 Task: Use Redfin to locate condos in Los Angeles with a balcony and a gym.
Action: Mouse moved to (254, 180)
Screenshot: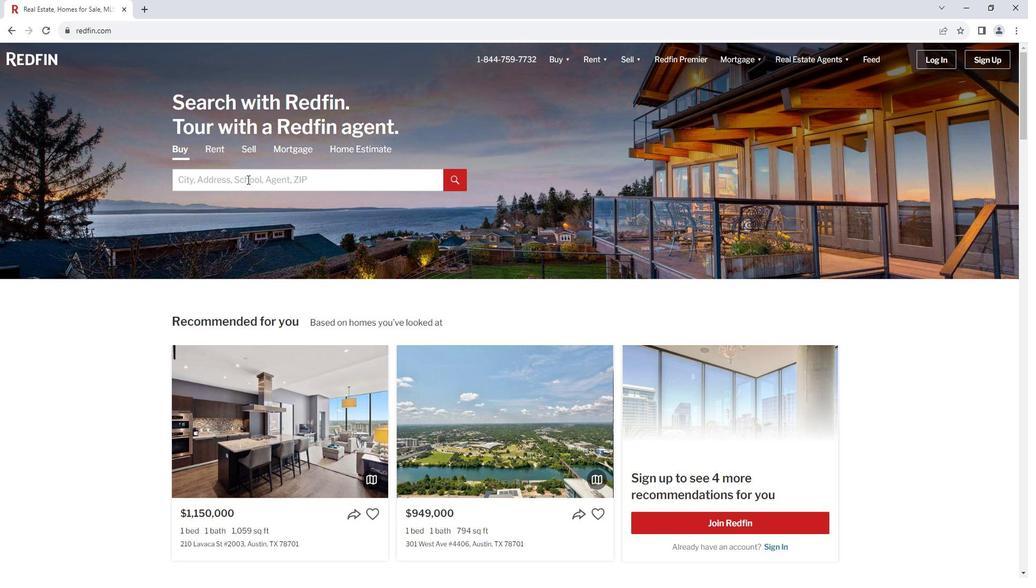 
Action: Mouse pressed left at (254, 180)
Screenshot: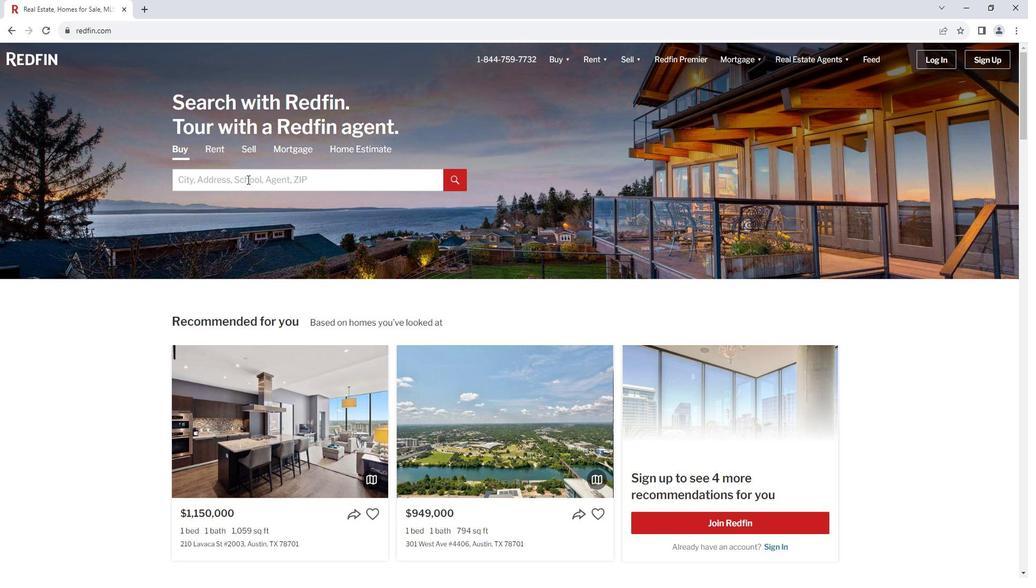 
Action: Mouse moved to (254, 180)
Screenshot: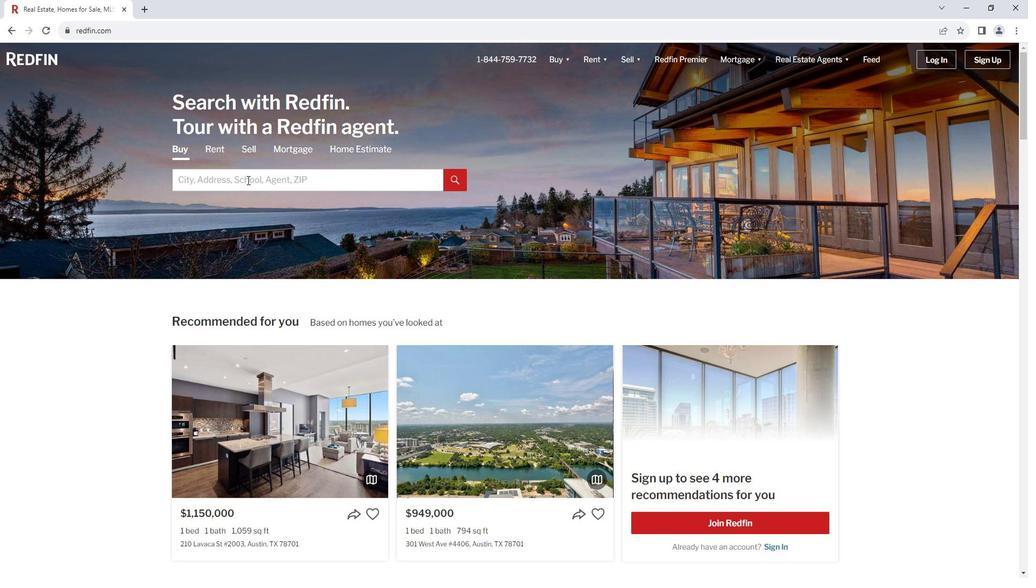 
Action: Key pressed <Key.shift>Los
Screenshot: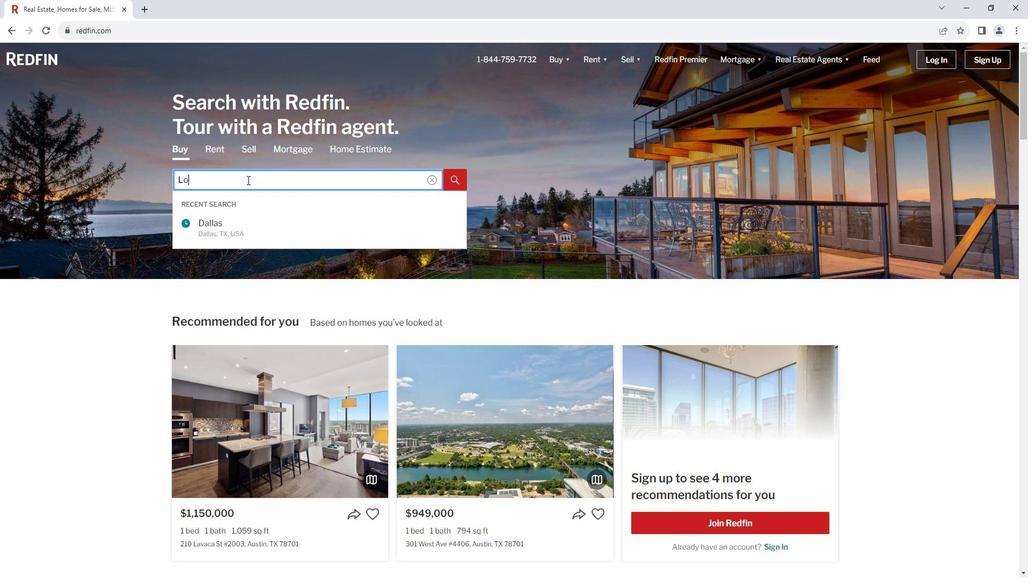 
Action: Mouse moved to (256, 231)
Screenshot: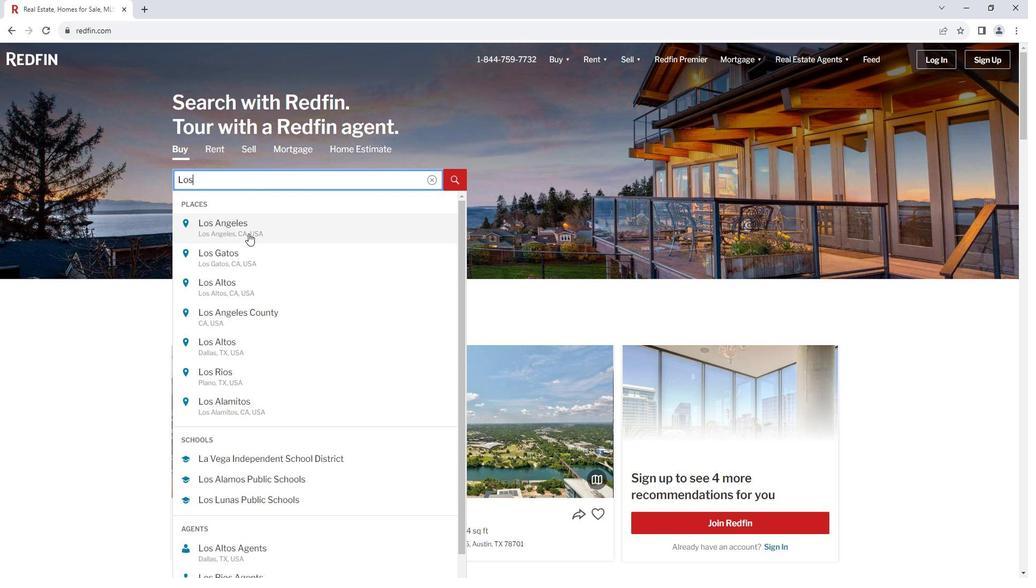 
Action: Mouse pressed left at (256, 231)
Screenshot: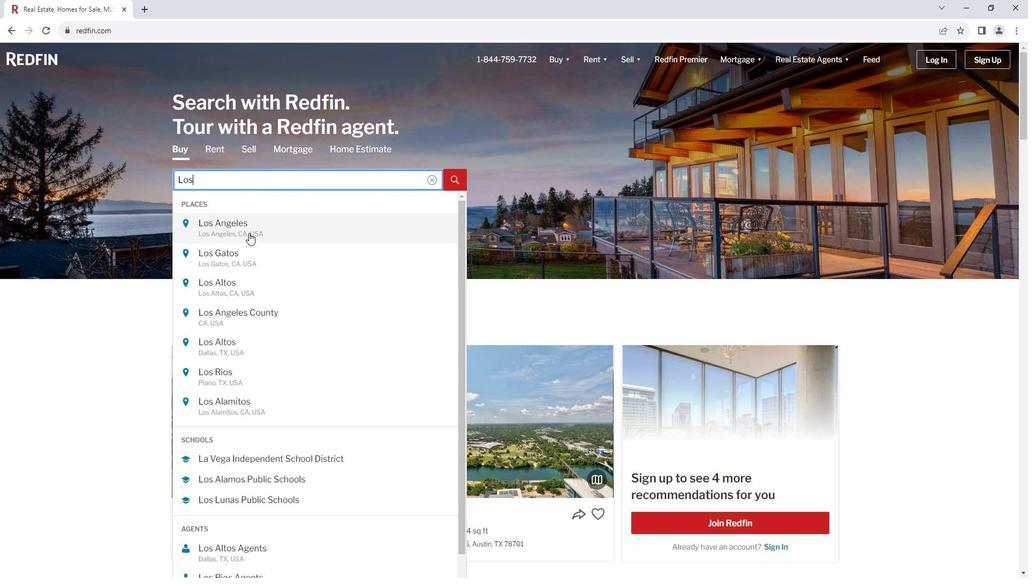 
Action: Mouse moved to (925, 132)
Screenshot: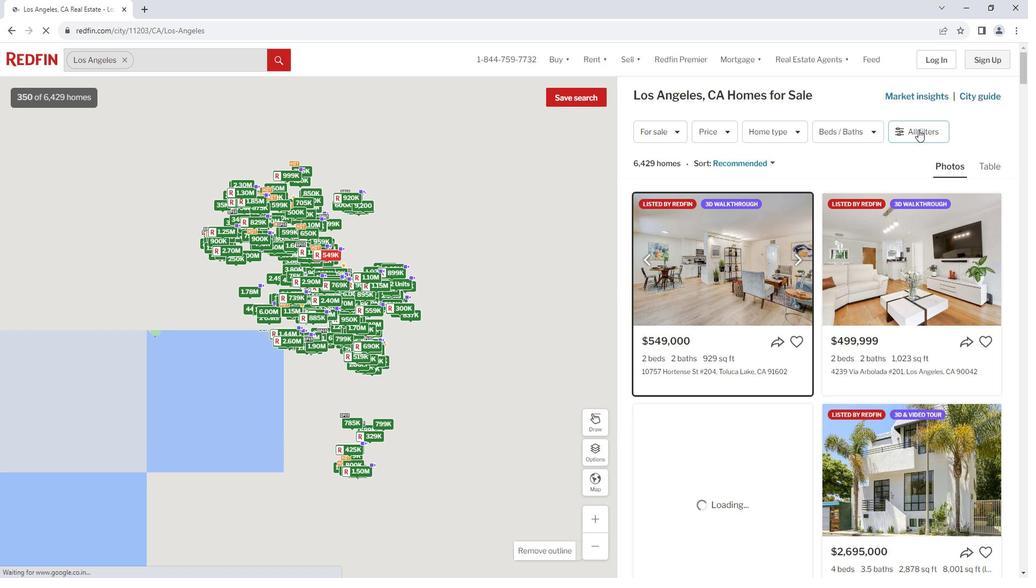 
Action: Mouse pressed left at (925, 132)
Screenshot: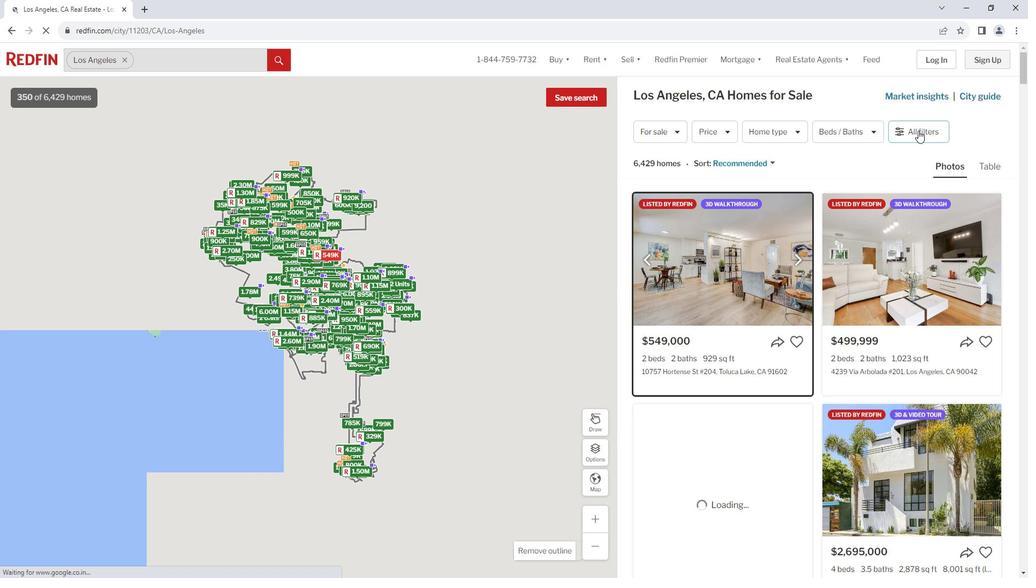 
Action: Mouse moved to (805, 133)
Screenshot: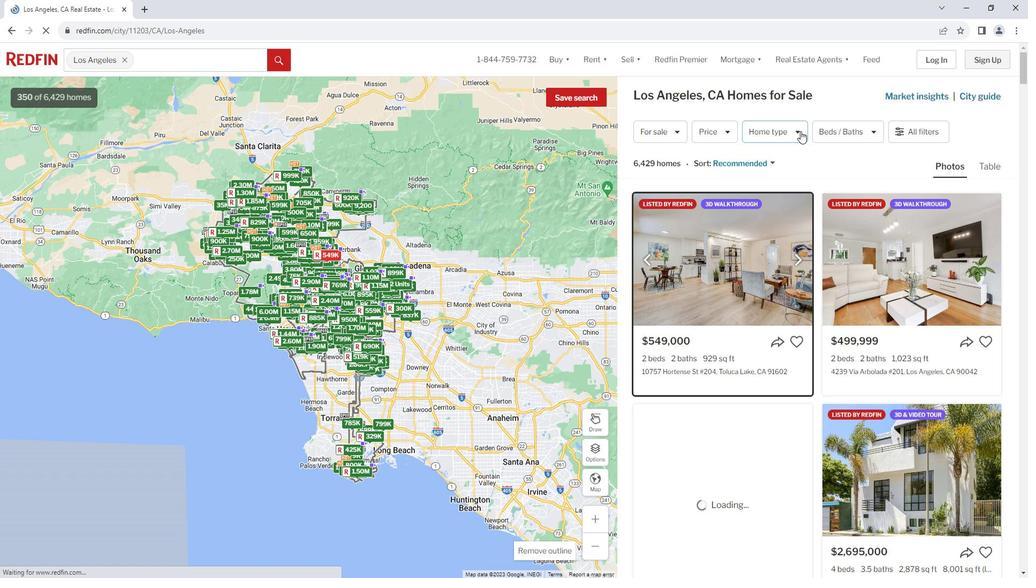 
Action: Mouse pressed left at (805, 133)
Screenshot: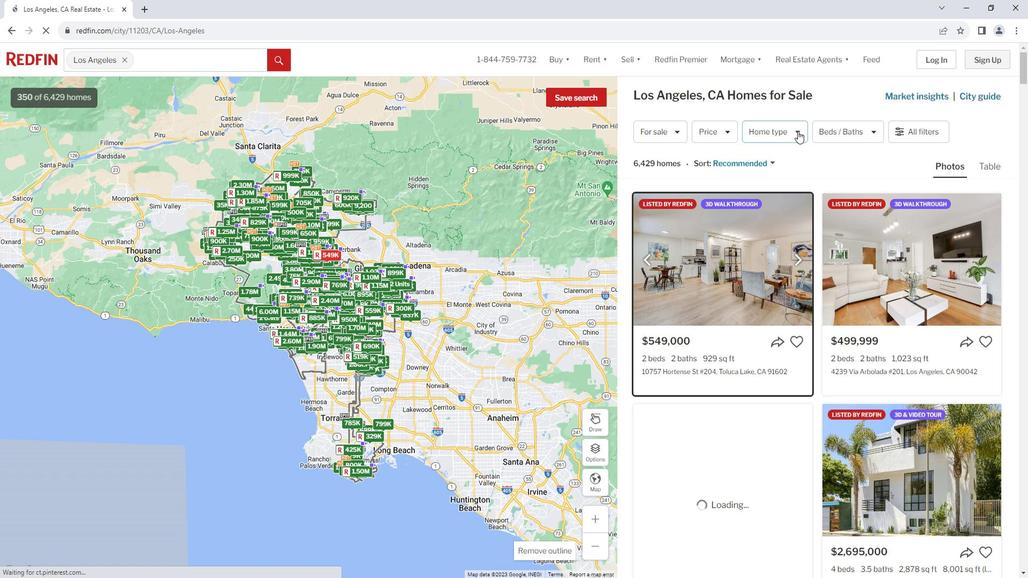 
Action: Mouse moved to (723, 183)
Screenshot: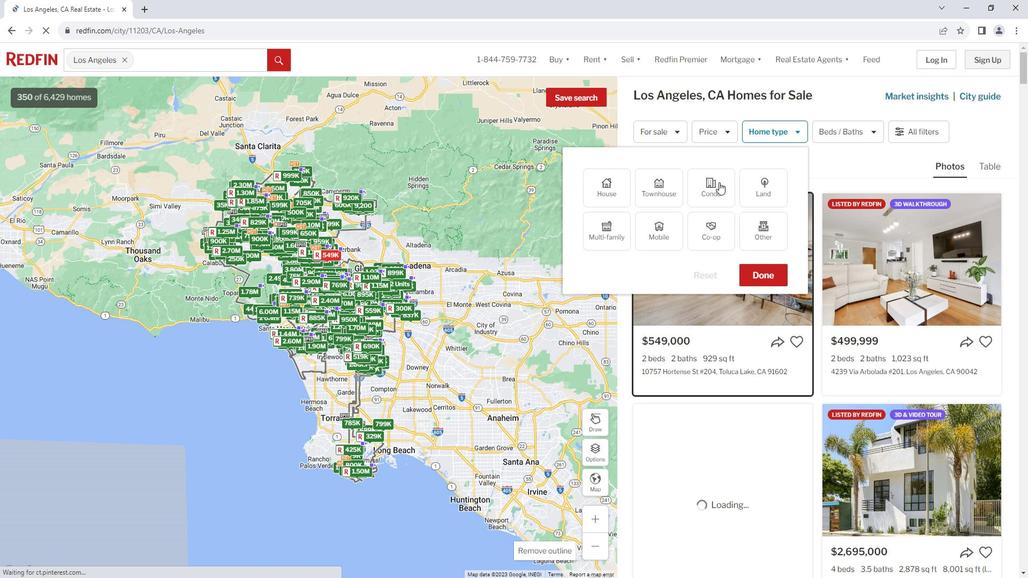 
Action: Mouse pressed left at (723, 183)
Screenshot: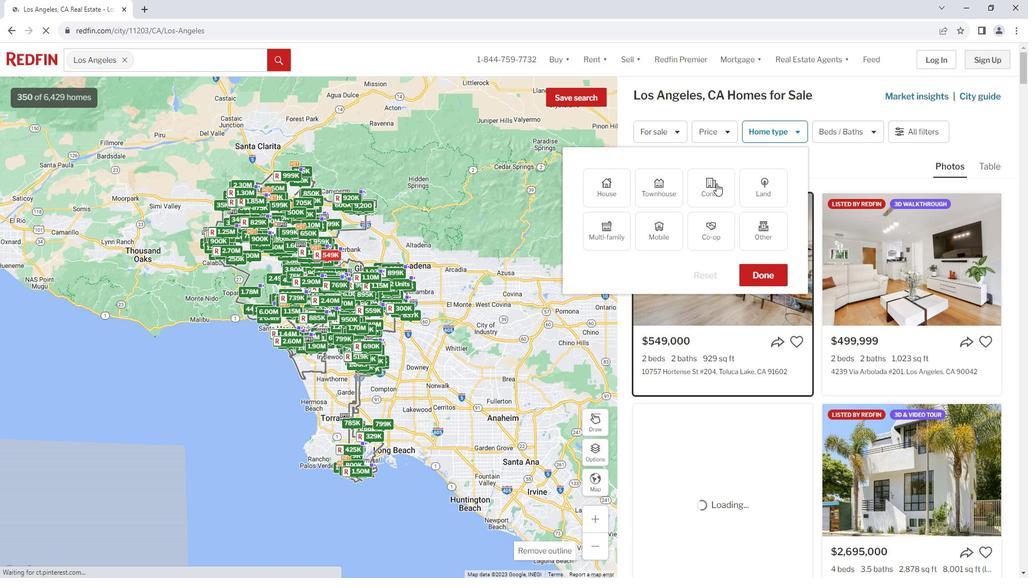 
Action: Mouse moved to (836, 168)
Screenshot: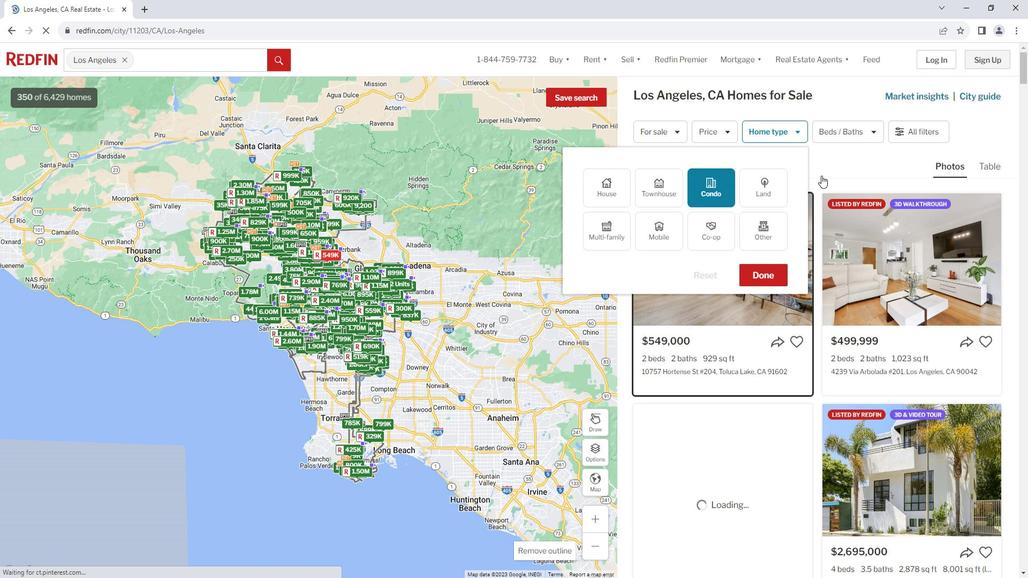 
Action: Mouse pressed left at (836, 168)
Screenshot: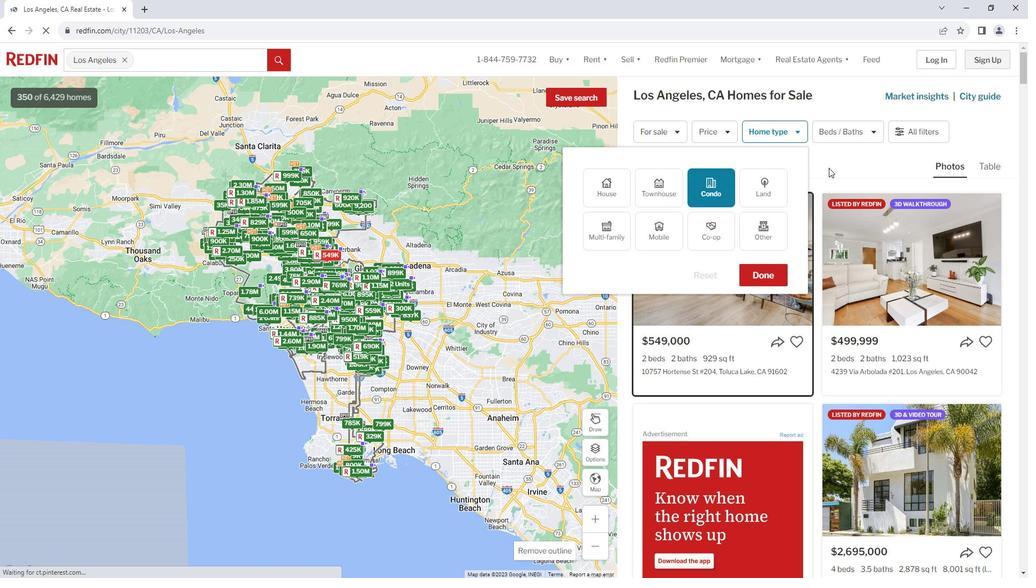 
Action: Mouse moved to (919, 131)
Screenshot: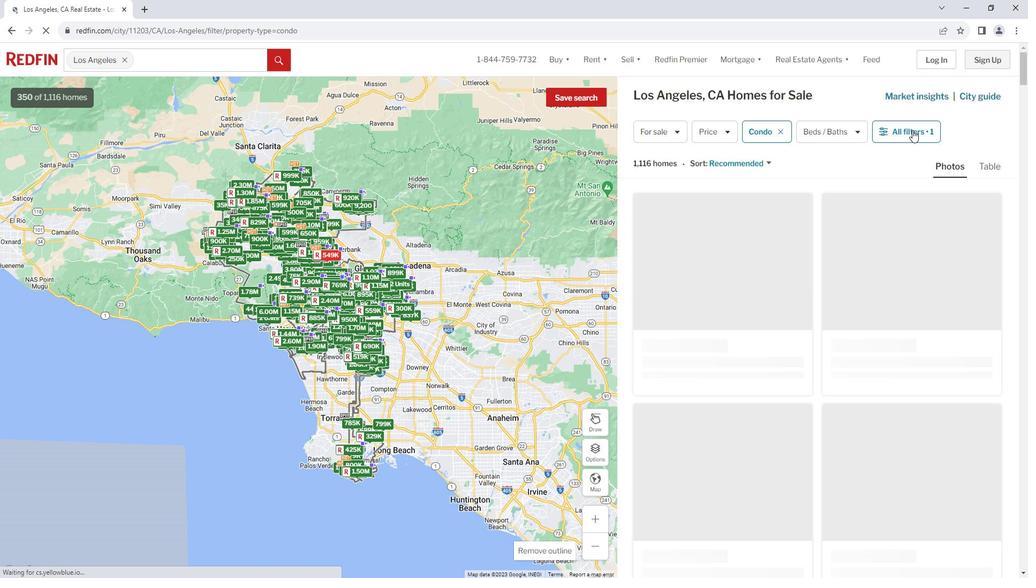 
Action: Mouse pressed left at (919, 131)
Screenshot: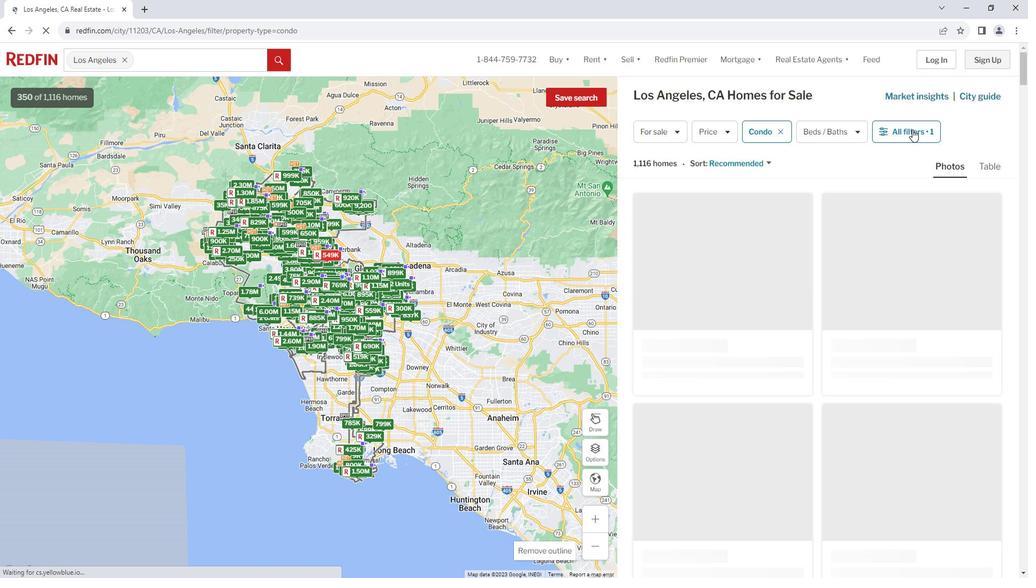 
Action: Mouse moved to (739, 327)
Screenshot: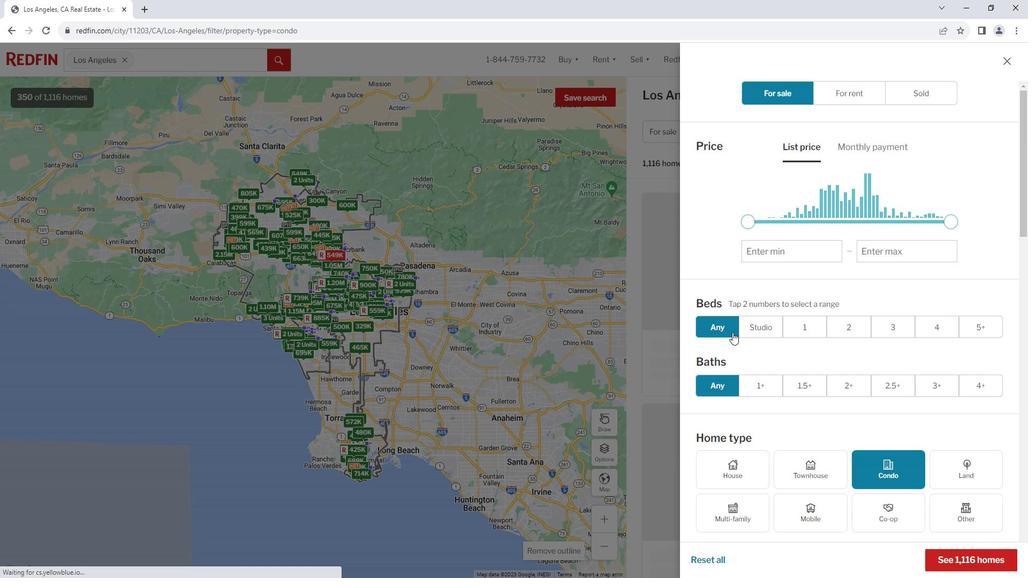 
Action: Mouse scrolled (739, 326) with delta (0, 0)
Screenshot: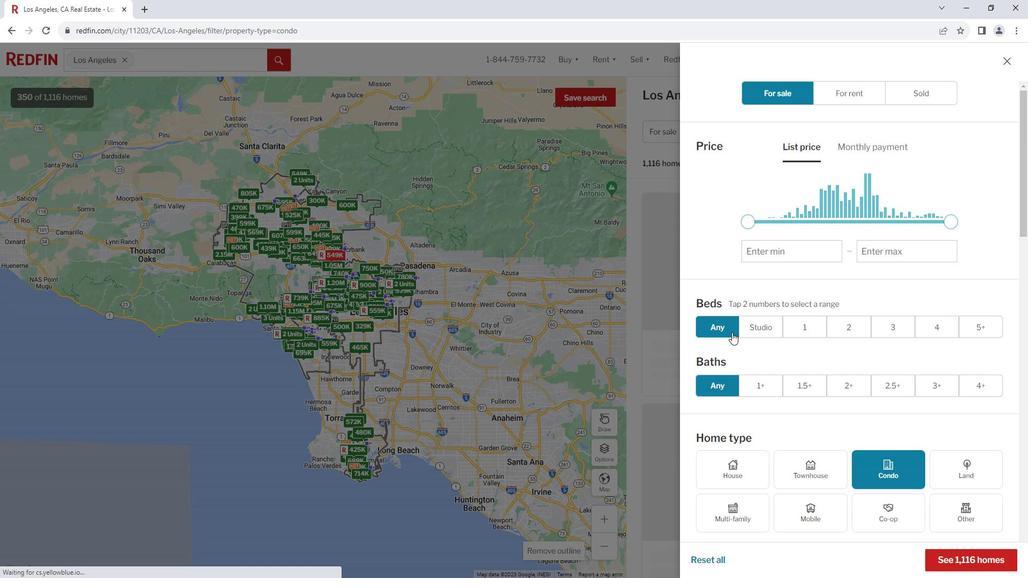 
Action: Mouse scrolled (739, 326) with delta (0, 0)
Screenshot: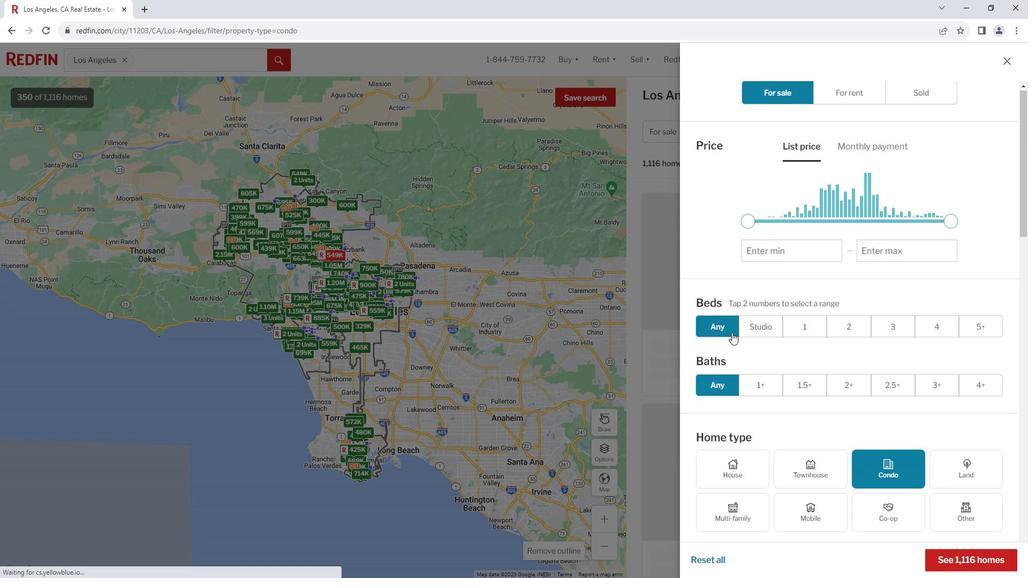 
Action: Mouse scrolled (739, 326) with delta (0, 0)
Screenshot: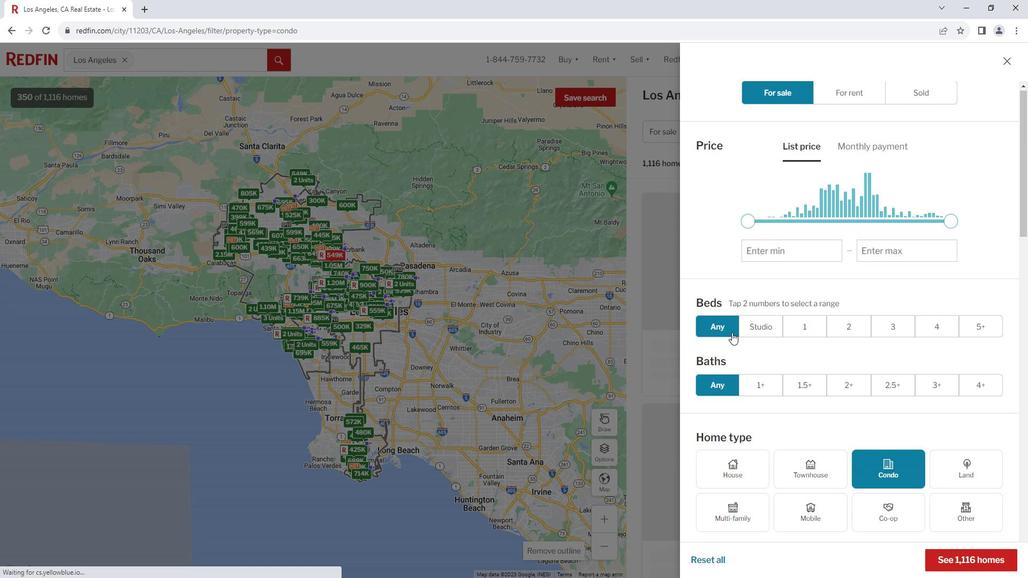 
Action: Mouse scrolled (739, 326) with delta (0, 0)
Screenshot: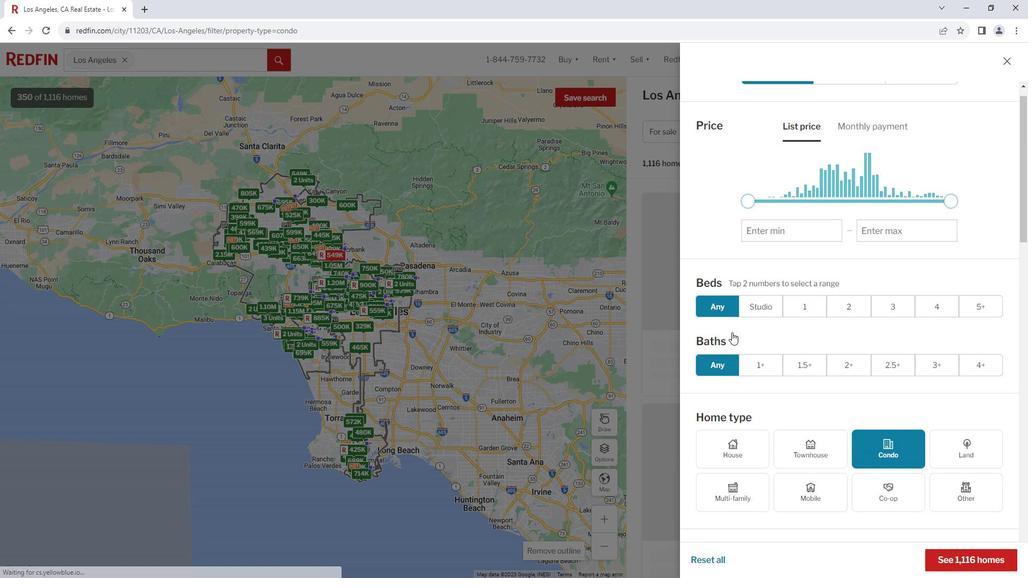 
Action: Mouse moved to (734, 319)
Screenshot: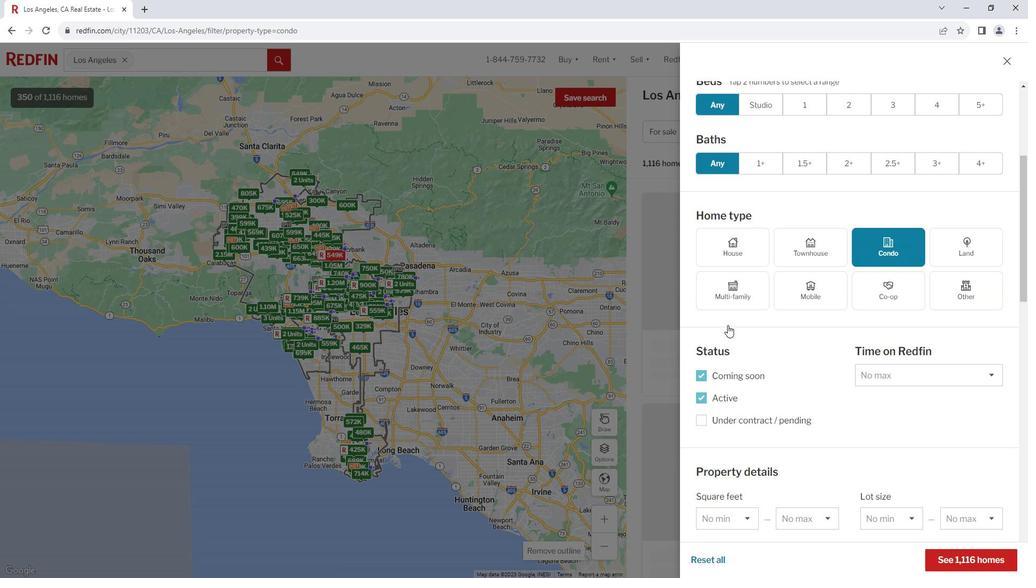 
Action: Mouse scrolled (734, 319) with delta (0, 0)
Screenshot: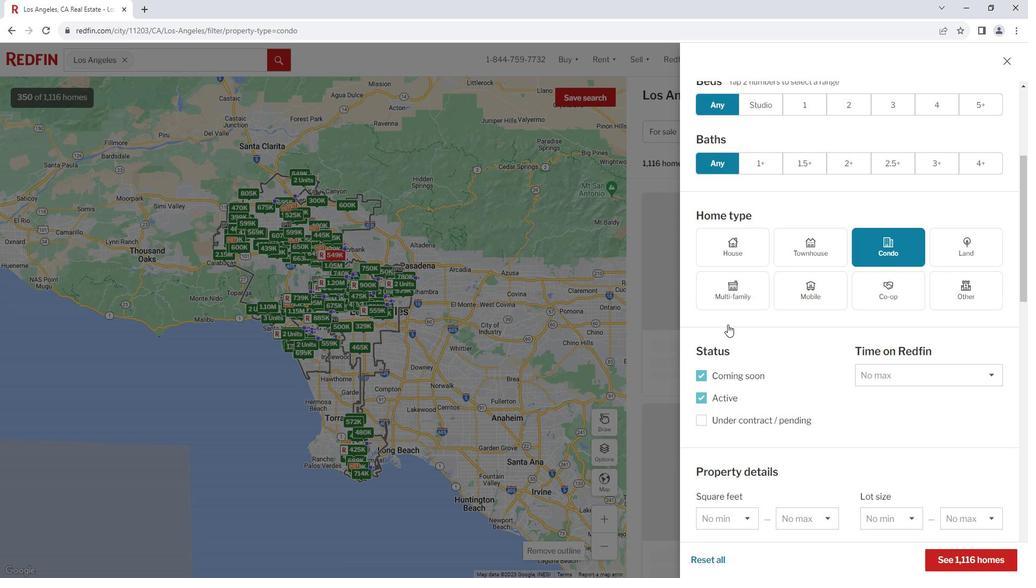 
Action: Mouse scrolled (734, 319) with delta (0, 0)
Screenshot: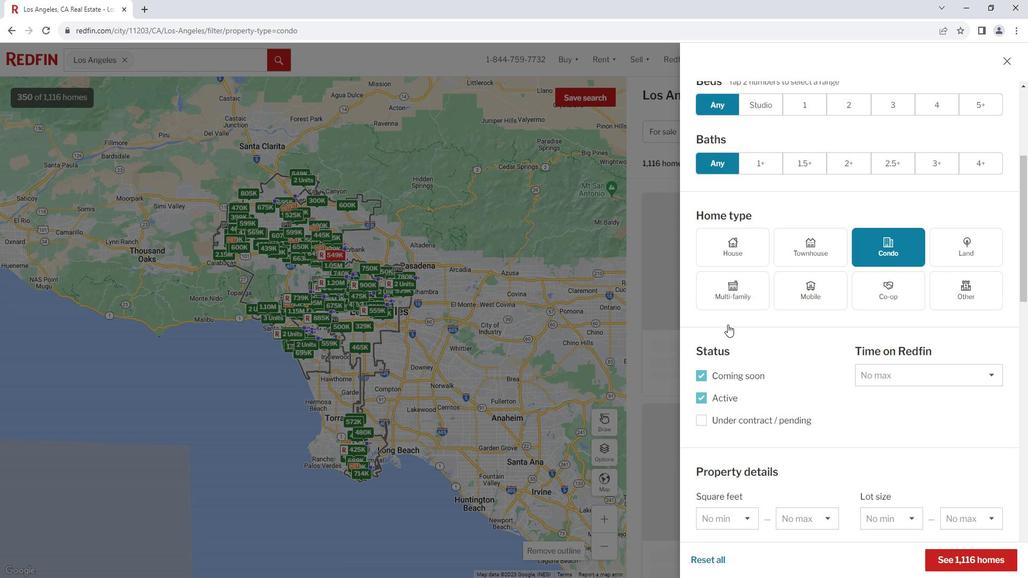 
Action: Mouse scrolled (734, 319) with delta (0, 0)
Screenshot: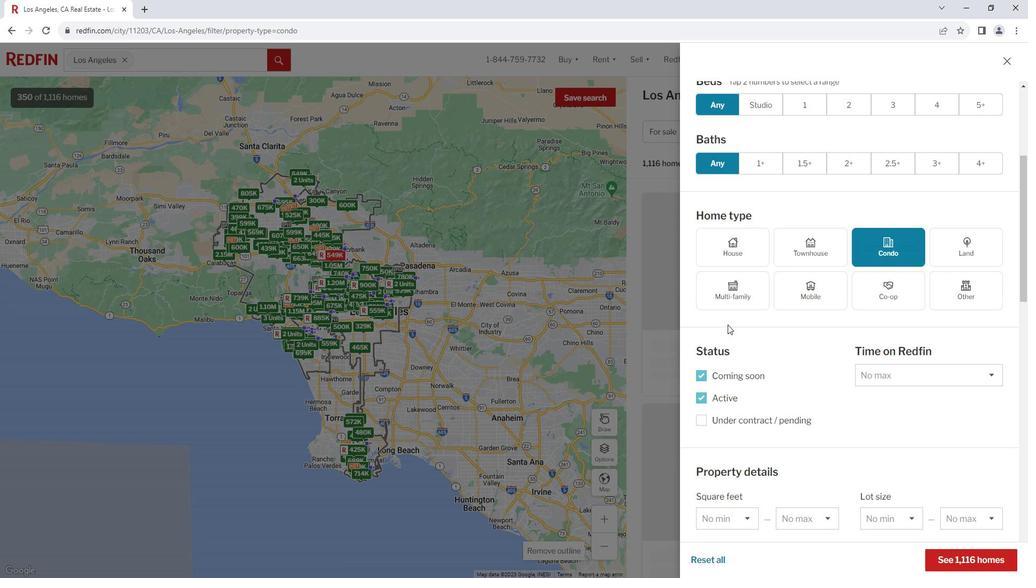 
Action: Mouse scrolled (734, 319) with delta (0, 0)
Screenshot: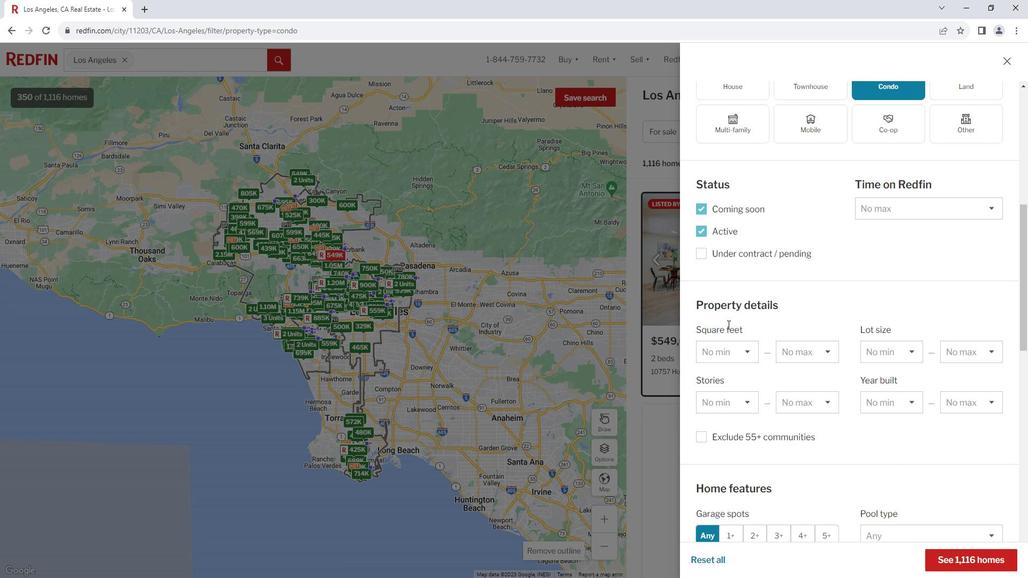 
Action: Mouse scrolled (734, 319) with delta (0, 0)
Screenshot: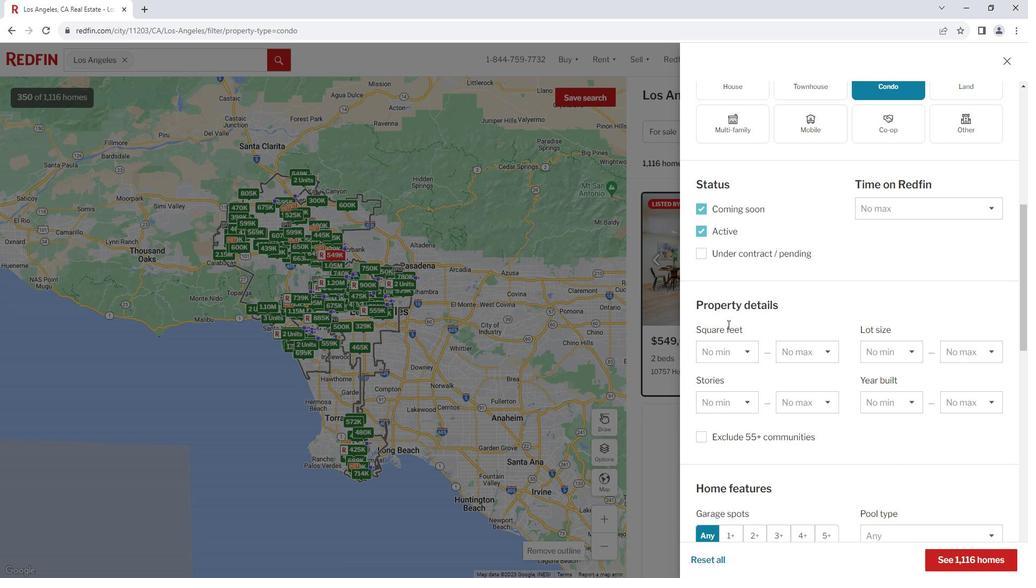 
Action: Mouse scrolled (734, 319) with delta (0, 0)
Screenshot: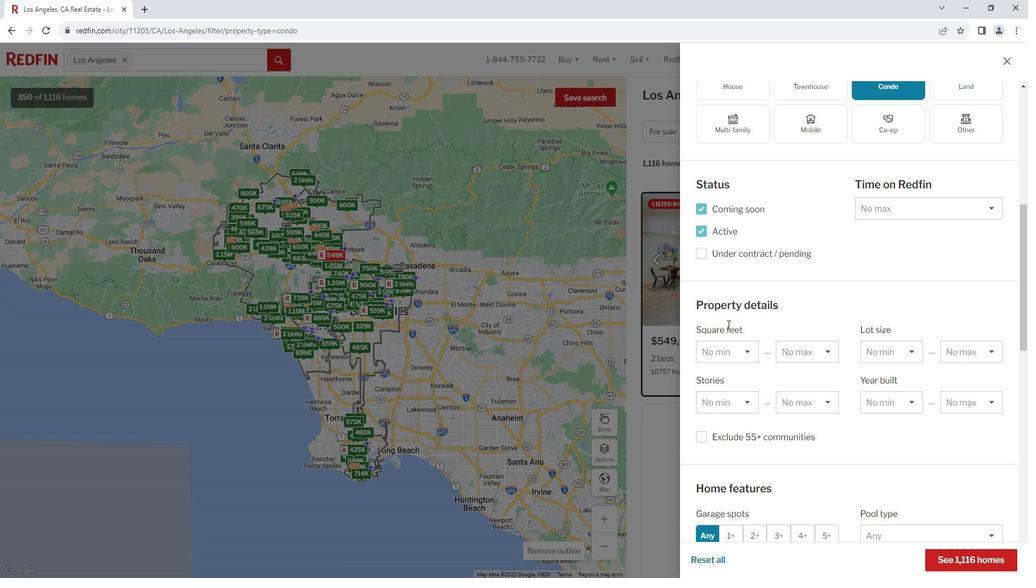 
Action: Mouse moved to (734, 318)
Screenshot: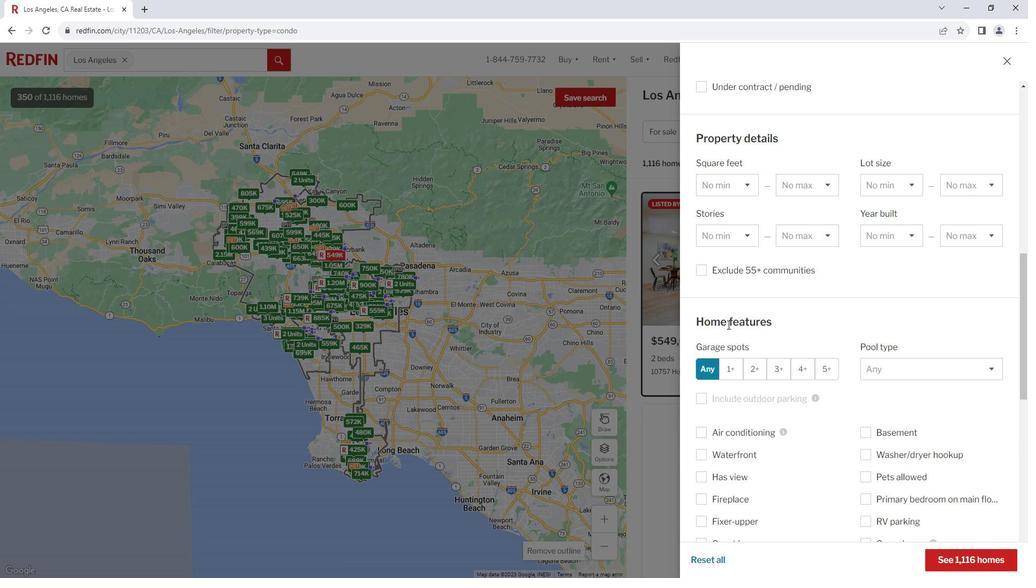 
Action: Mouse scrolled (734, 318) with delta (0, 0)
Screenshot: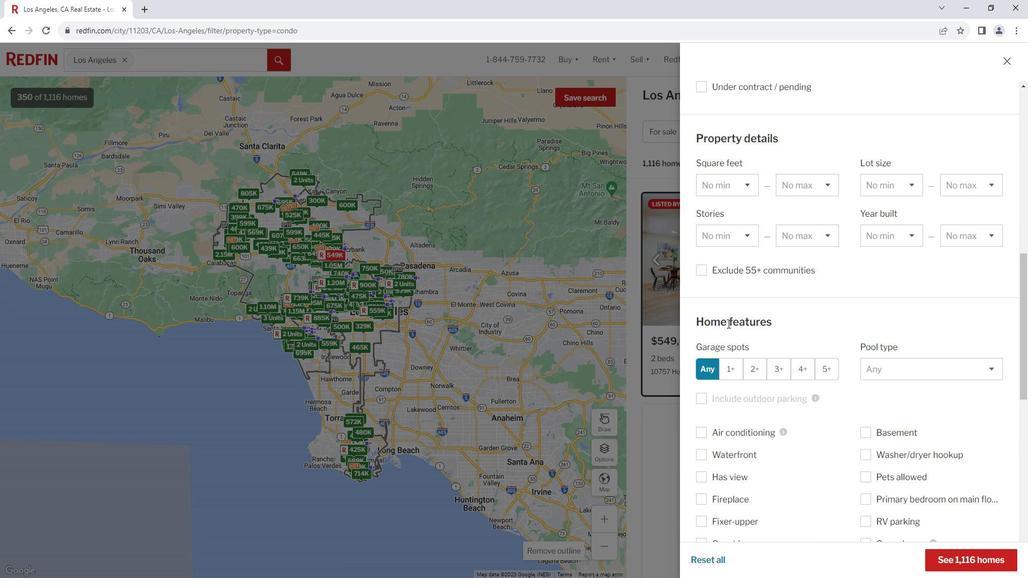
Action: Mouse scrolled (734, 318) with delta (0, 0)
Screenshot: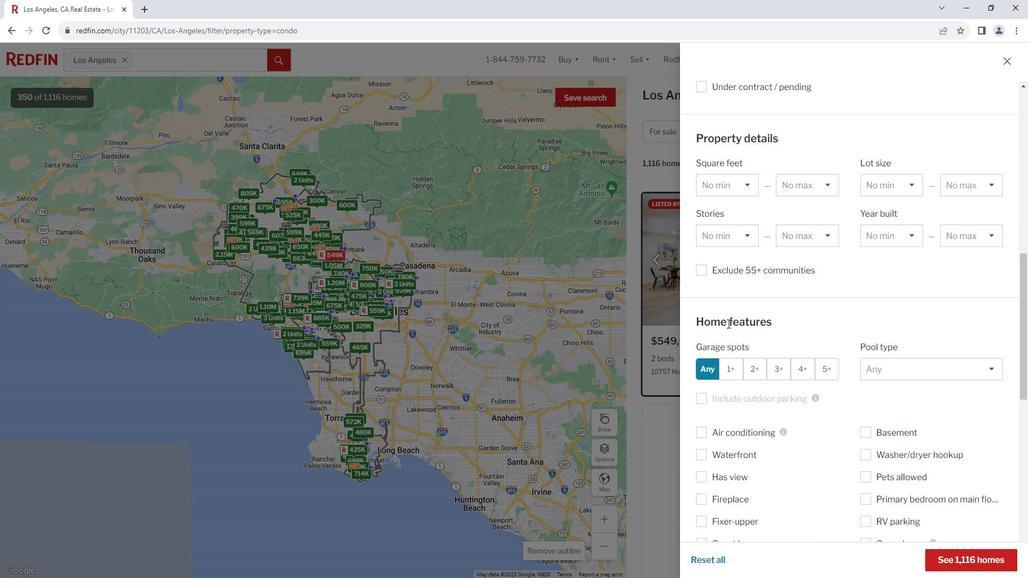 
Action: Mouse scrolled (734, 318) with delta (0, 0)
Screenshot: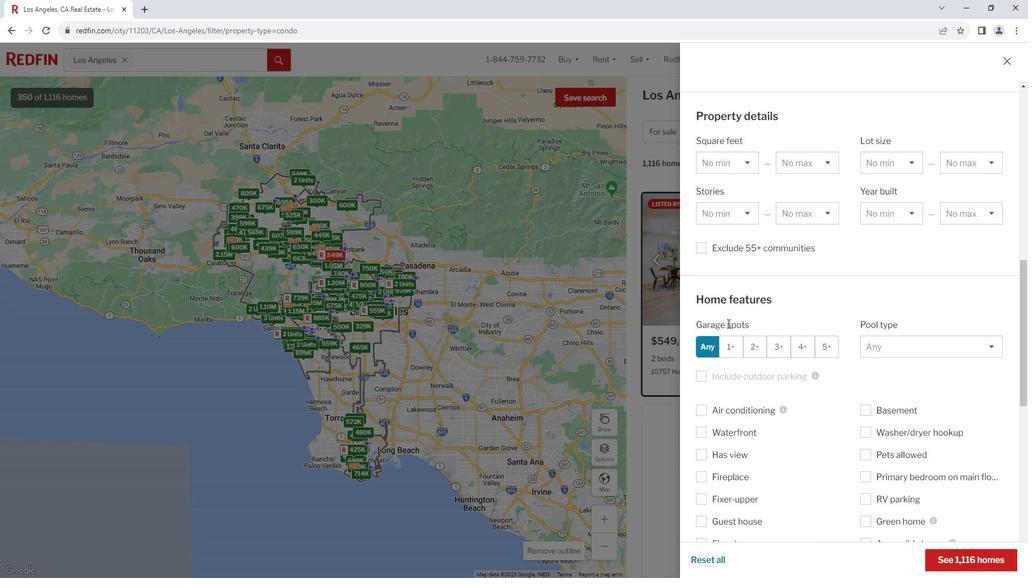 
Action: Mouse moved to (734, 318)
Screenshot: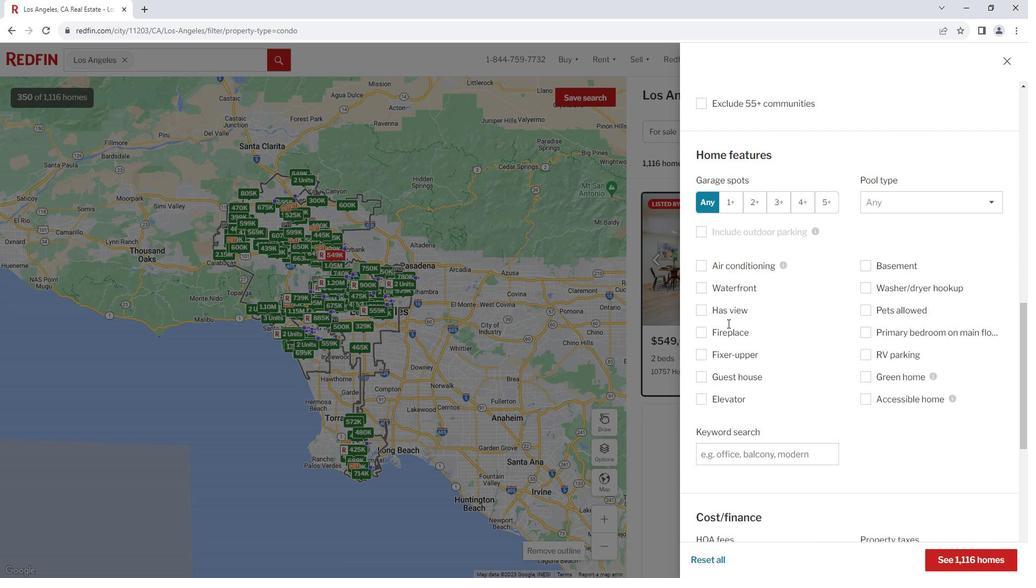 
Action: Mouse scrolled (734, 317) with delta (0, 0)
Screenshot: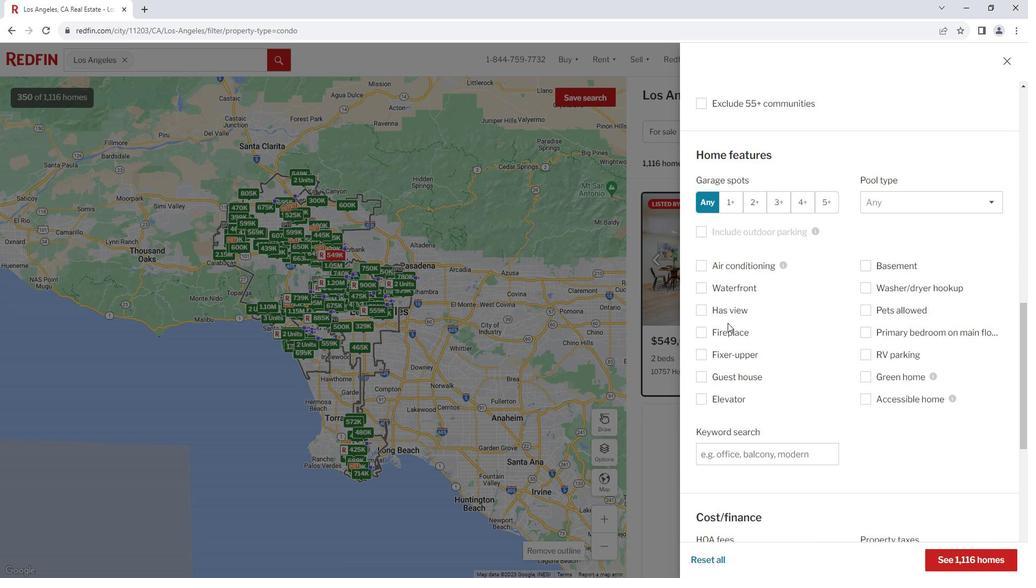 
Action: Mouse scrolled (734, 317) with delta (0, 0)
Screenshot: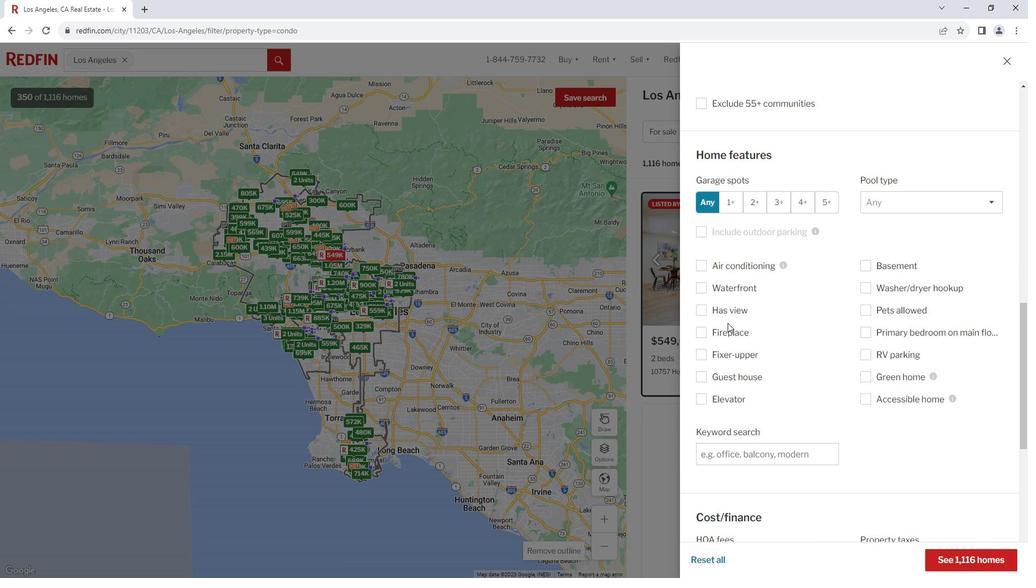 
Action: Mouse moved to (728, 337)
Screenshot: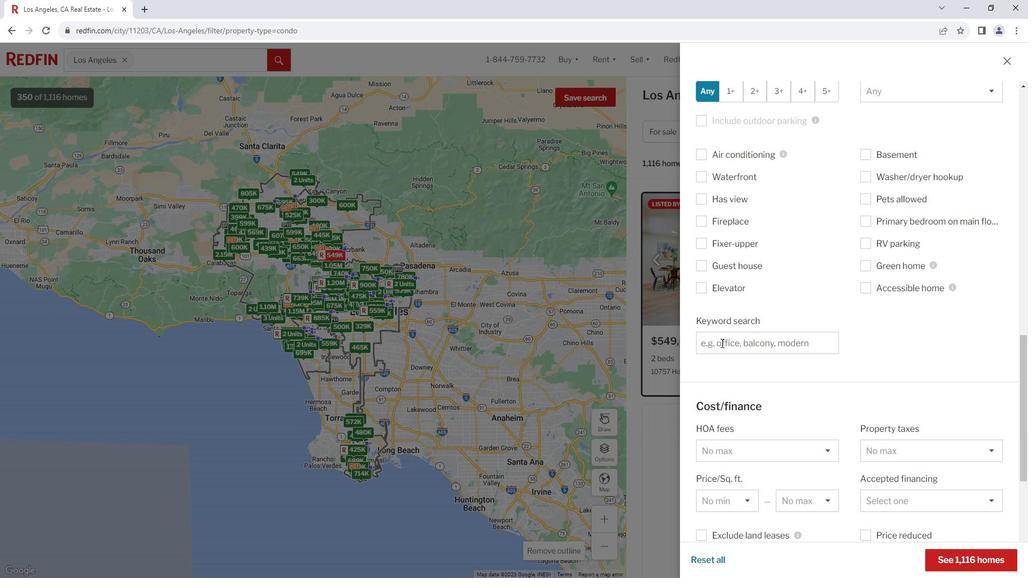 
Action: Mouse pressed left at (728, 337)
Screenshot: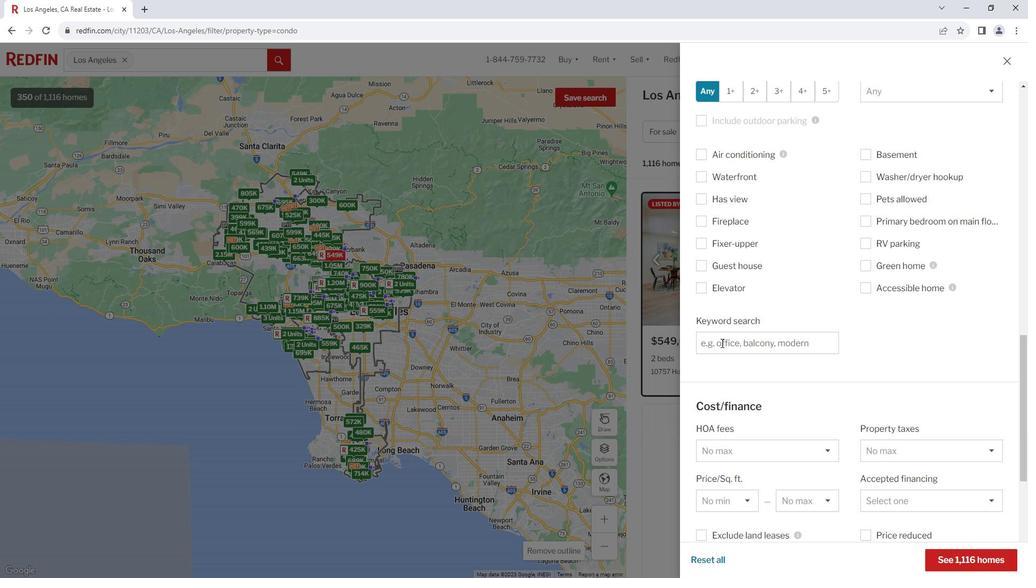 
Action: Mouse moved to (879, 334)
Screenshot: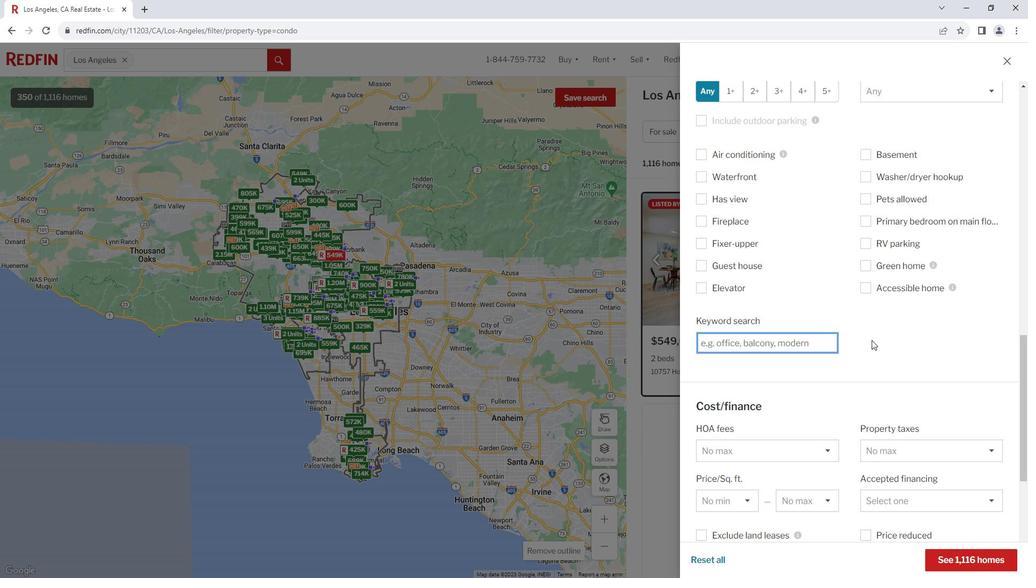 
Action: Key pressed b
Screenshot: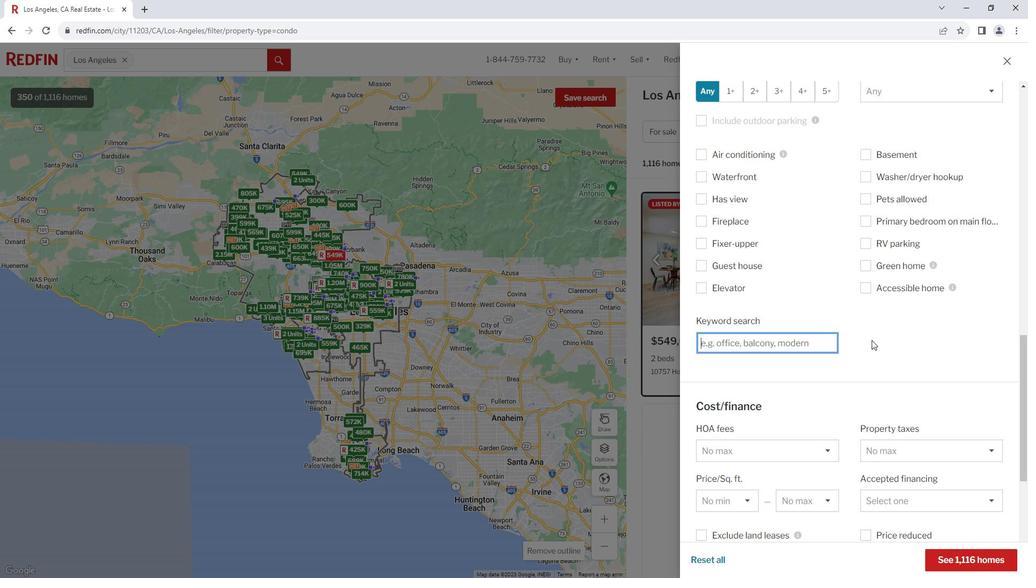 
Action: Mouse moved to (877, 334)
Screenshot: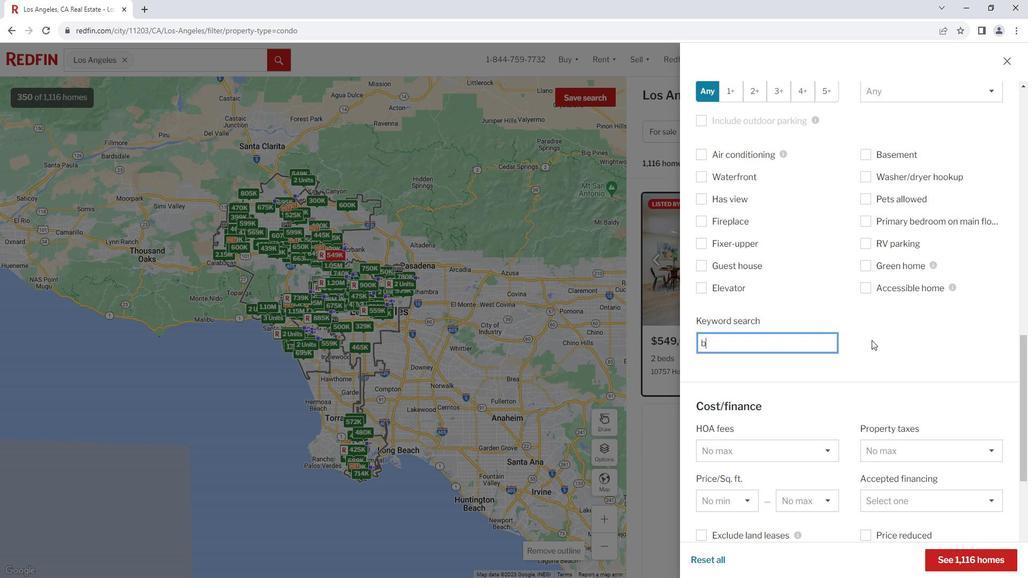 
Action: Key pressed alcony<Key.space>am<Key.backspace>nd<Key.space>gym
Screenshot: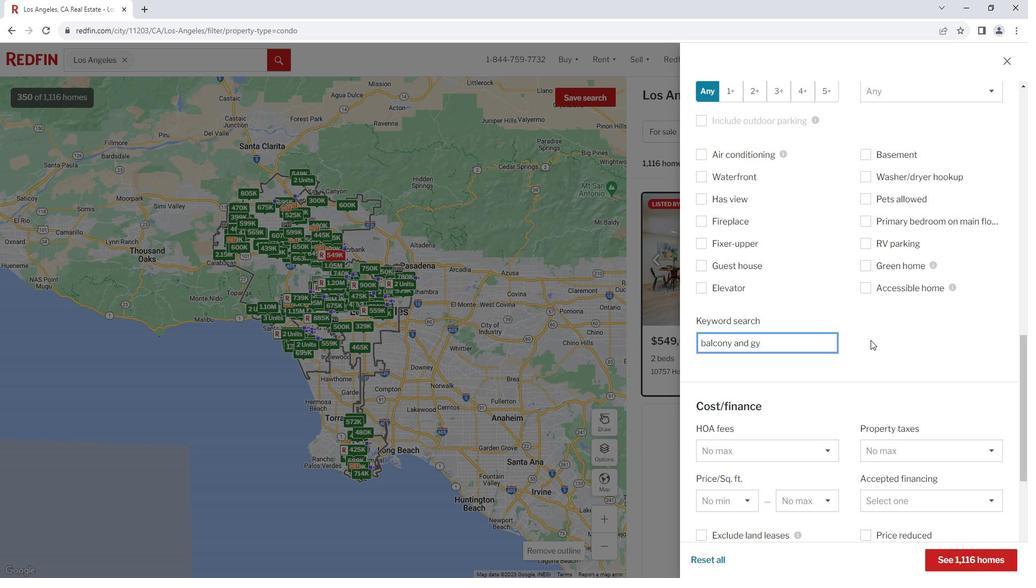 
Action: Mouse moved to (963, 545)
Screenshot: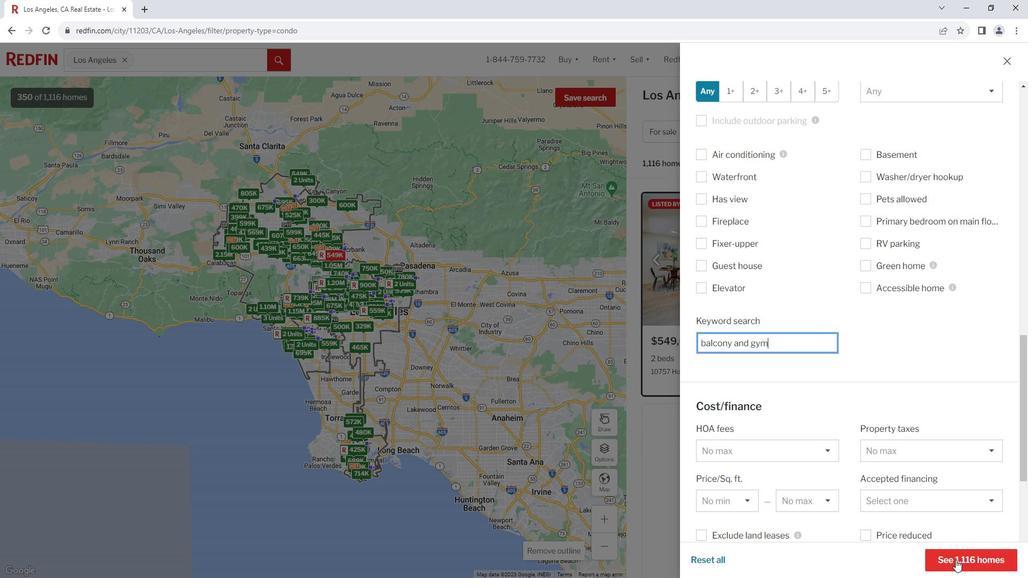 
Action: Mouse pressed left at (963, 545)
Screenshot: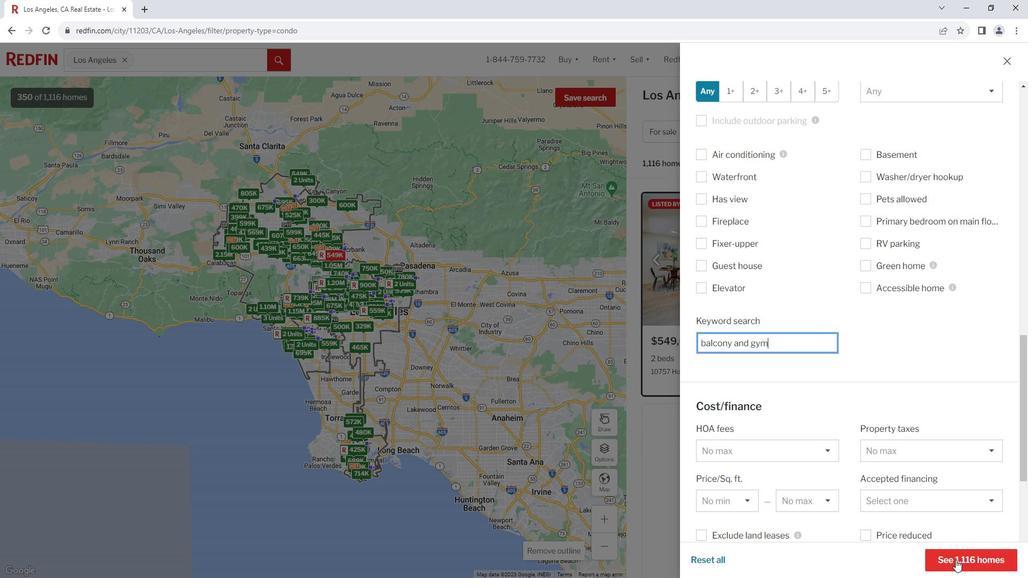 
Action: Mouse moved to (915, 295)
Screenshot: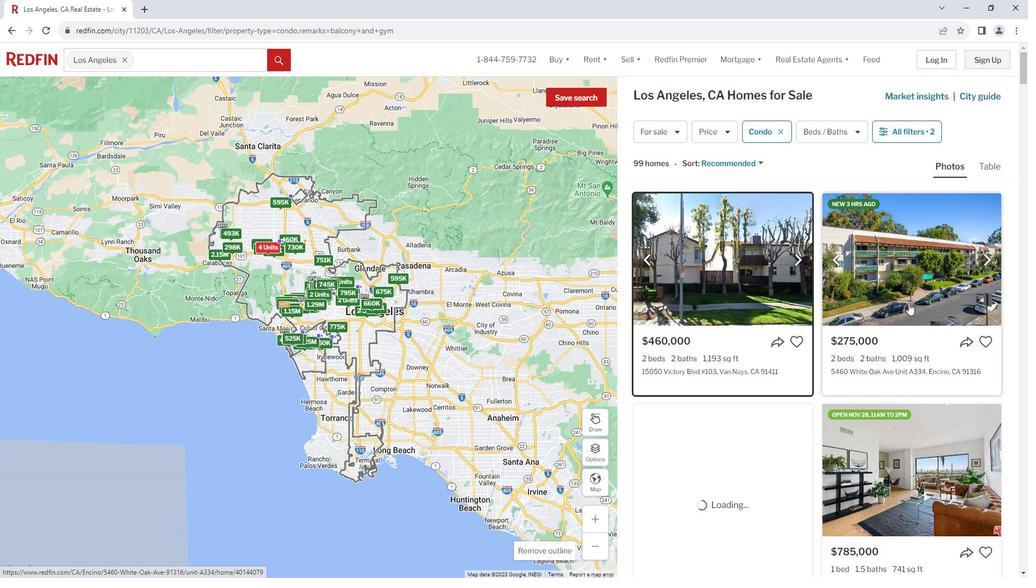 
Action: Mouse scrolled (915, 294) with delta (0, 0)
Screenshot: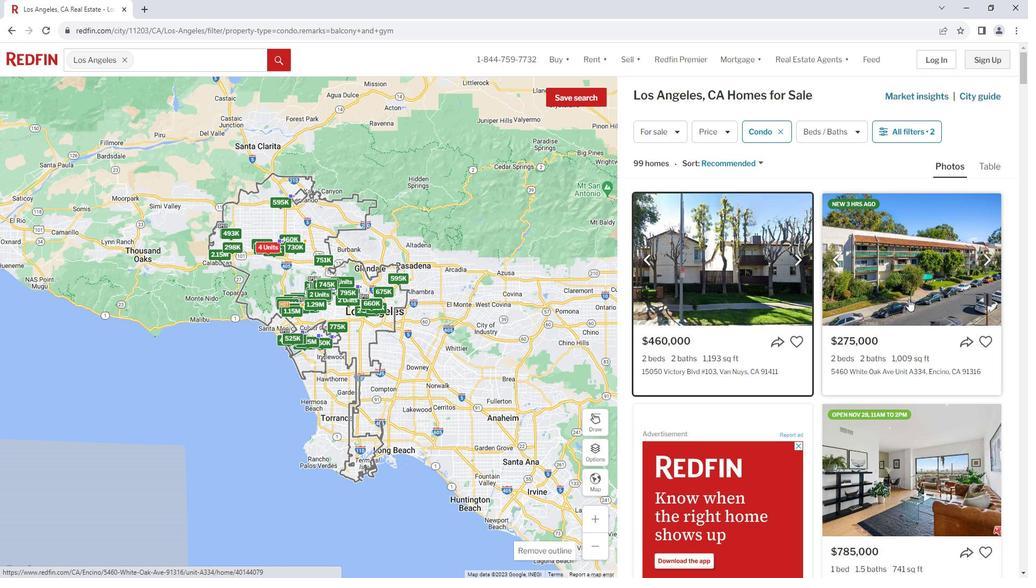 
Action: Mouse scrolled (915, 294) with delta (0, 0)
Screenshot: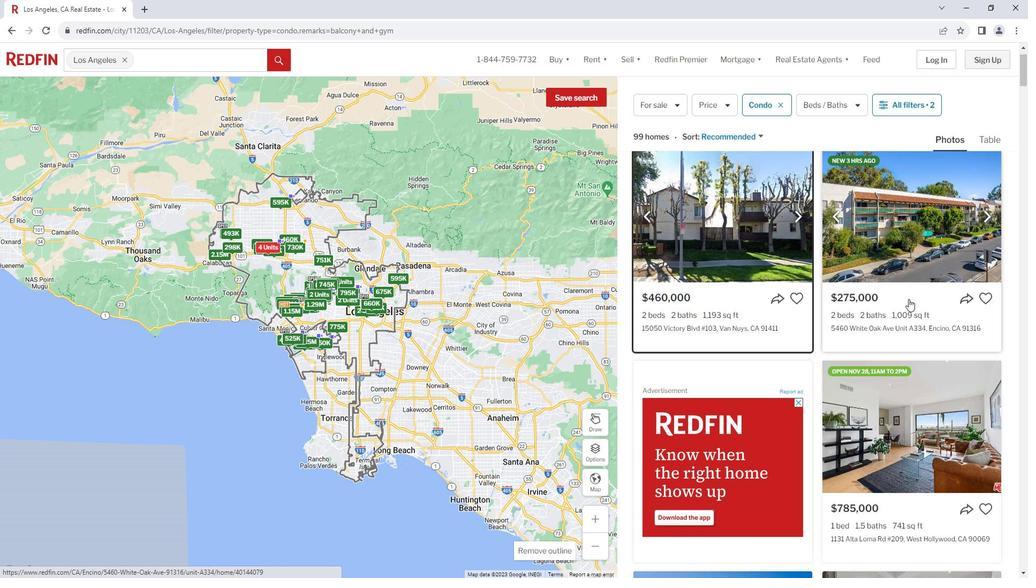 
Action: Mouse scrolled (915, 295) with delta (0, 0)
Screenshot: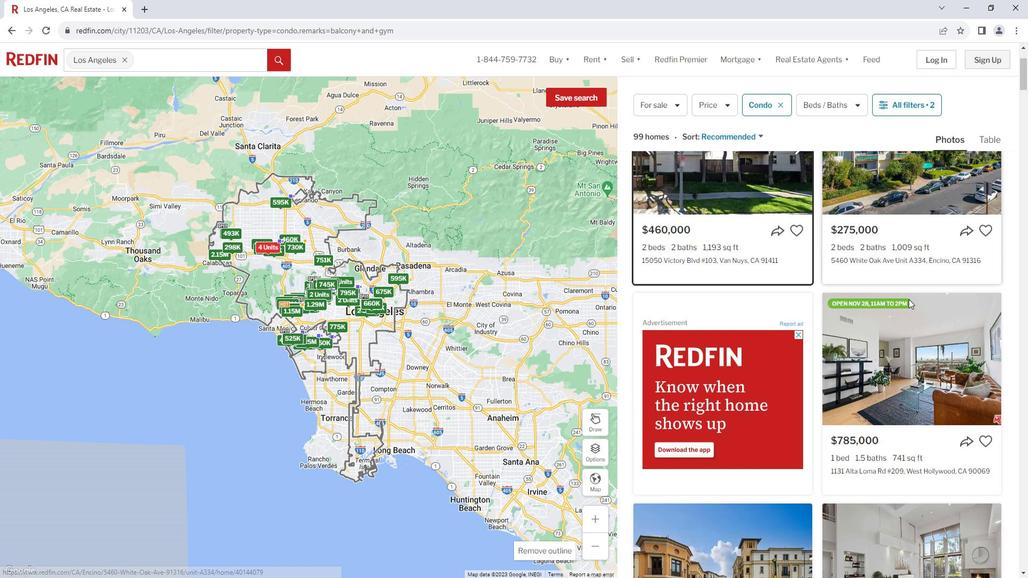 
Action: Mouse scrolled (915, 294) with delta (0, 0)
Screenshot: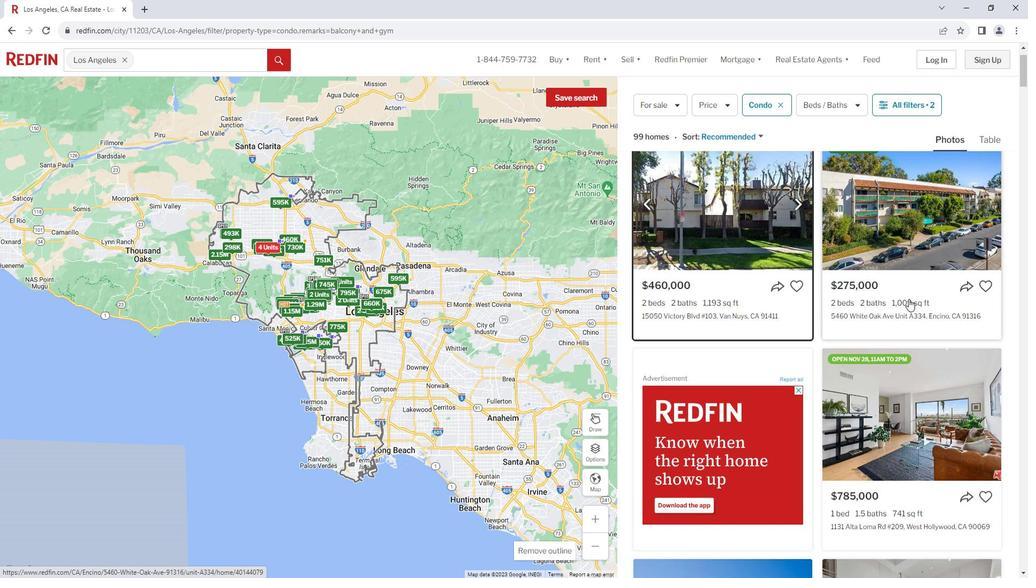 
Action: Mouse moved to (909, 308)
Screenshot: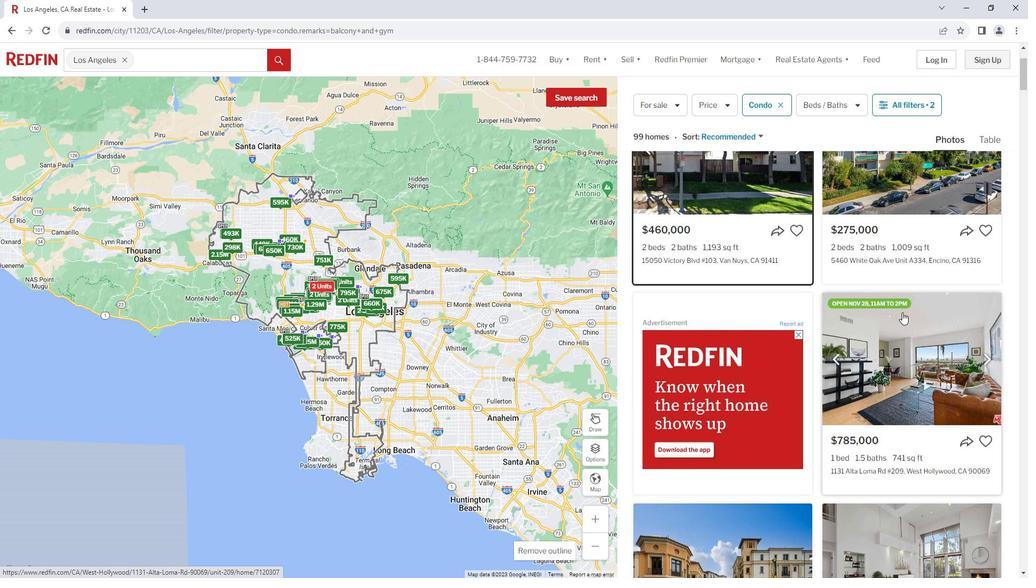 
Action: Mouse pressed left at (909, 308)
Screenshot: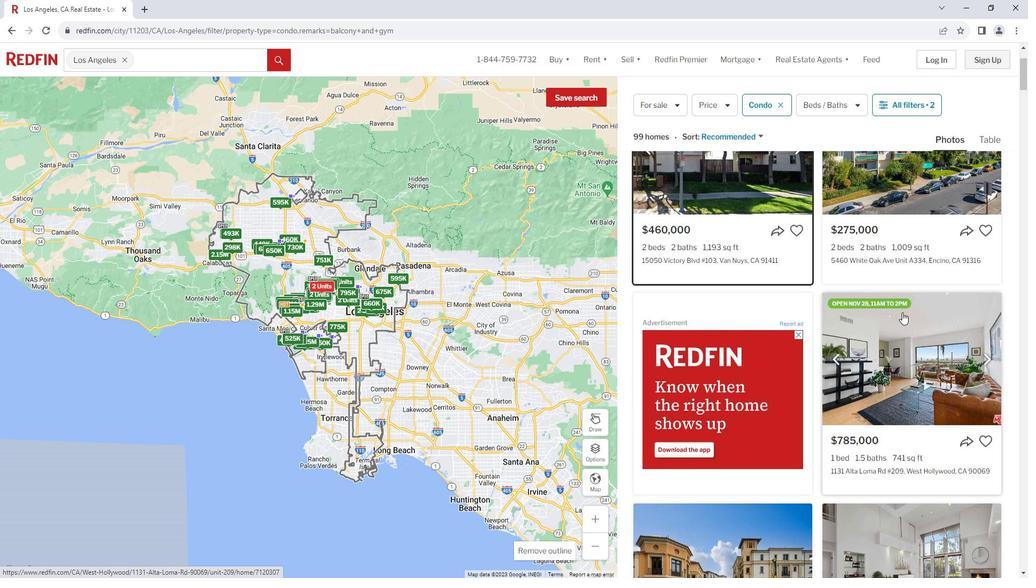 
Action: Mouse moved to (903, 350)
Screenshot: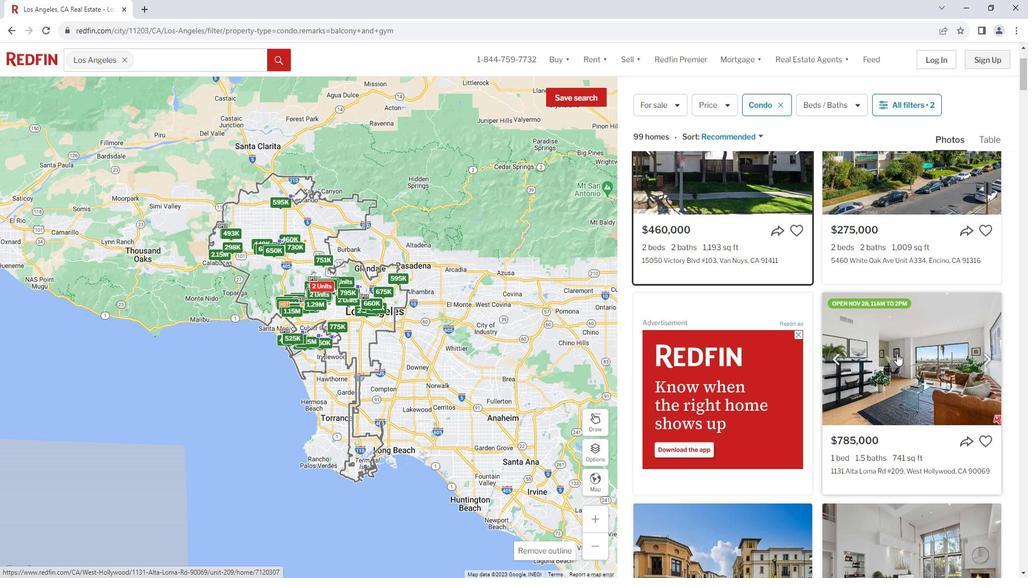 
Action: Mouse pressed left at (903, 350)
Screenshot: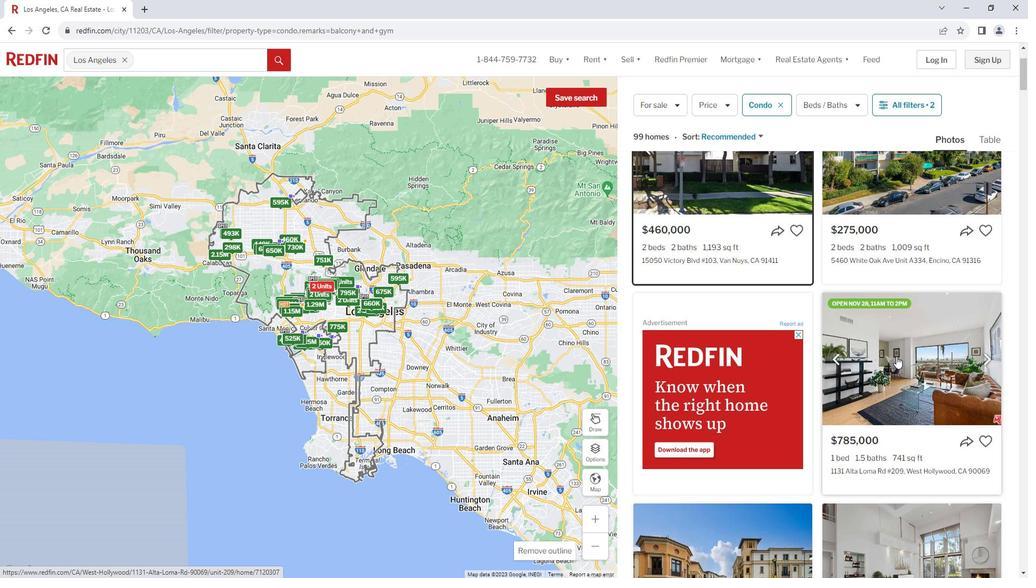
Action: Mouse moved to (765, 349)
Screenshot: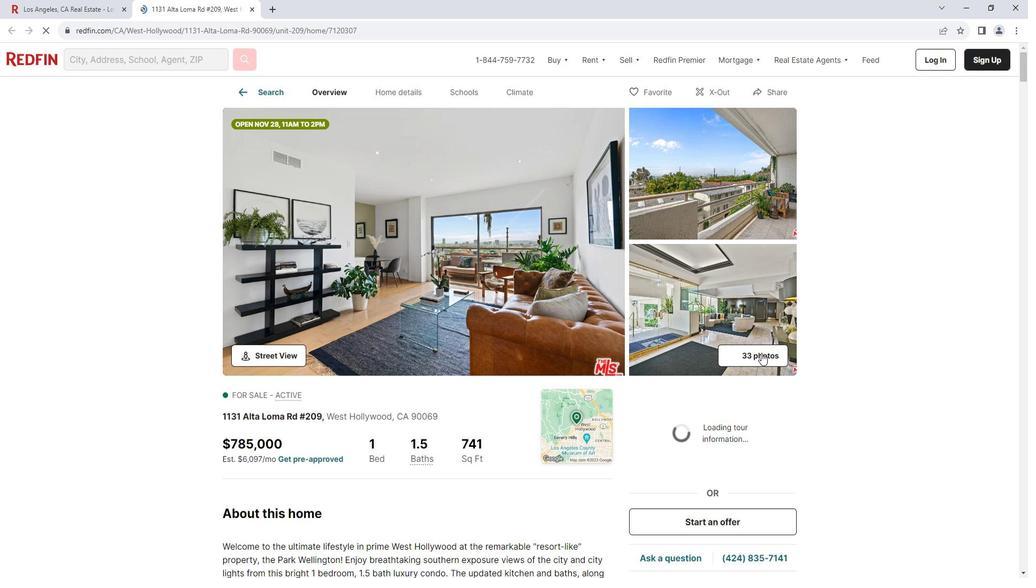 
Action: Mouse pressed left at (765, 349)
Screenshot: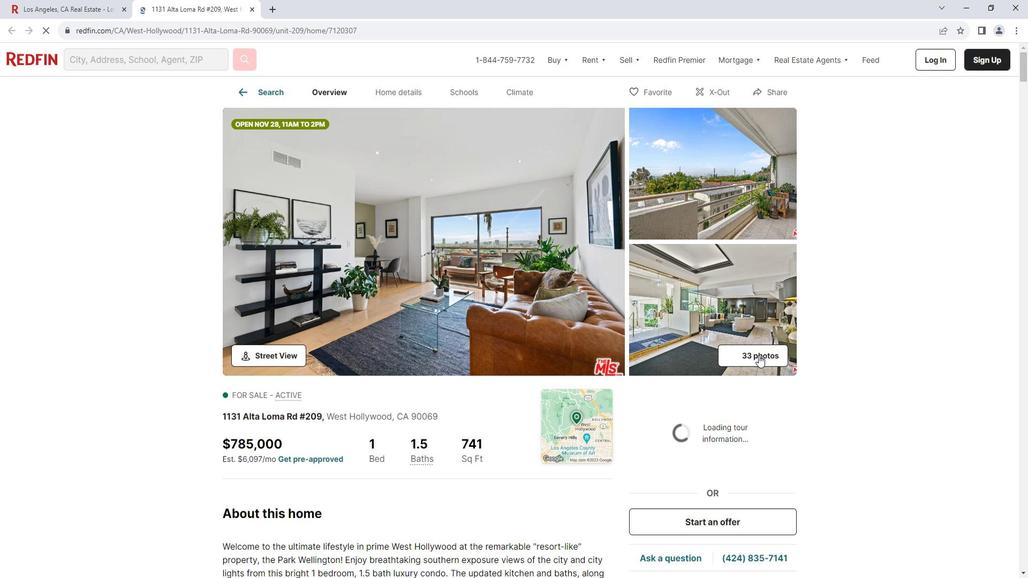 
Action: Mouse moved to (970, 310)
Screenshot: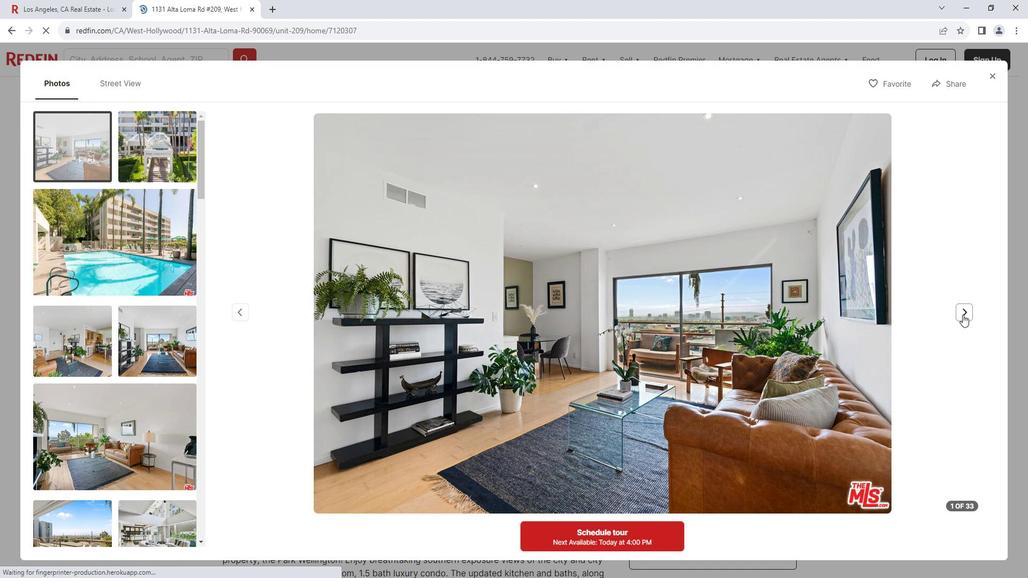 
Action: Mouse pressed left at (970, 310)
Screenshot: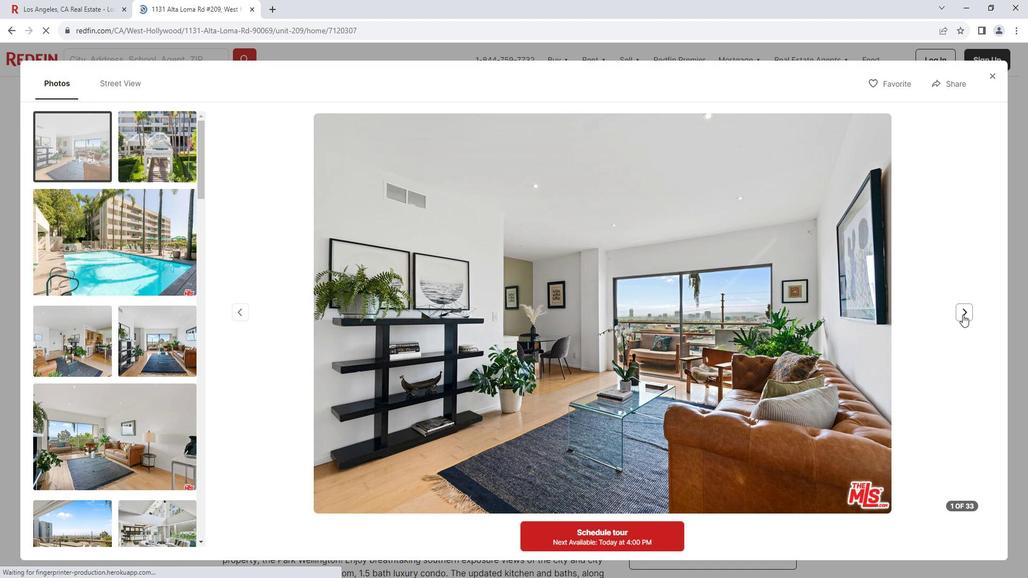 
Action: Mouse moved to (970, 309)
Screenshot: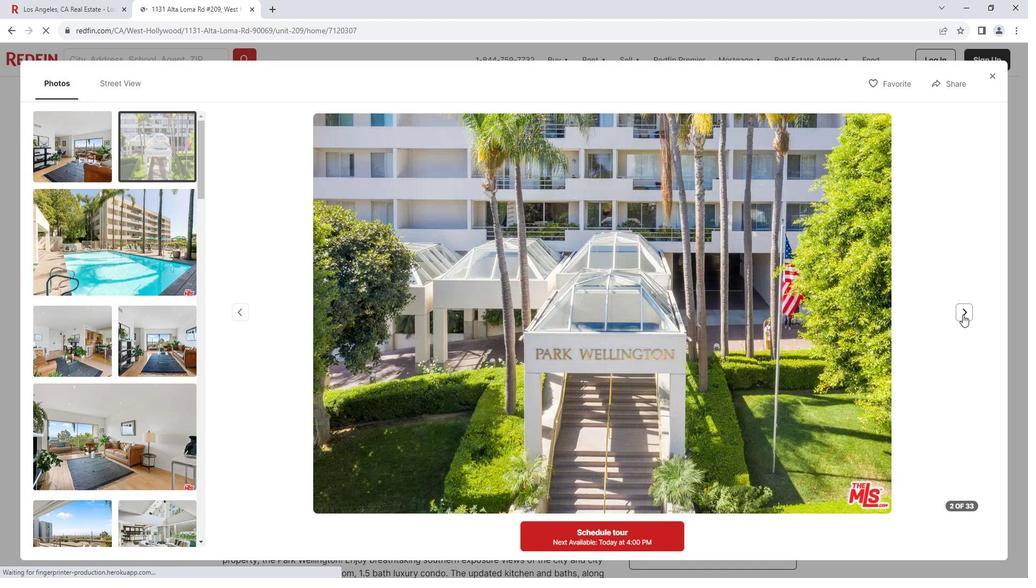 
Action: Mouse pressed left at (970, 309)
Screenshot: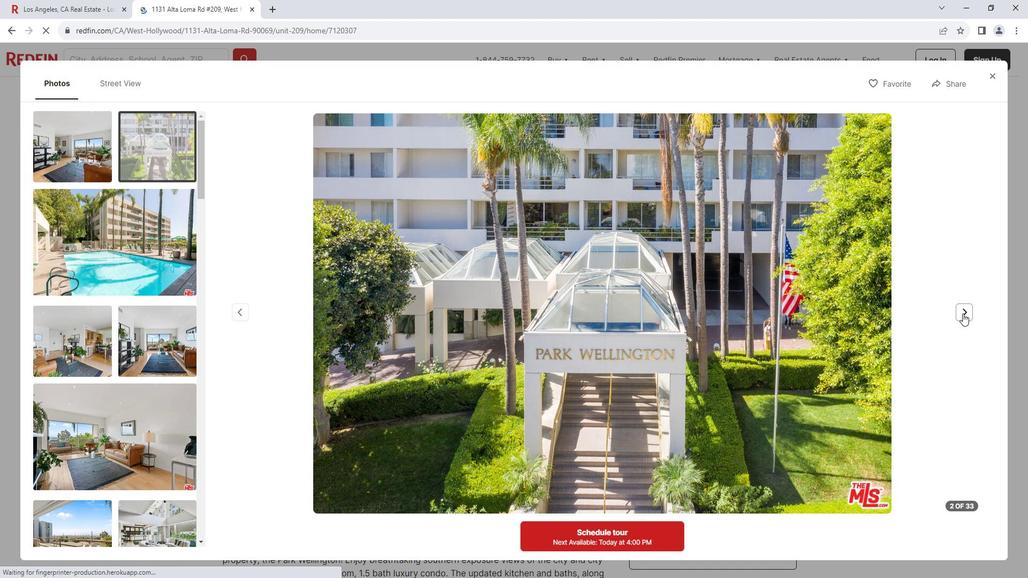 
Action: Mouse pressed left at (970, 309)
Screenshot: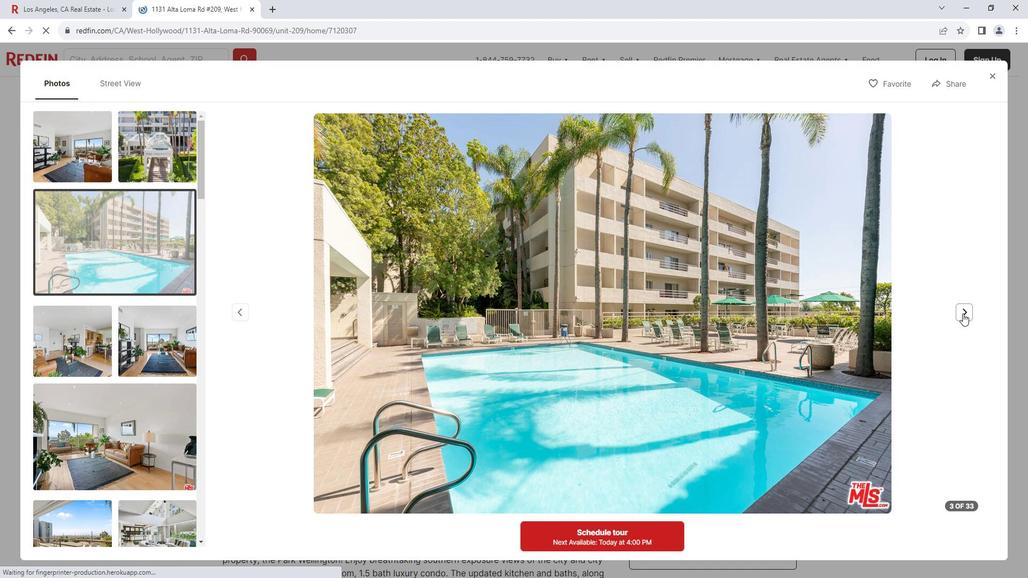 
Action: Mouse pressed left at (970, 309)
Screenshot: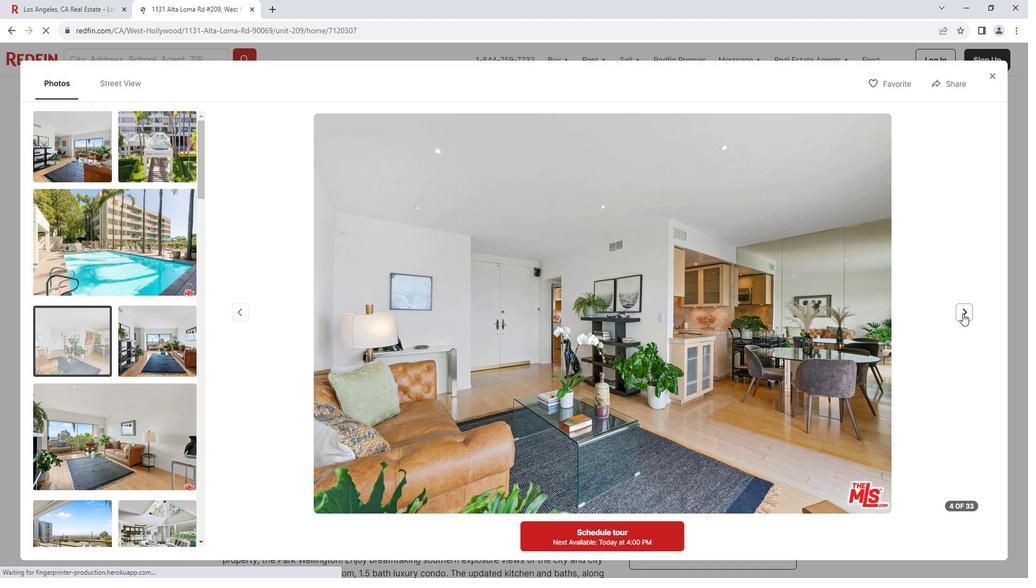 
Action: Mouse pressed left at (970, 309)
Screenshot: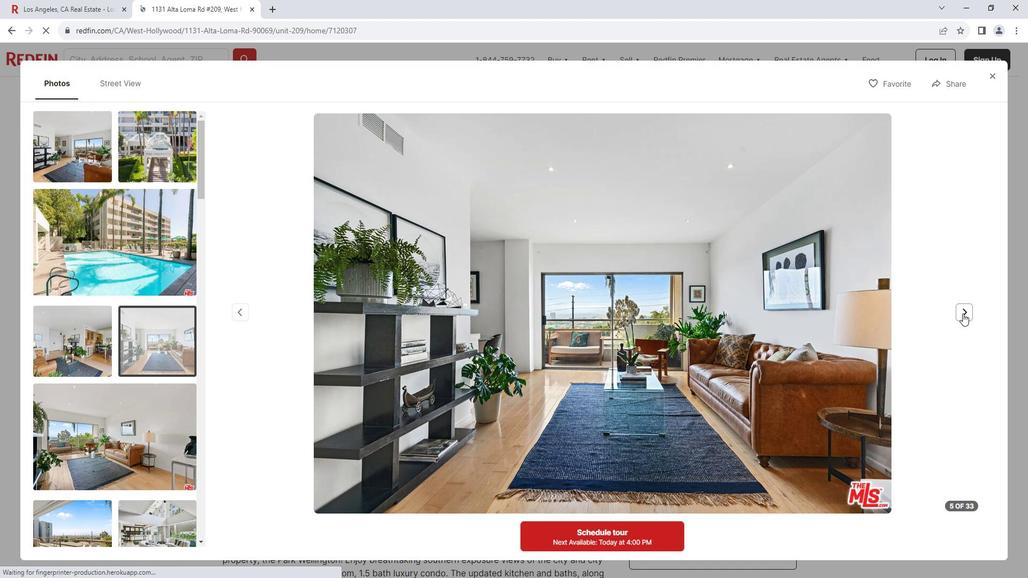 
Action: Mouse pressed left at (970, 309)
Screenshot: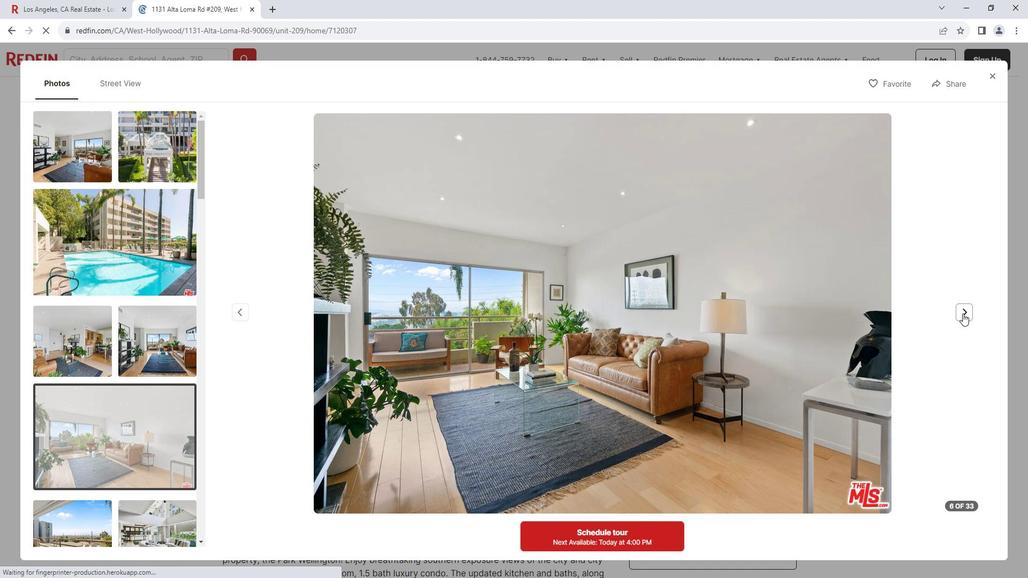 
Action: Mouse pressed left at (970, 309)
Screenshot: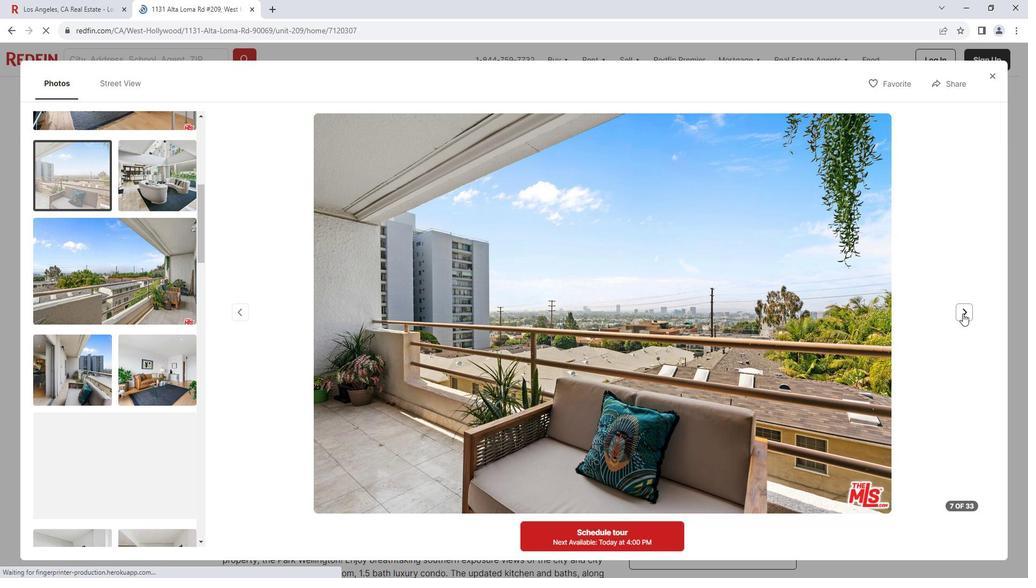 
Action: Mouse pressed left at (970, 309)
Screenshot: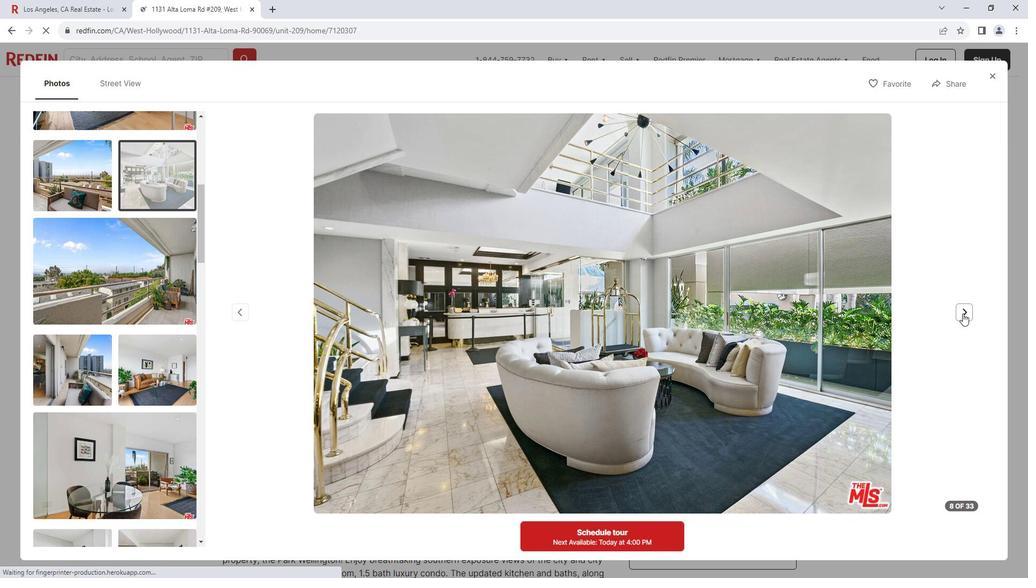 
Action: Mouse pressed left at (970, 309)
Screenshot: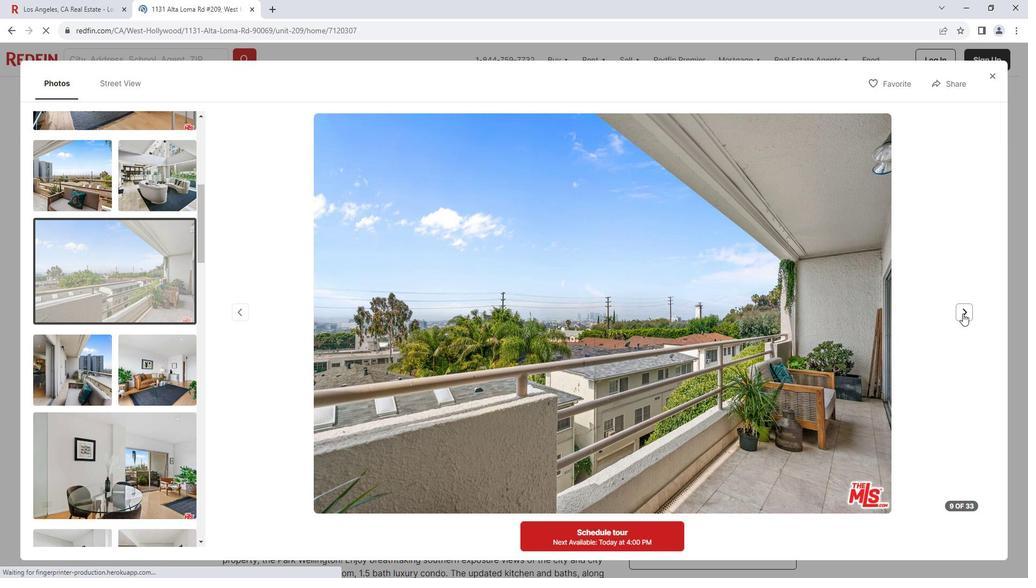 
Action: Mouse moved to (997, 82)
Screenshot: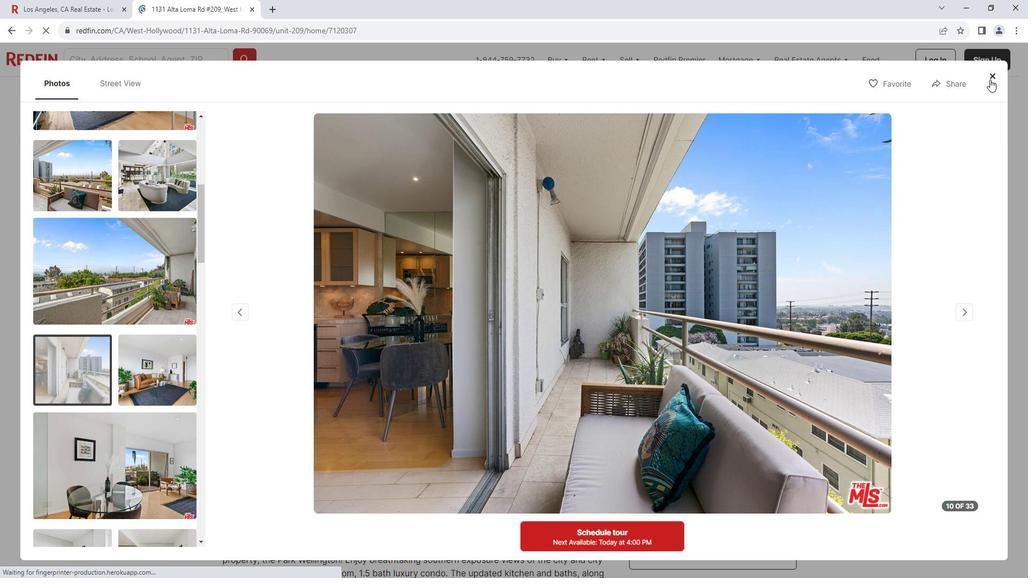 
Action: Mouse pressed left at (997, 82)
Screenshot: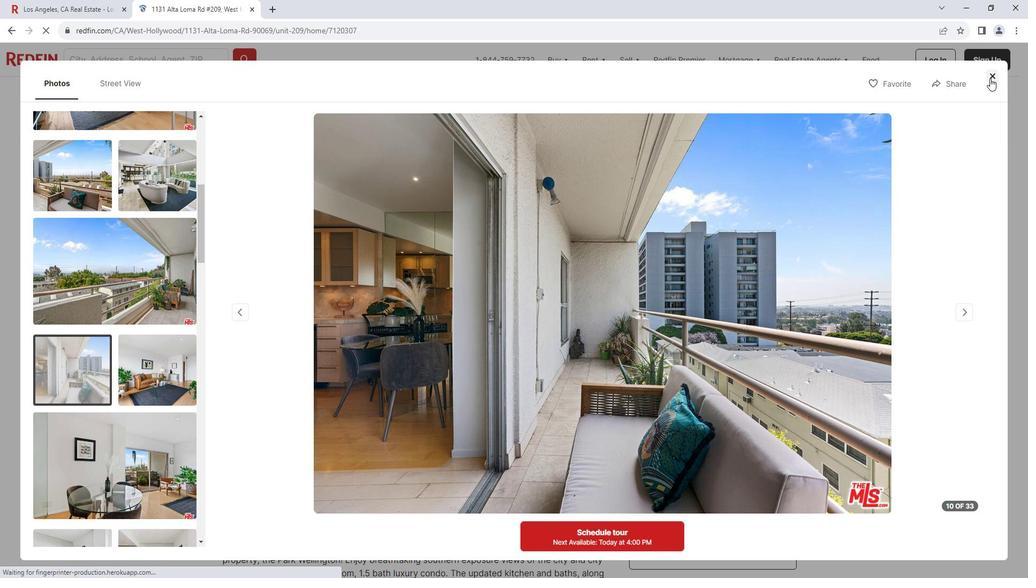 
Action: Mouse moved to (598, 326)
Screenshot: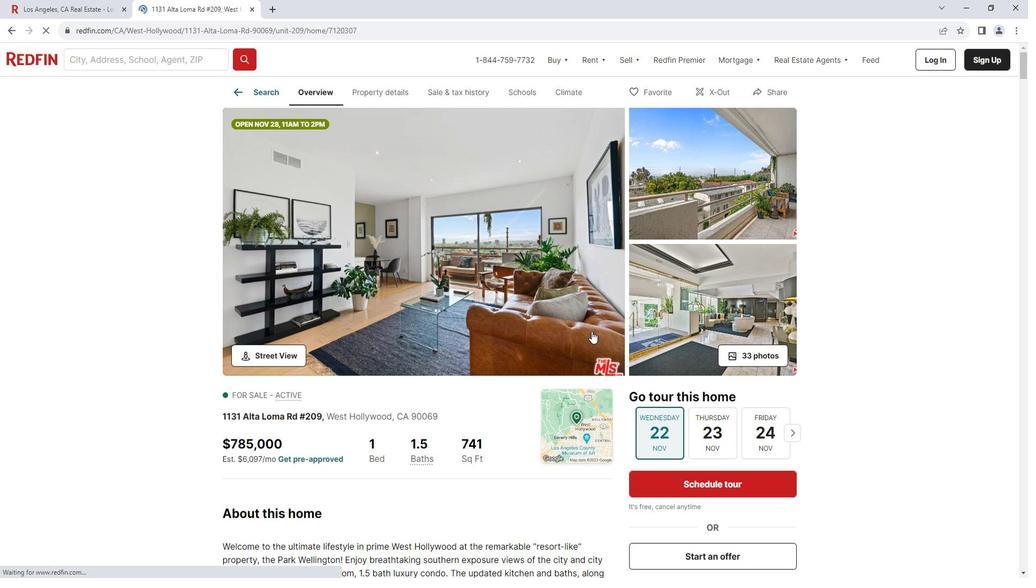 
Action: Mouse scrolled (598, 325) with delta (0, 0)
Screenshot: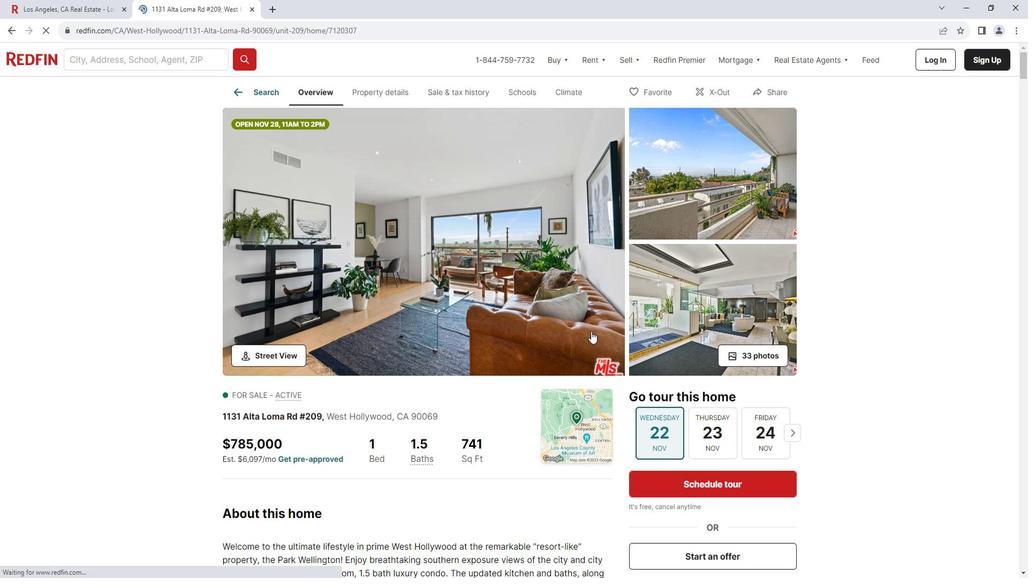 
Action: Mouse scrolled (598, 325) with delta (0, 0)
Screenshot: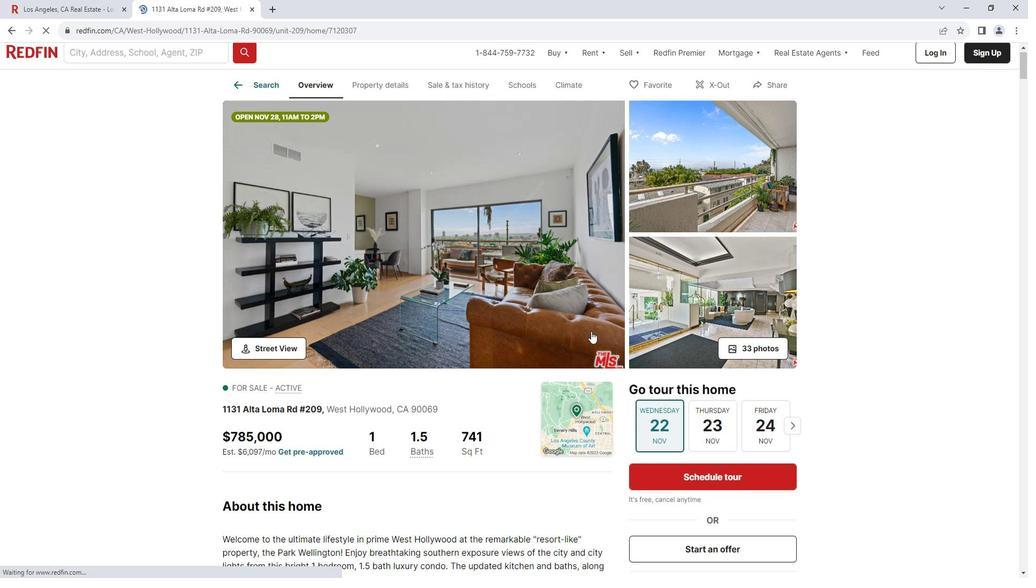 
Action: Mouse scrolled (598, 325) with delta (0, 0)
Screenshot: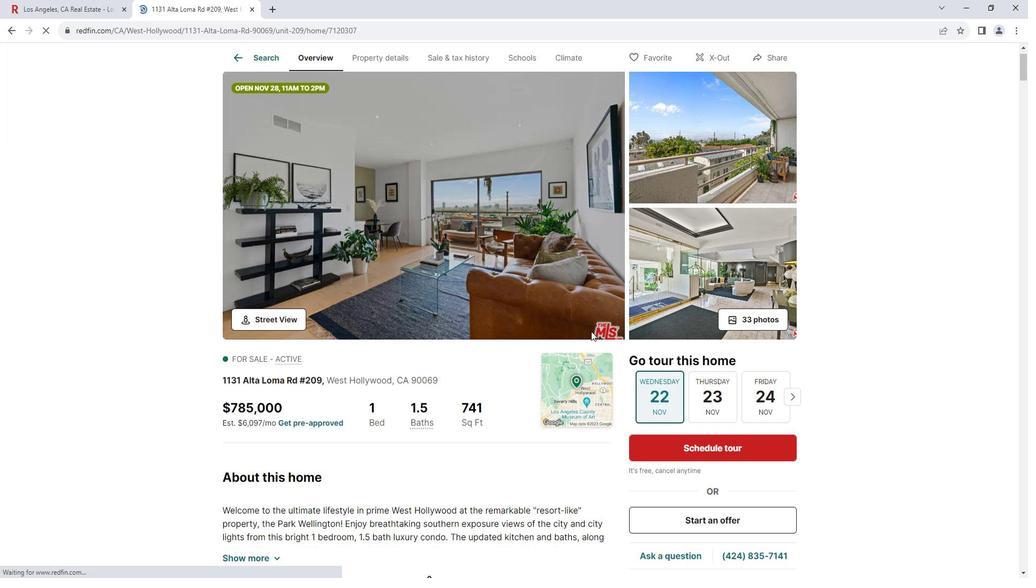 
Action: Mouse scrolled (598, 325) with delta (0, 0)
Screenshot: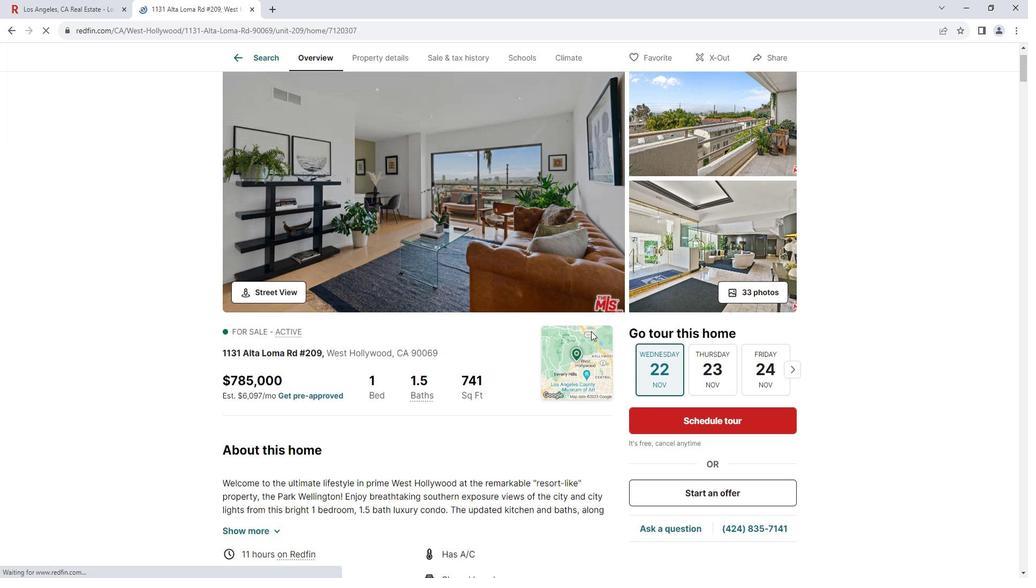 
Action: Mouse moved to (257, 363)
Screenshot: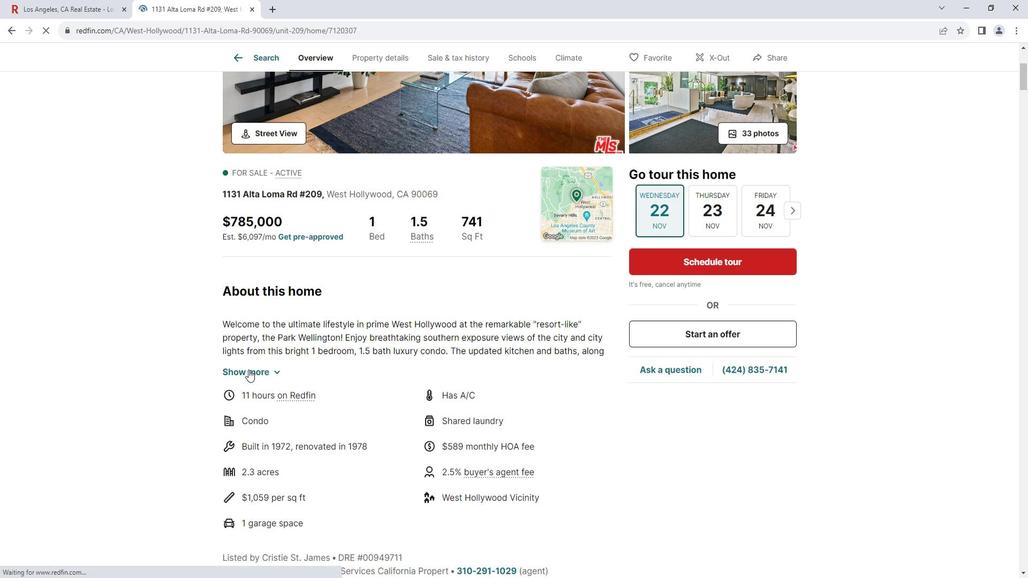 
Action: Mouse pressed left at (257, 363)
Screenshot: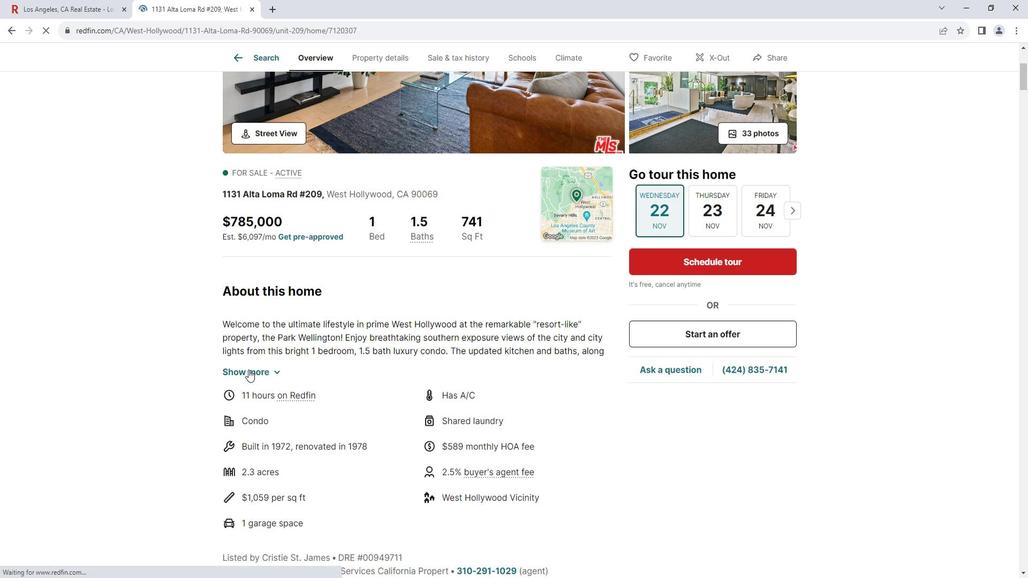 
Action: Mouse moved to (370, 368)
Screenshot: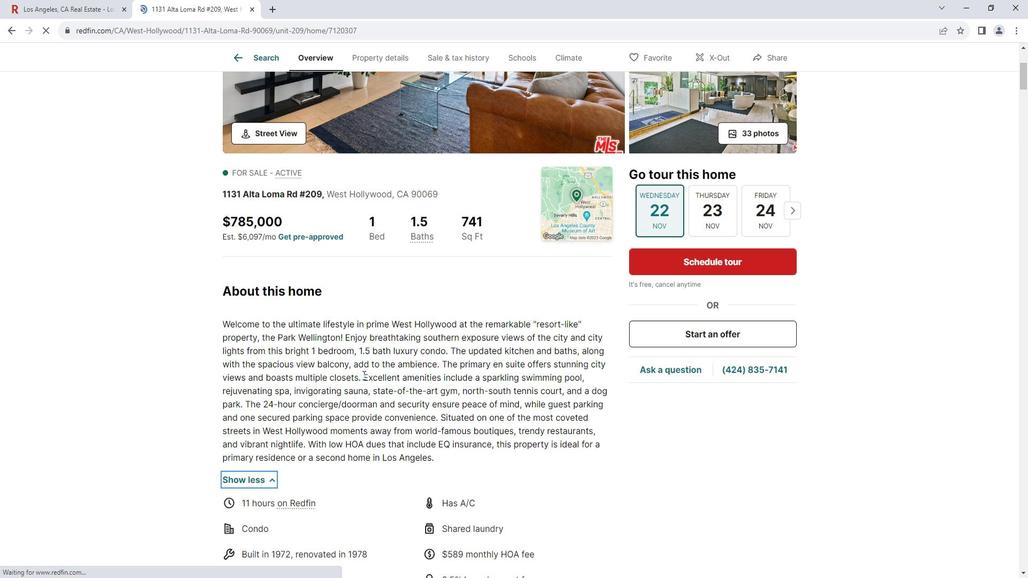 
Action: Mouse scrolled (370, 367) with delta (0, 0)
Screenshot: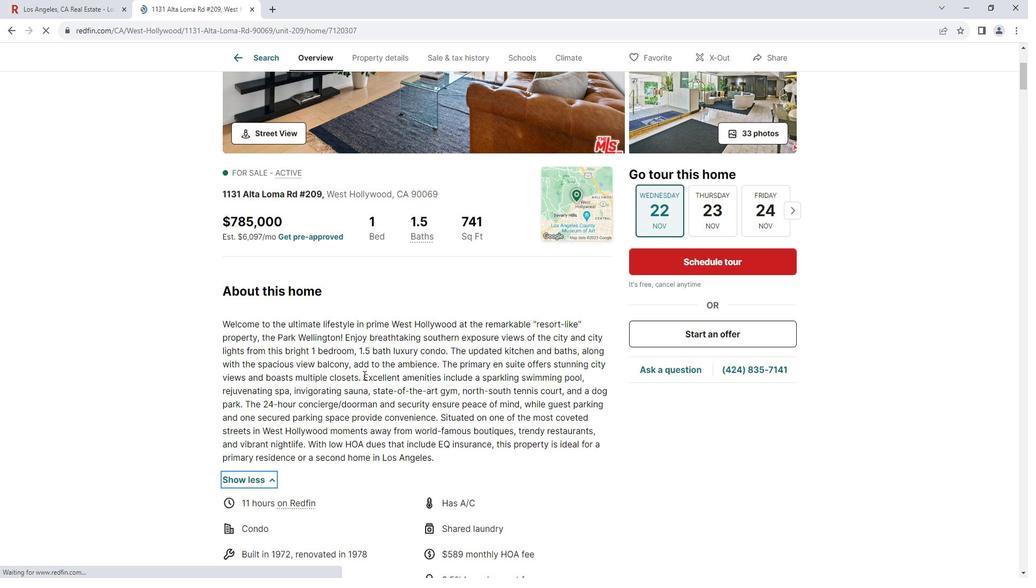
Action: Mouse scrolled (370, 367) with delta (0, 0)
Screenshot: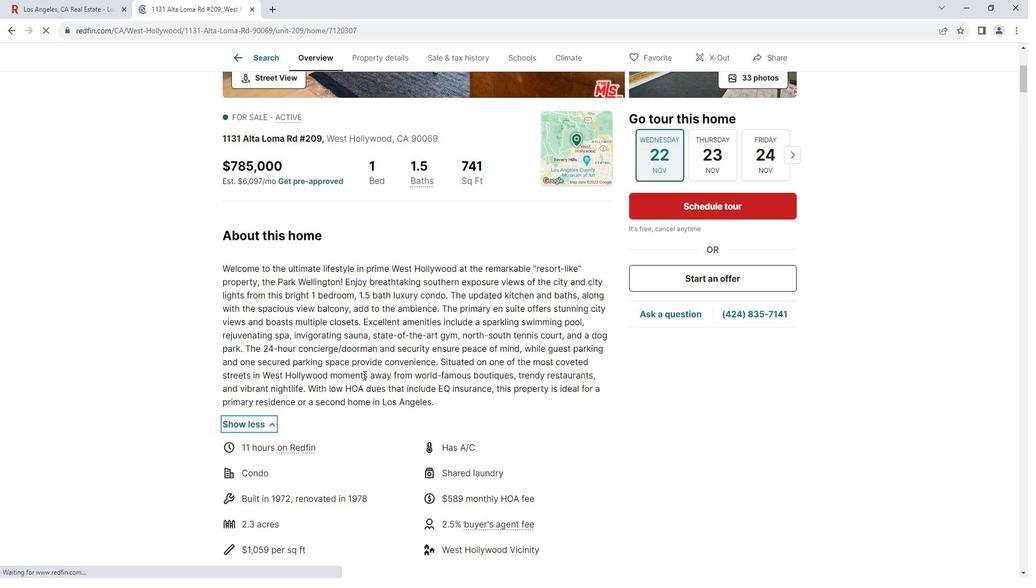 
Action: Mouse scrolled (370, 367) with delta (0, 0)
Screenshot: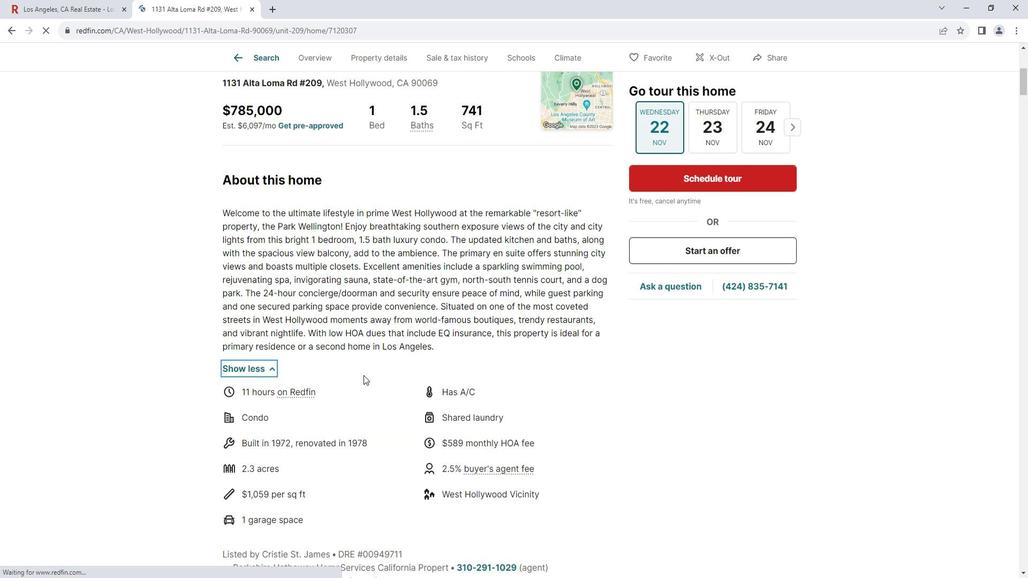 
Action: Mouse scrolled (370, 367) with delta (0, 0)
Screenshot: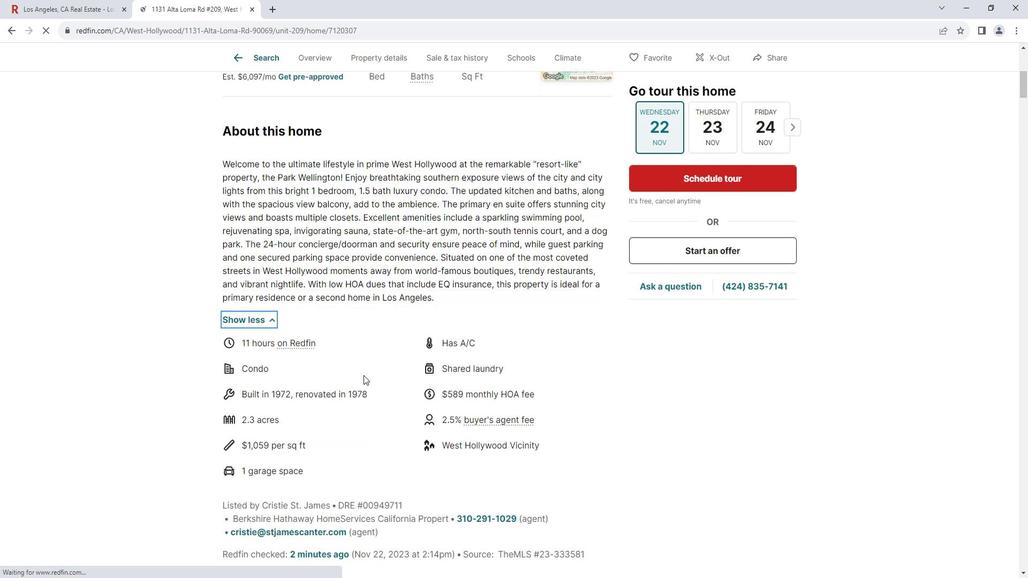 
Action: Mouse scrolled (370, 367) with delta (0, 0)
Screenshot: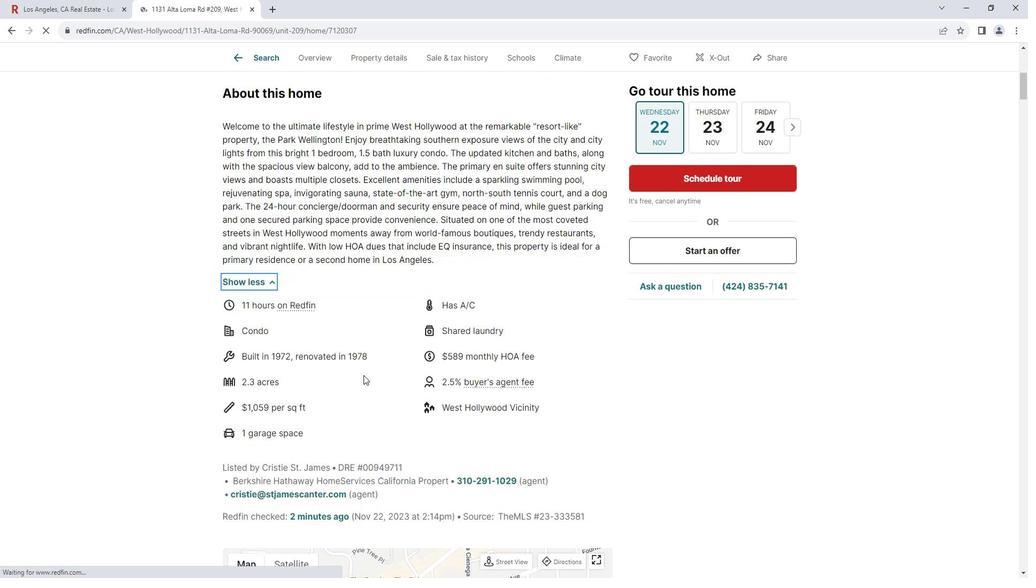 
Action: Mouse moved to (370, 368)
Screenshot: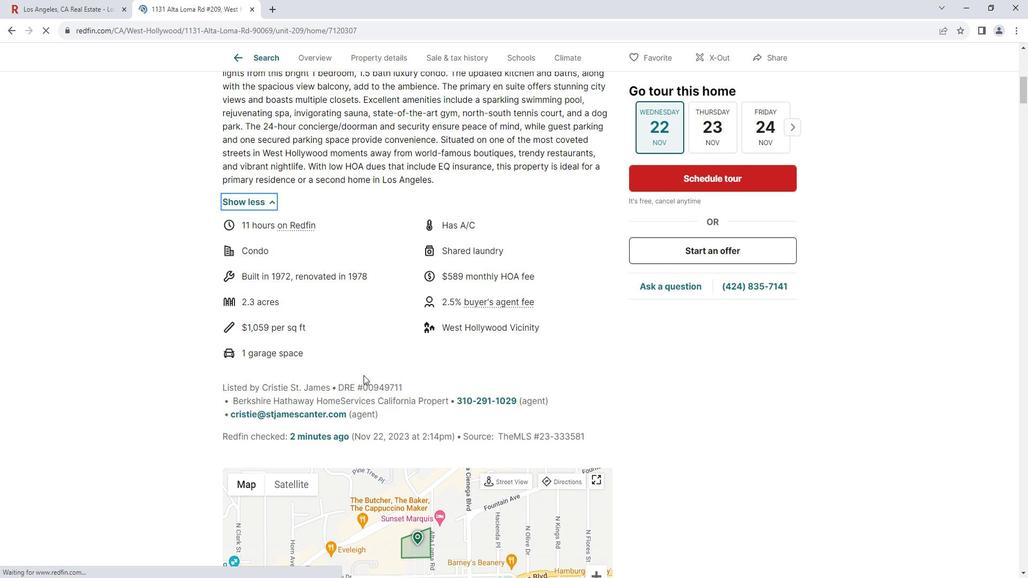 
Action: Mouse scrolled (370, 367) with delta (0, 0)
Screenshot: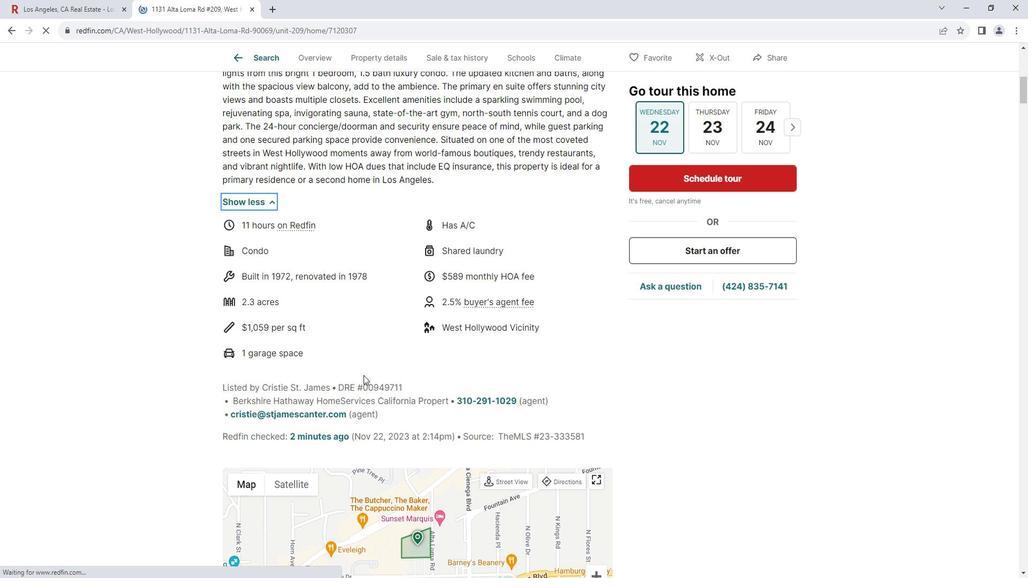 
Action: Mouse scrolled (370, 367) with delta (0, 0)
Screenshot: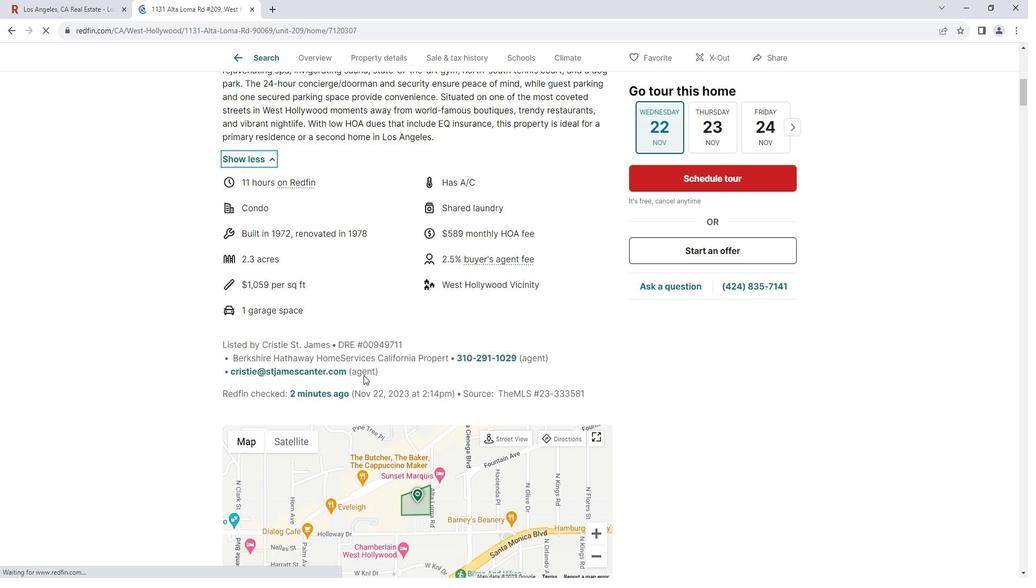 
Action: Mouse scrolled (370, 367) with delta (0, 0)
Screenshot: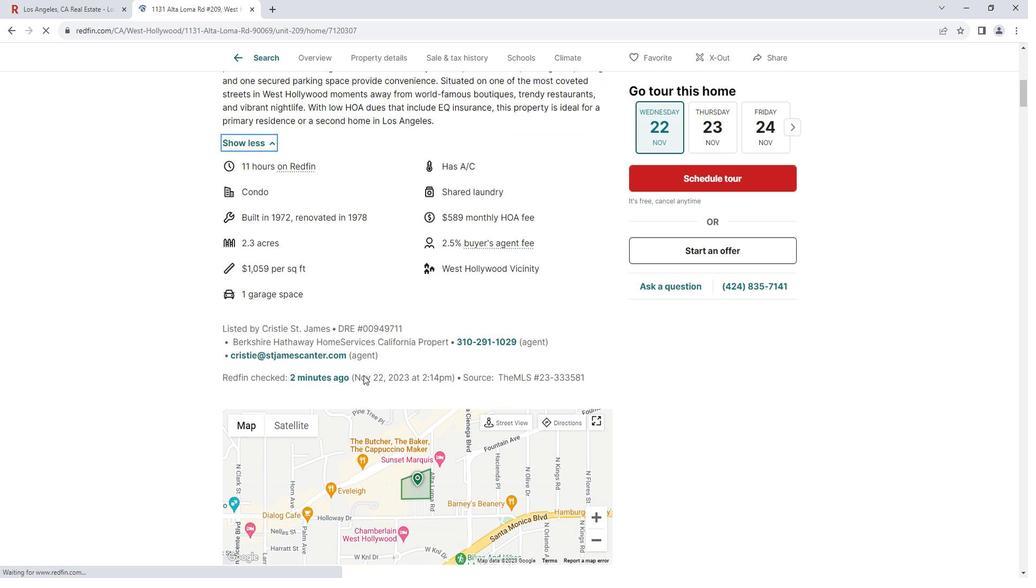 
Action: Mouse scrolled (370, 367) with delta (0, 0)
Screenshot: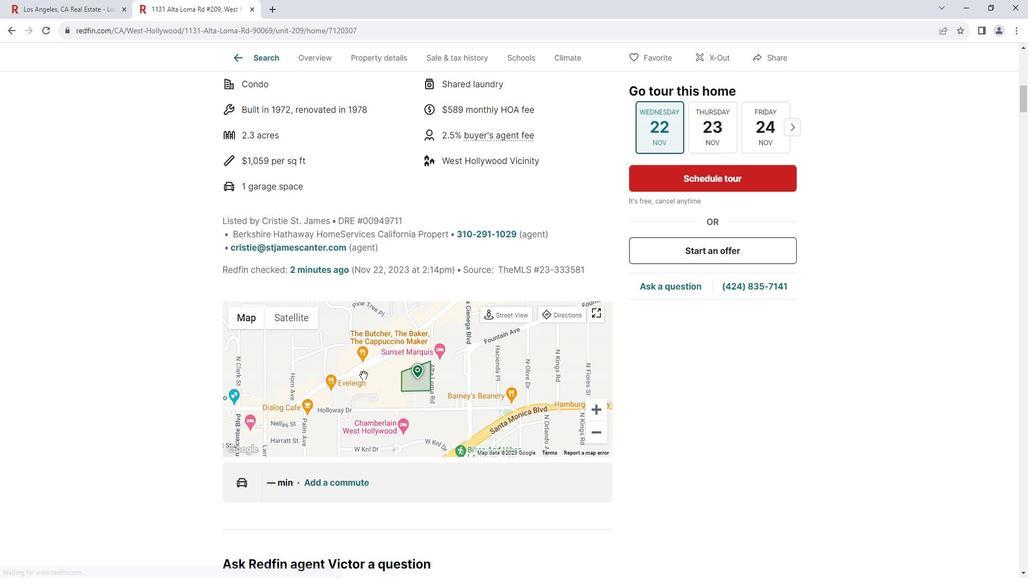 
Action: Mouse scrolled (370, 367) with delta (0, 0)
Screenshot: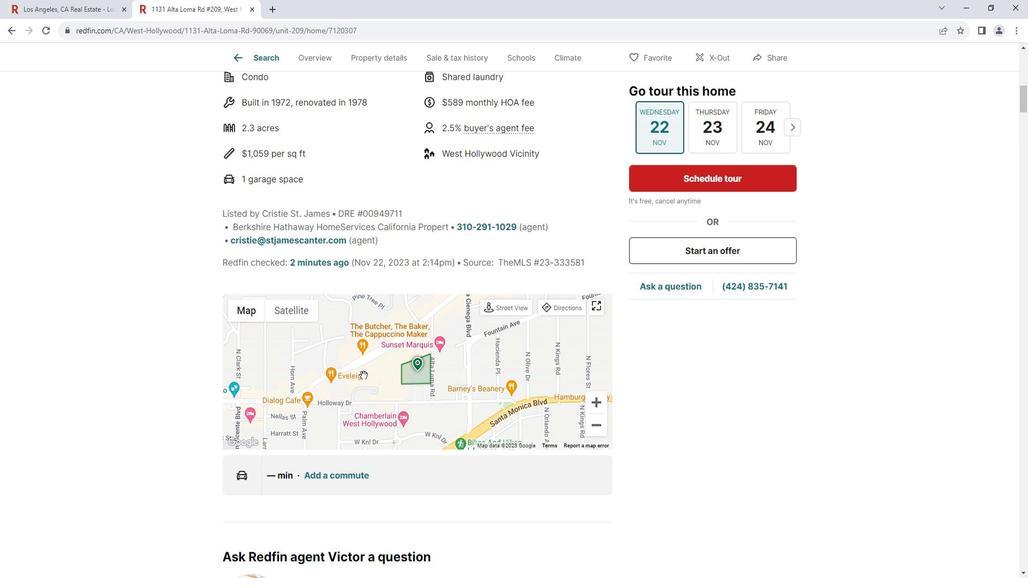 
Action: Mouse scrolled (370, 367) with delta (0, 0)
Screenshot: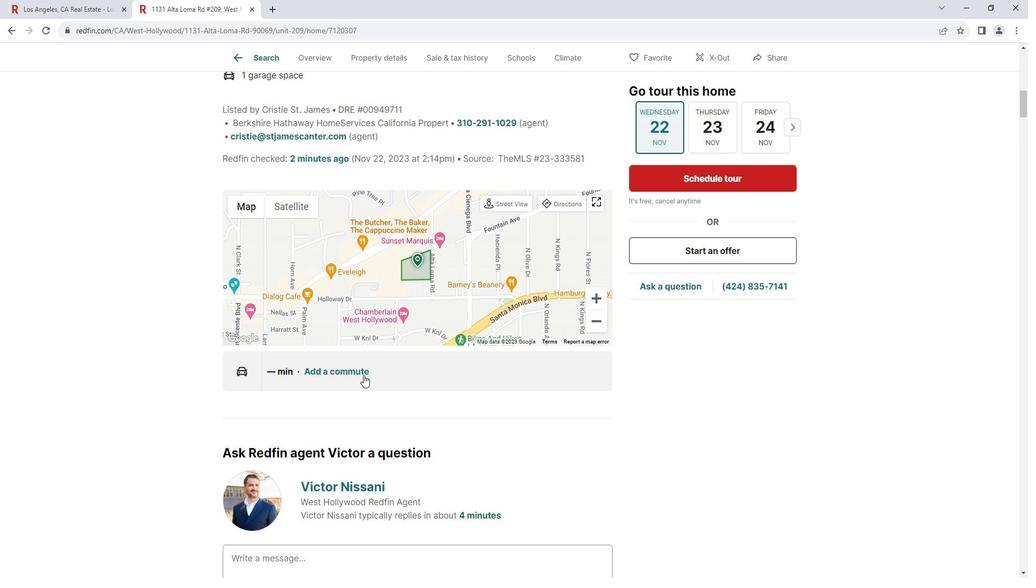 
Action: Mouse scrolled (370, 367) with delta (0, 0)
Screenshot: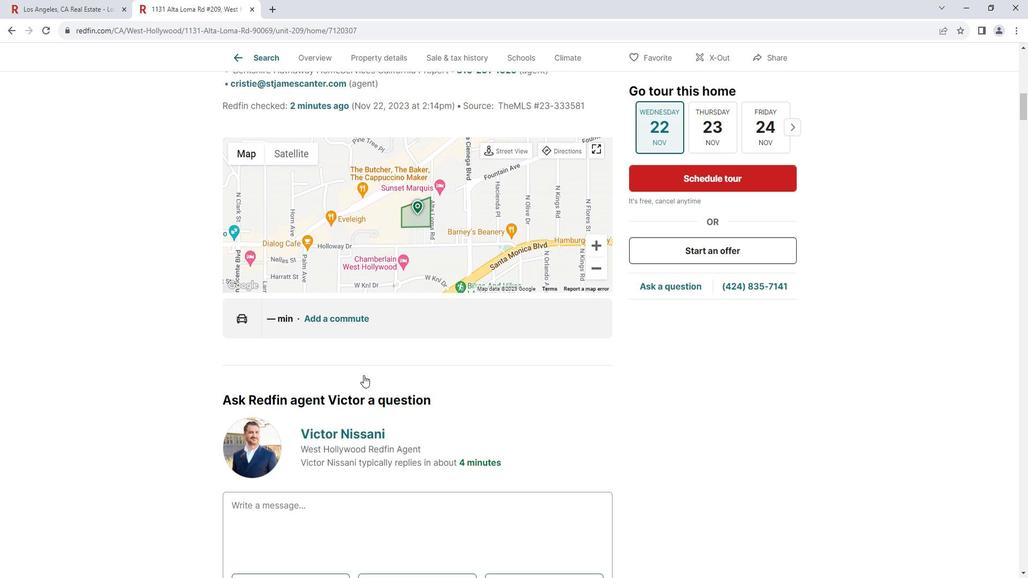 
Action: Mouse scrolled (370, 367) with delta (0, 0)
Screenshot: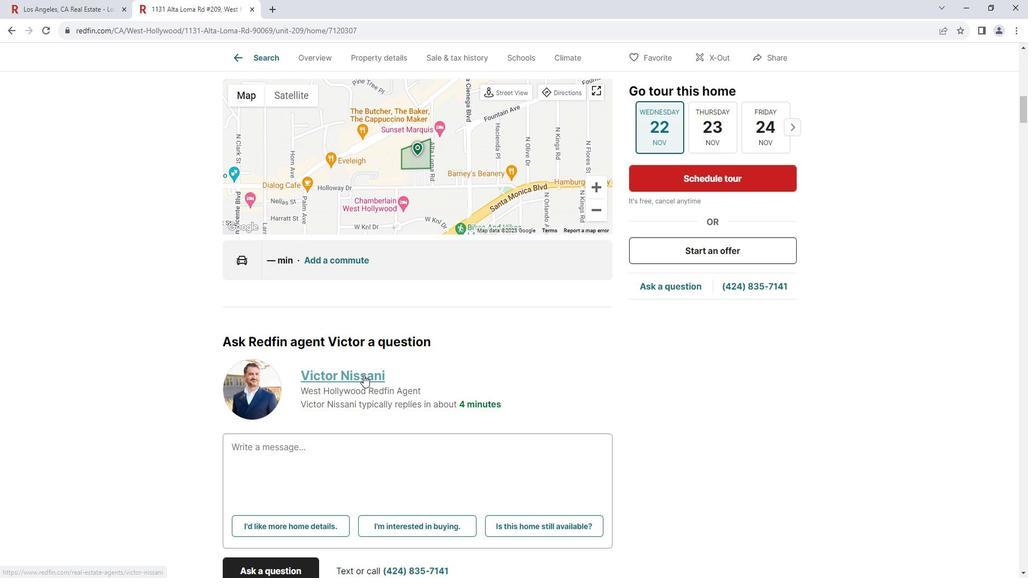 
Action: Mouse scrolled (370, 367) with delta (0, 0)
Screenshot: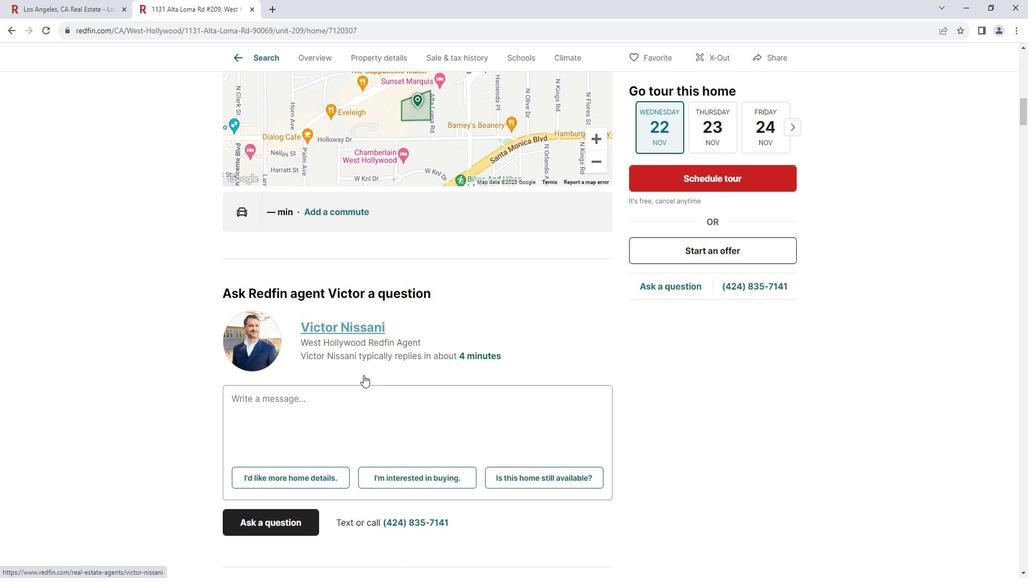 
Action: Mouse scrolled (370, 367) with delta (0, 0)
Screenshot: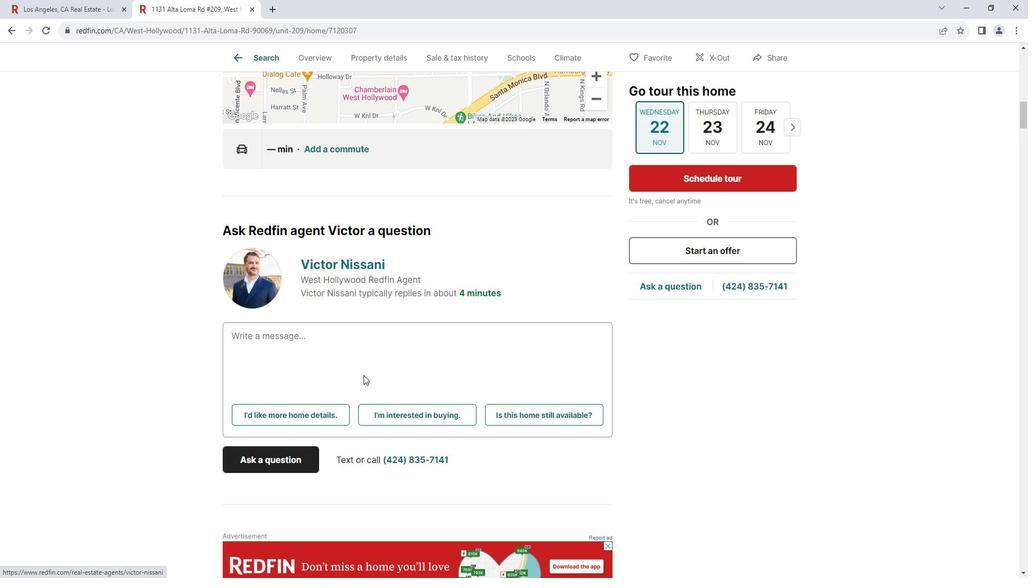 
Action: Mouse scrolled (370, 367) with delta (0, 0)
Screenshot: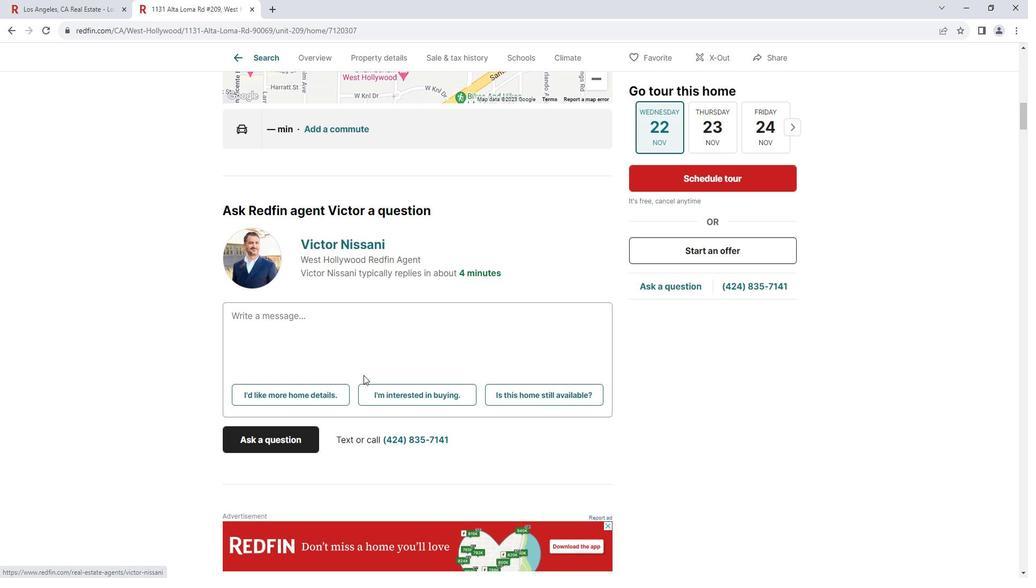 
Action: Mouse scrolled (370, 367) with delta (0, 0)
Screenshot: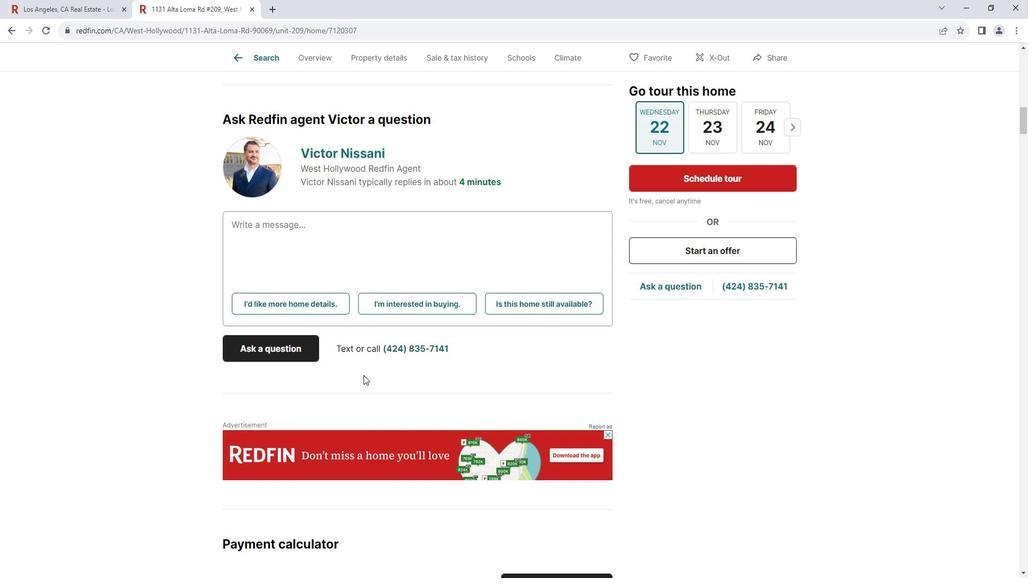 
Action: Mouse scrolled (370, 367) with delta (0, 0)
Screenshot: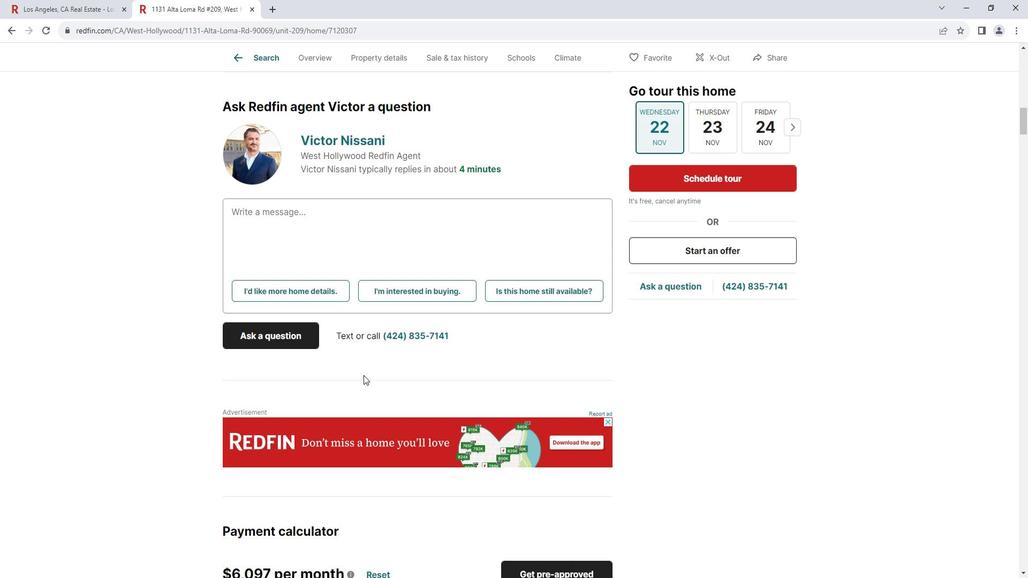 
Action: Mouse scrolled (370, 367) with delta (0, 0)
Screenshot: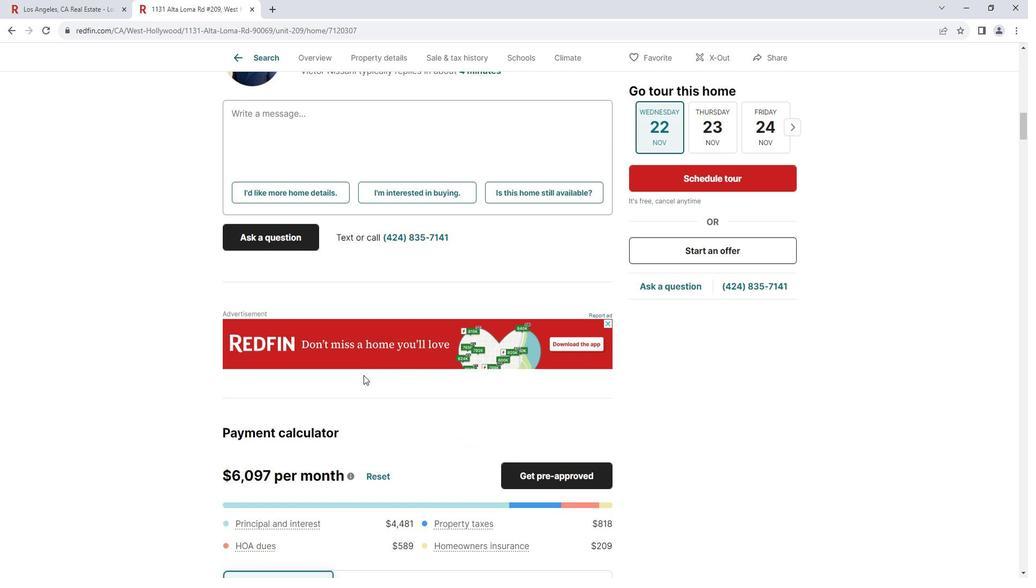 
Action: Mouse scrolled (370, 367) with delta (0, 0)
Screenshot: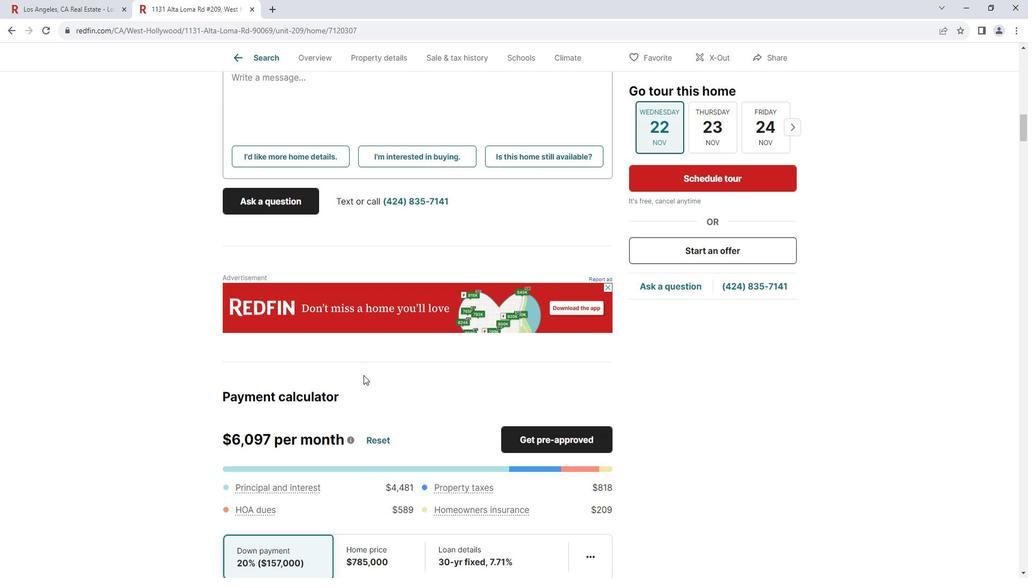 
Action: Mouse scrolled (370, 367) with delta (0, 0)
Screenshot: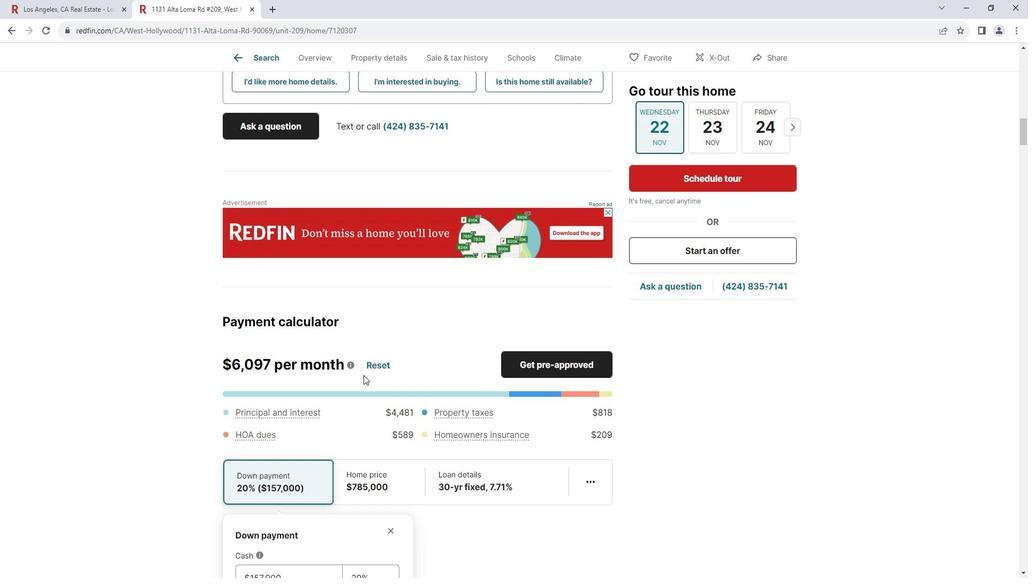 
Action: Mouse scrolled (370, 367) with delta (0, 0)
Screenshot: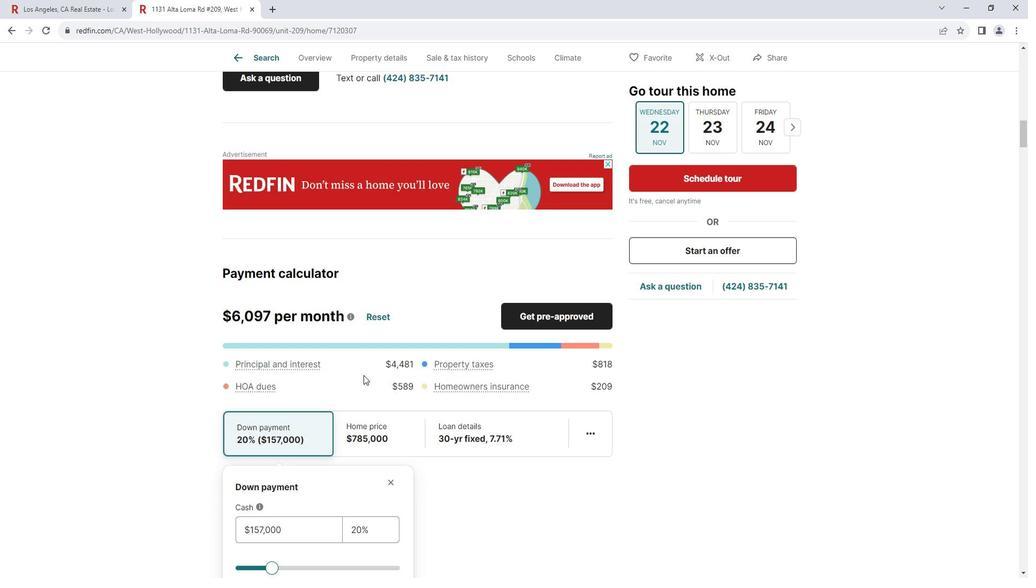 
Action: Mouse scrolled (370, 367) with delta (0, 0)
Screenshot: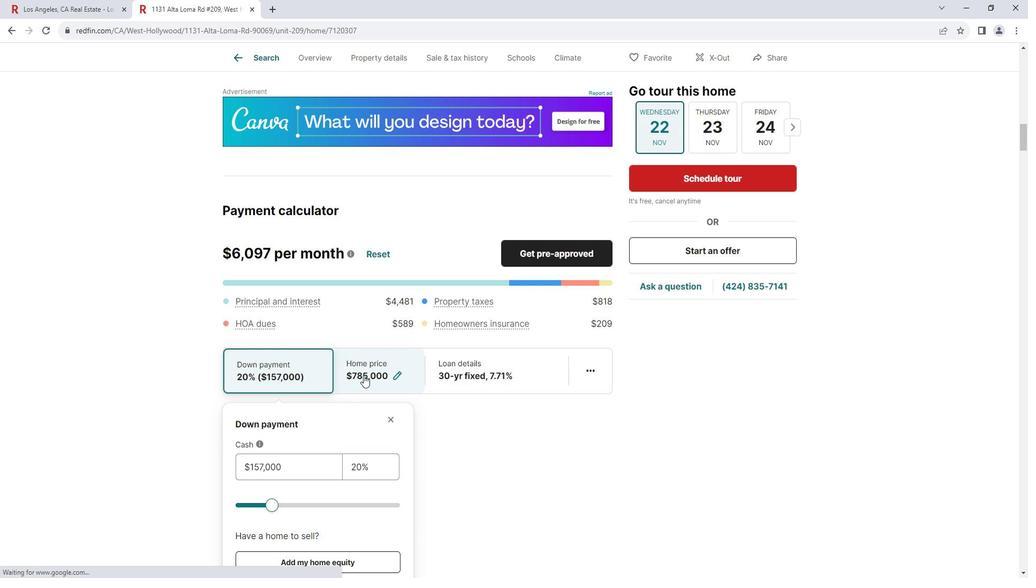 
Action: Mouse scrolled (370, 367) with delta (0, 0)
Screenshot: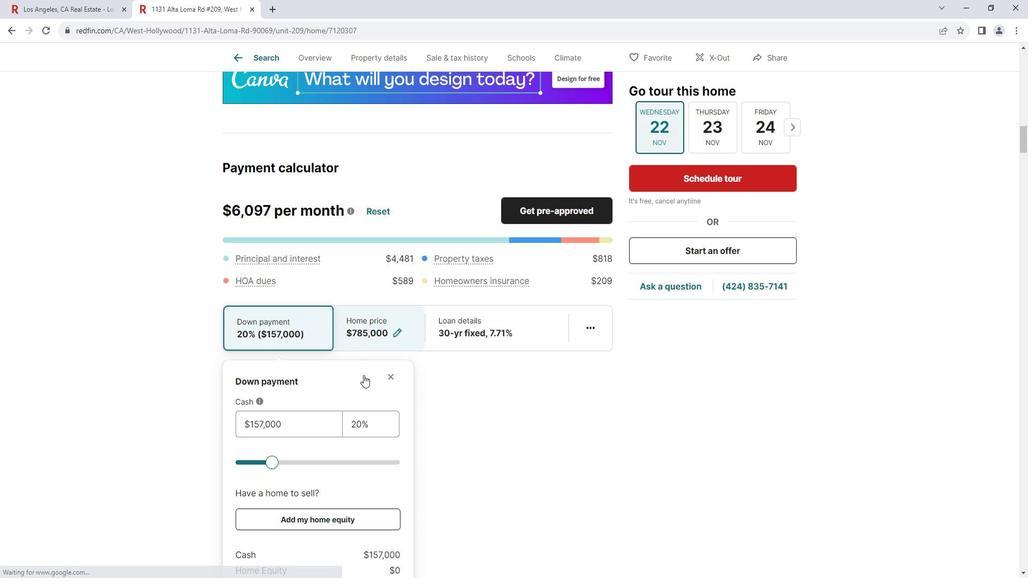 
Action: Mouse scrolled (370, 367) with delta (0, 0)
Screenshot: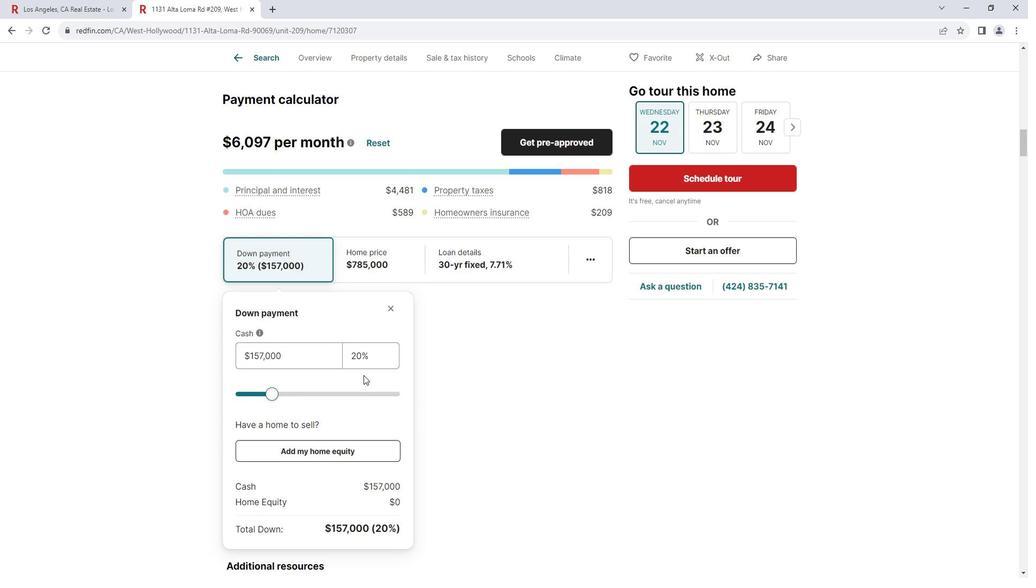 
Action: Mouse scrolled (370, 367) with delta (0, 0)
Screenshot: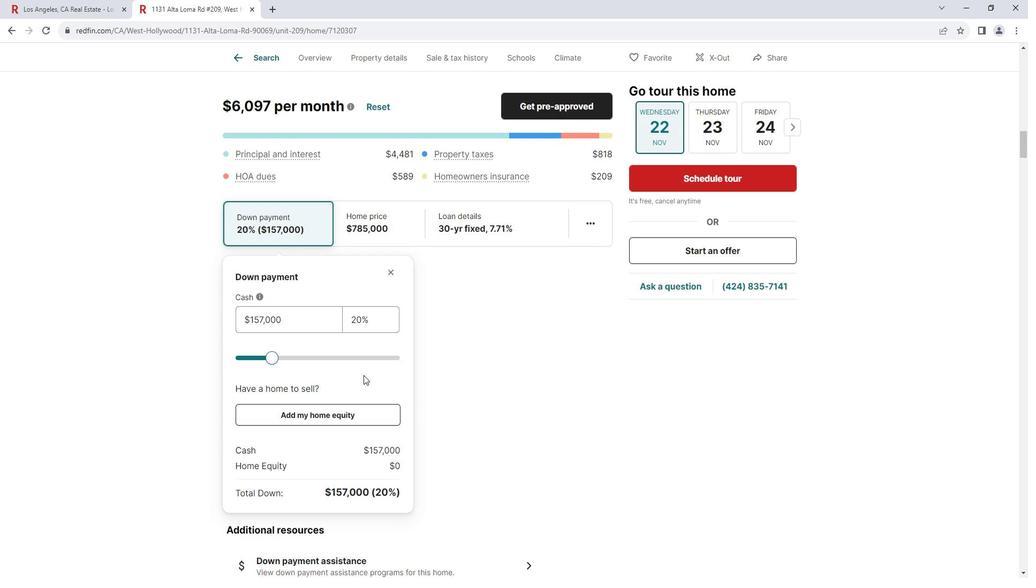 
Action: Mouse moved to (583, 153)
Screenshot: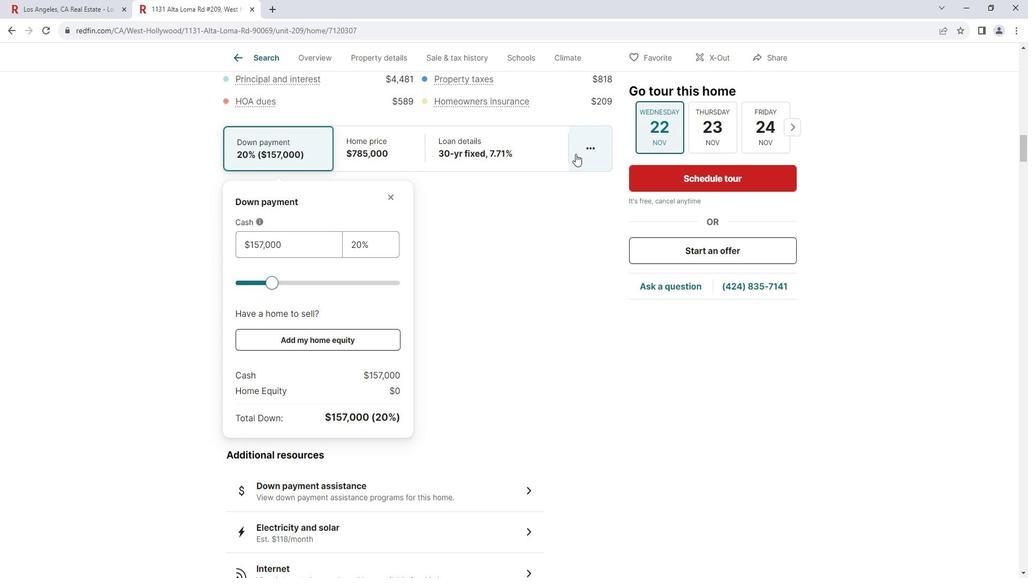 
Action: Mouse pressed left at (583, 153)
Screenshot: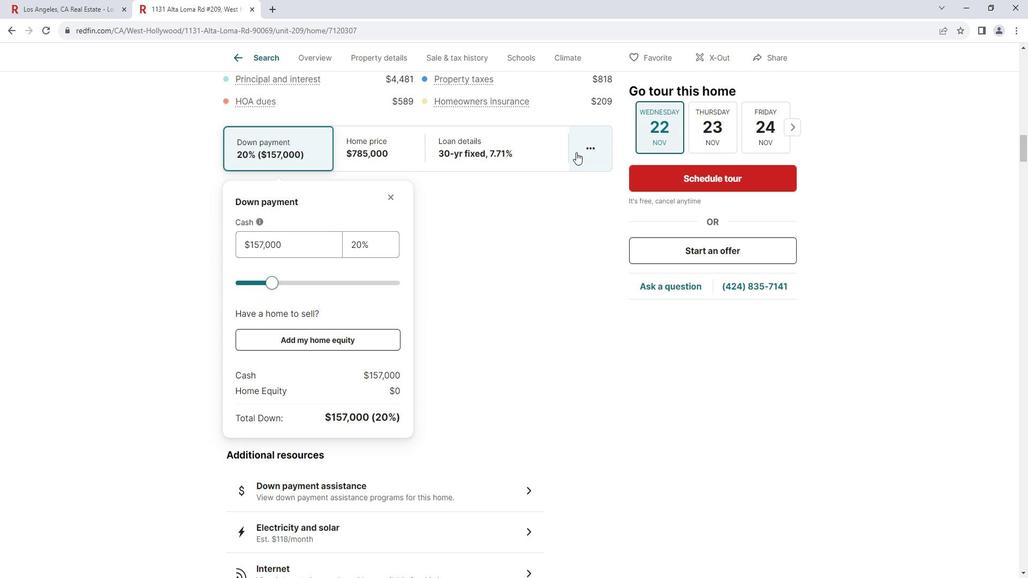 
Action: Mouse moved to (548, 205)
Screenshot: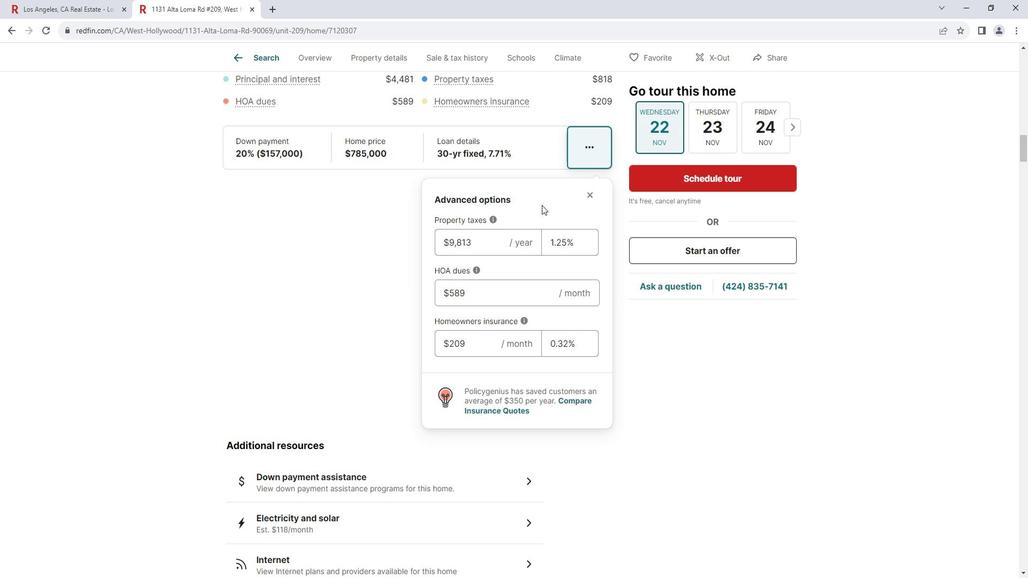 
Action: Mouse scrolled (548, 205) with delta (0, 0)
Screenshot: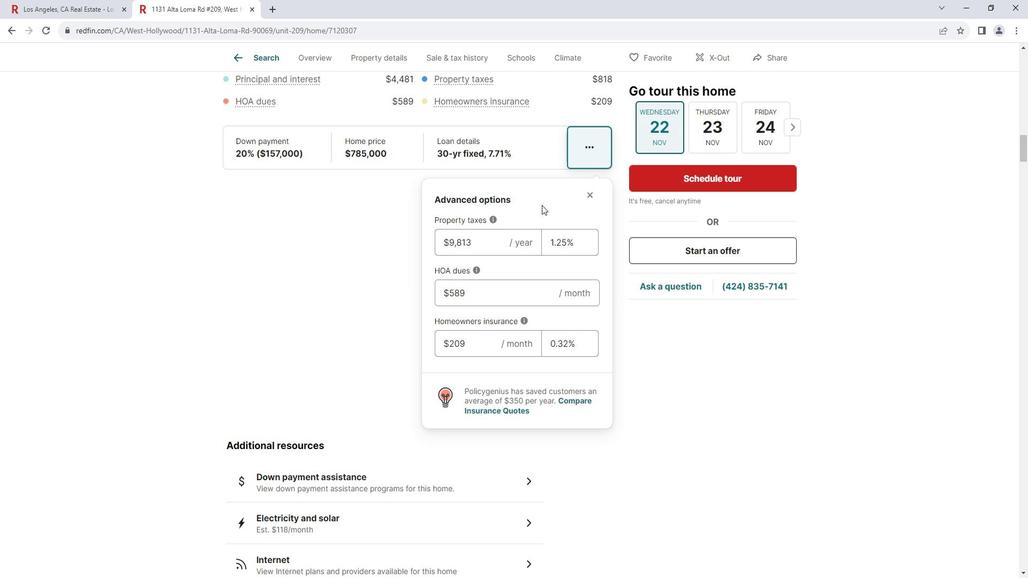 
Action: Mouse scrolled (548, 205) with delta (0, 0)
Screenshot: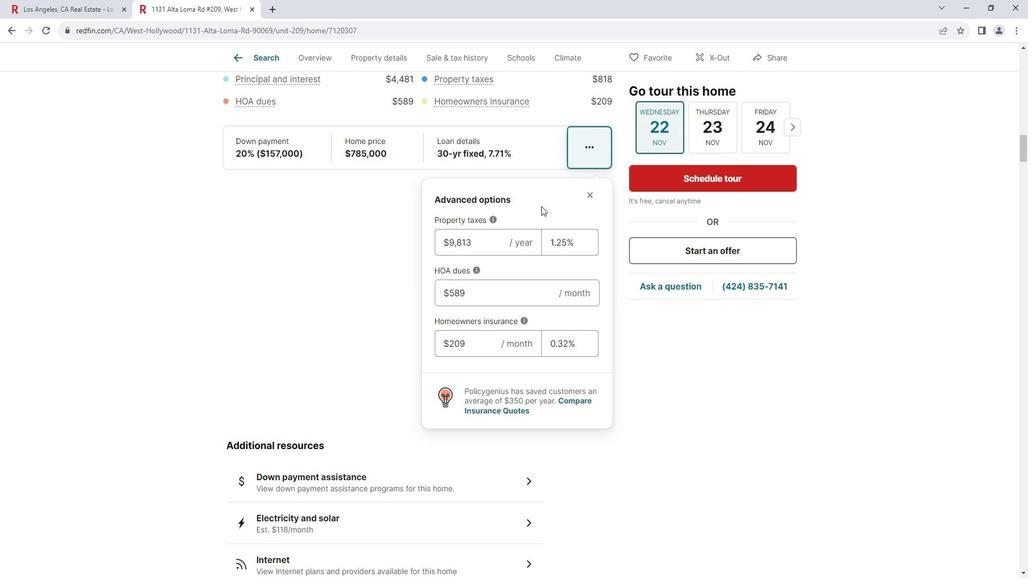 
Action: Mouse scrolled (548, 205) with delta (0, 0)
Screenshot: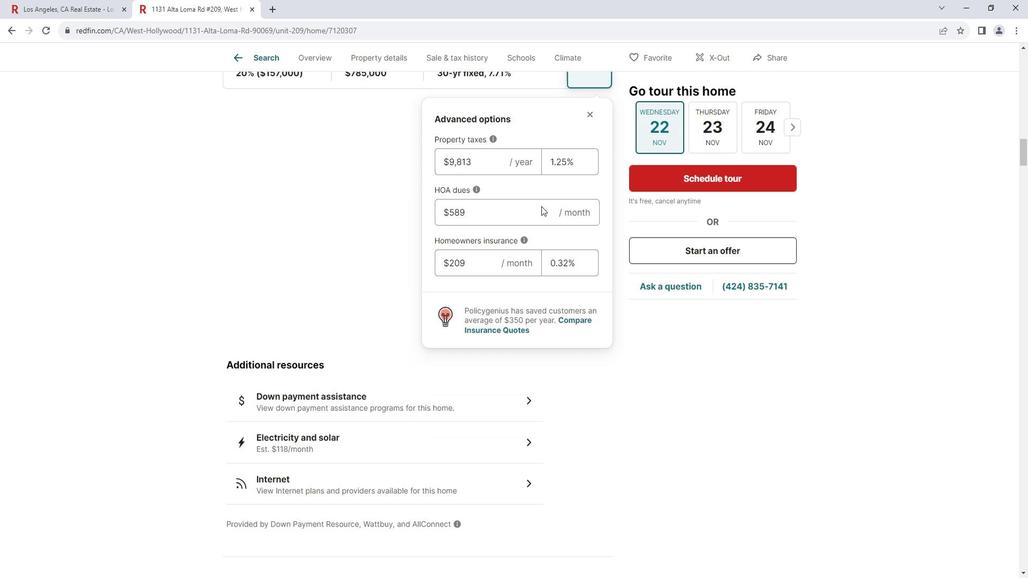
Action: Mouse scrolled (548, 205) with delta (0, 0)
Screenshot: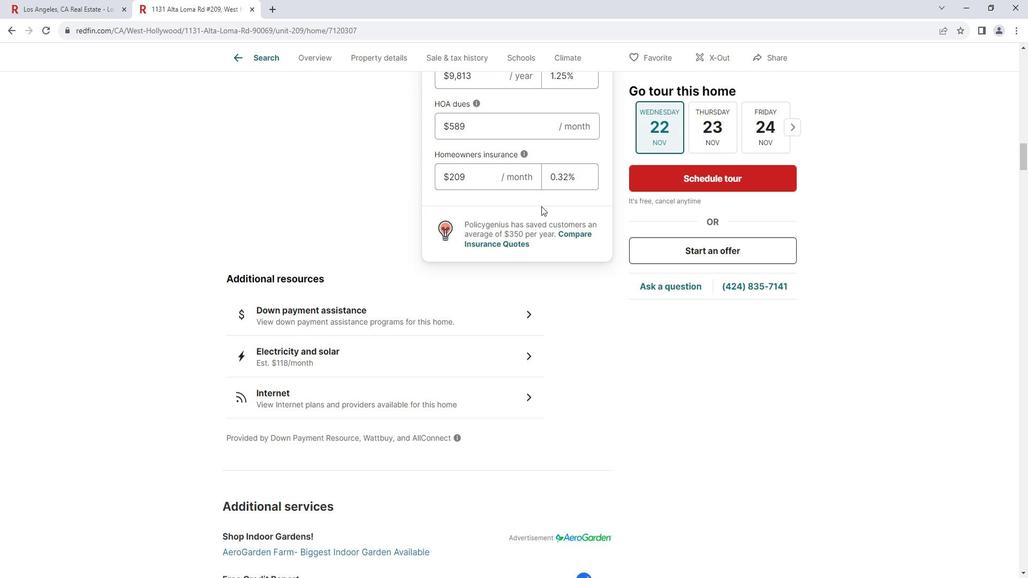 
Action: Mouse moved to (523, 260)
Screenshot: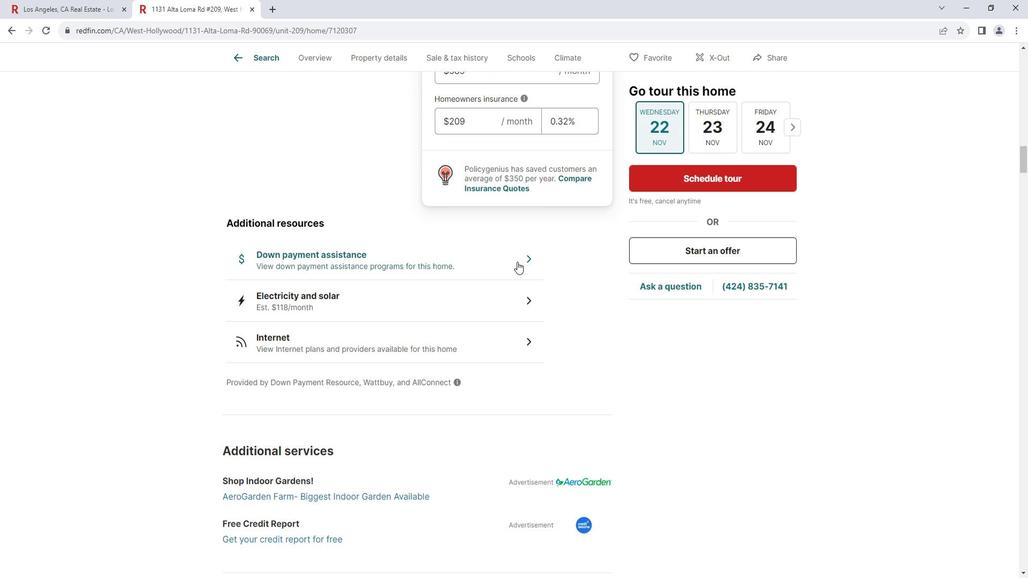 
Action: Mouse pressed left at (523, 260)
Screenshot: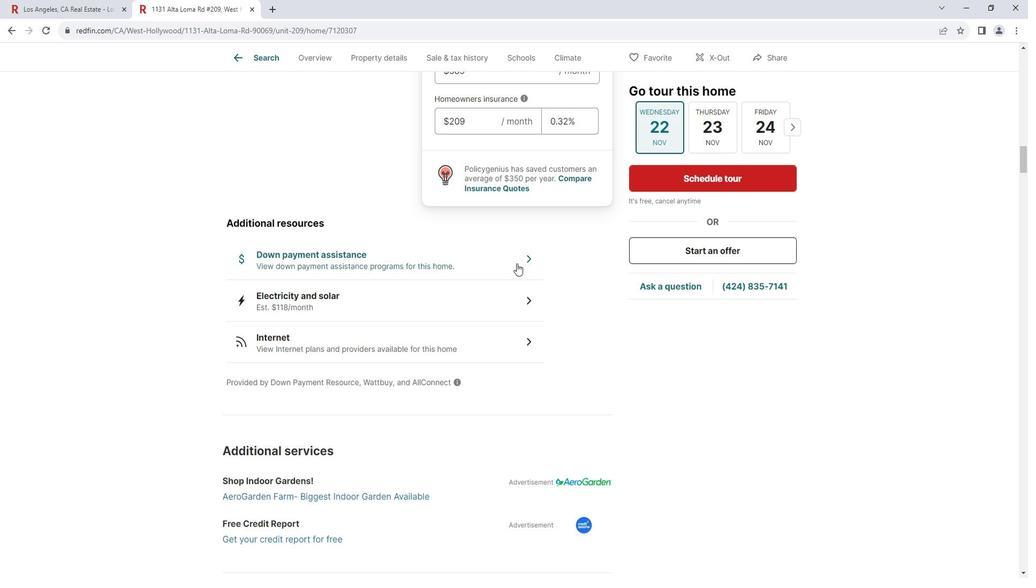 
Action: Mouse scrolled (523, 260) with delta (0, 0)
Screenshot: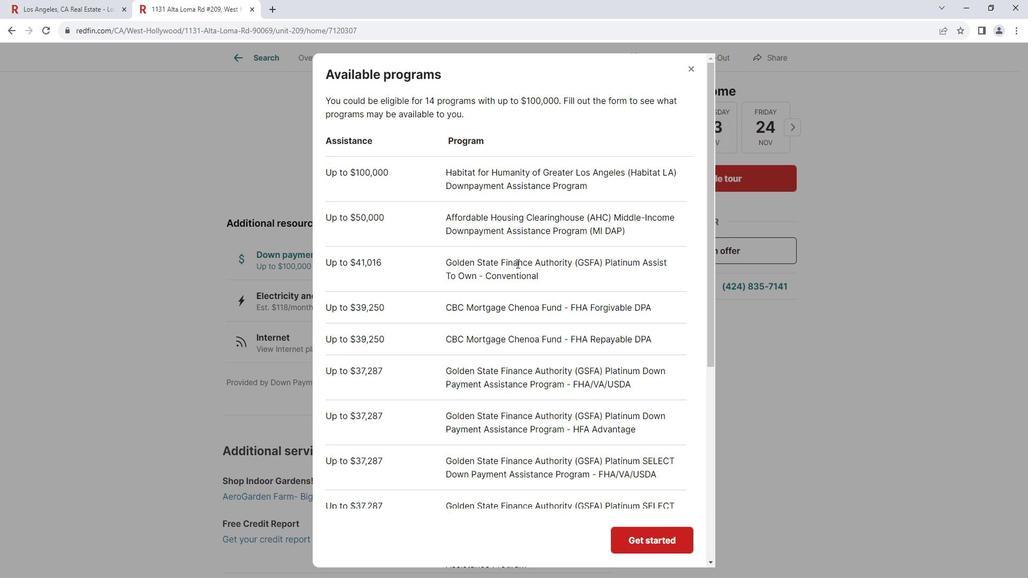
Action: Mouse scrolled (523, 260) with delta (0, 0)
Screenshot: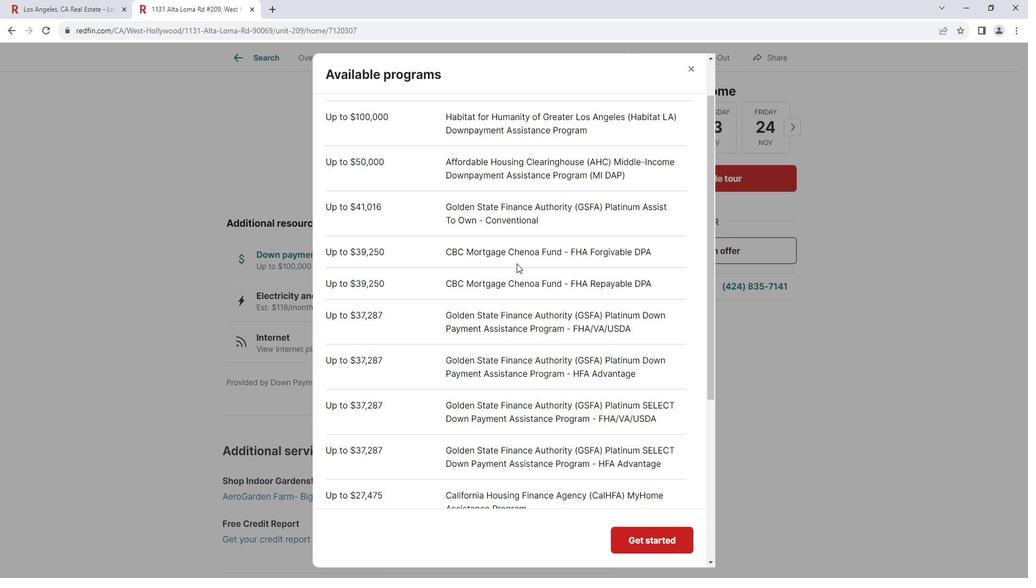 
Action: Mouse scrolled (523, 260) with delta (0, 0)
Screenshot: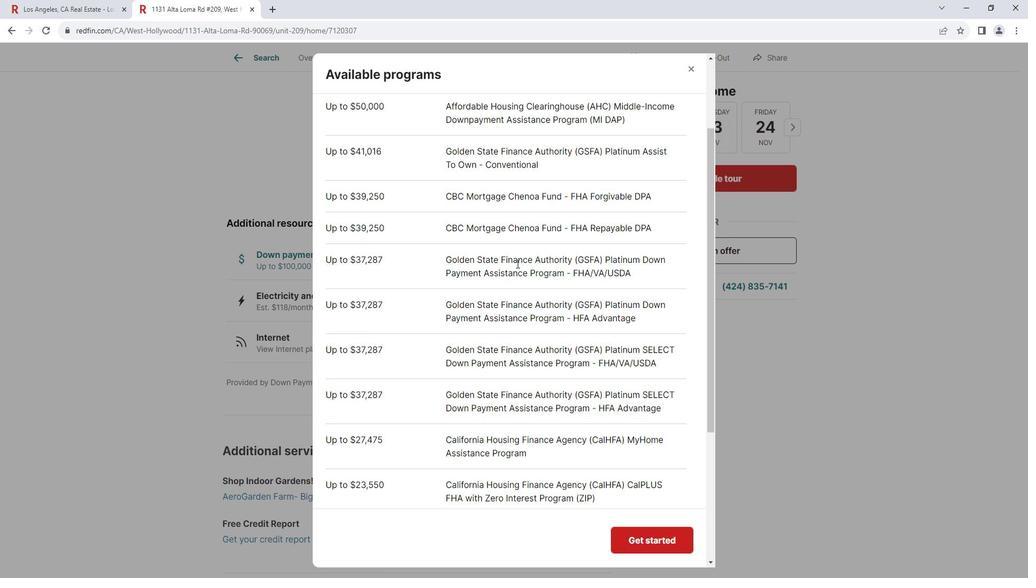 
Action: Mouse moved to (523, 260)
Screenshot: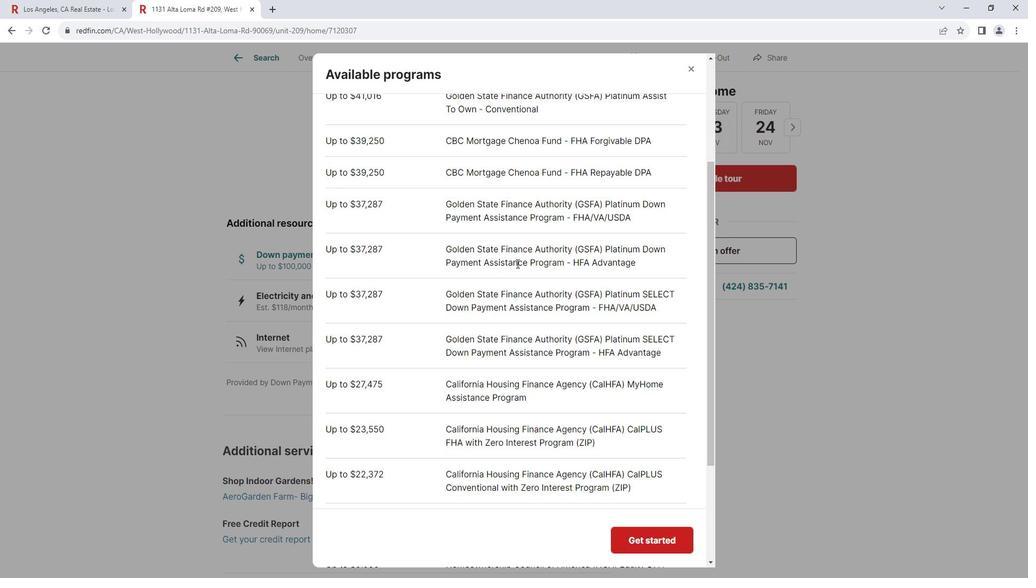 
Action: Mouse scrolled (523, 260) with delta (0, 0)
Screenshot: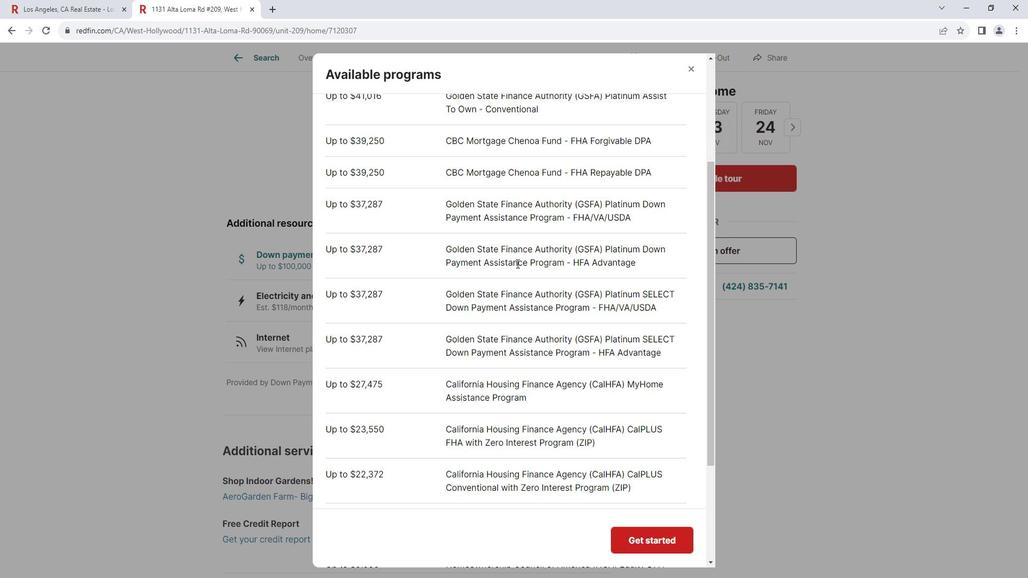 
Action: Mouse scrolled (523, 260) with delta (0, 0)
Screenshot: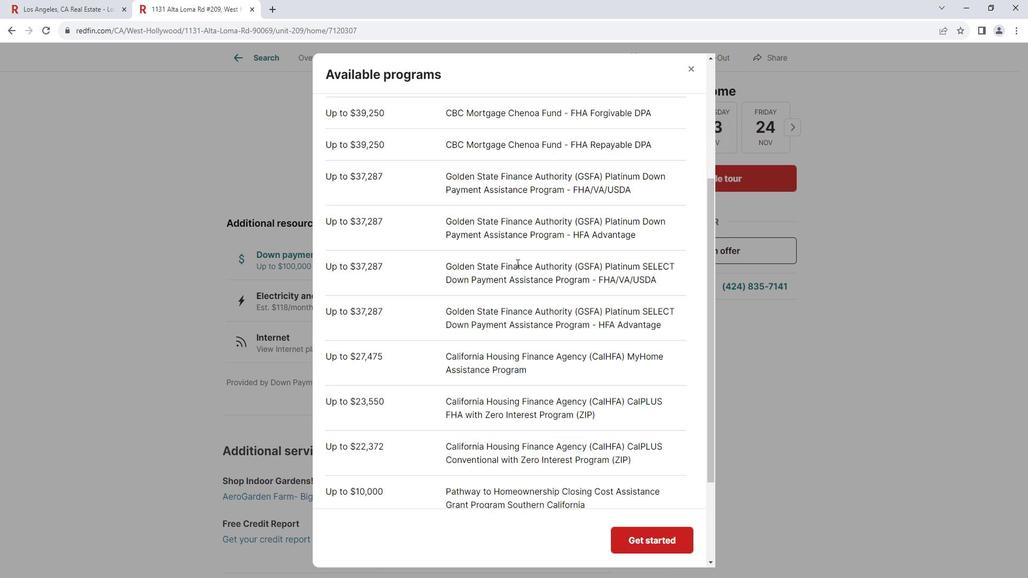 
Action: Mouse scrolled (523, 260) with delta (0, 0)
Screenshot: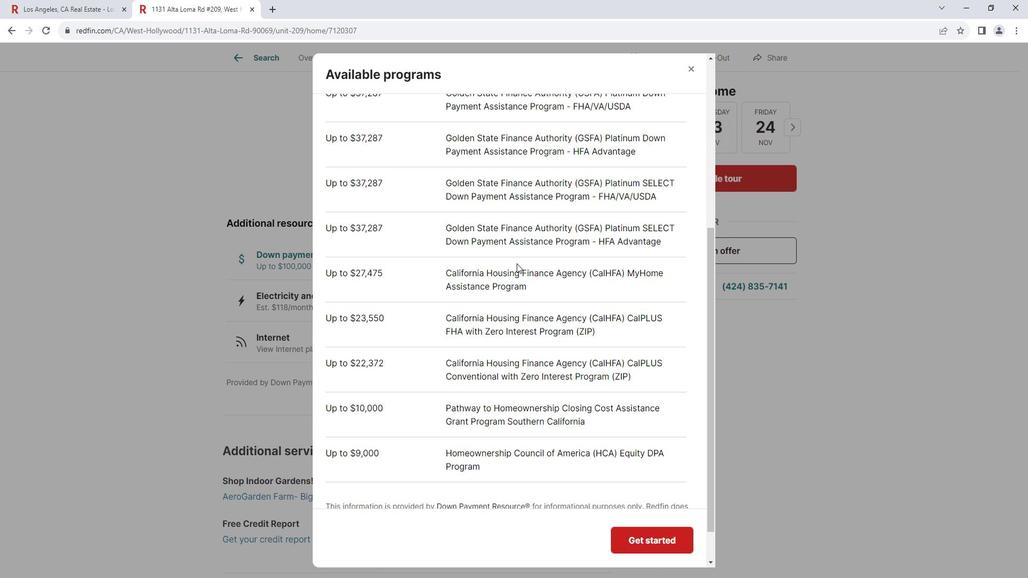 
Action: Mouse scrolled (523, 260) with delta (0, 0)
Screenshot: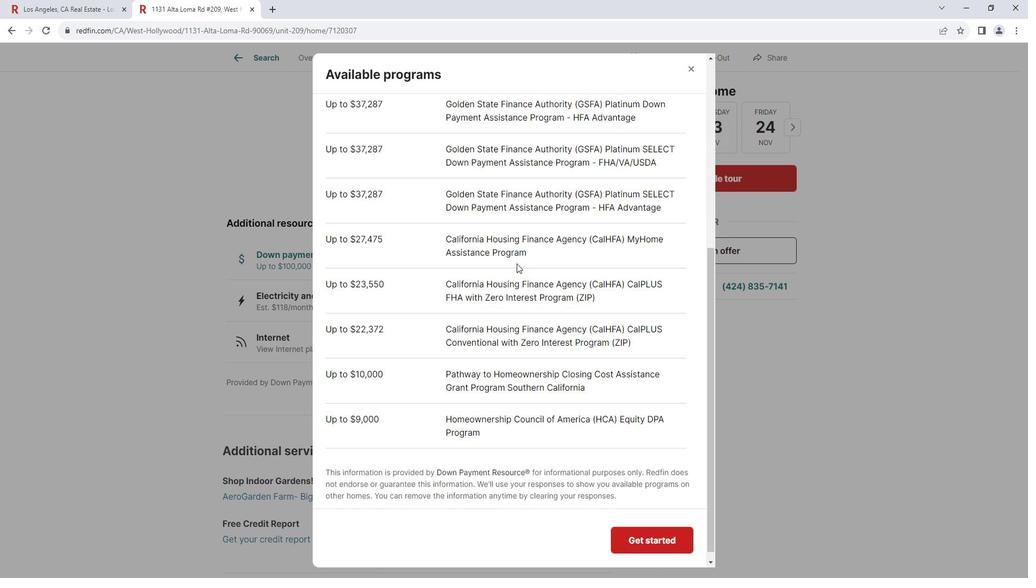 
Action: Mouse moved to (696, 71)
Screenshot: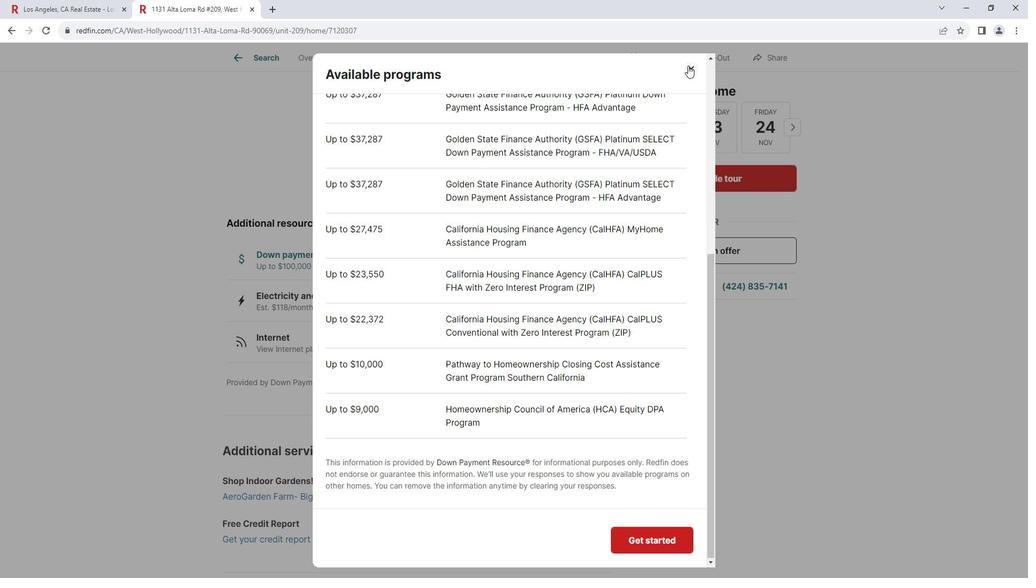 
Action: Mouse pressed left at (696, 71)
Screenshot: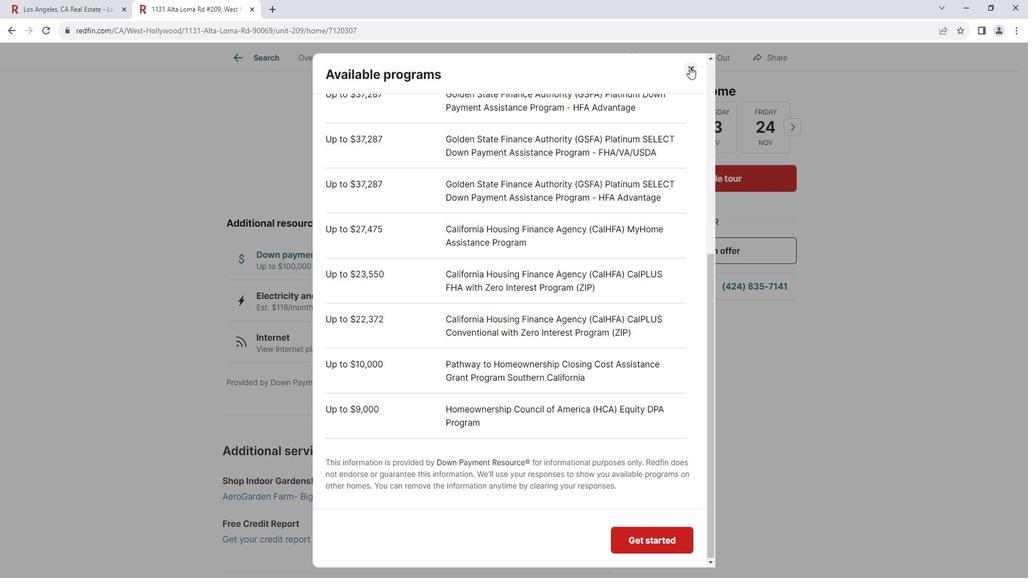 
Action: Mouse moved to (418, 297)
Screenshot: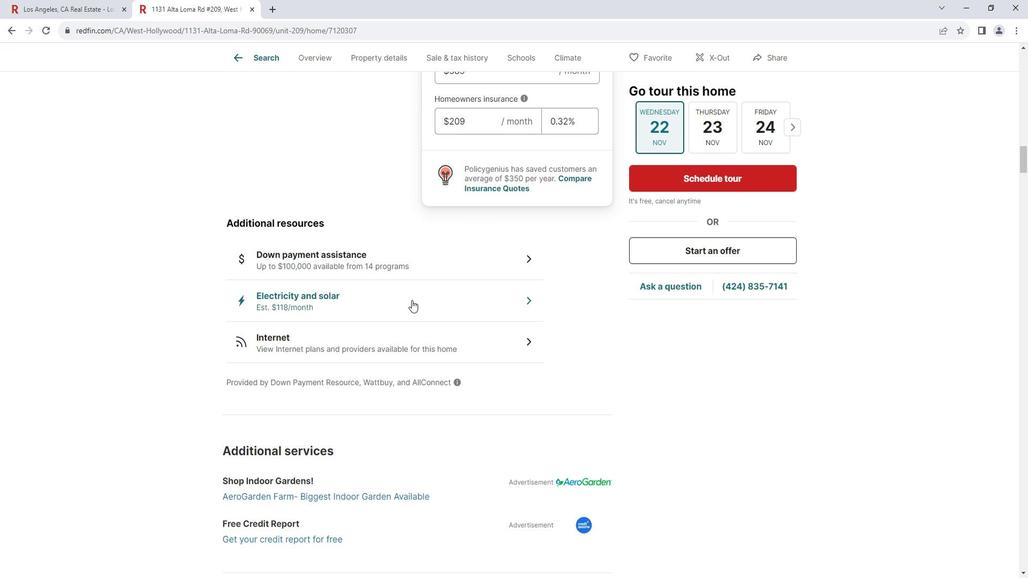 
Action: Mouse pressed left at (418, 297)
Screenshot: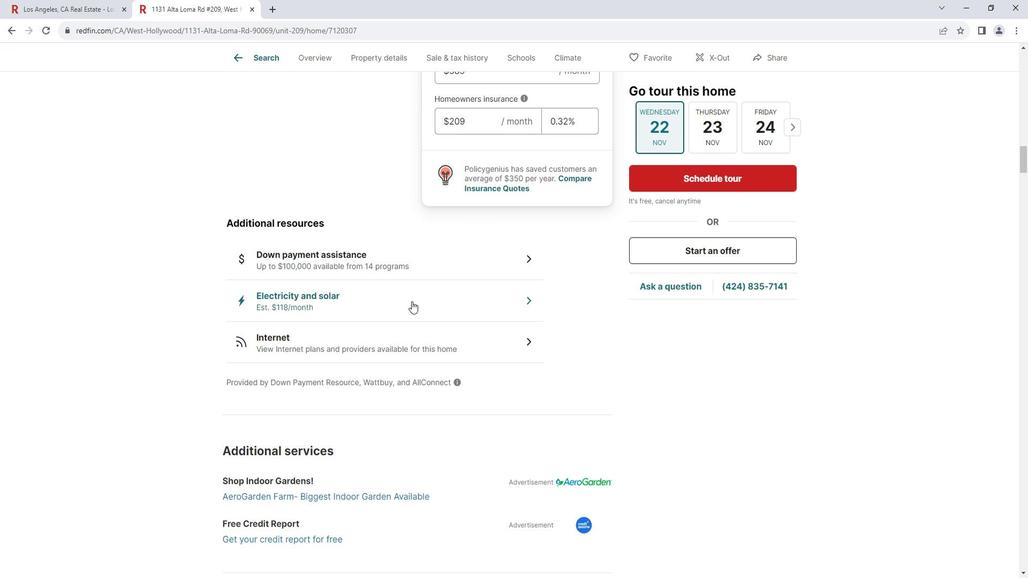 
Action: Mouse moved to (708, 196)
Screenshot: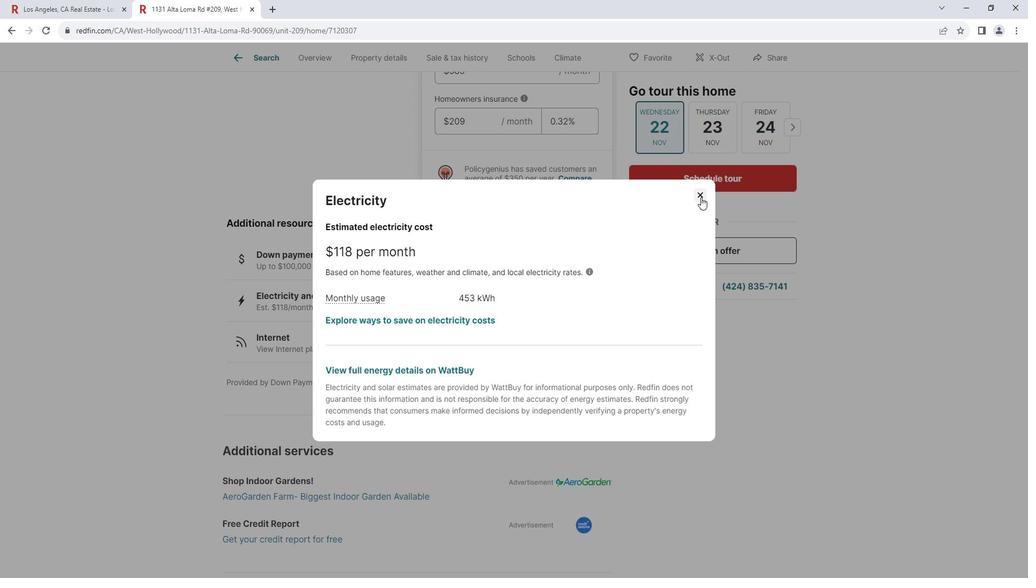 
Action: Mouse pressed left at (708, 196)
Screenshot: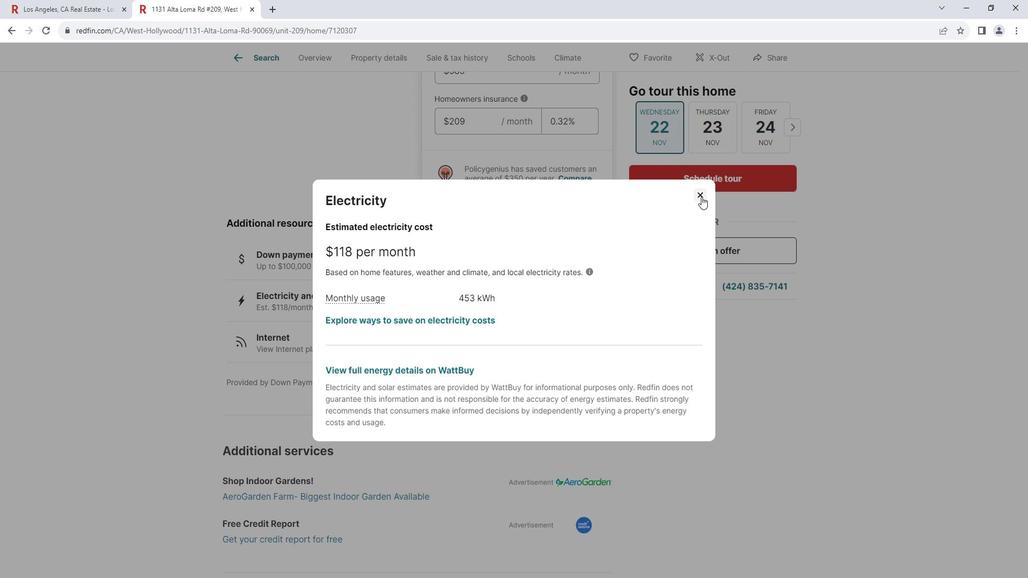 
Action: Mouse moved to (548, 294)
Screenshot: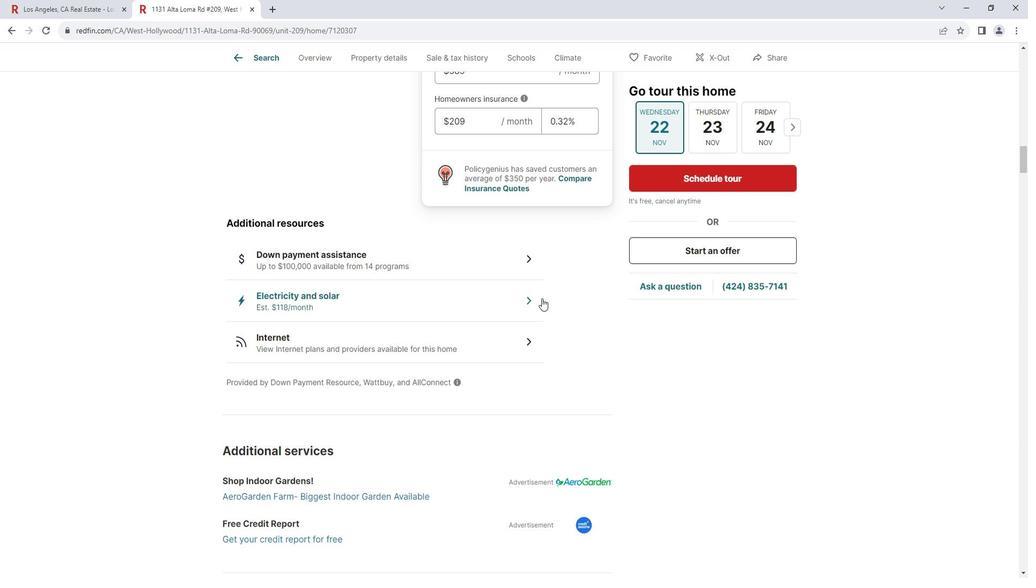 
Action: Mouse scrolled (548, 294) with delta (0, 0)
Screenshot: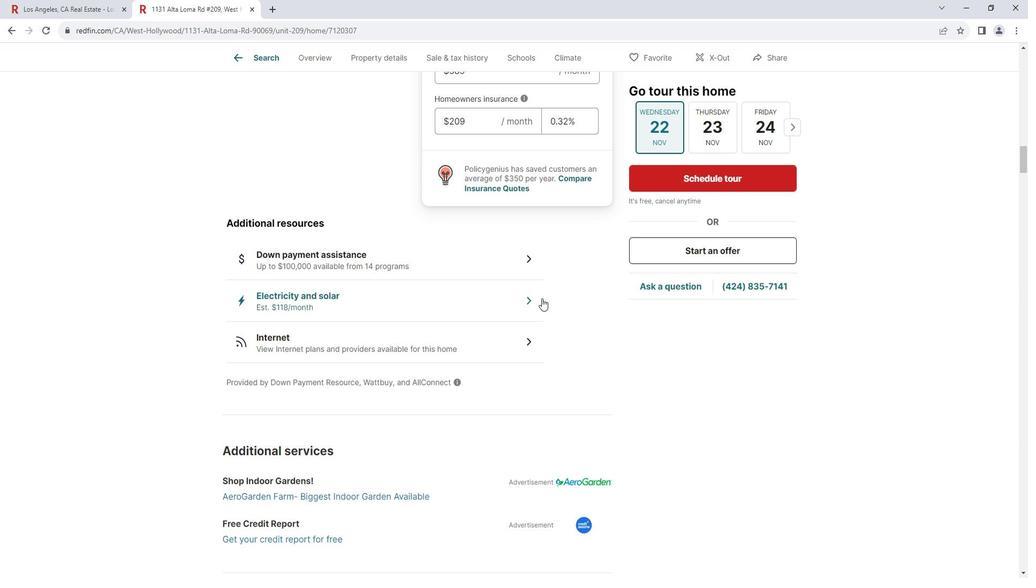 
Action: Mouse moved to (547, 294)
Screenshot: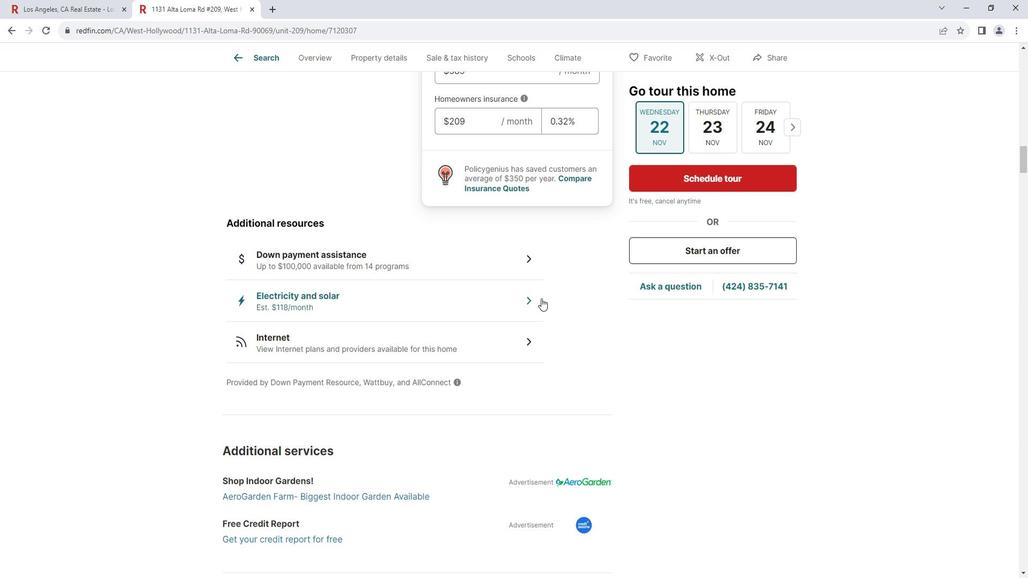 
Action: Mouse scrolled (547, 293) with delta (0, 0)
Screenshot: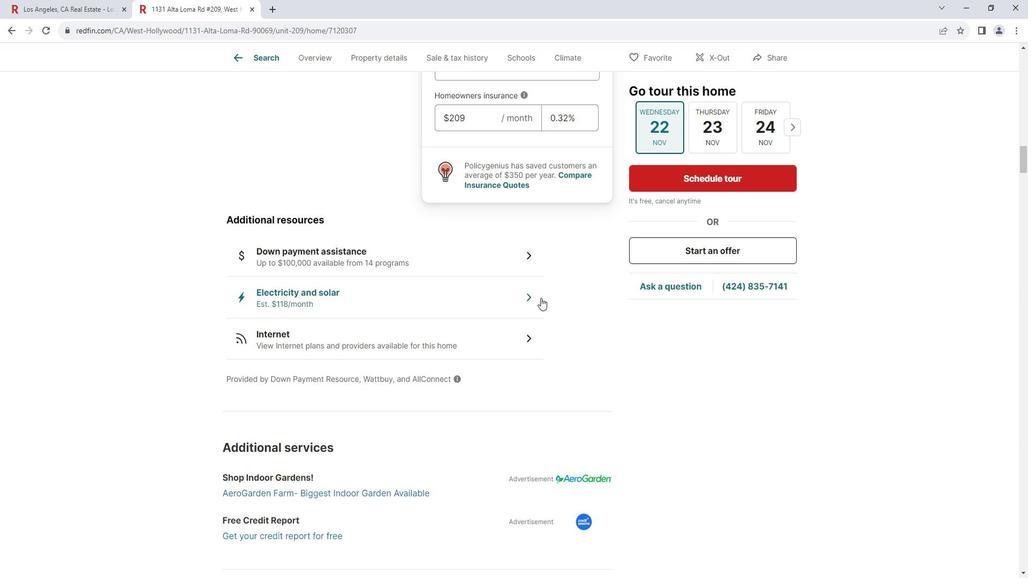 
Action: Mouse moved to (547, 294)
Screenshot: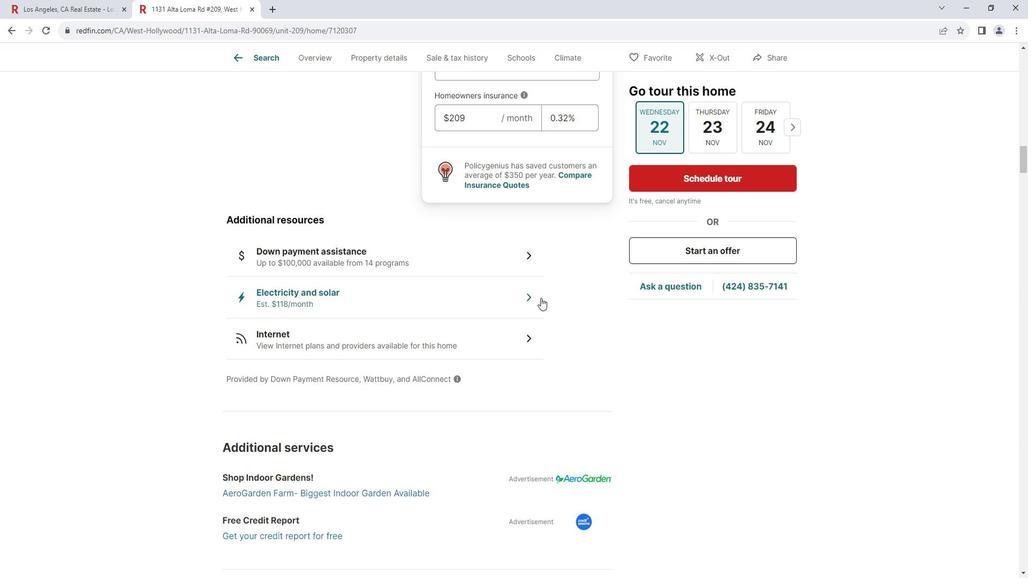 
Action: Mouse scrolled (547, 293) with delta (0, 0)
Screenshot: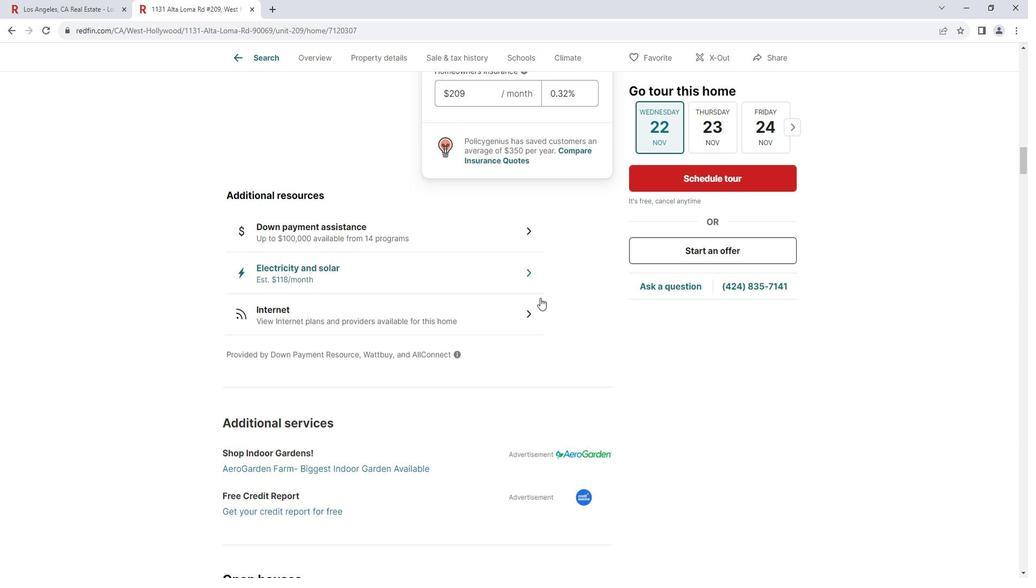
Action: Mouse moved to (546, 293)
Screenshot: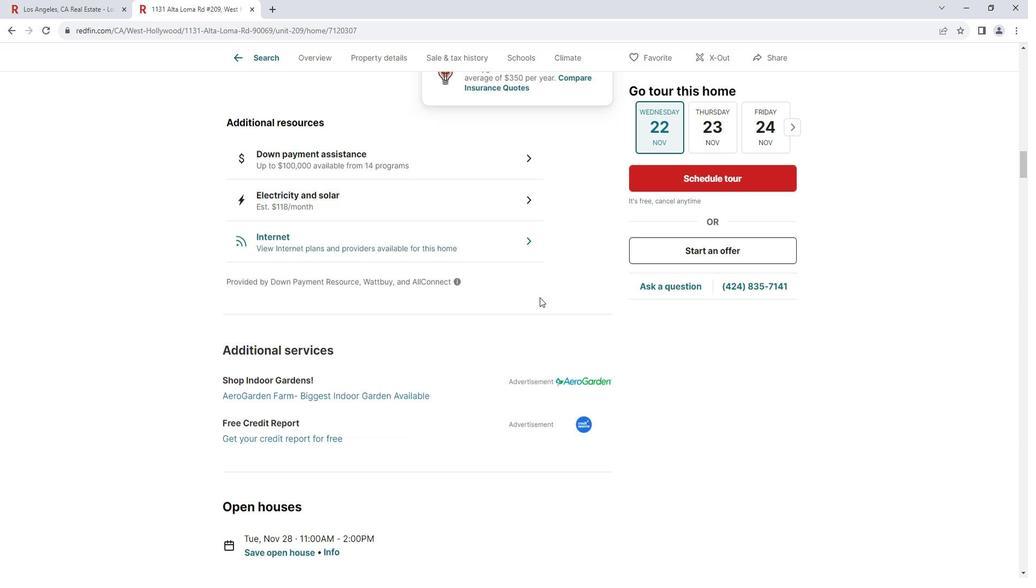 
Action: Mouse scrolled (546, 292) with delta (0, 0)
Screenshot: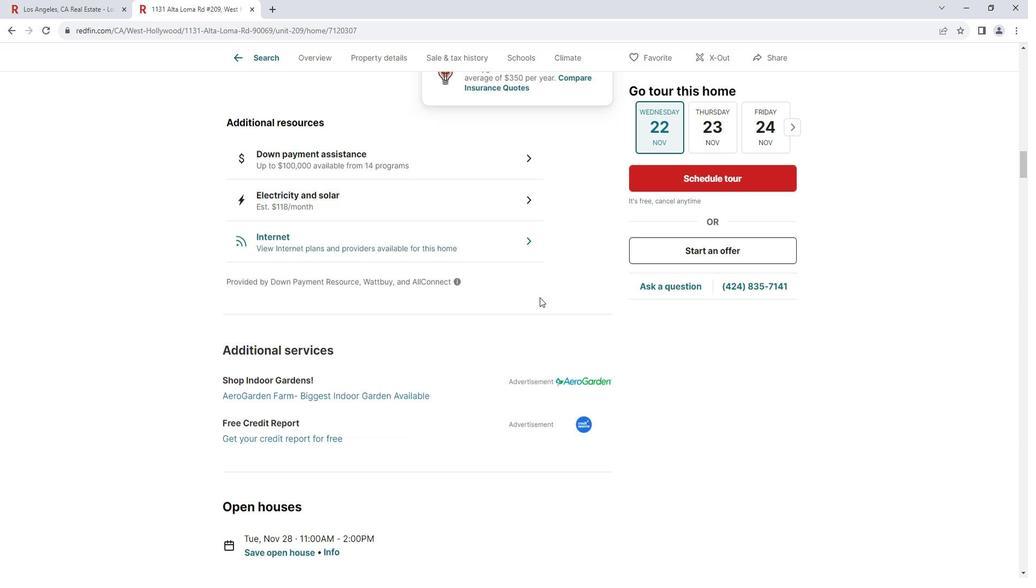 
Action: Mouse moved to (546, 291)
Screenshot: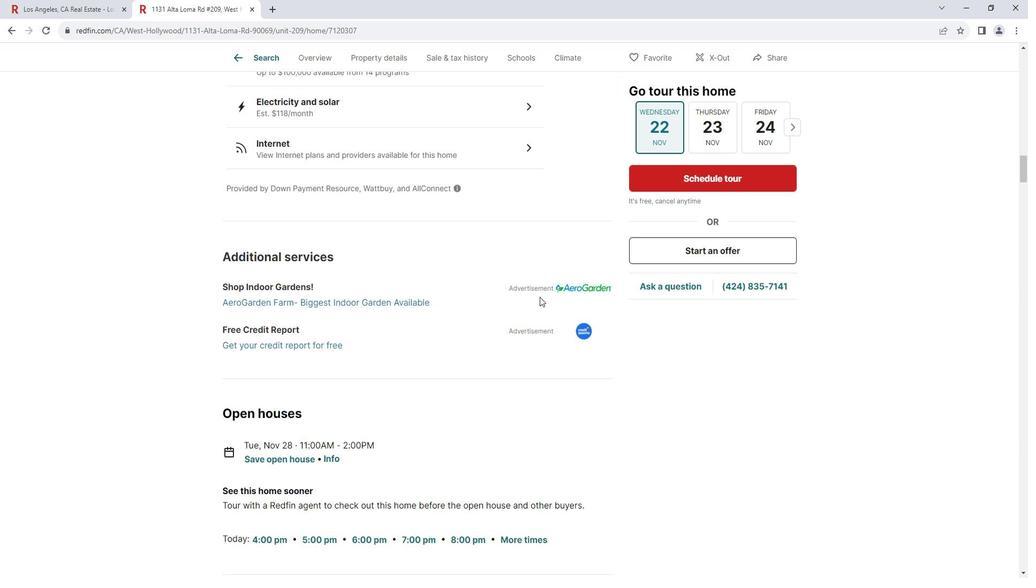 
Action: Mouse scrolled (546, 291) with delta (0, 0)
Screenshot: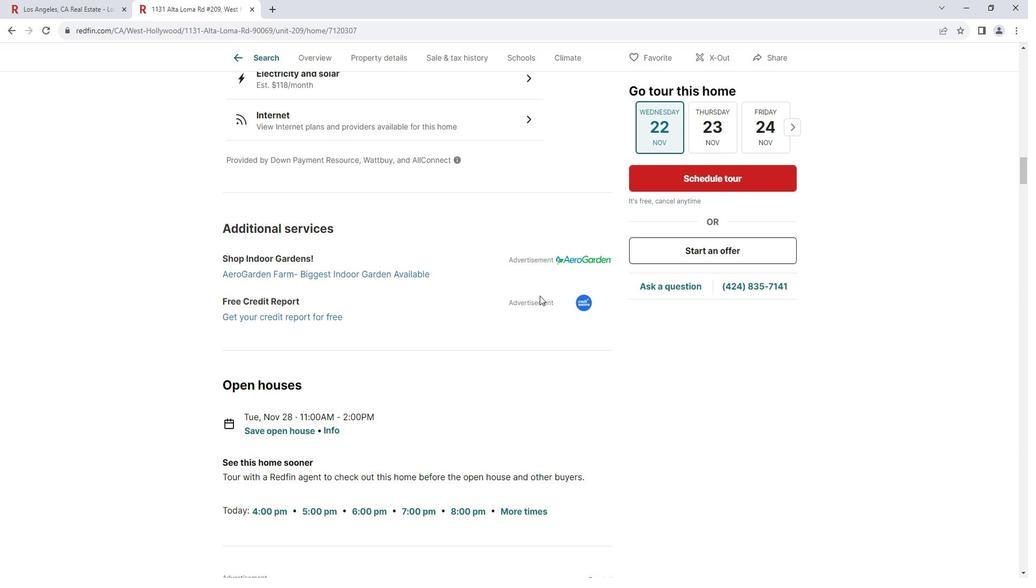 
Action: Mouse scrolled (546, 291) with delta (0, 0)
Screenshot: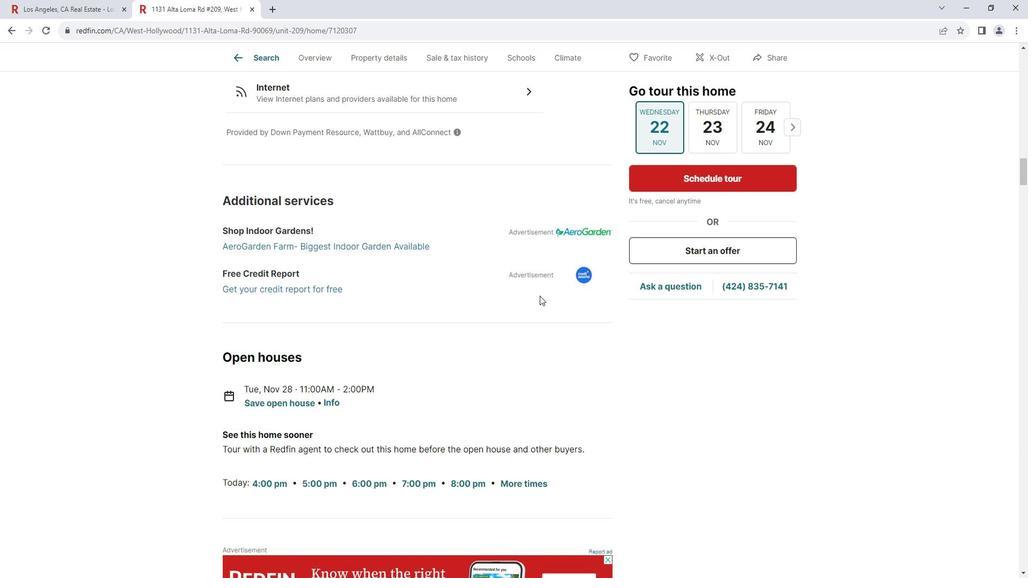 
Action: Mouse scrolled (546, 291) with delta (0, 0)
Screenshot: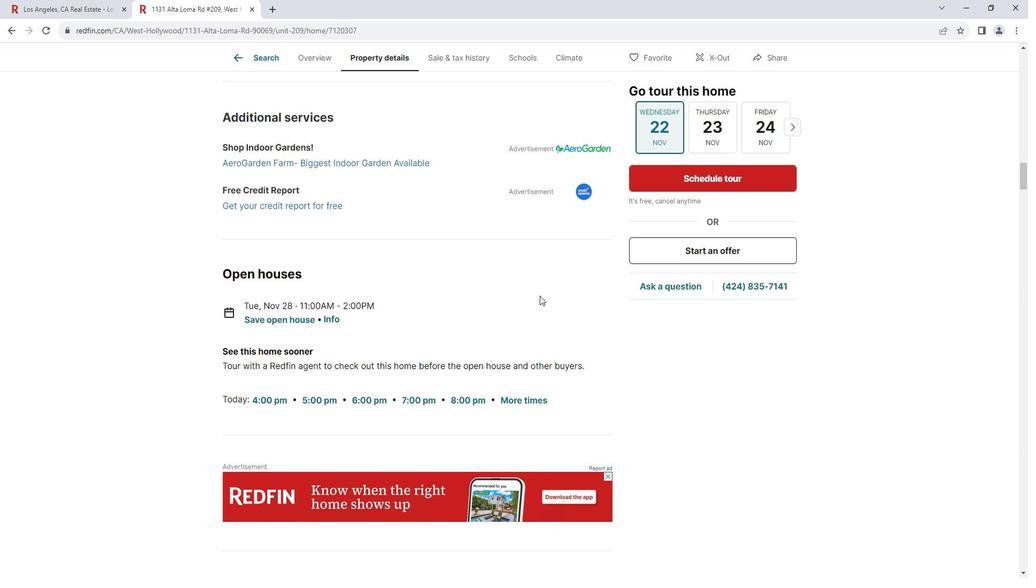 
Action: Mouse scrolled (546, 291) with delta (0, 0)
Screenshot: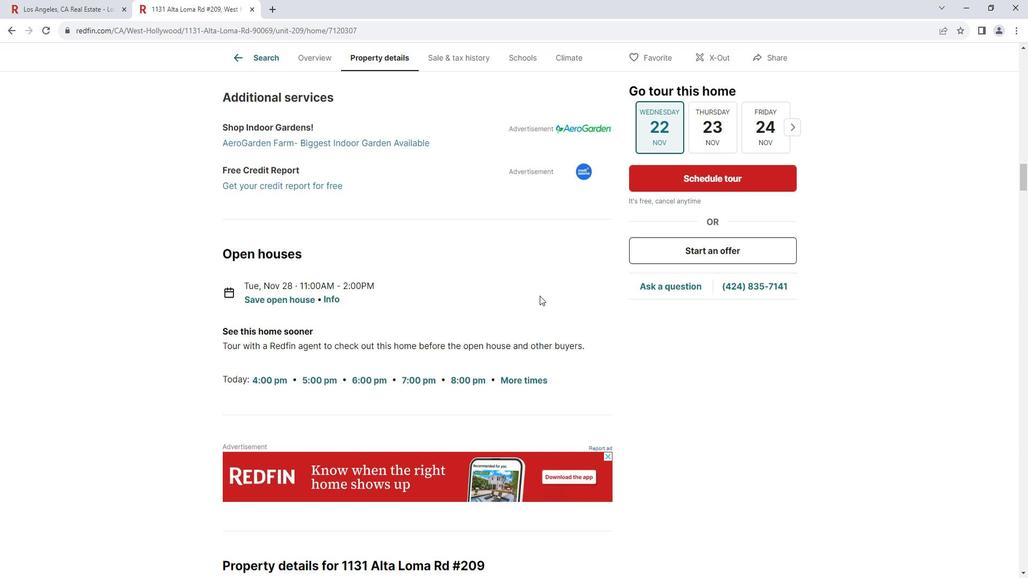 
Action: Mouse scrolled (546, 291) with delta (0, 0)
Screenshot: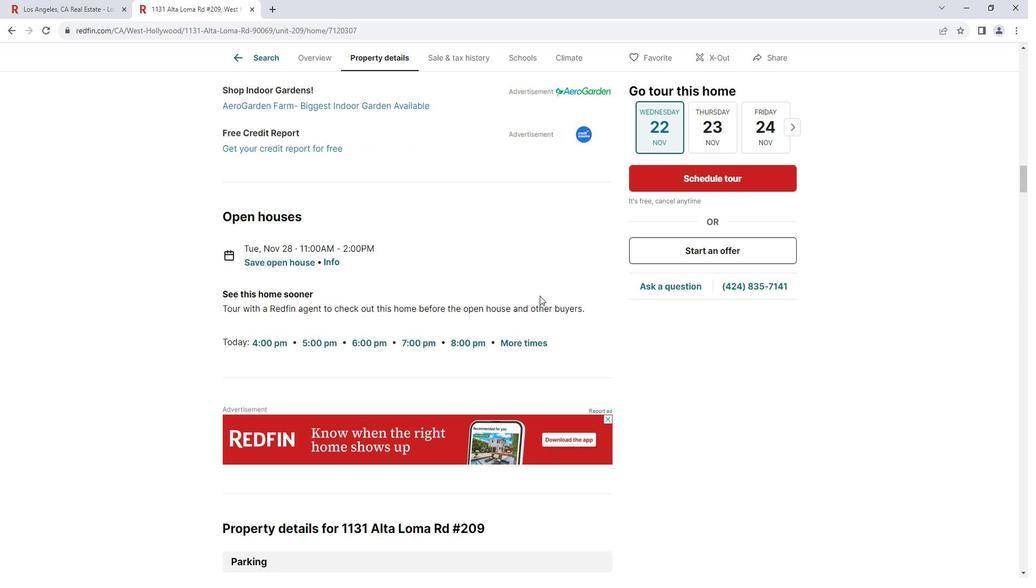 
Action: Mouse scrolled (546, 291) with delta (0, 0)
Screenshot: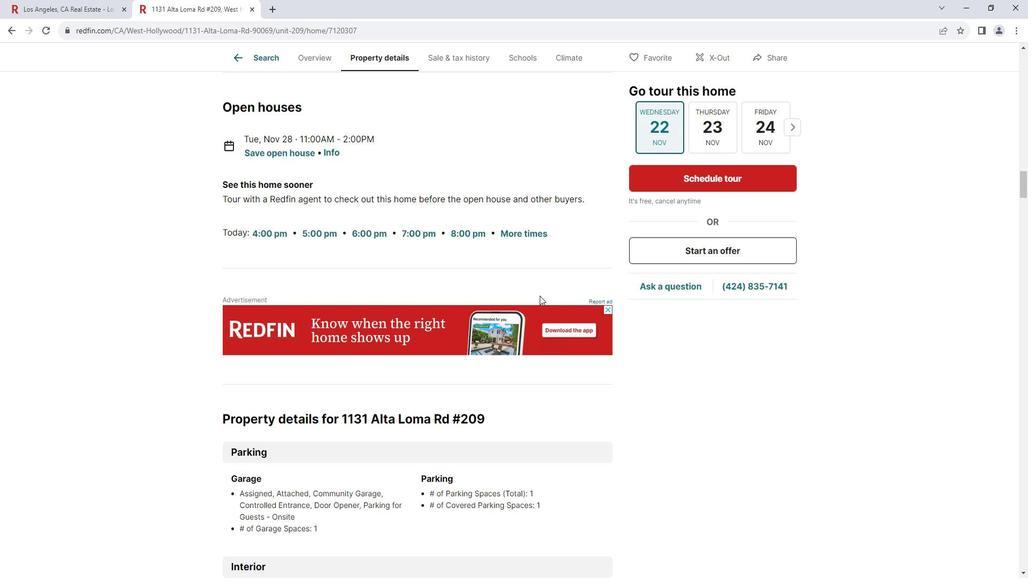 
Action: Mouse scrolled (546, 291) with delta (0, 0)
Screenshot: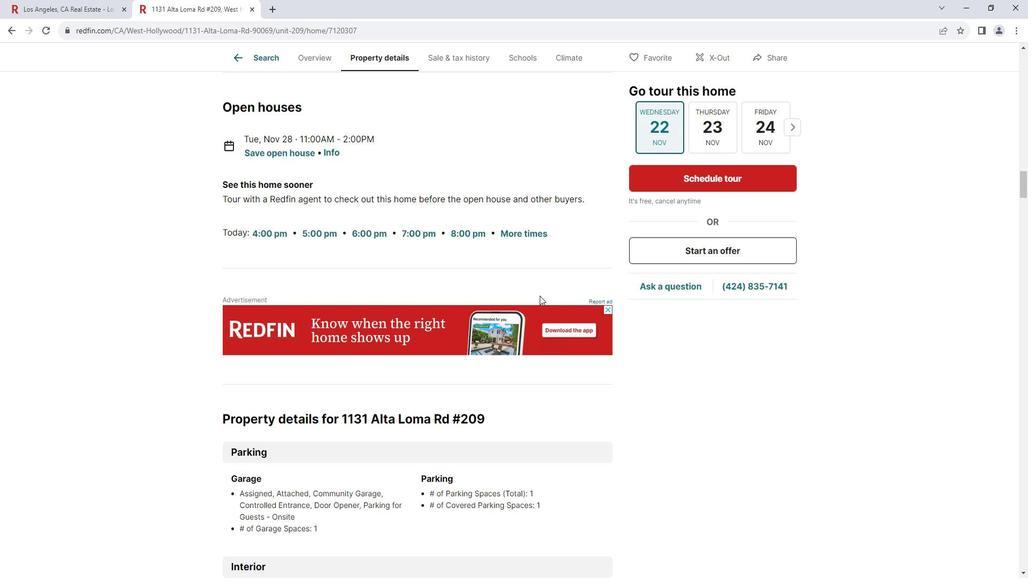
Action: Mouse scrolled (546, 291) with delta (0, 0)
Screenshot: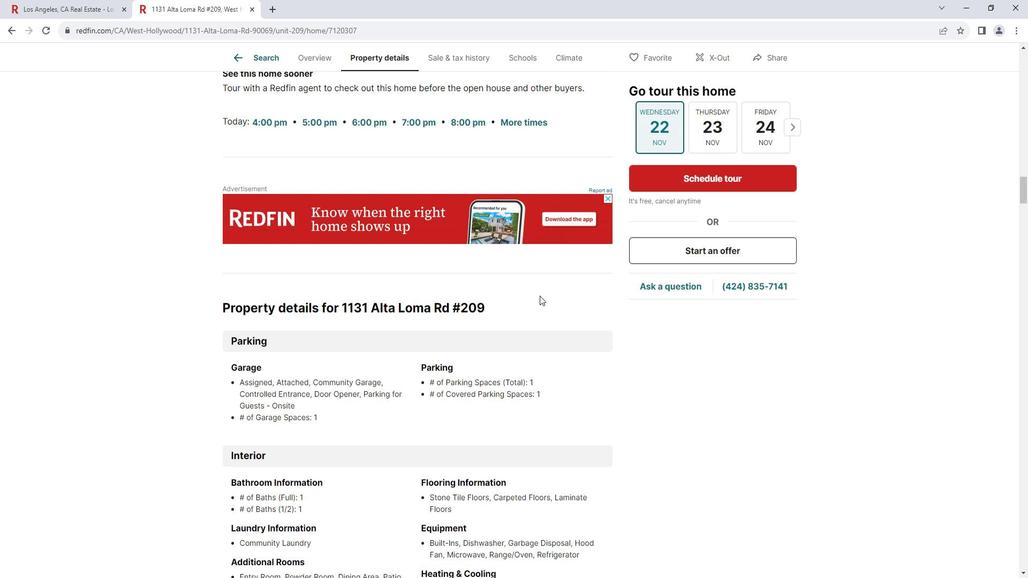 
Action: Mouse scrolled (546, 291) with delta (0, 0)
Screenshot: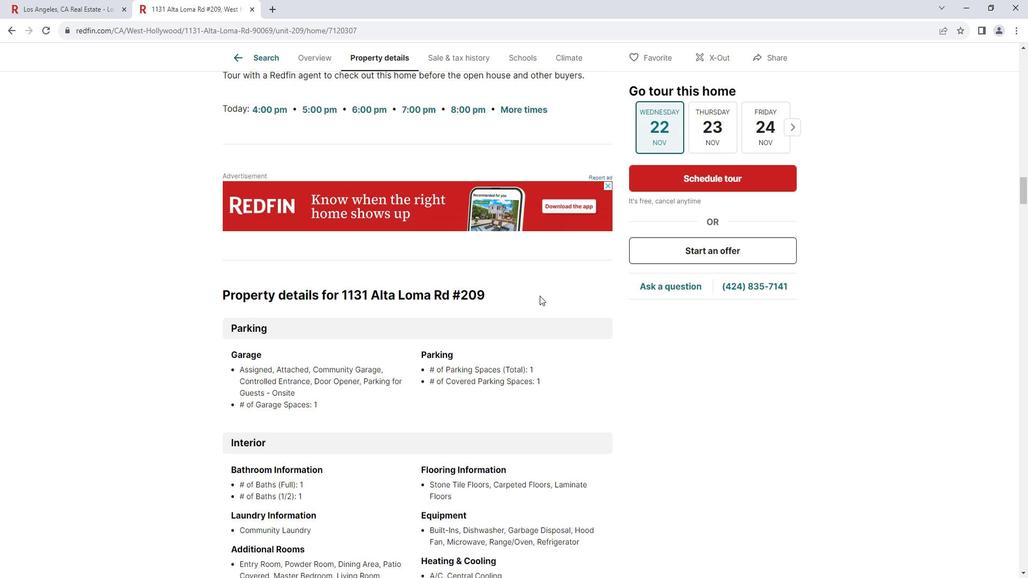 
Action: Mouse scrolled (546, 291) with delta (0, 0)
Screenshot: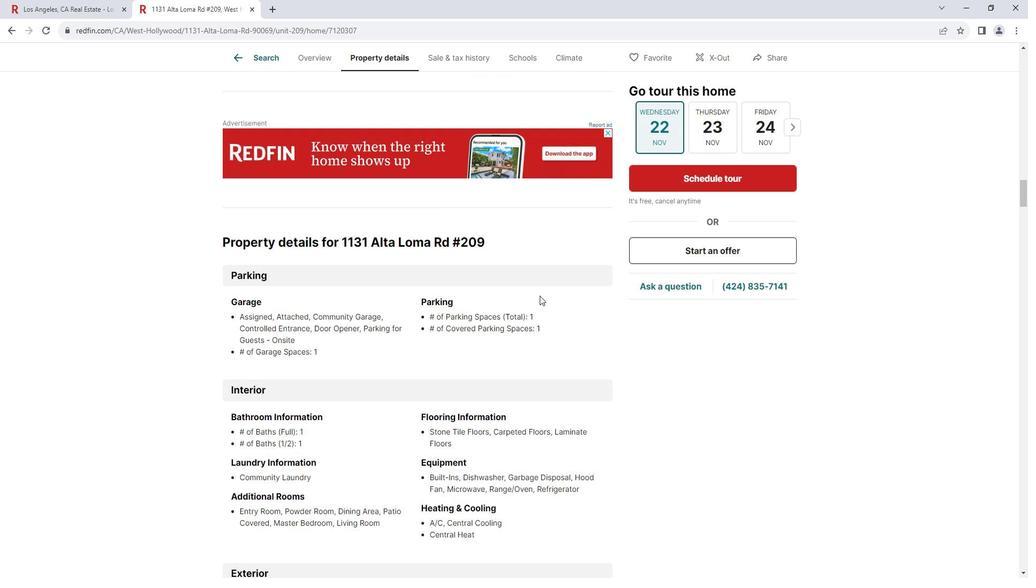 
Action: Mouse scrolled (546, 291) with delta (0, 0)
Screenshot: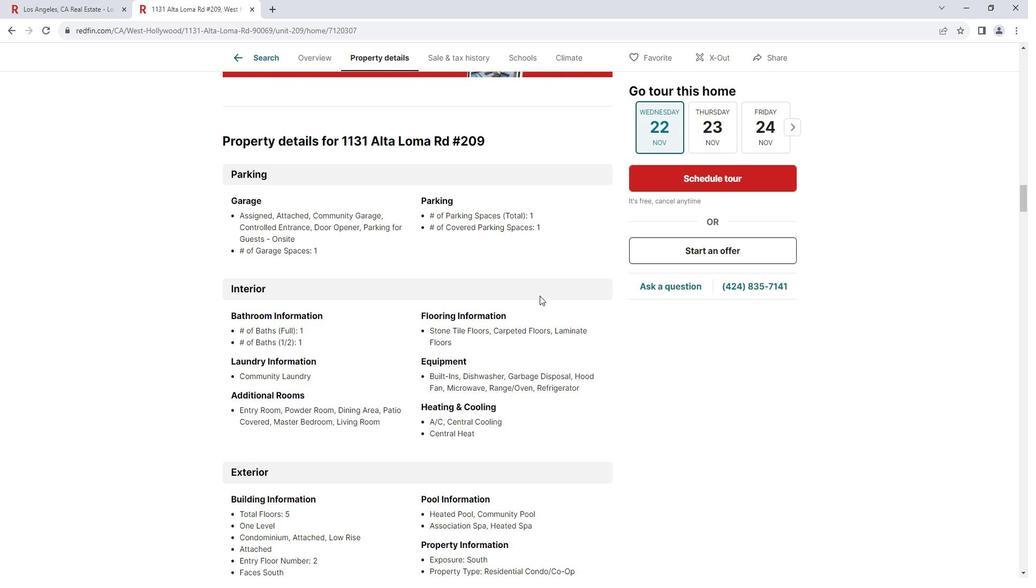 
Action: Mouse scrolled (546, 291) with delta (0, 0)
Screenshot: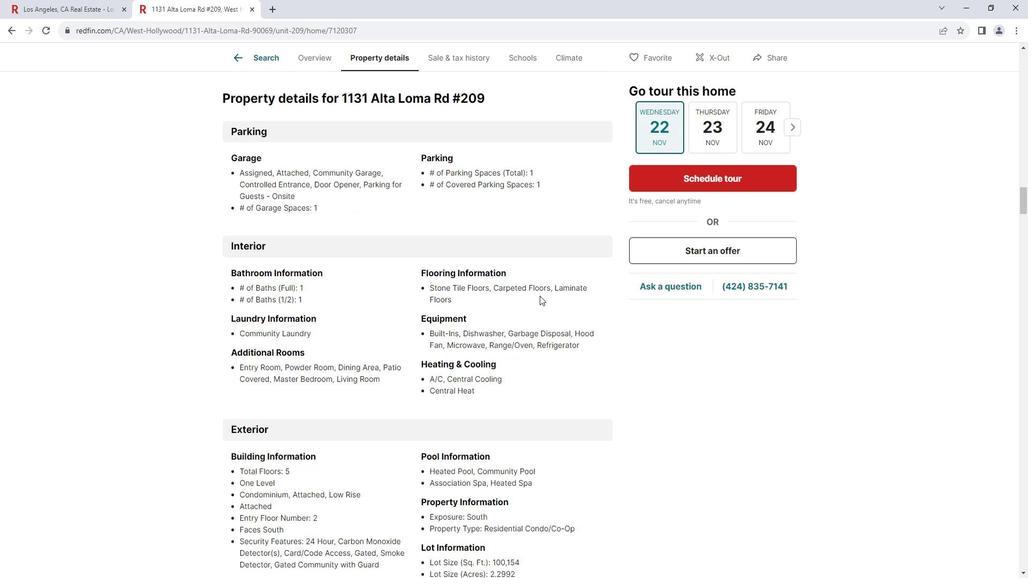 
Action: Mouse scrolled (546, 291) with delta (0, 0)
Screenshot: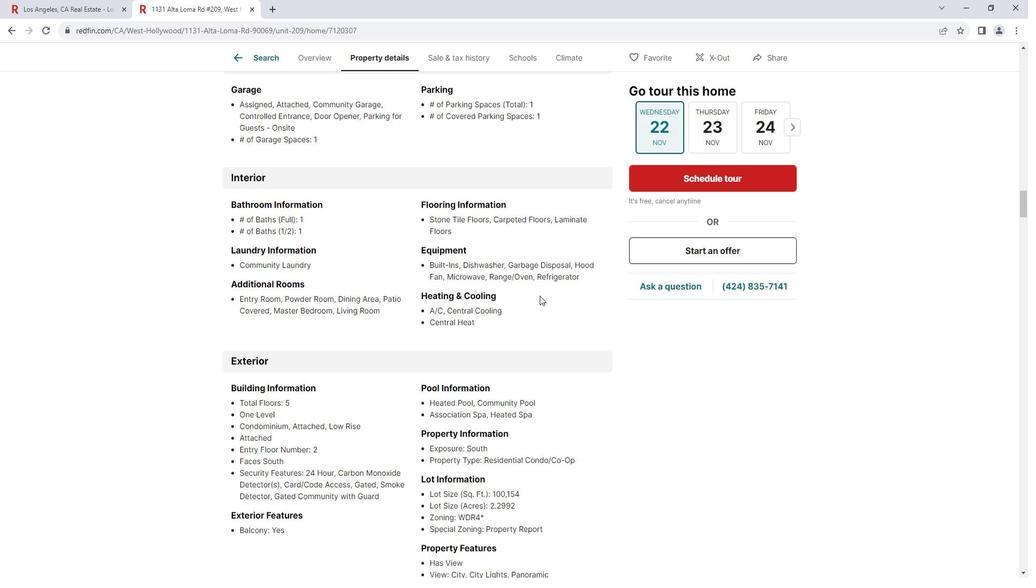 
Action: Mouse scrolled (546, 291) with delta (0, 0)
Screenshot: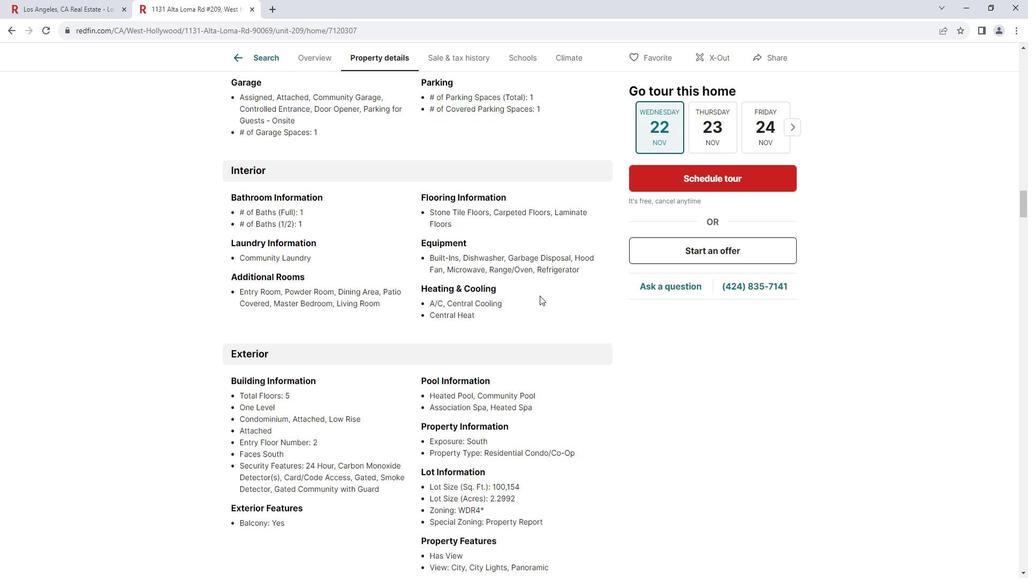 
Action: Mouse scrolled (546, 291) with delta (0, 0)
Screenshot: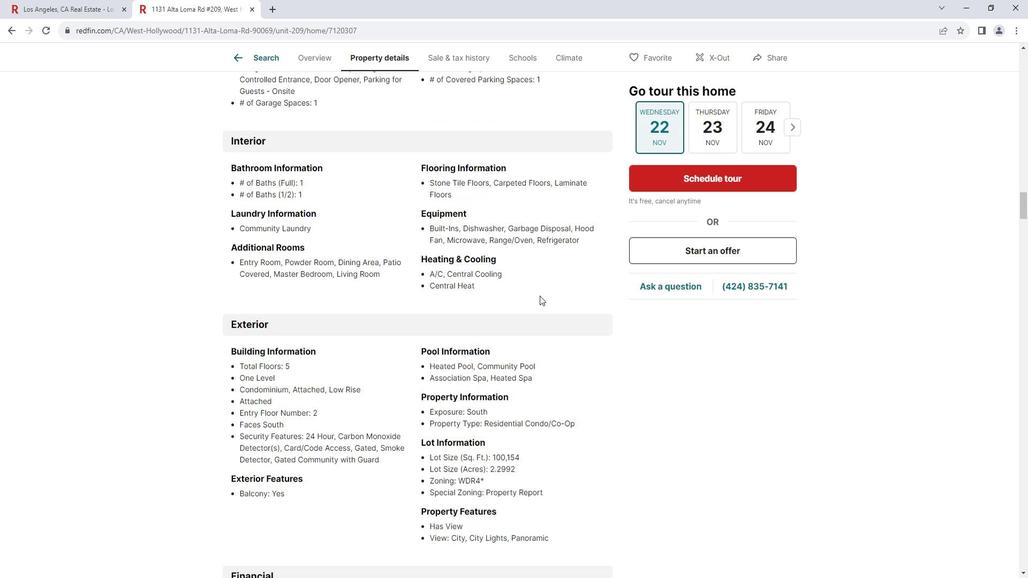 
Action: Mouse scrolled (546, 291) with delta (0, 0)
Screenshot: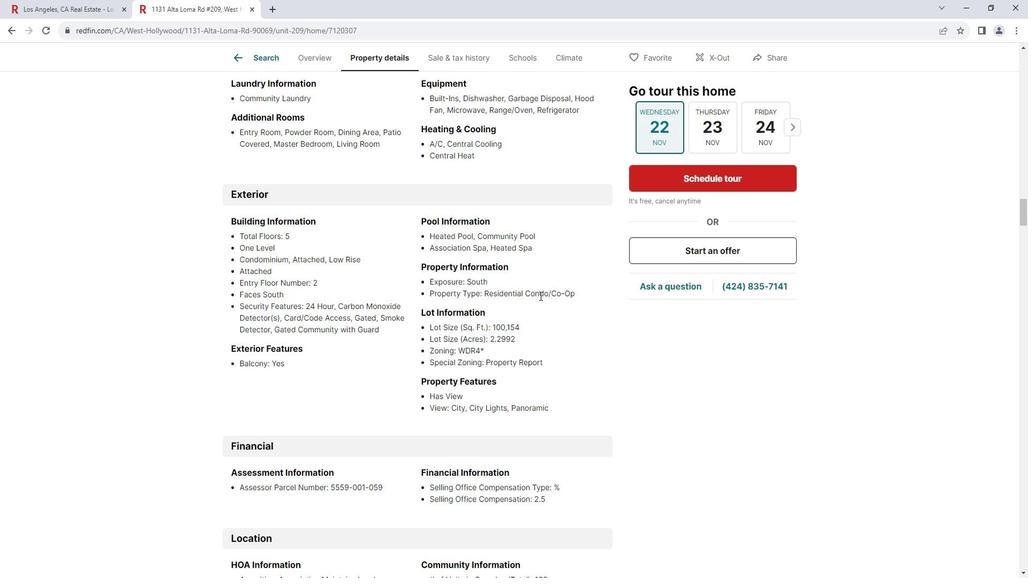 
Action: Mouse scrolled (546, 291) with delta (0, 0)
Screenshot: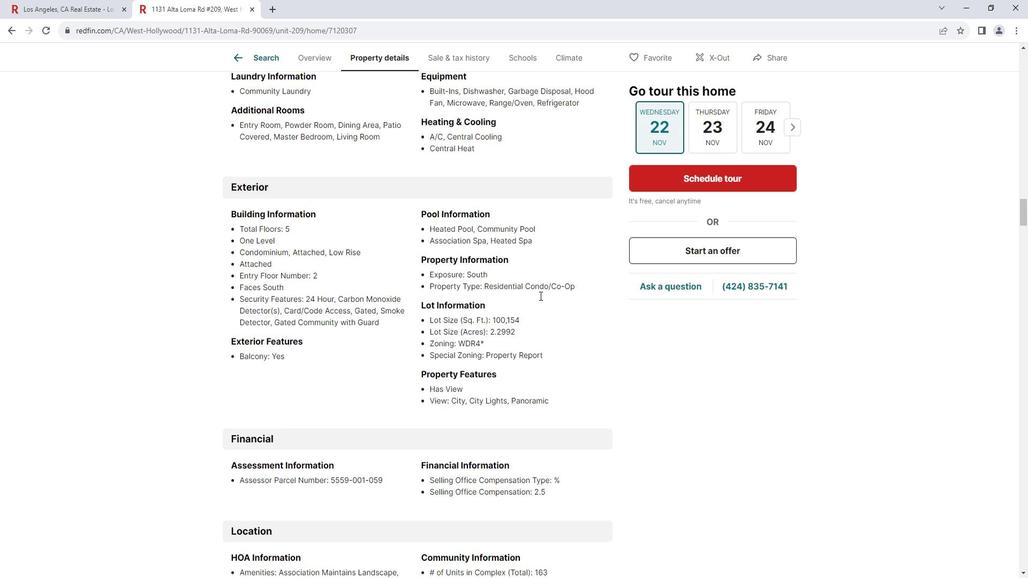 
Action: Mouse scrolled (546, 291) with delta (0, 0)
Screenshot: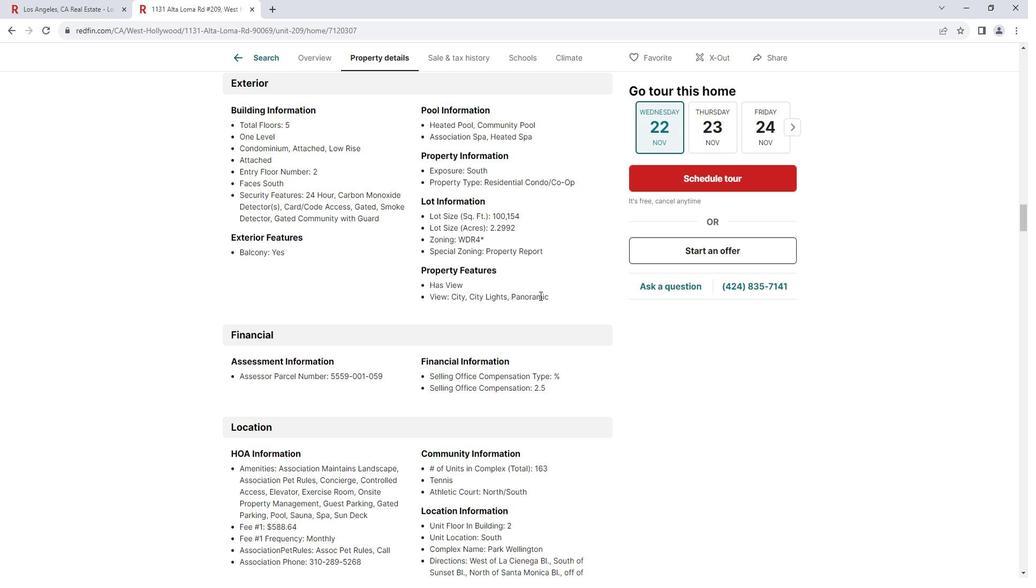 
Action: Mouse scrolled (546, 291) with delta (0, 0)
Screenshot: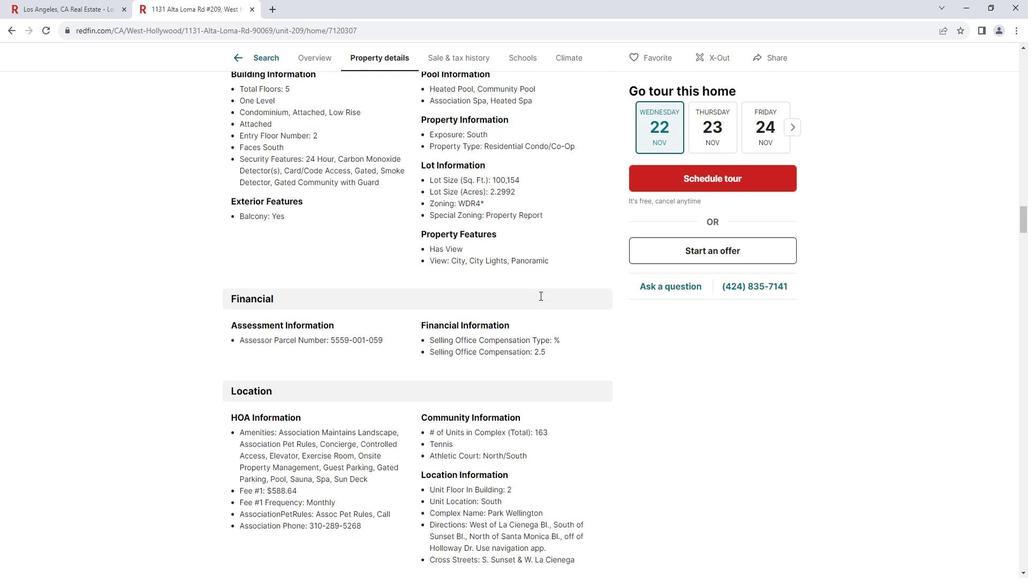 
Action: Mouse scrolled (546, 291) with delta (0, 0)
Screenshot: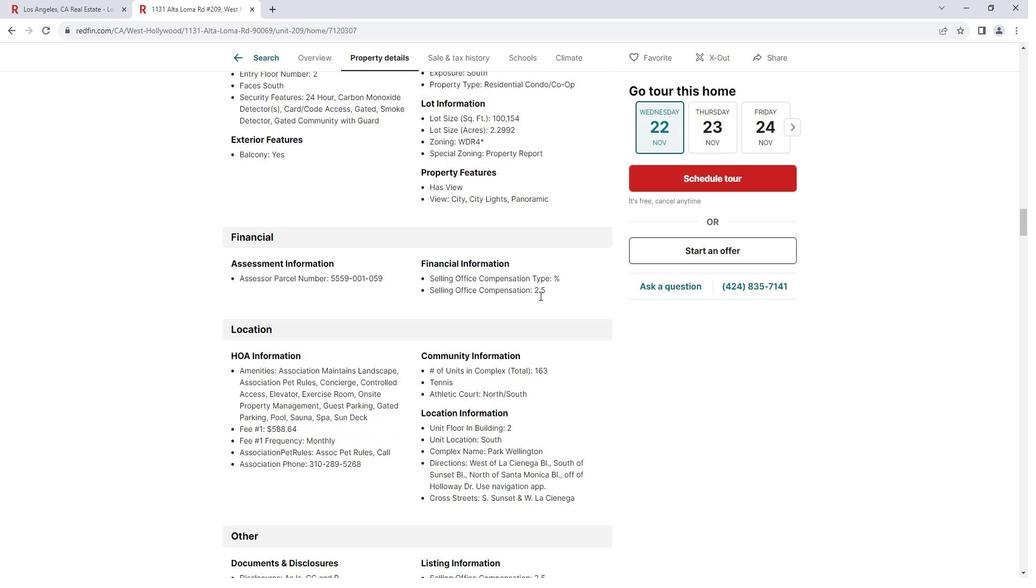 
Action: Mouse scrolled (546, 291) with delta (0, 0)
Screenshot: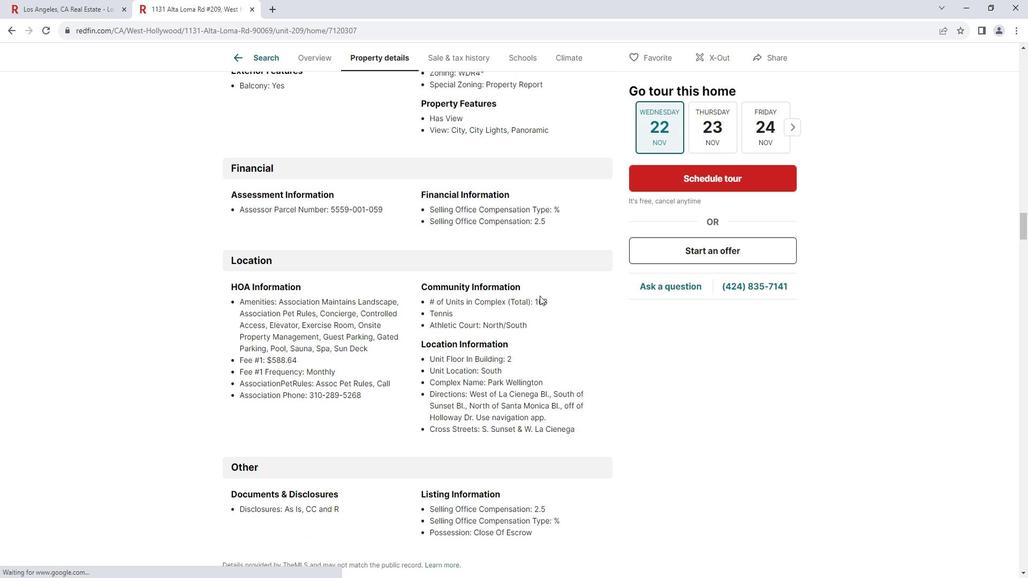 
Action: Mouse scrolled (546, 291) with delta (0, 0)
Screenshot: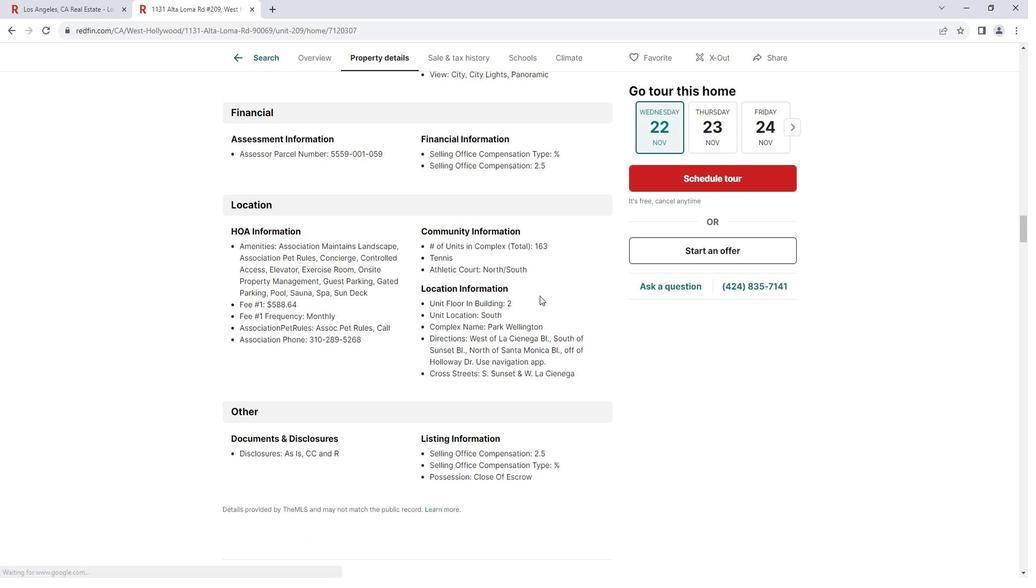 
Action: Mouse scrolled (546, 291) with delta (0, 0)
Screenshot: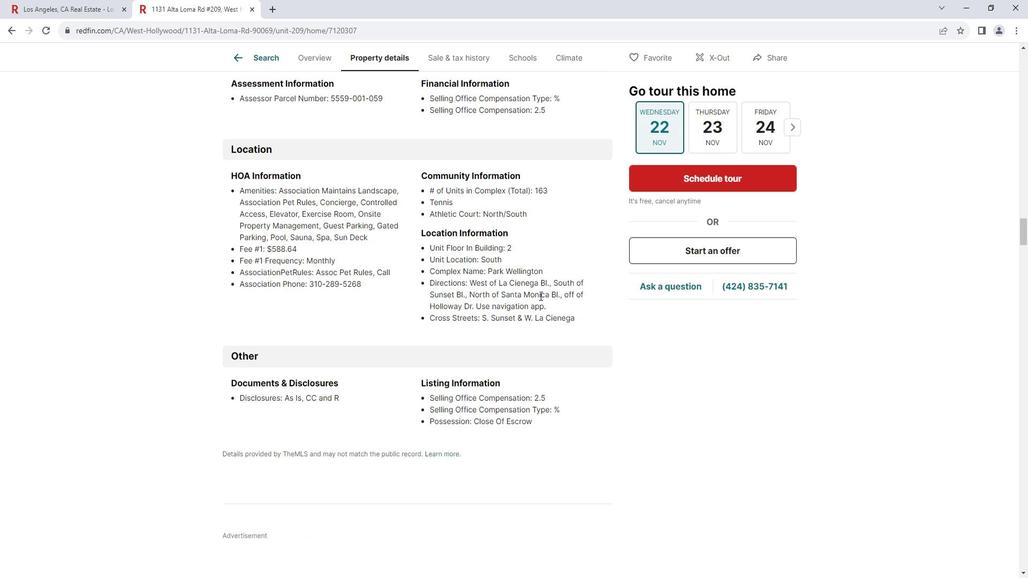 
Action: Mouse scrolled (546, 291) with delta (0, 0)
Screenshot: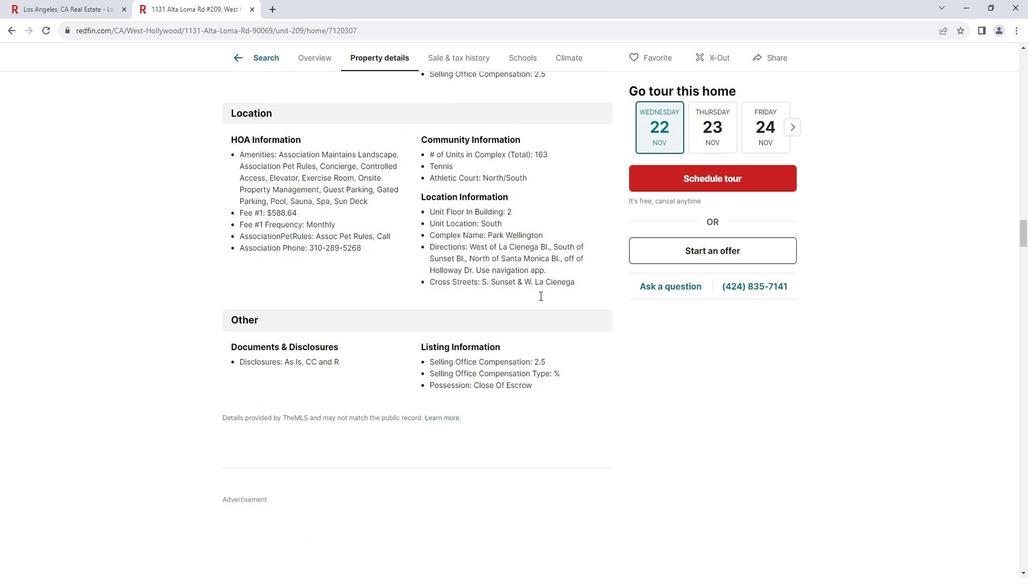 
Action: Mouse scrolled (546, 291) with delta (0, 0)
Screenshot: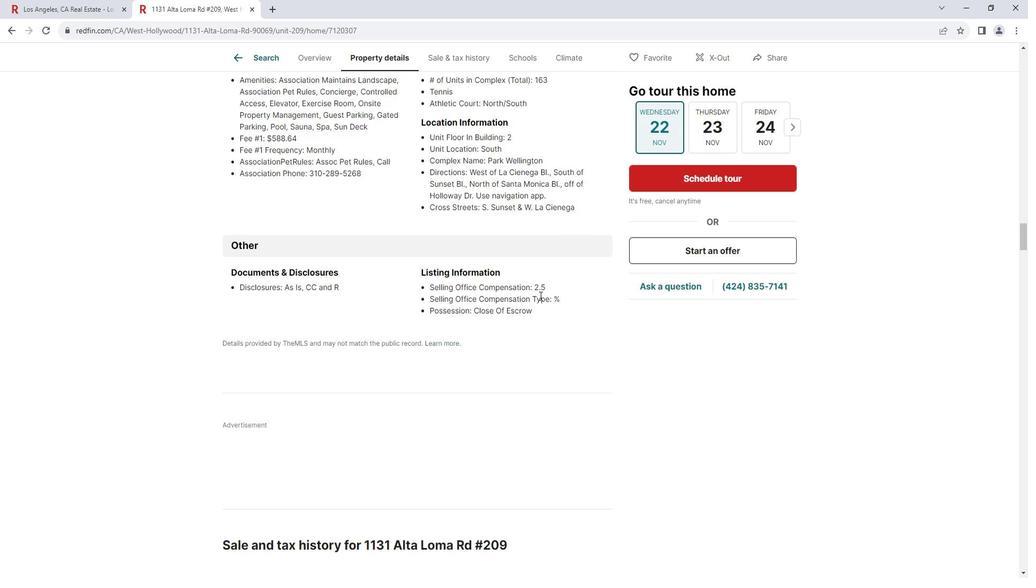 
Action: Mouse scrolled (546, 291) with delta (0, 0)
Screenshot: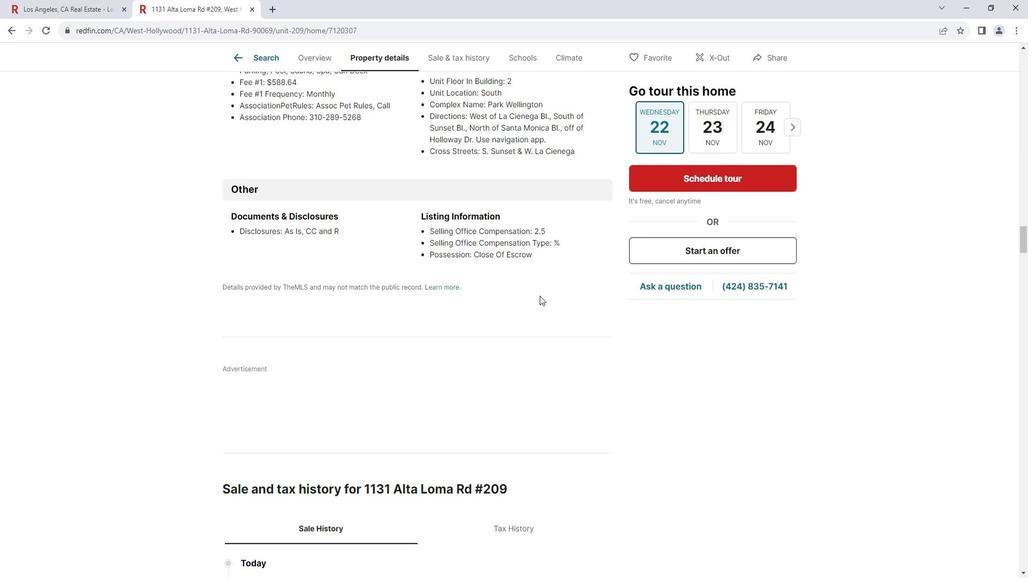 
Action: Mouse scrolled (546, 291) with delta (0, 0)
Screenshot: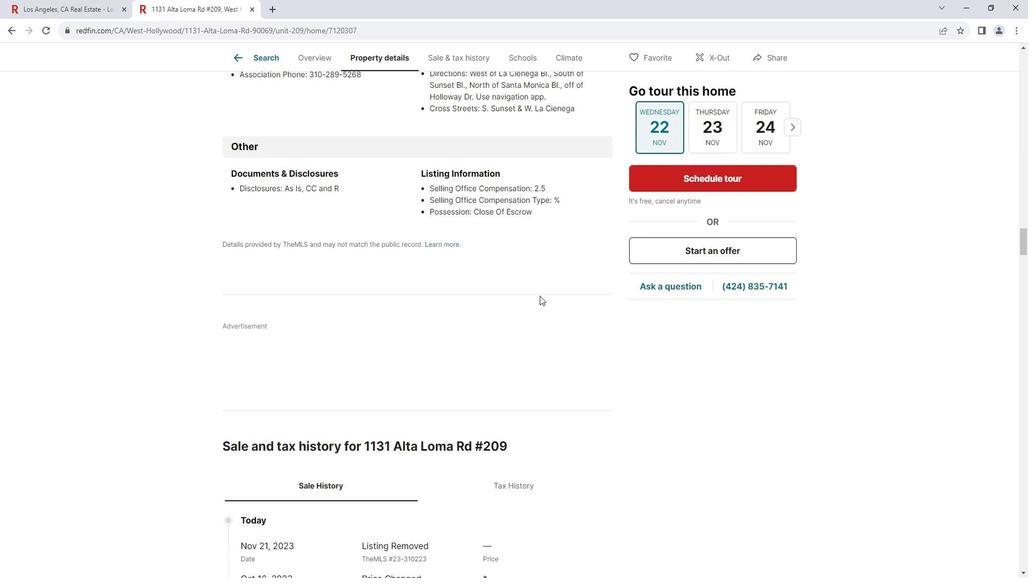 
Action: Mouse scrolled (546, 291) with delta (0, 0)
Screenshot: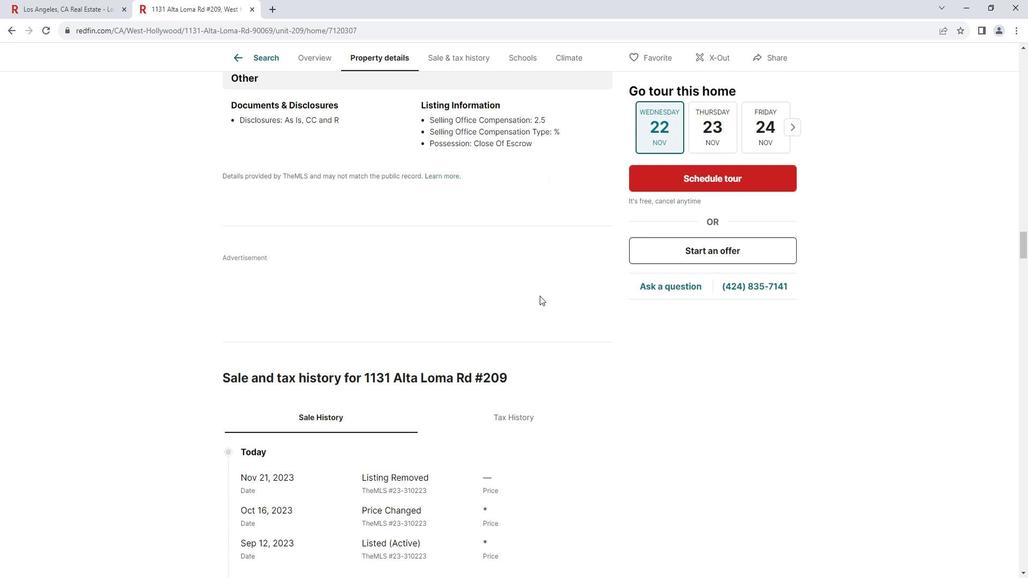 
Action: Mouse scrolled (546, 291) with delta (0, 0)
Screenshot: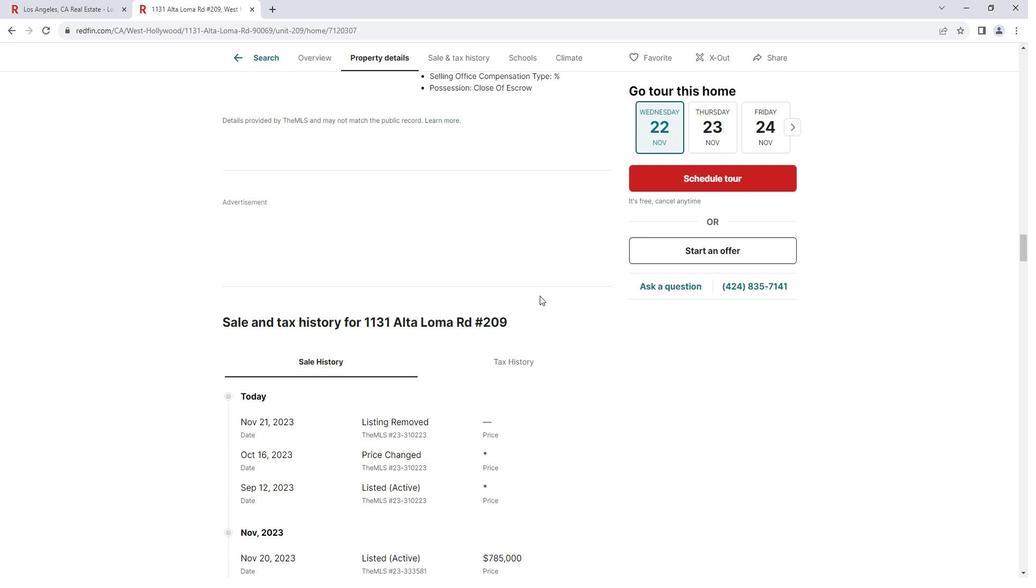 
Action: Mouse scrolled (546, 291) with delta (0, 0)
Screenshot: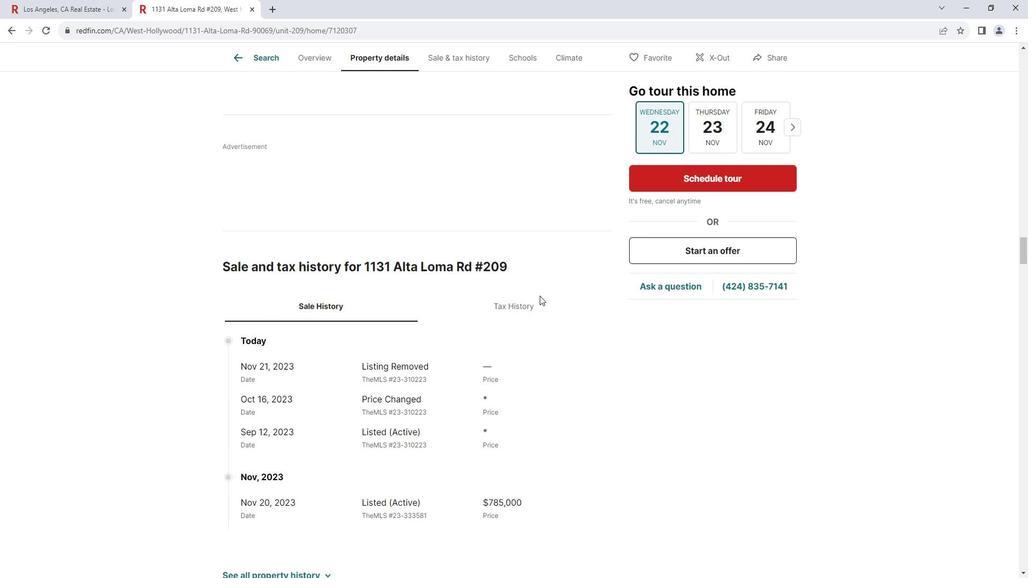 
Action: Mouse scrolled (546, 291) with delta (0, 0)
Screenshot: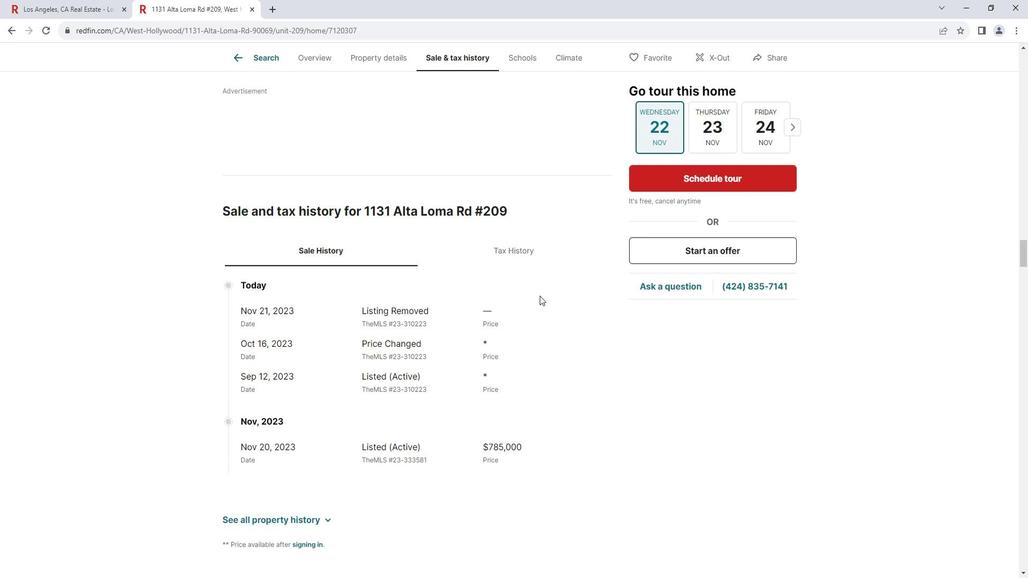 
Action: Mouse scrolled (546, 291) with delta (0, 0)
Screenshot: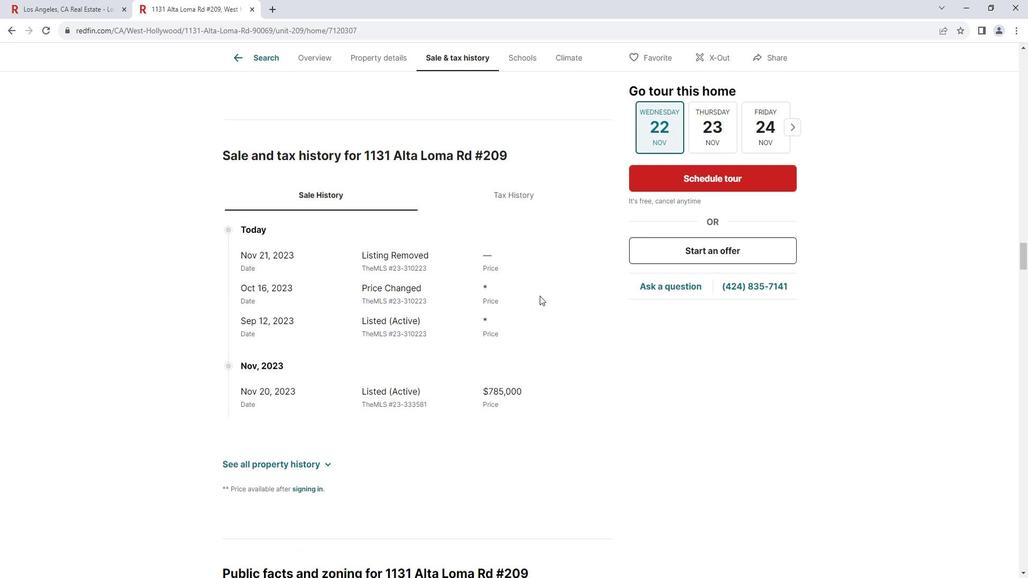 
Action: Mouse moved to (519, 144)
Screenshot: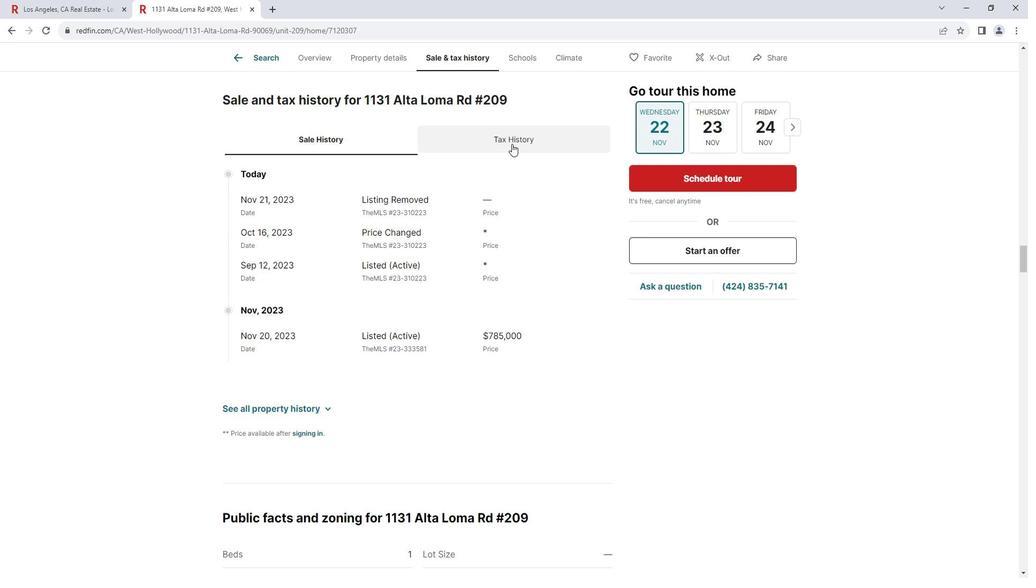 
Action: Mouse pressed left at (519, 144)
Screenshot: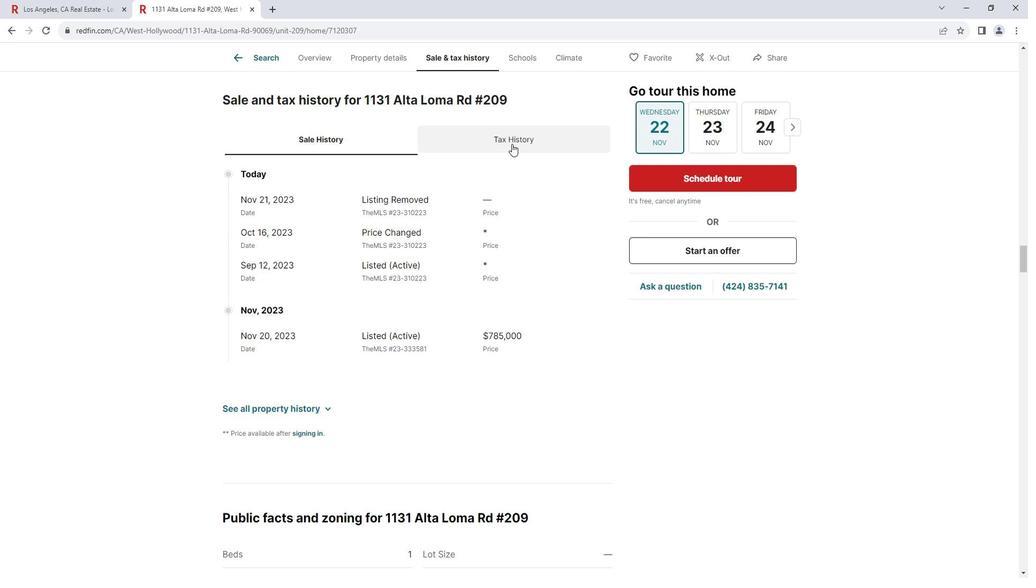 
Action: Mouse moved to (506, 228)
Screenshot: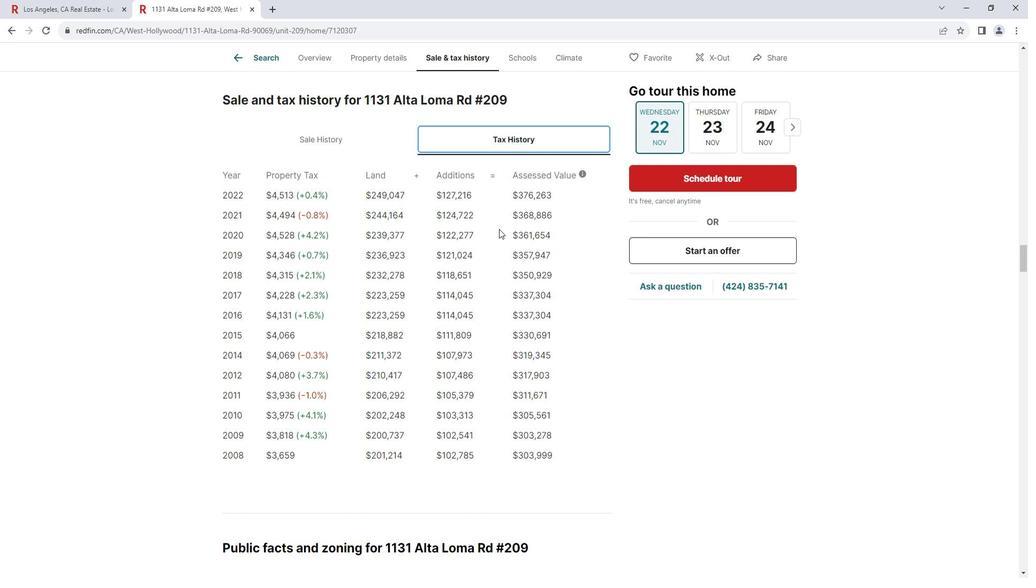 
Action: Mouse scrolled (506, 228) with delta (0, 0)
Screenshot: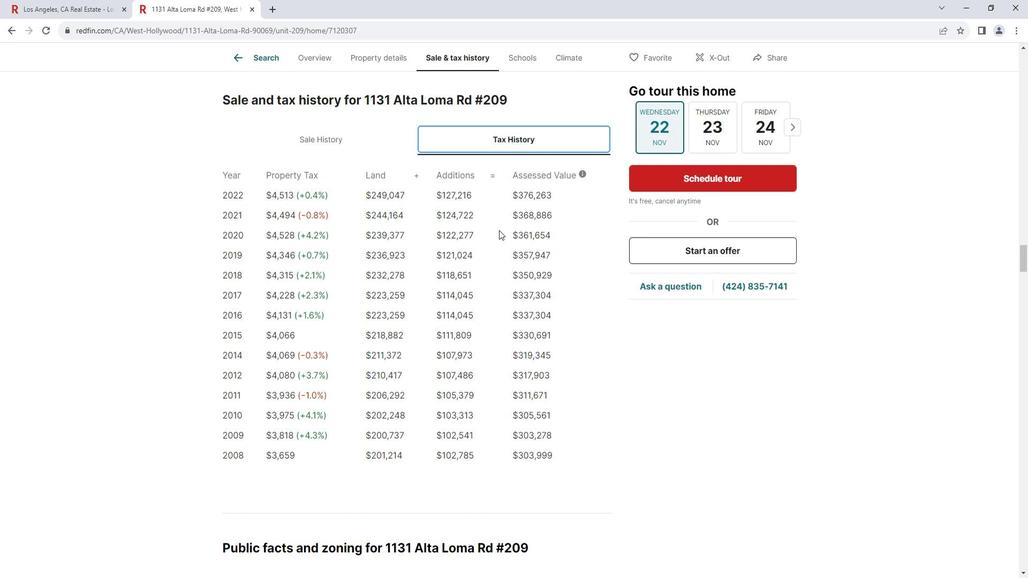 
Action: Mouse scrolled (506, 228) with delta (0, 0)
Screenshot: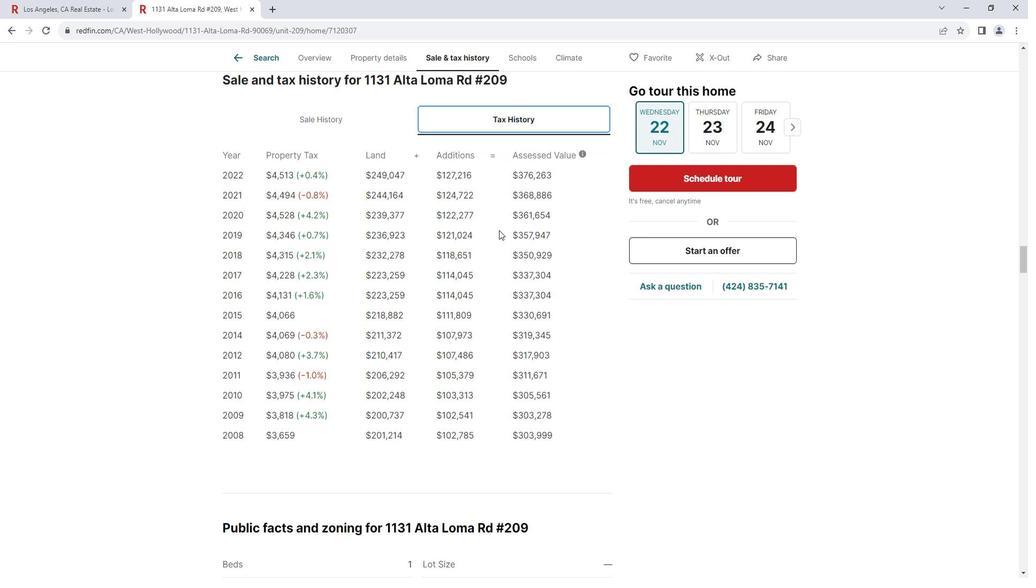 
Action: Mouse moved to (506, 229)
Screenshot: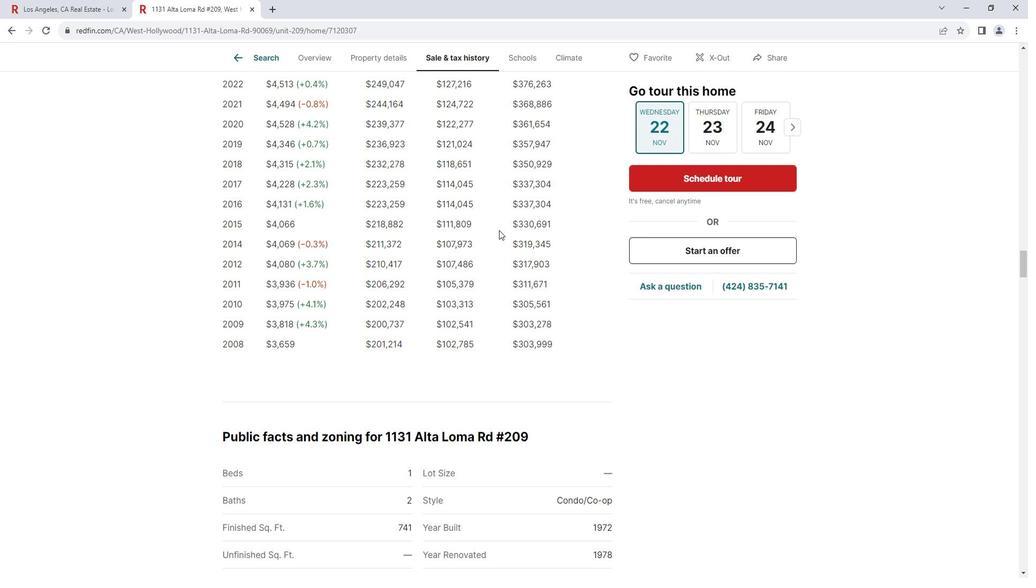 
Action: Mouse scrolled (506, 228) with delta (0, 0)
Screenshot: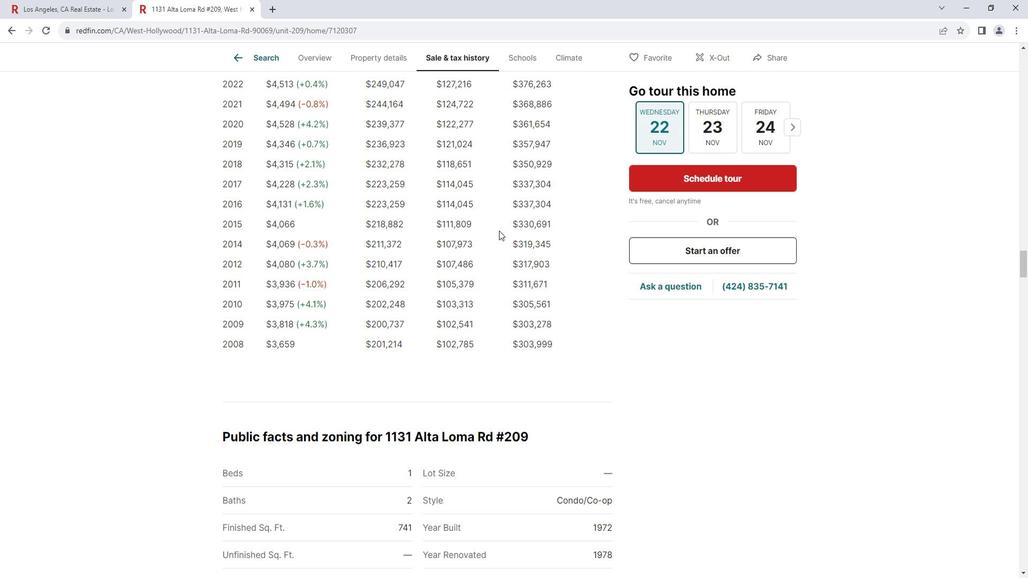 
Action: Mouse moved to (506, 229)
Screenshot: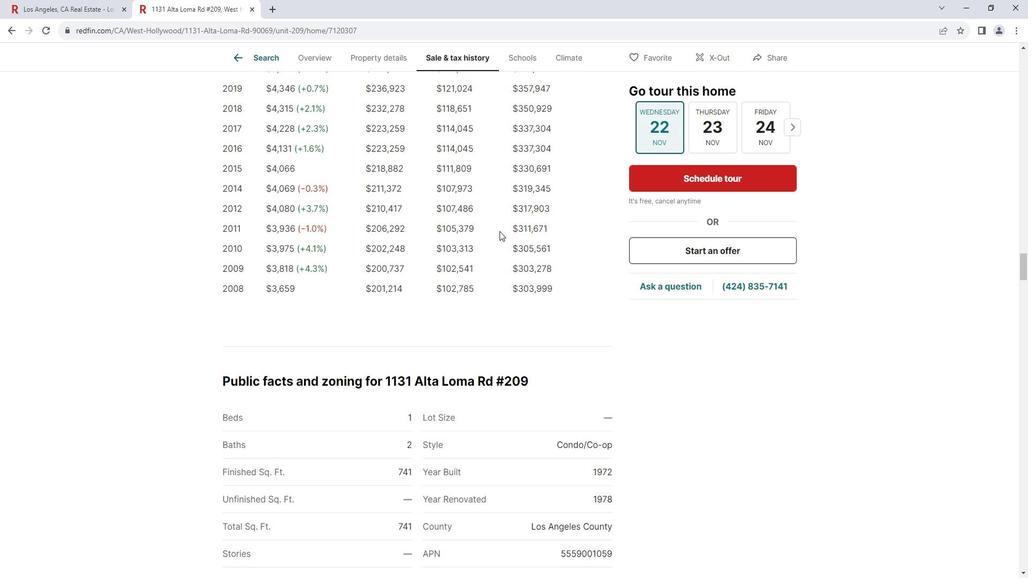 
Action: Mouse scrolled (506, 229) with delta (0, 0)
Screenshot: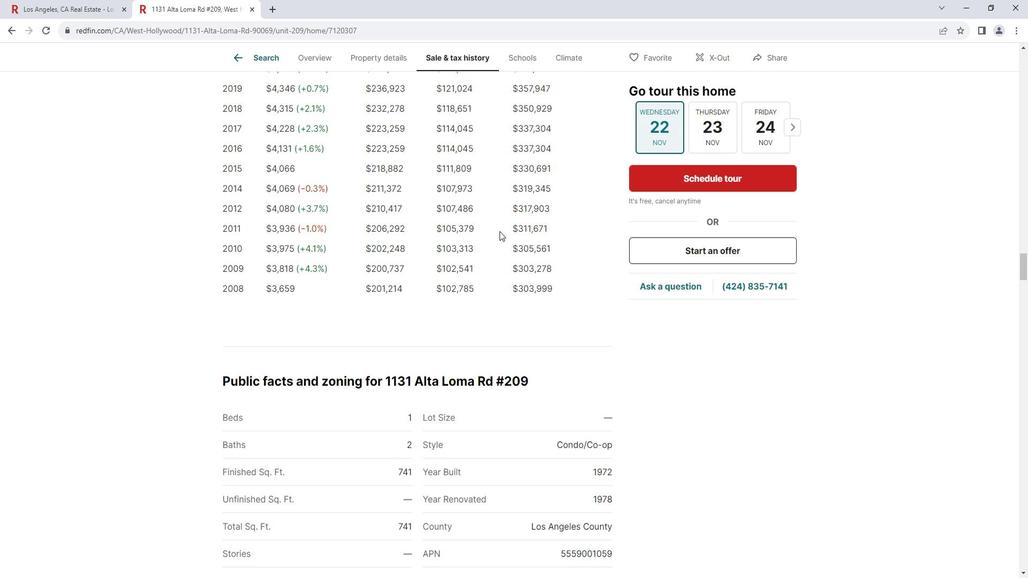 
Action: Mouse moved to (507, 229)
Screenshot: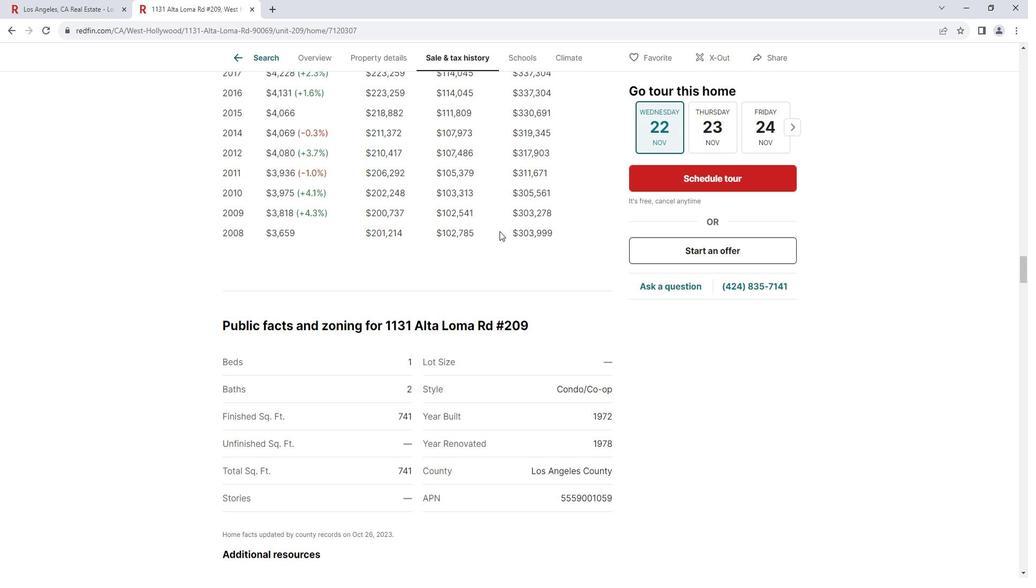 
Action: Mouse scrolled (507, 229) with delta (0, 0)
Screenshot: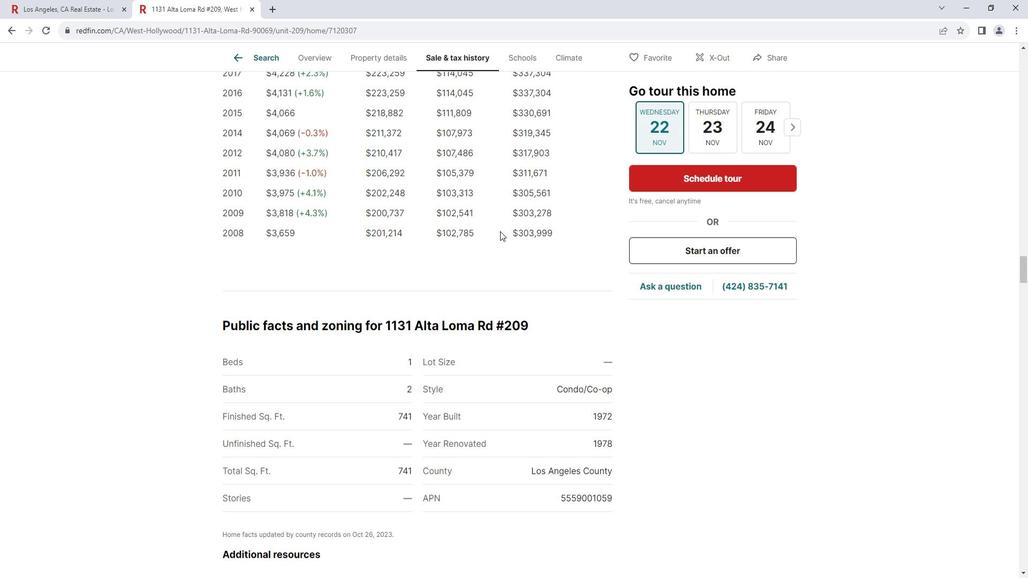 
Action: Mouse scrolled (507, 229) with delta (0, 0)
Screenshot: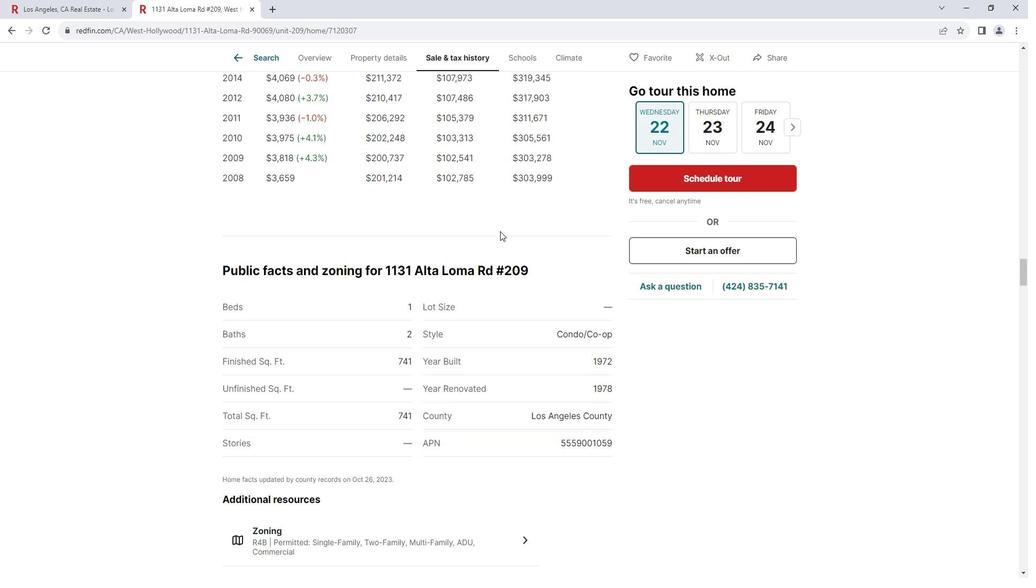 
Action: Mouse moved to (509, 231)
Screenshot: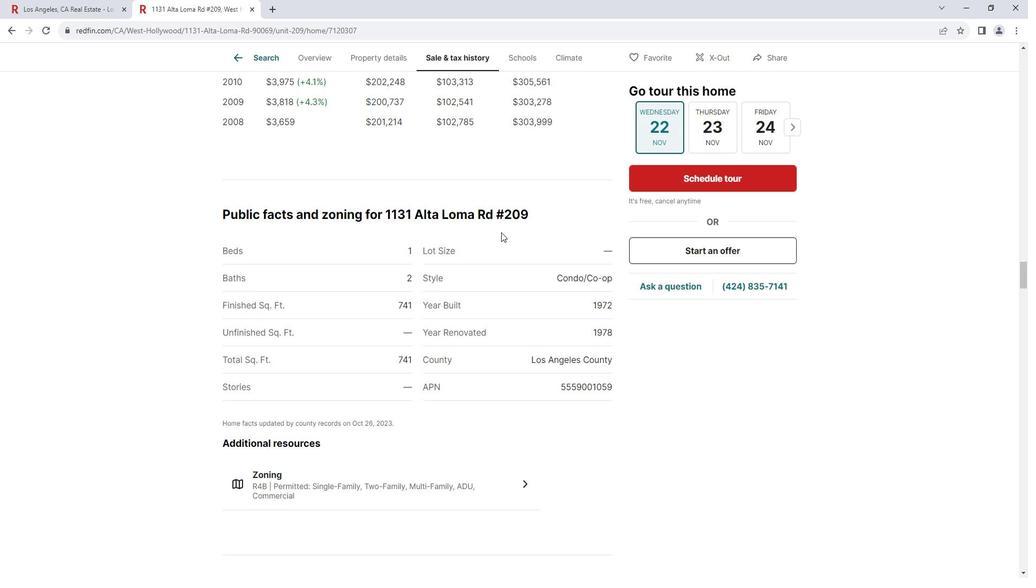 
Action: Mouse scrolled (509, 230) with delta (0, 0)
Screenshot: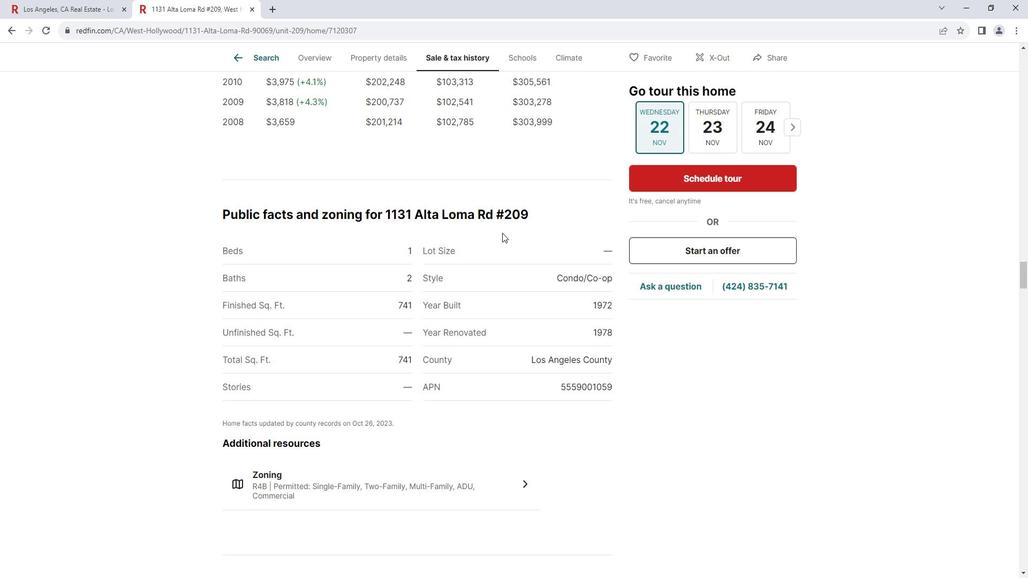
Action: Mouse moved to (509, 231)
Screenshot: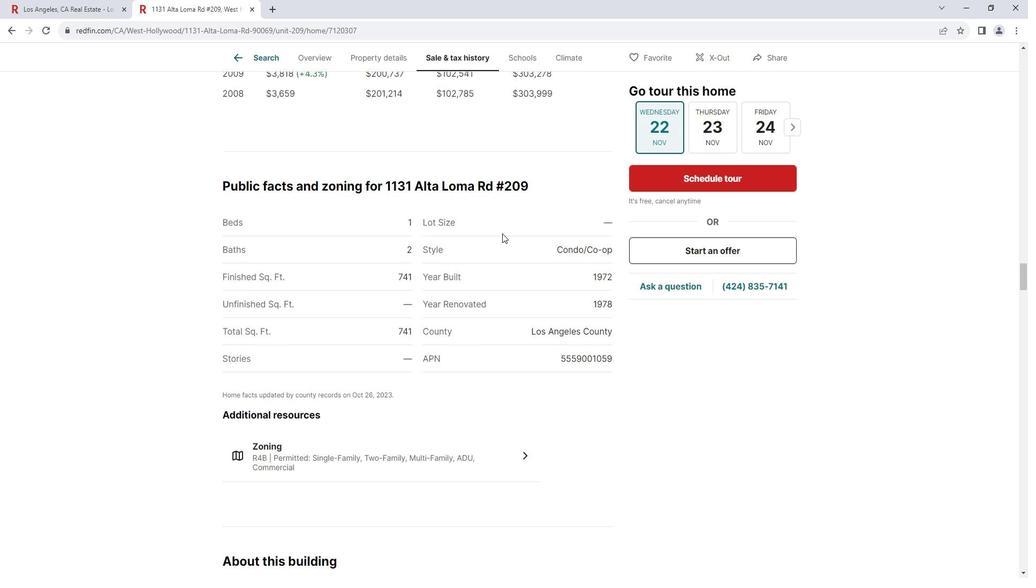 
Action: Mouse scrolled (509, 231) with delta (0, 0)
Screenshot: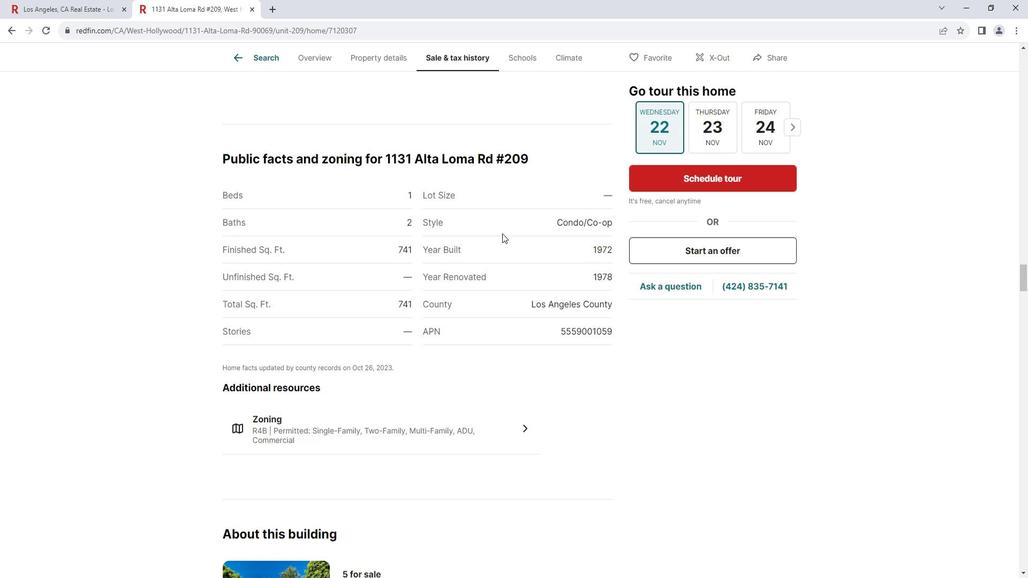 
Action: Mouse scrolled (509, 231) with delta (0, 0)
Screenshot: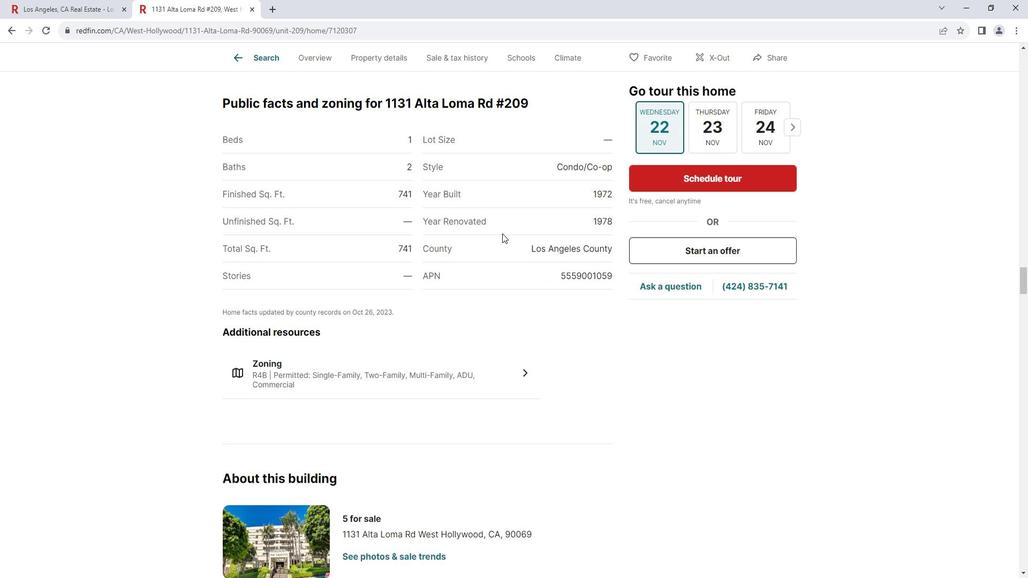 
Action: Mouse scrolled (509, 231) with delta (0, 0)
Screenshot: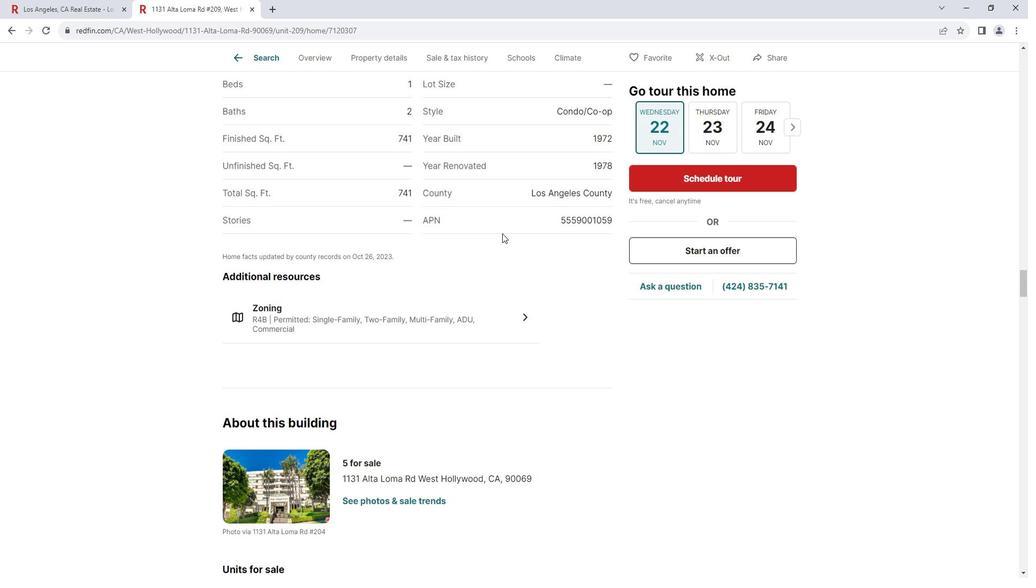
Action: Mouse moved to (508, 256)
Screenshot: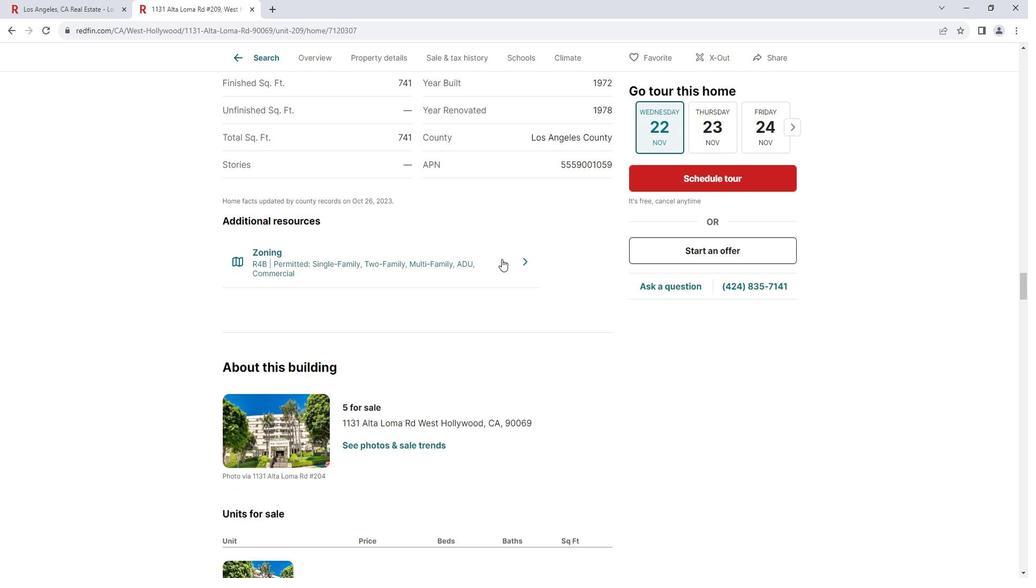 
Action: Mouse pressed left at (508, 256)
Screenshot: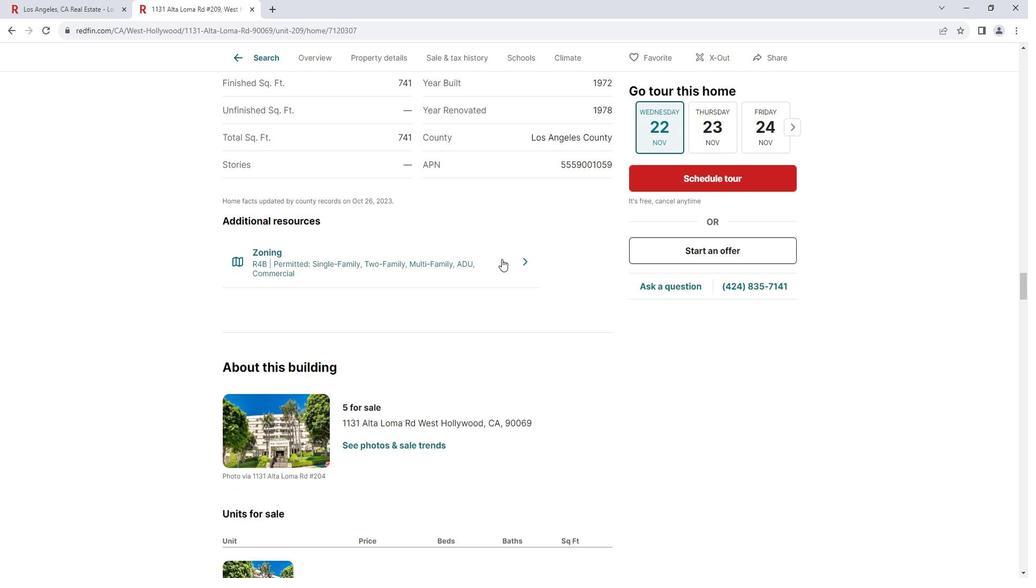 
Action: Mouse moved to (508, 257)
Screenshot: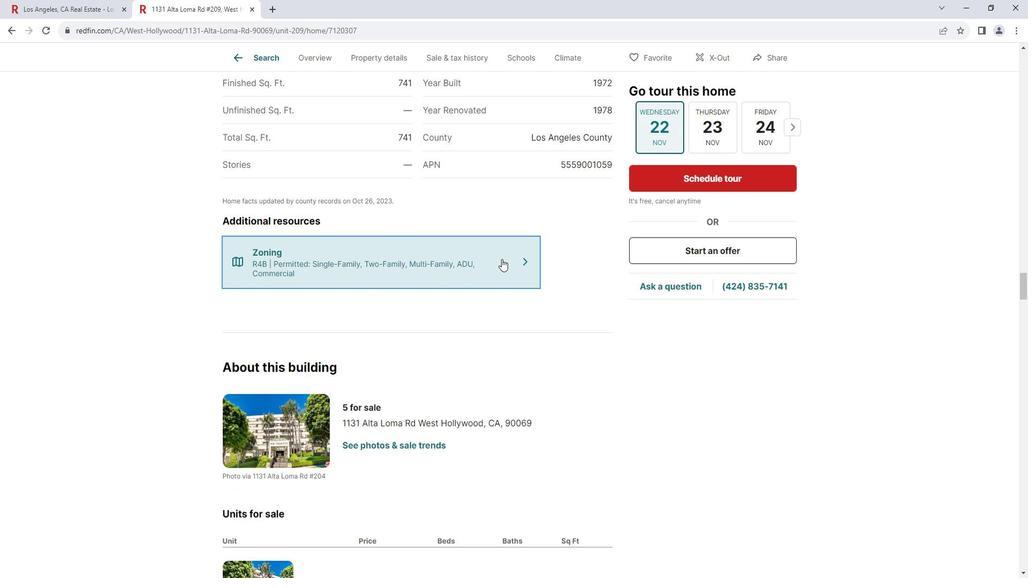 
Action: Mouse scrolled (508, 256) with delta (0, 0)
Screenshot: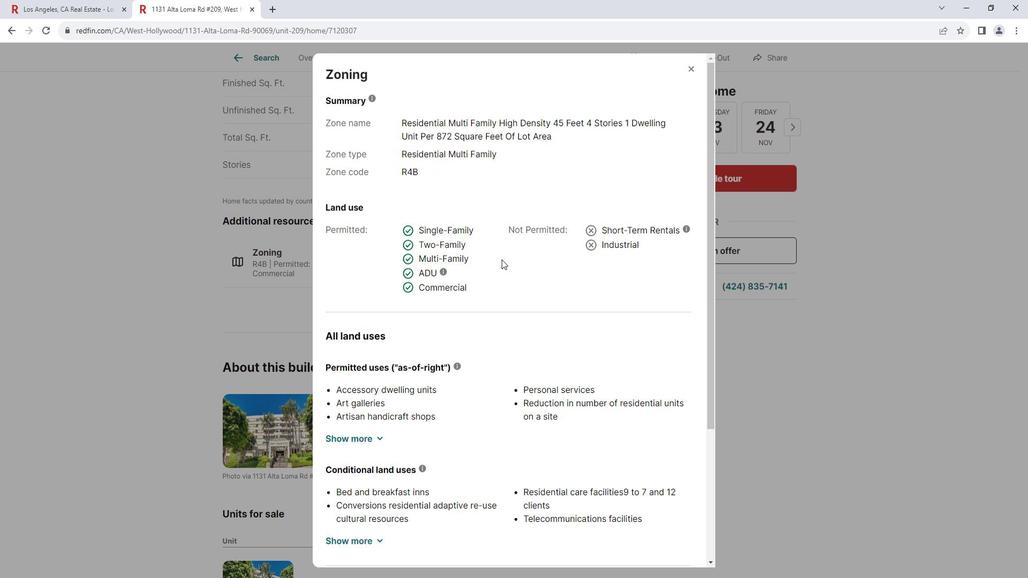 
Action: Mouse scrolled (508, 256) with delta (0, 0)
Screenshot: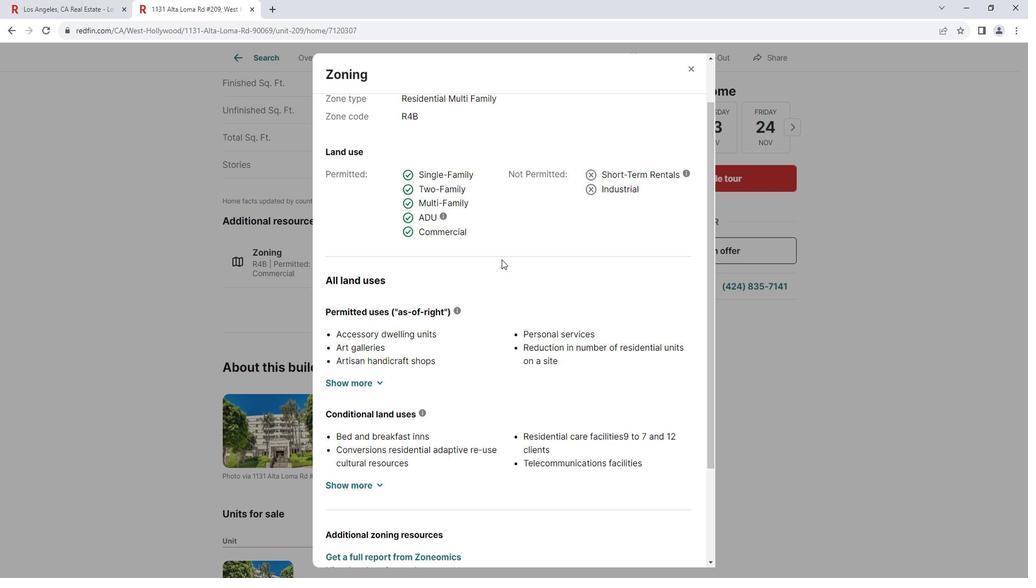 
Action: Mouse scrolled (508, 256) with delta (0, 0)
Screenshot: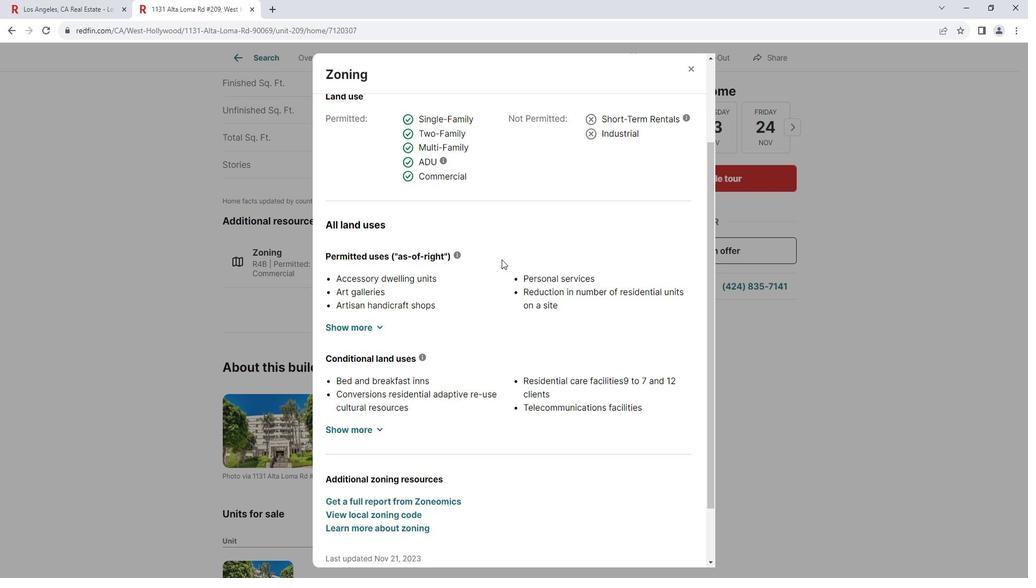 
Action: Mouse moved to (508, 257)
Screenshot: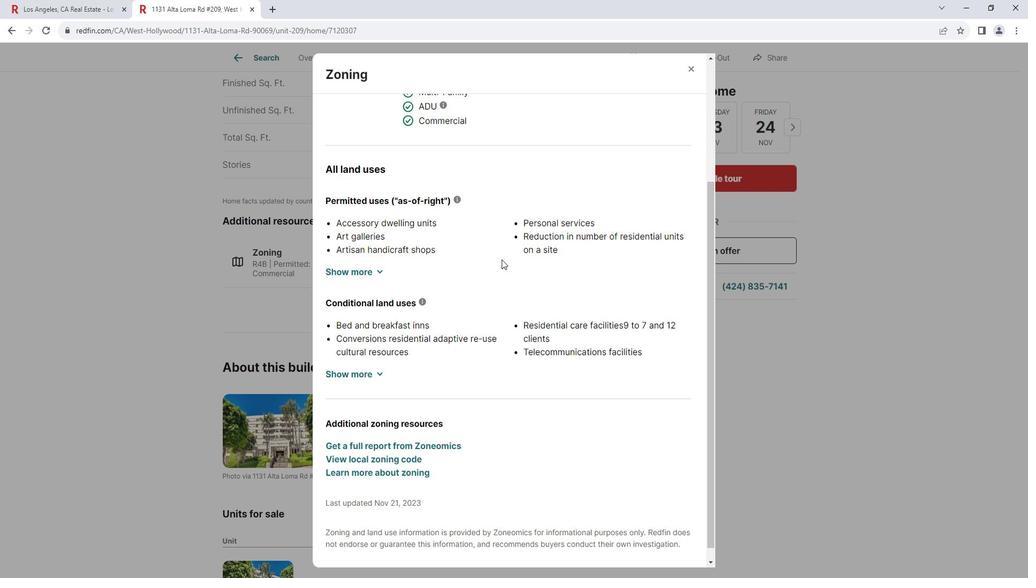 
Action: Mouse scrolled (508, 256) with delta (0, 0)
Screenshot: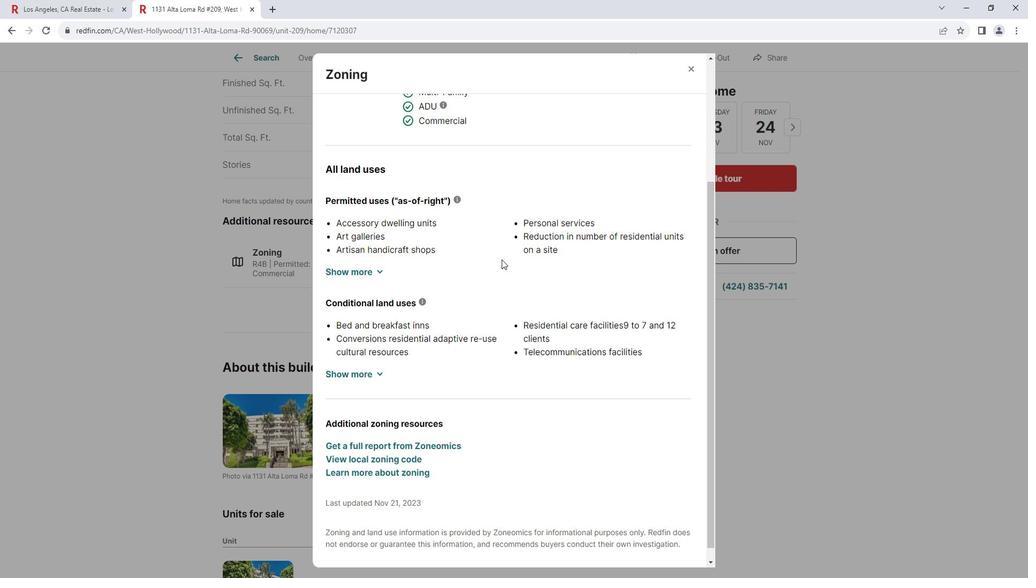 
Action: Mouse scrolled (508, 256) with delta (0, 0)
Screenshot: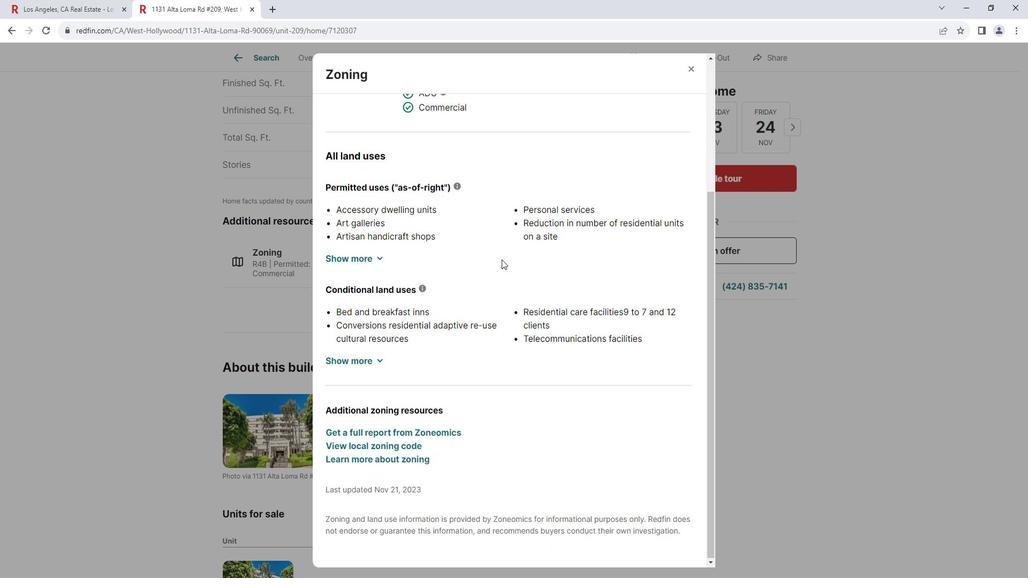 
Action: Mouse moved to (697, 73)
Screenshot: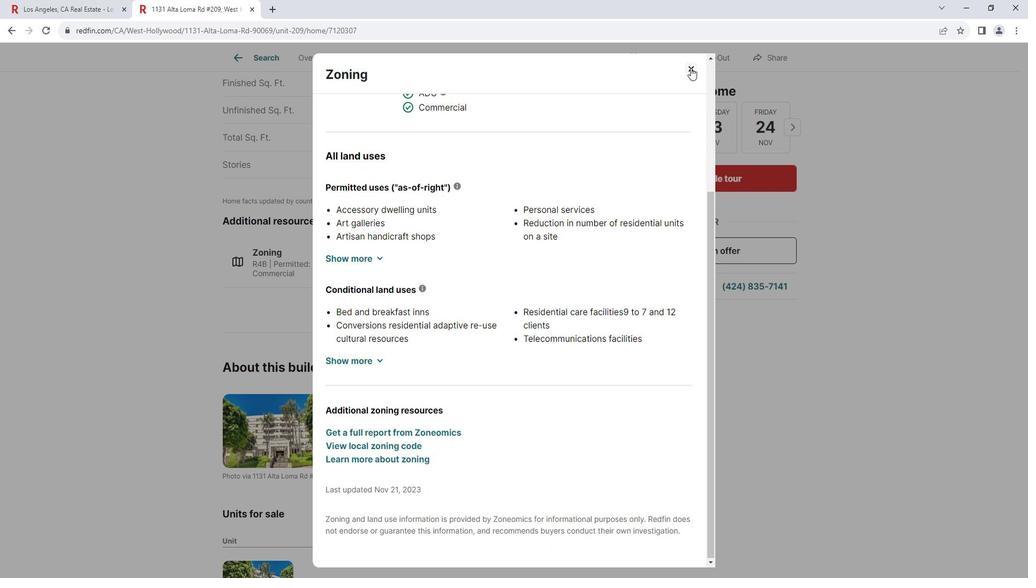 
Action: Mouse pressed left at (697, 73)
Screenshot: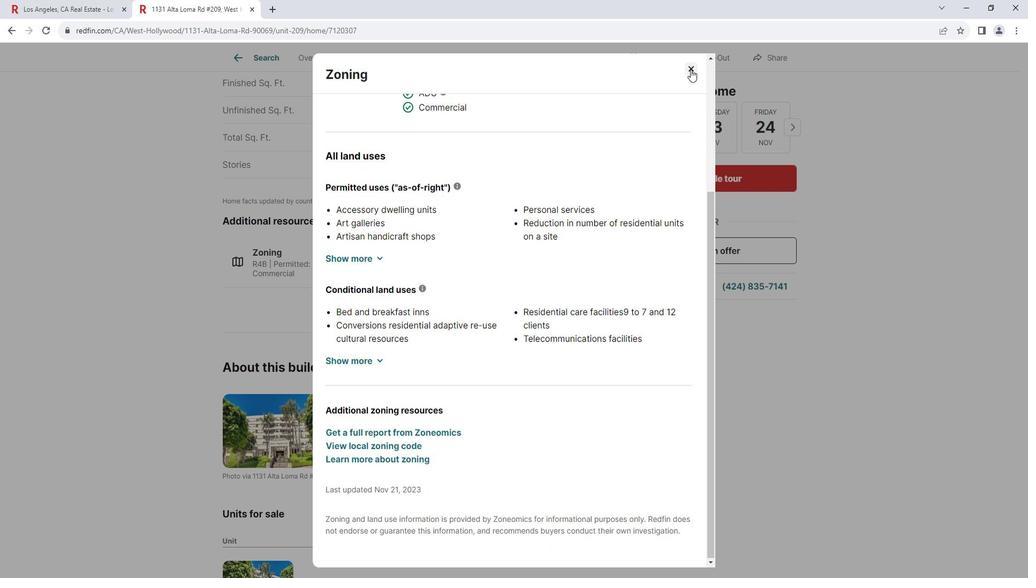 
Action: Mouse moved to (547, 184)
Screenshot: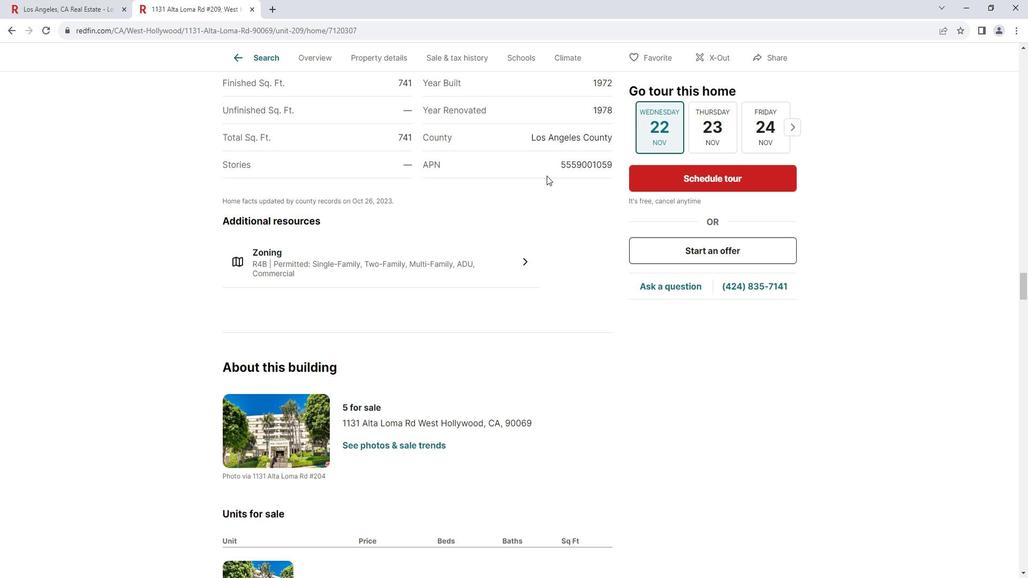 
Action: Mouse scrolled (547, 183) with delta (0, 0)
Screenshot: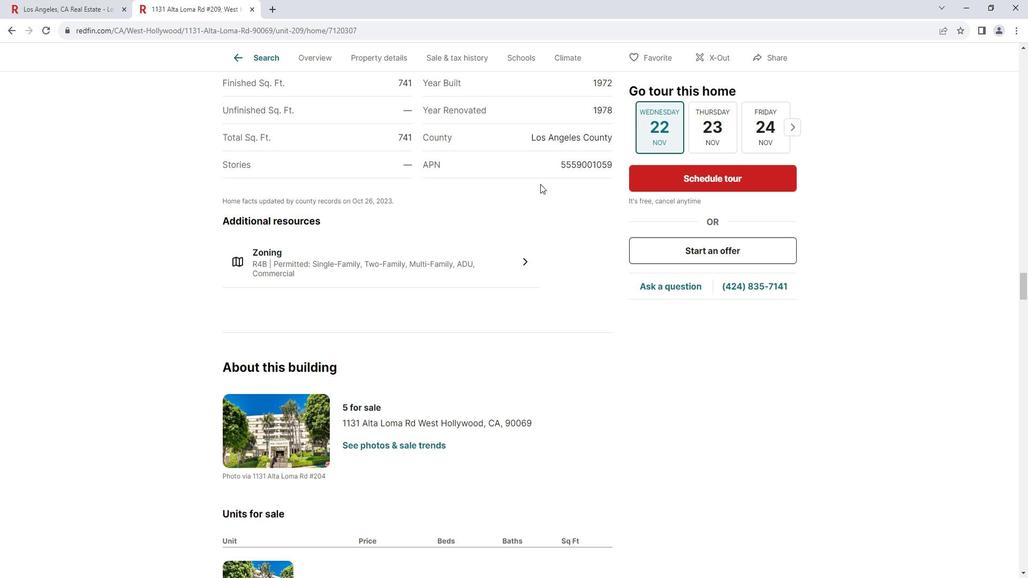 
Action: Mouse scrolled (547, 183) with delta (0, 0)
Screenshot: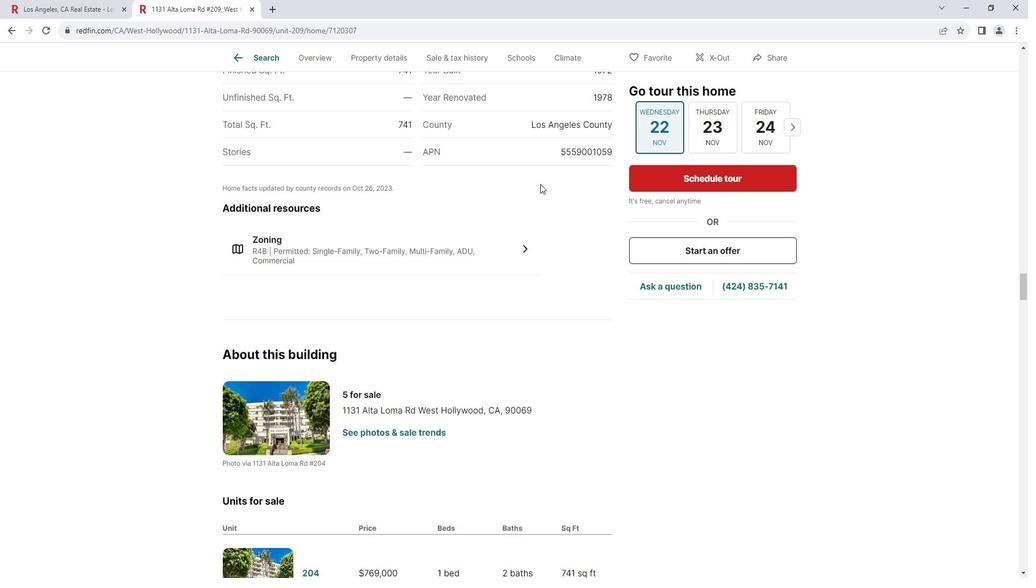 
Action: Mouse moved to (547, 184)
Screenshot: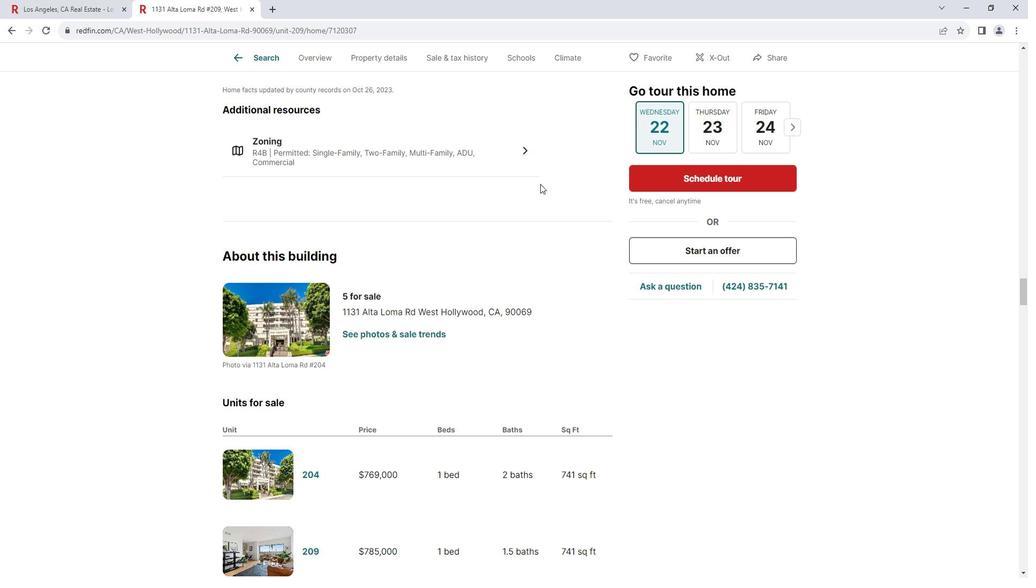 
Action: Mouse scrolled (547, 183) with delta (0, 0)
Screenshot: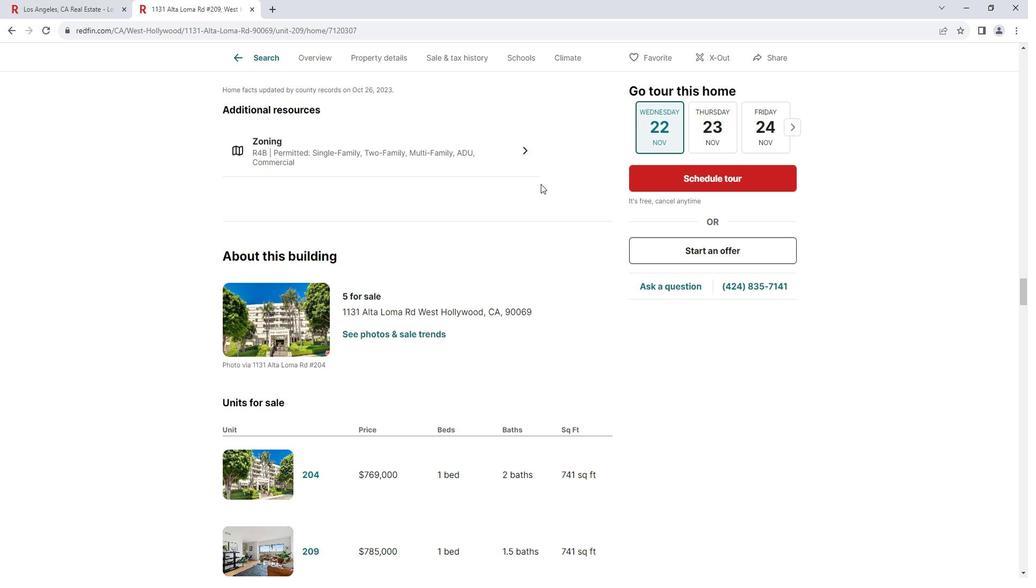 
Action: Mouse scrolled (547, 183) with delta (0, 0)
Screenshot: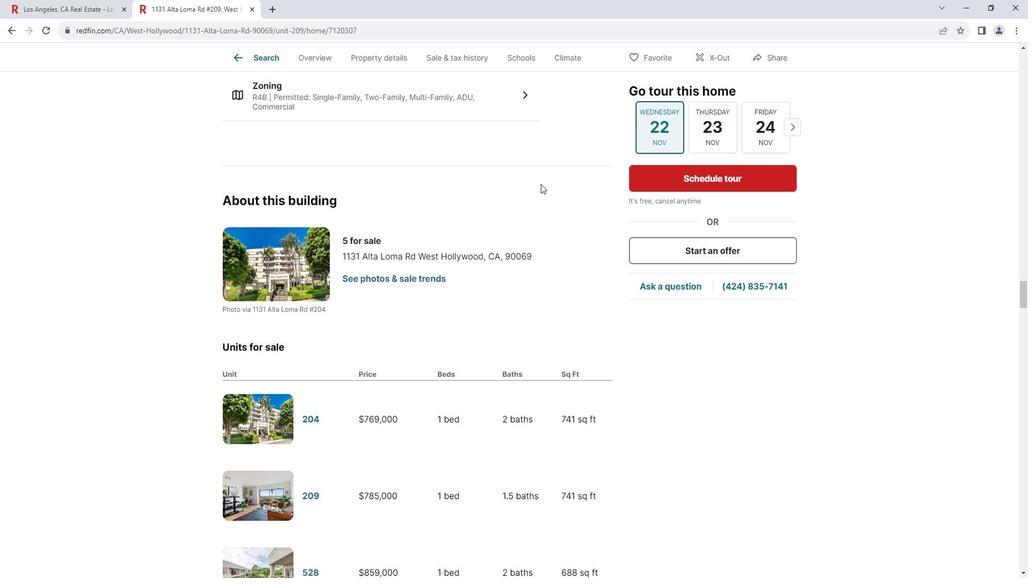 
Action: Mouse scrolled (547, 183) with delta (0, 0)
Screenshot: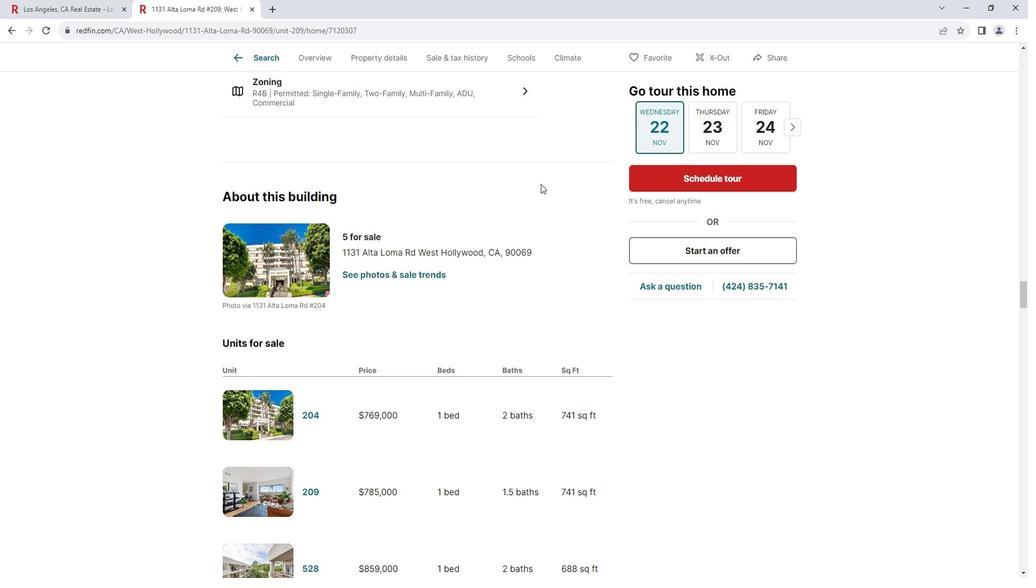 
Action: Mouse scrolled (547, 183) with delta (0, 0)
Screenshot: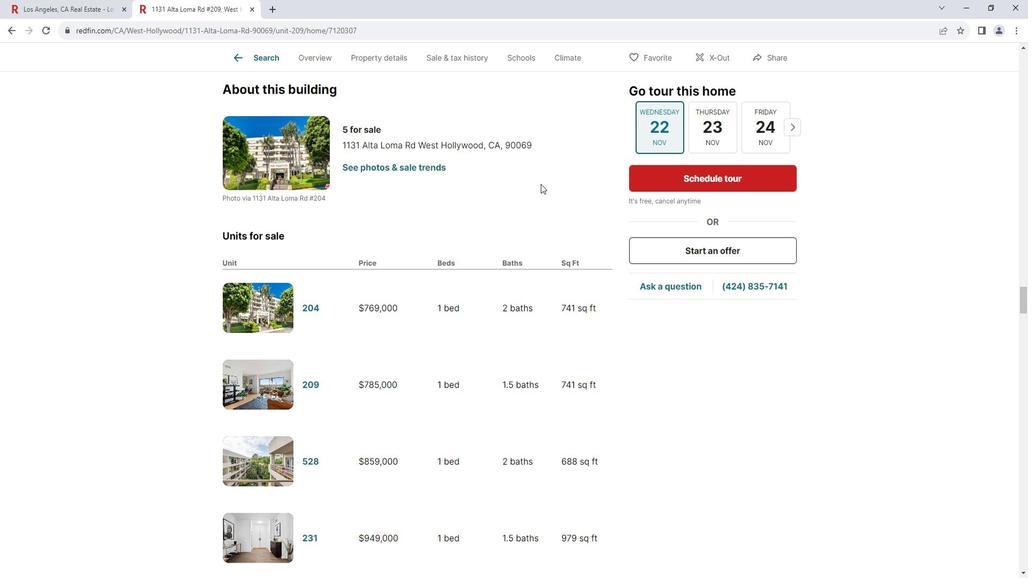 
Action: Mouse scrolled (547, 183) with delta (0, 0)
Screenshot: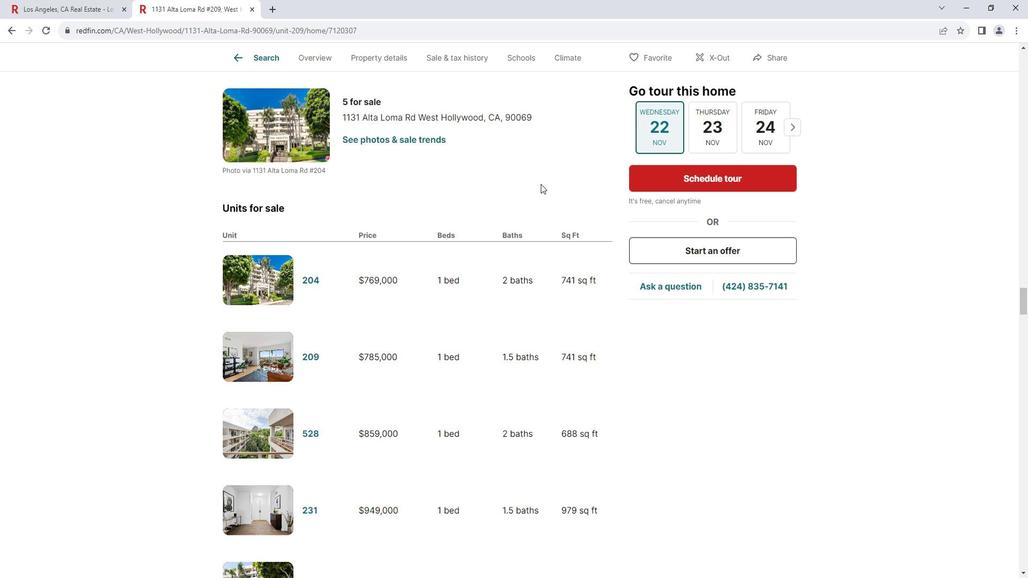 
Action: Mouse scrolled (547, 183) with delta (0, 0)
Screenshot: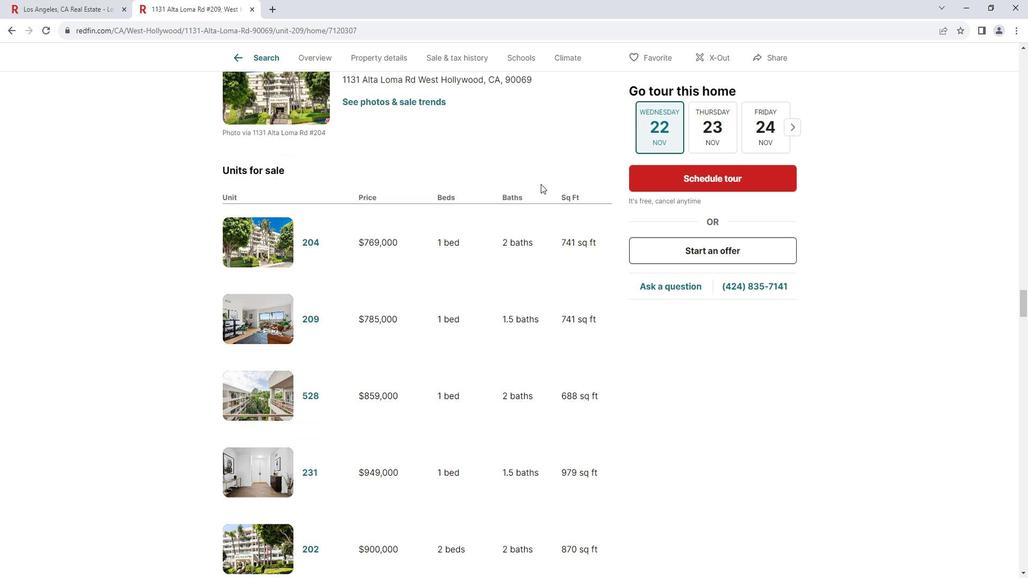 
Action: Mouse scrolled (547, 183) with delta (0, 0)
Screenshot: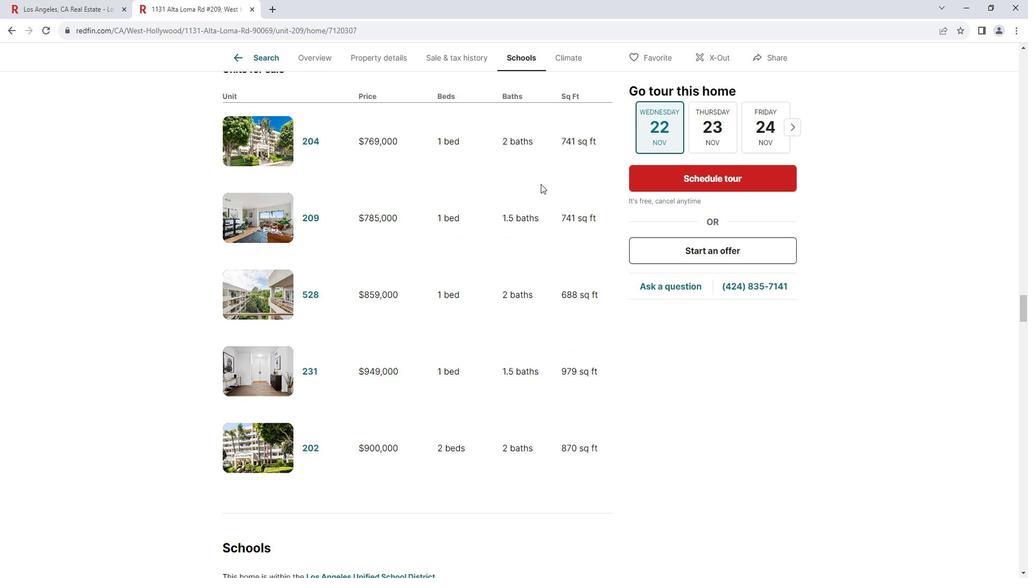 
Action: Mouse scrolled (547, 183) with delta (0, 0)
Screenshot: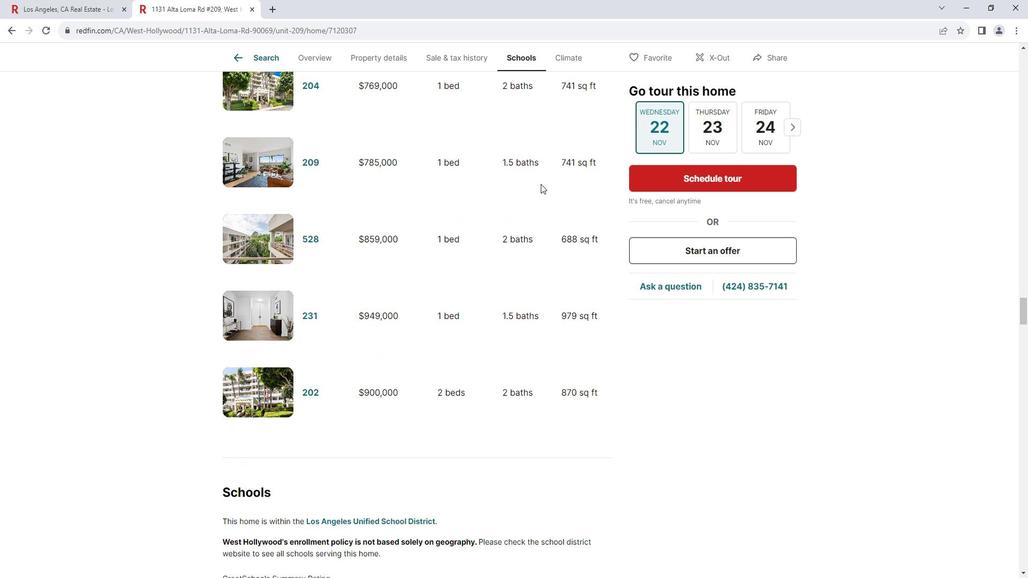 
Action: Mouse moved to (548, 184)
Screenshot: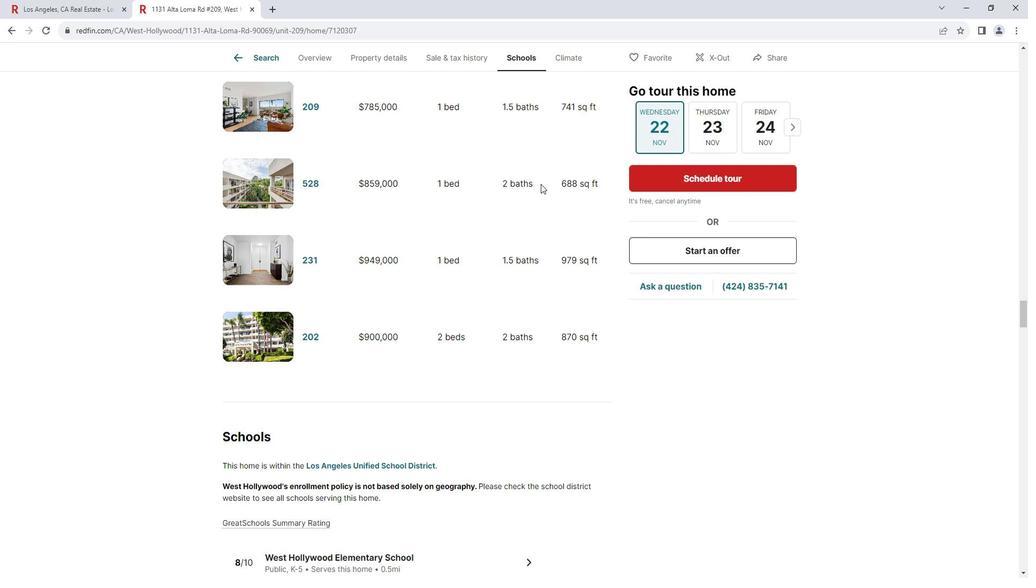 
Action: Mouse scrolled (548, 183) with delta (0, 0)
Screenshot: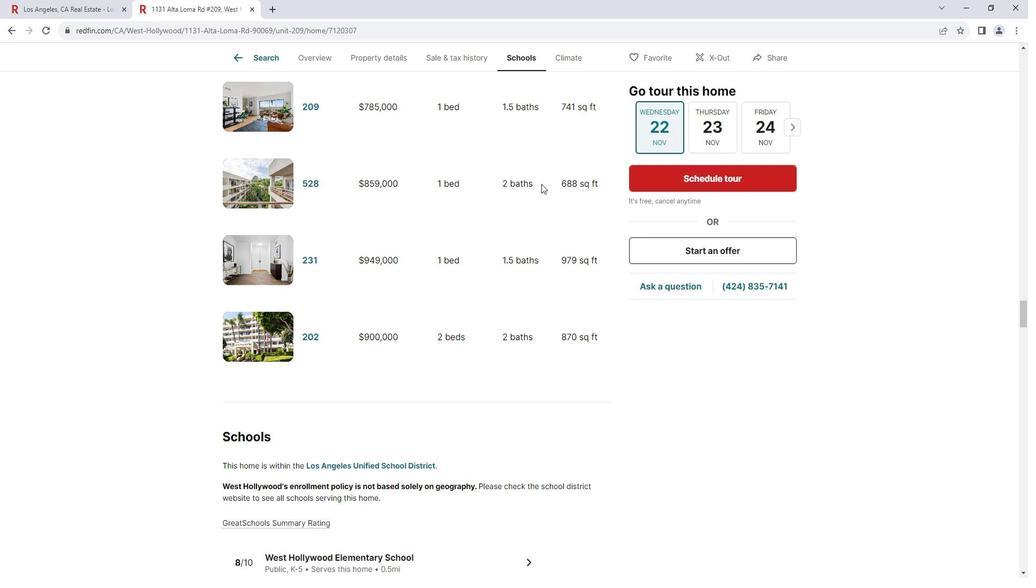 
Action: Mouse scrolled (548, 183) with delta (0, 0)
Screenshot: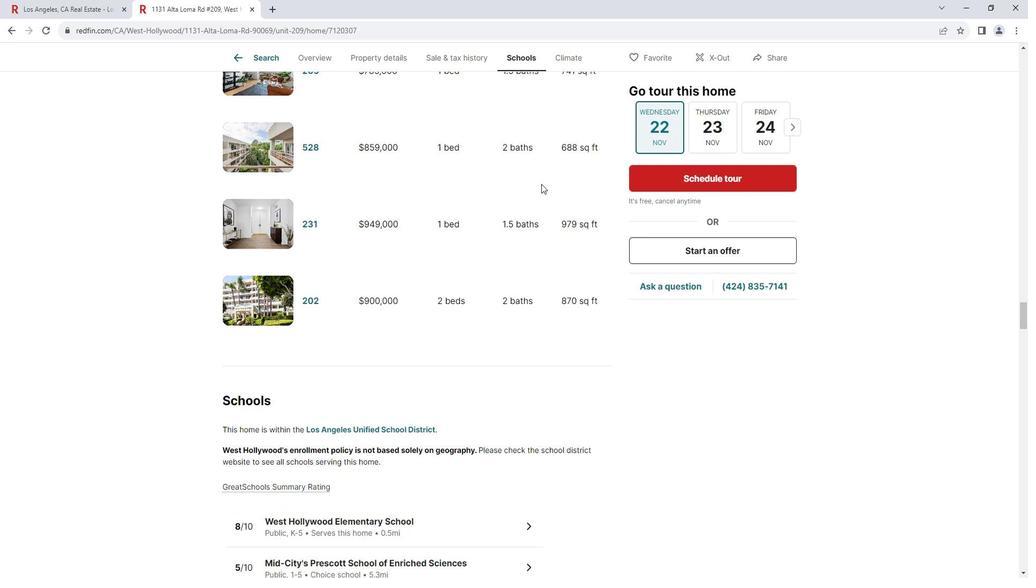 
Action: Mouse scrolled (548, 183) with delta (0, 0)
Screenshot: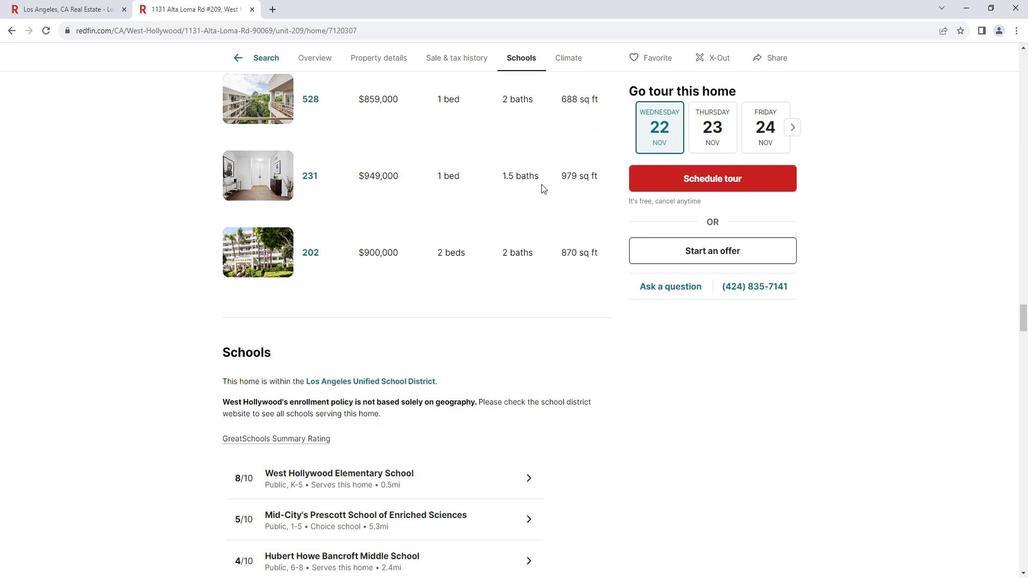 
Action: Mouse moved to (549, 183)
Screenshot: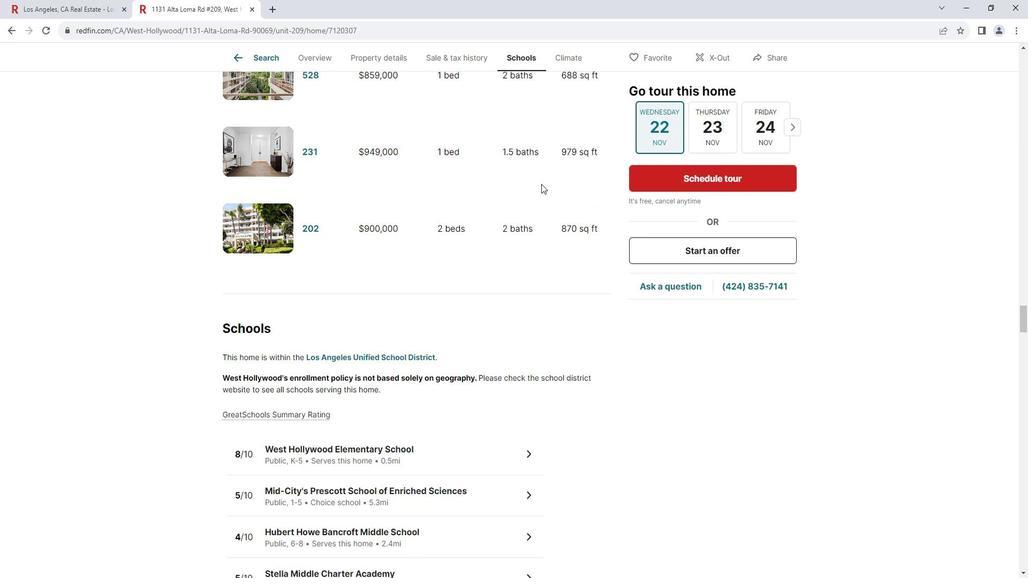 
Action: Mouse scrolled (549, 183) with delta (0, 0)
Screenshot: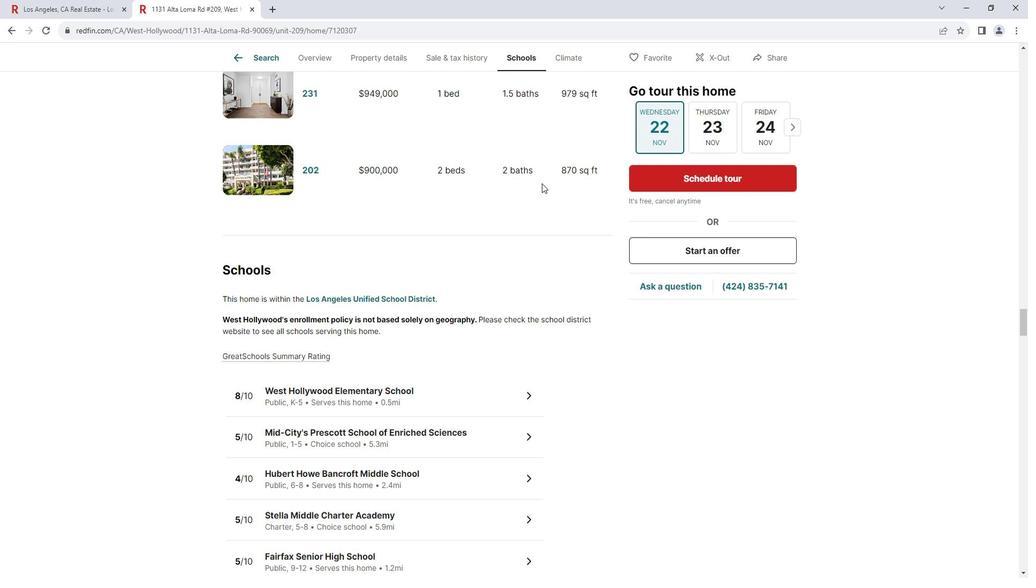 
Action: Mouse scrolled (549, 183) with delta (0, 0)
Screenshot: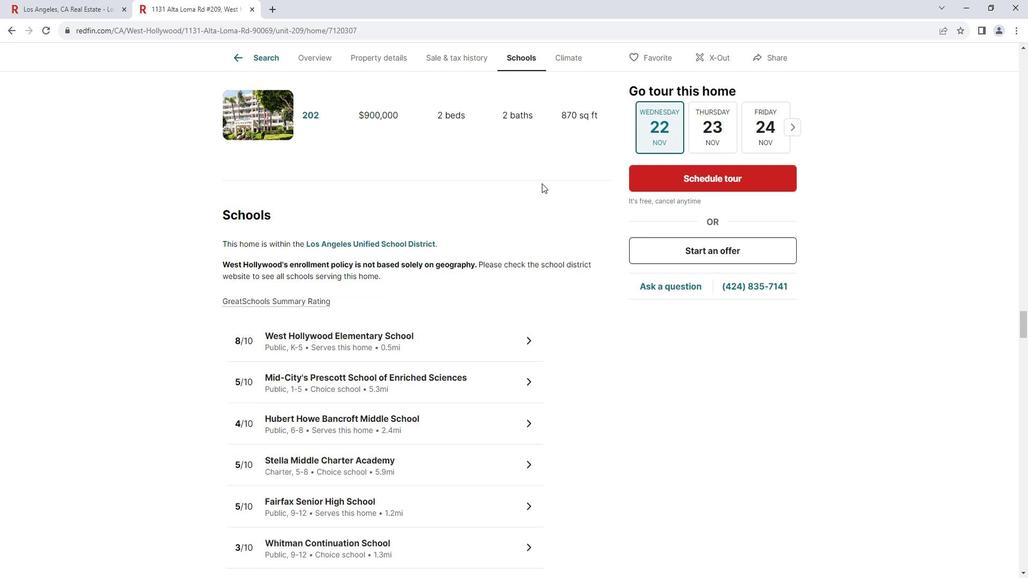 
Action: Mouse scrolled (549, 183) with delta (0, 0)
Screenshot: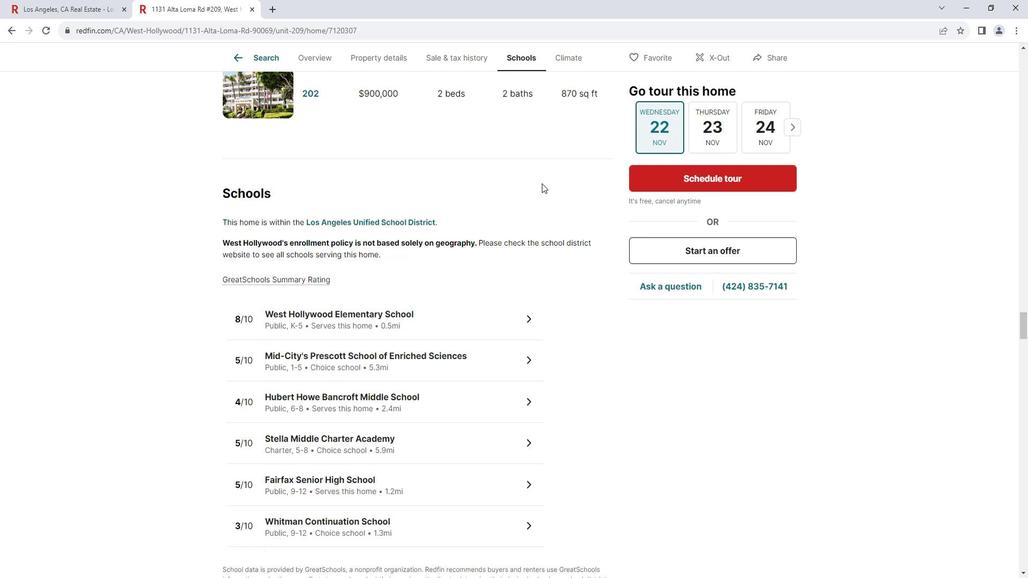 
Action: Mouse scrolled (549, 183) with delta (0, 0)
Screenshot: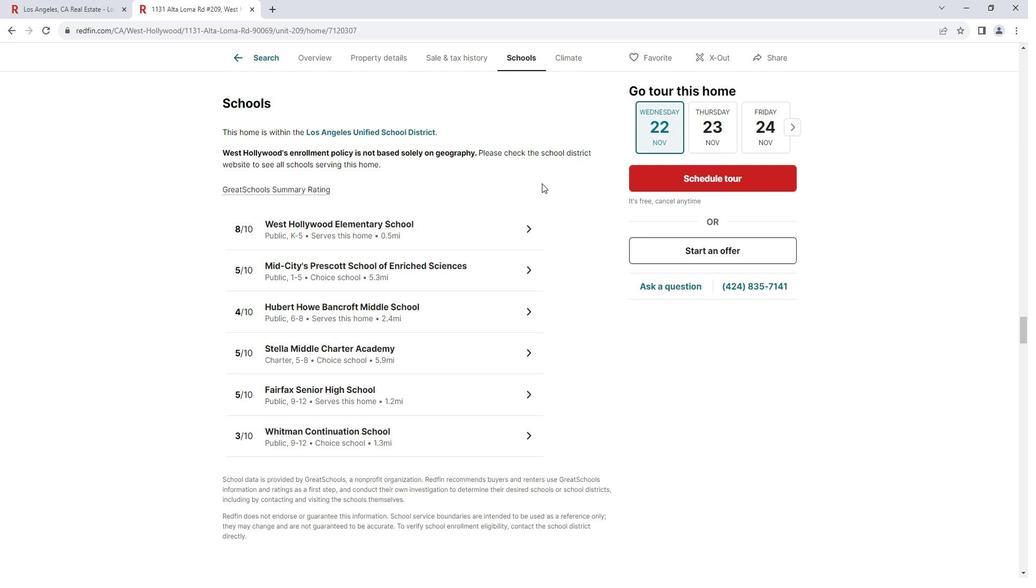 
Action: Mouse scrolled (549, 183) with delta (0, 0)
Screenshot: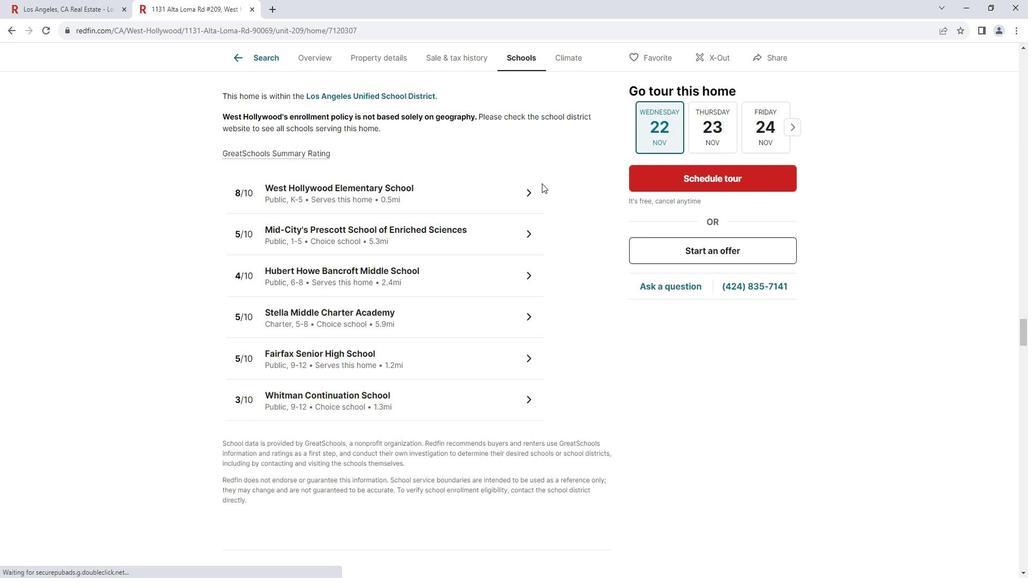 
Action: Mouse scrolled (549, 183) with delta (0, 0)
Screenshot: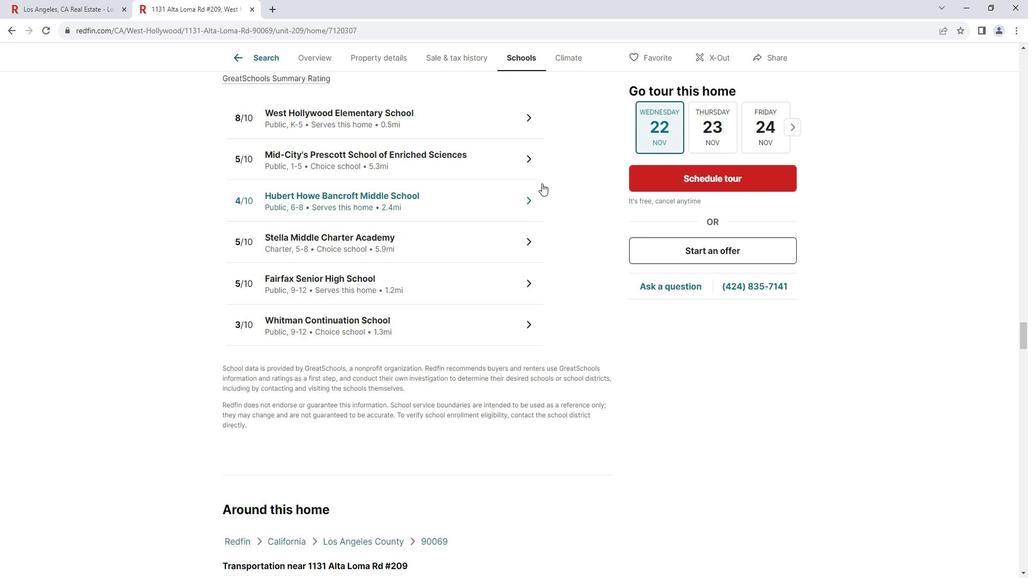 
Action: Mouse scrolled (549, 183) with delta (0, 0)
Screenshot: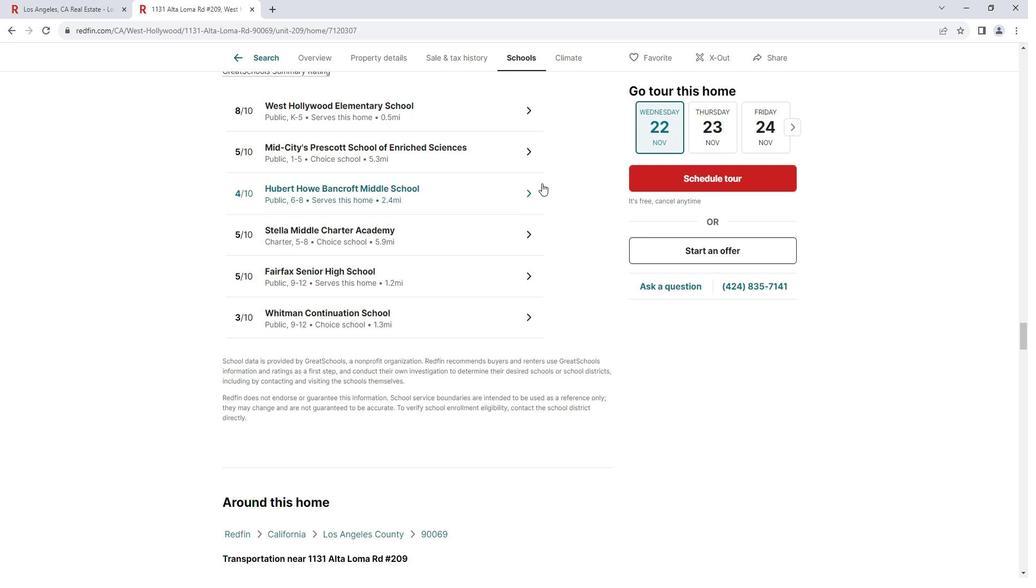 
Action: Mouse scrolled (549, 183) with delta (0, 0)
Screenshot: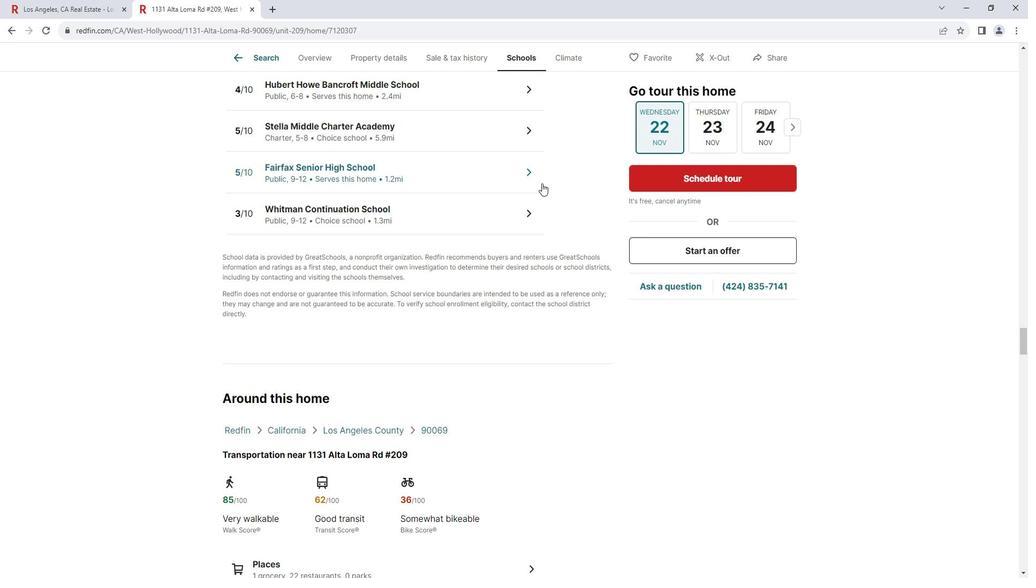 
Action: Mouse scrolled (549, 183) with delta (0, 0)
Screenshot: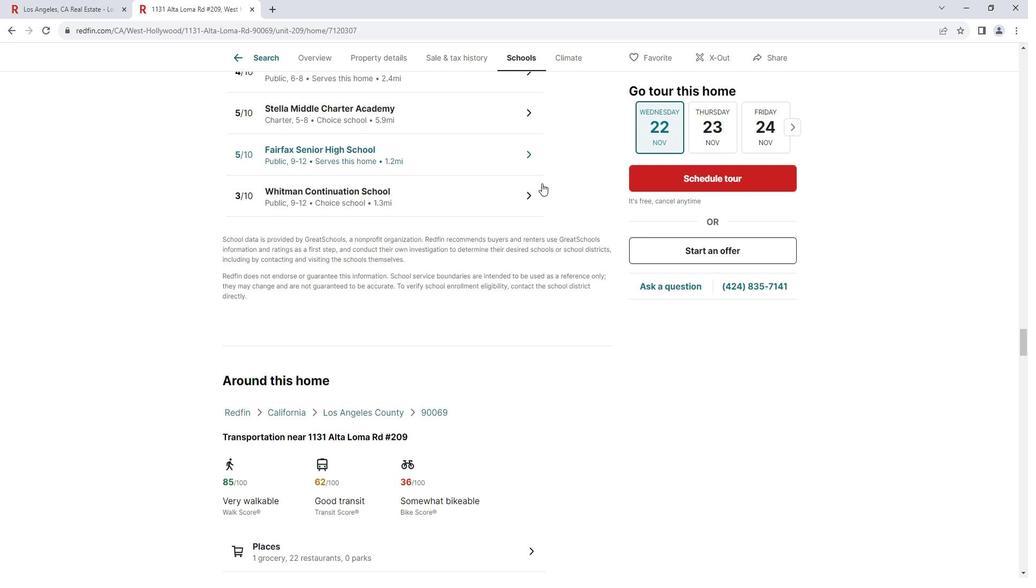 
Action: Mouse scrolled (549, 183) with delta (0, 0)
Screenshot: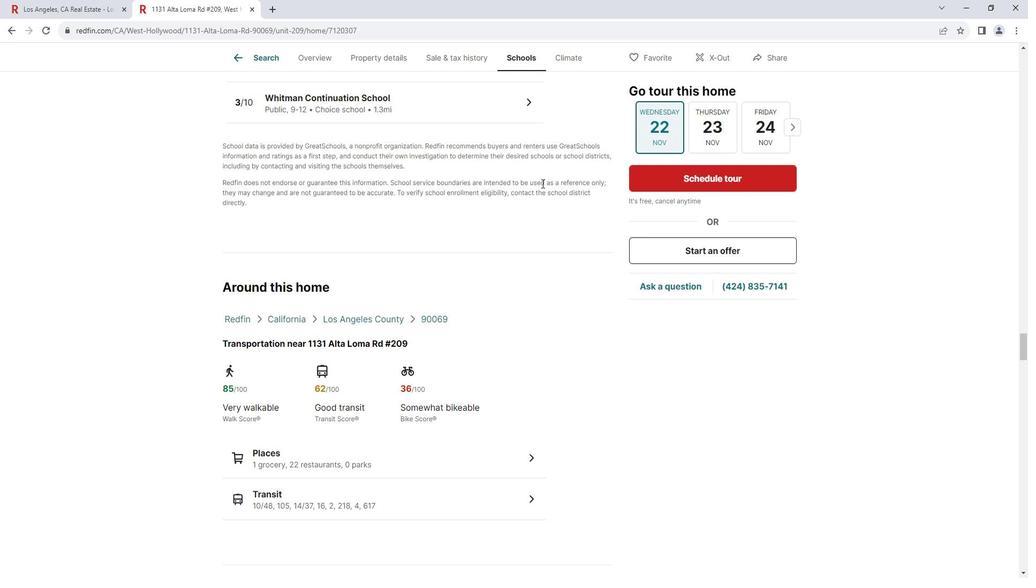 
Action: Mouse scrolled (549, 183) with delta (0, 0)
Screenshot: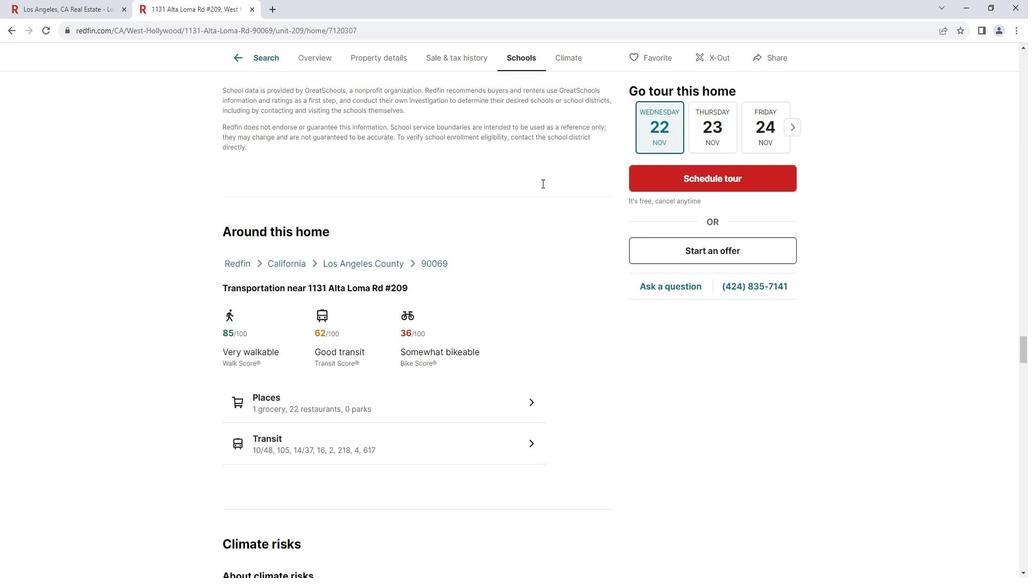 
Action: Mouse scrolled (549, 183) with delta (0, 0)
Screenshot: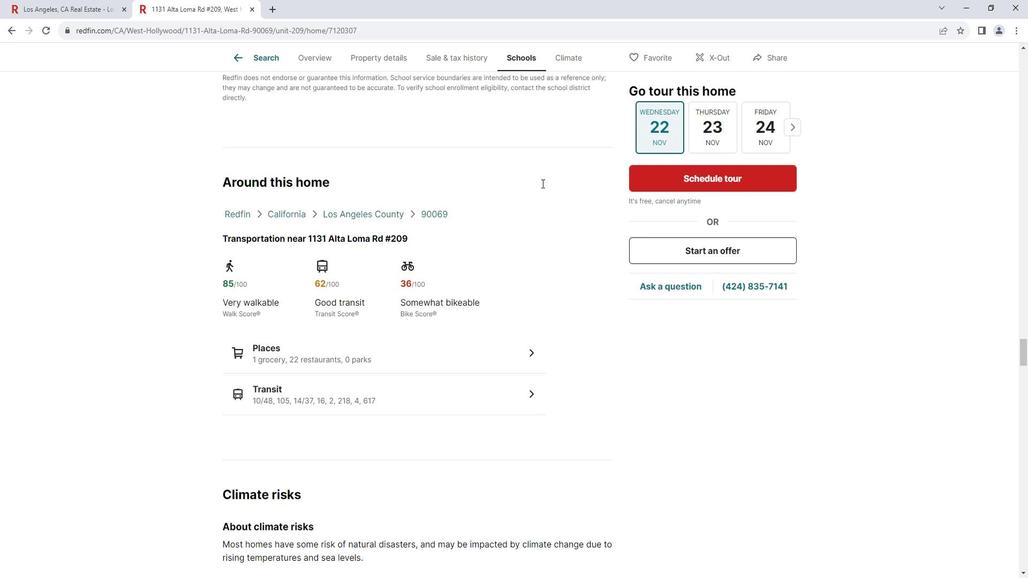 
Action: Mouse scrolled (549, 183) with delta (0, 0)
Screenshot: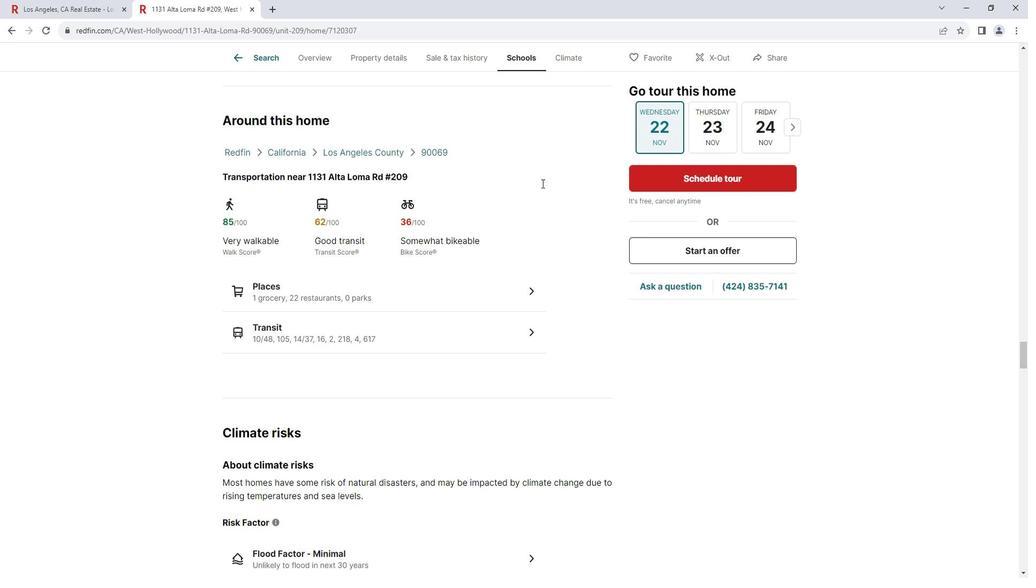 
Action: Mouse moved to (535, 232)
Screenshot: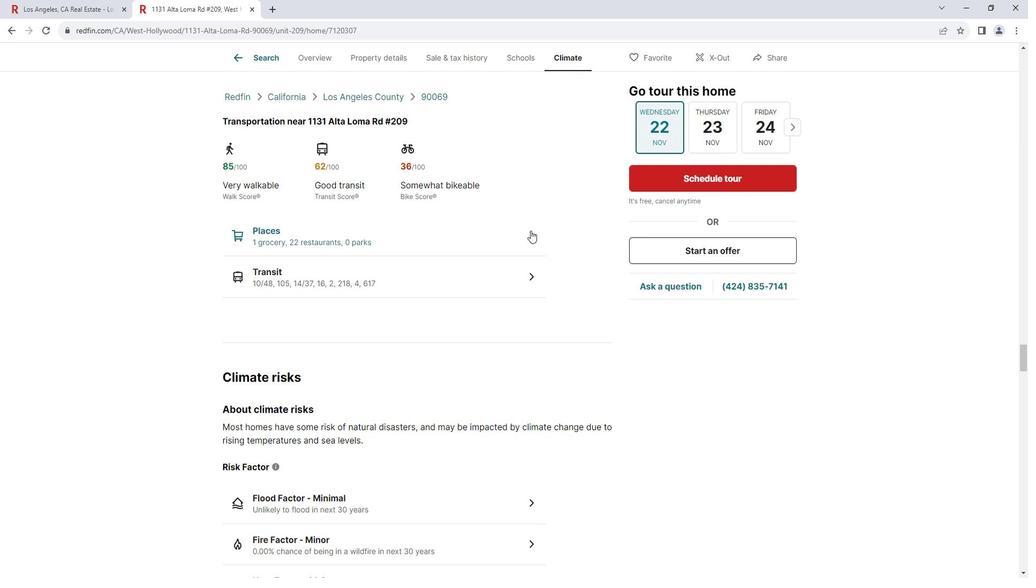 
Action: Mouse pressed left at (535, 232)
Screenshot: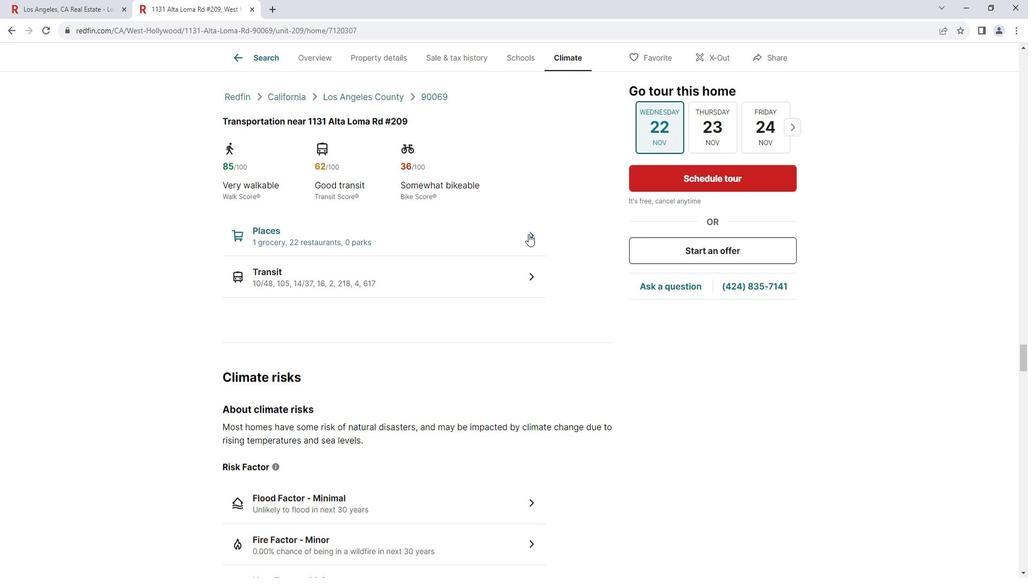 
Action: Mouse moved to (535, 233)
Screenshot: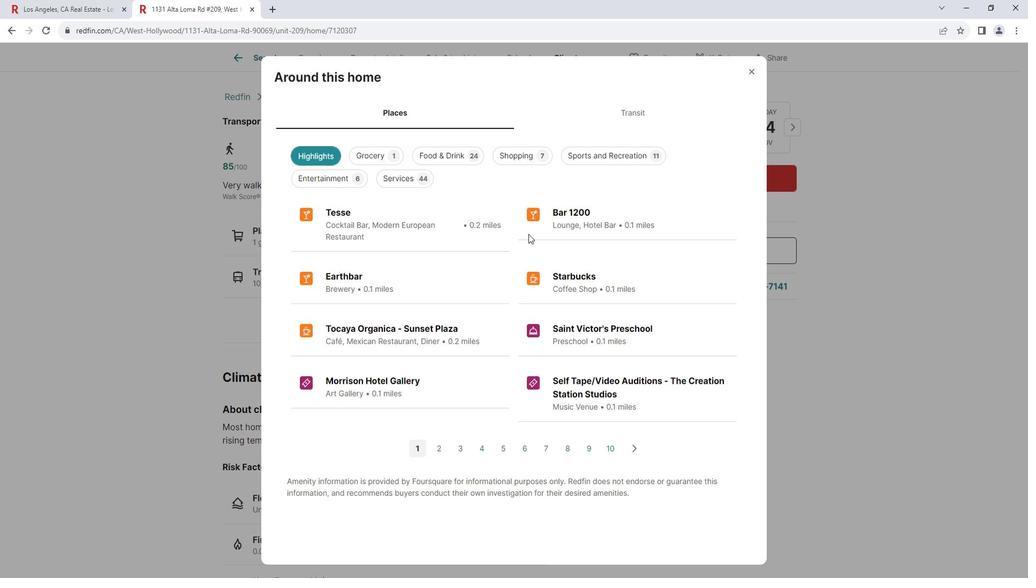 
Action: Mouse scrolled (535, 232) with delta (0, 0)
Screenshot: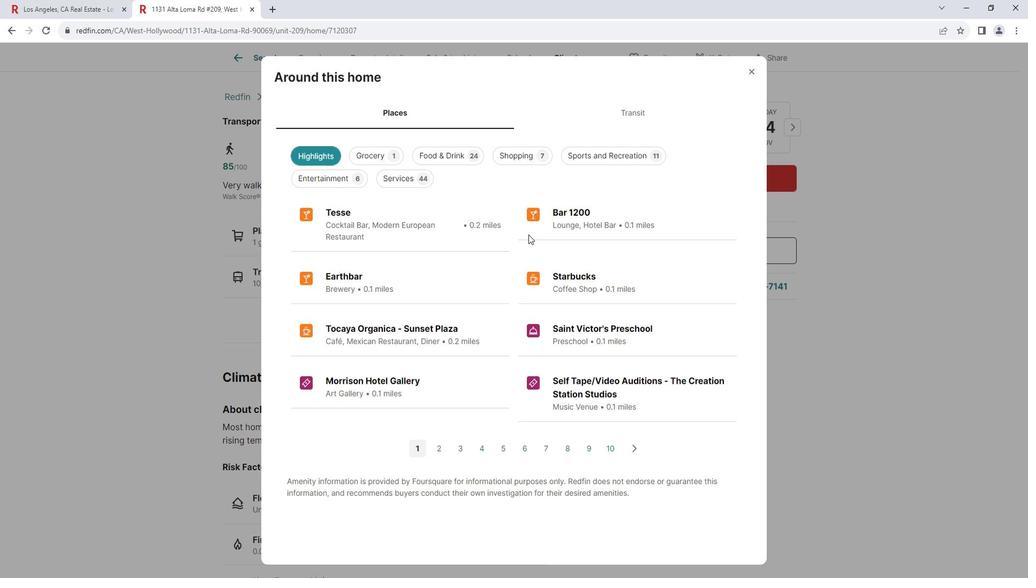 
Action: Mouse moved to (648, 112)
Screenshot: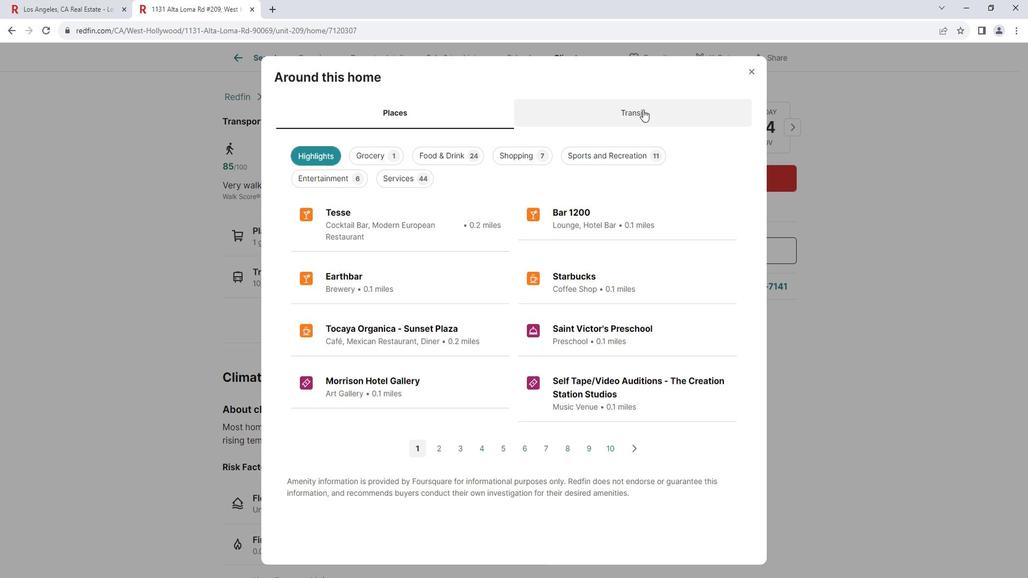
Action: Mouse pressed left at (648, 112)
Screenshot: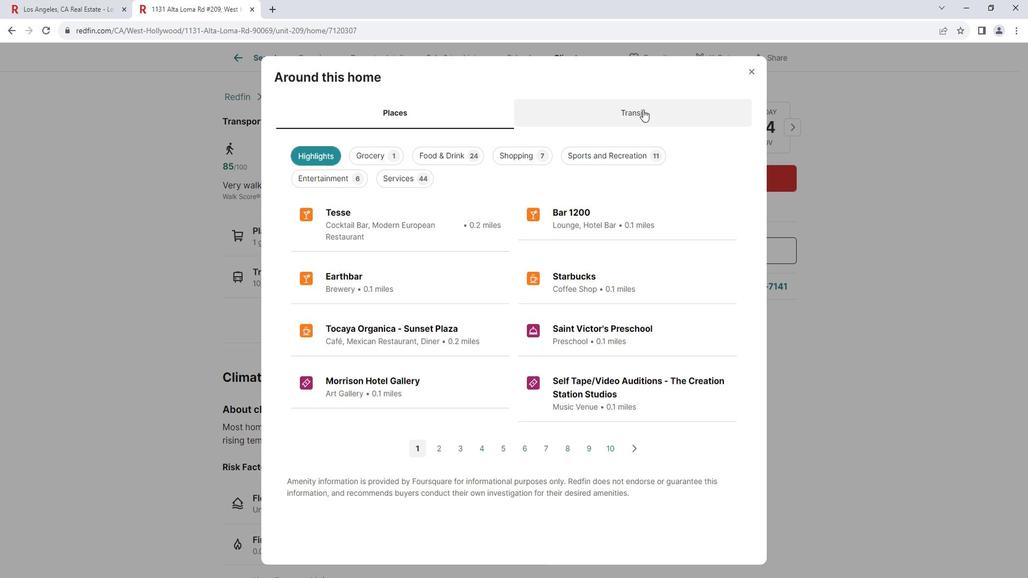 
Action: Mouse moved to (758, 73)
Screenshot: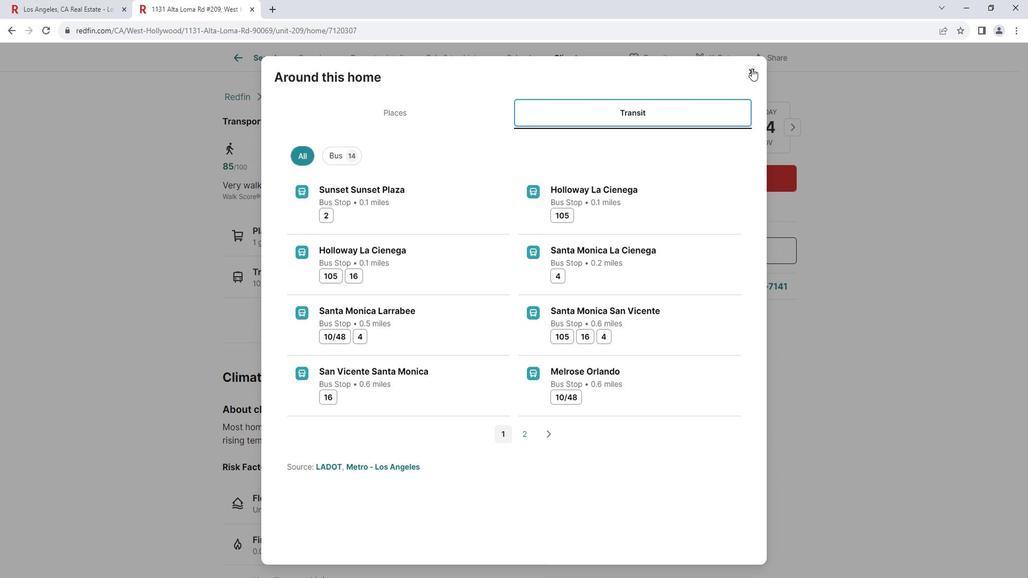 
Action: Mouse pressed left at (758, 73)
Screenshot: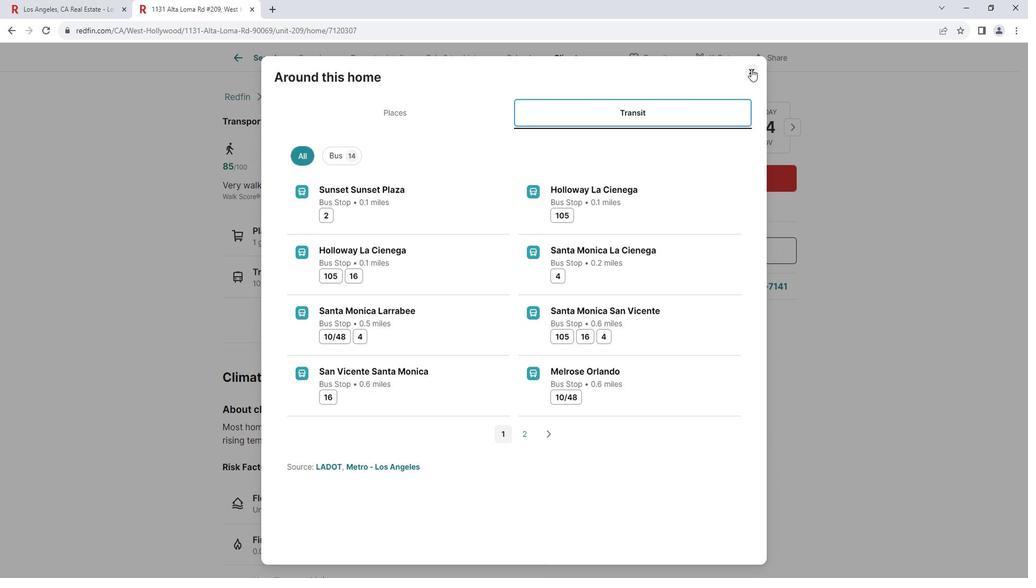 
Action: Mouse moved to (505, 271)
Screenshot: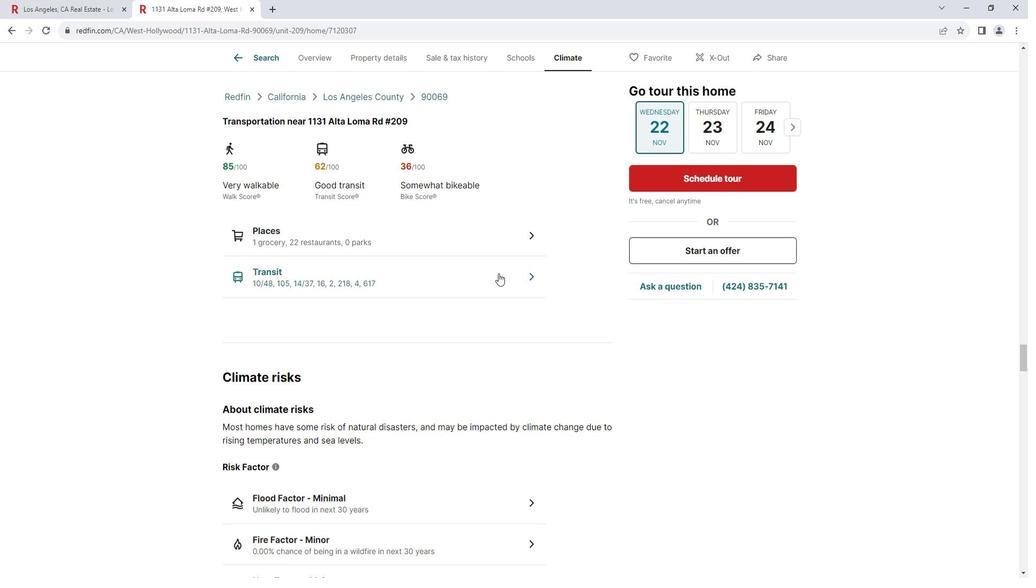 
Action: Mouse scrolled (505, 270) with delta (0, 0)
Screenshot: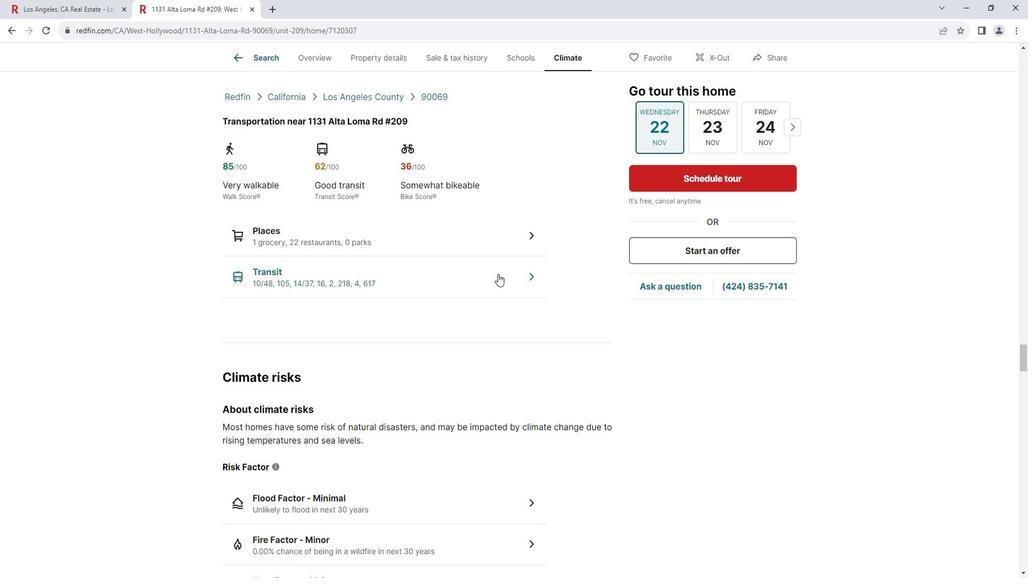 
Action: Mouse scrolled (505, 270) with delta (0, 0)
Screenshot: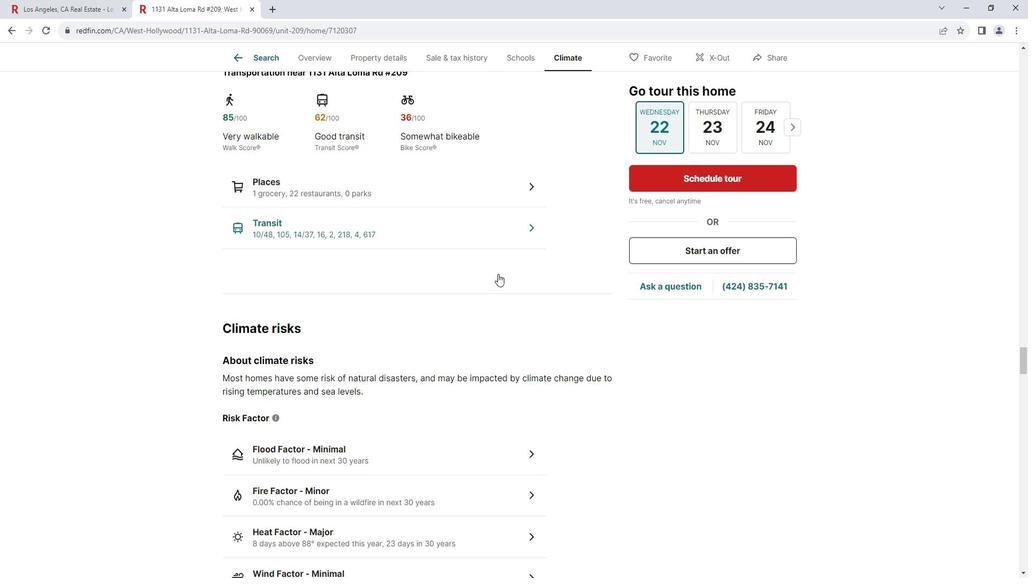 
Action: Mouse moved to (505, 271)
Screenshot: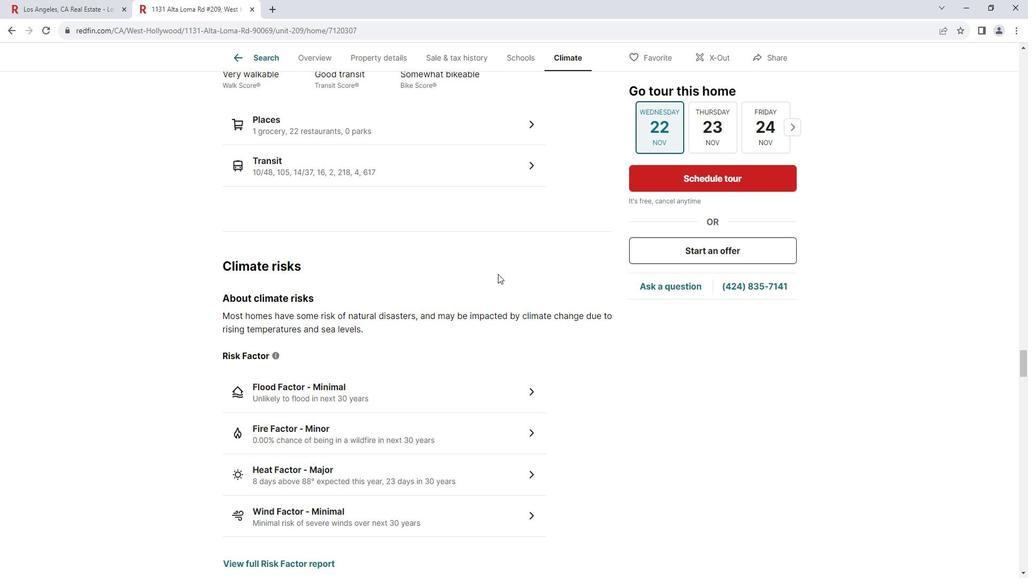 
Action: Mouse scrolled (505, 270) with delta (0, 0)
Screenshot: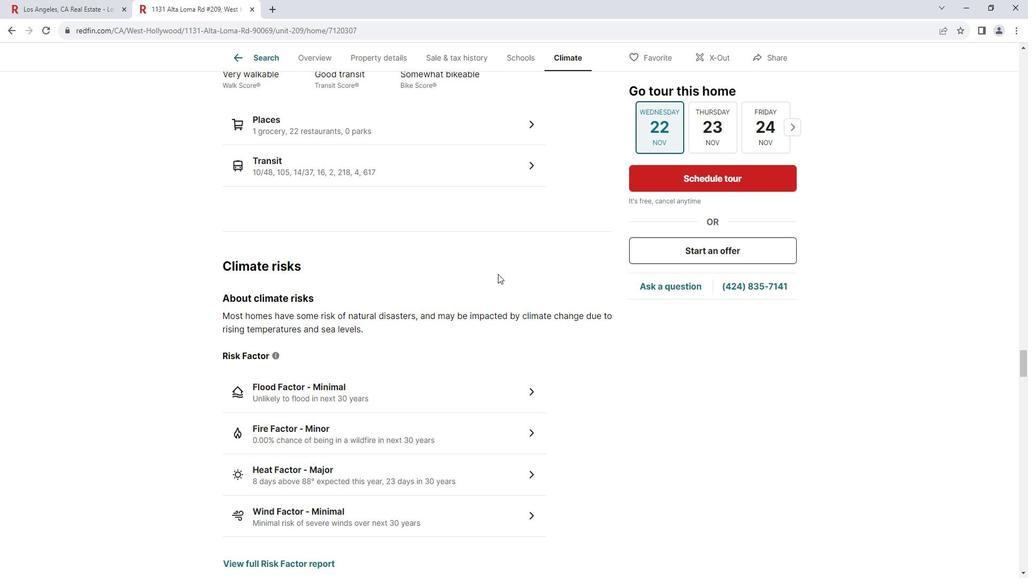 
Action: Mouse scrolled (505, 270) with delta (0, 0)
Screenshot: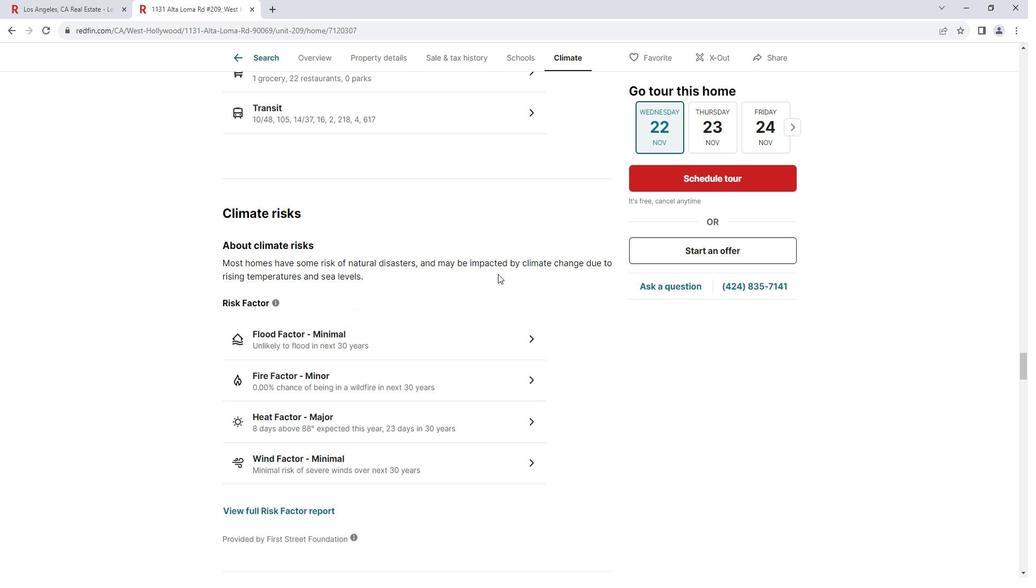 
Action: Mouse moved to (505, 271)
Screenshot: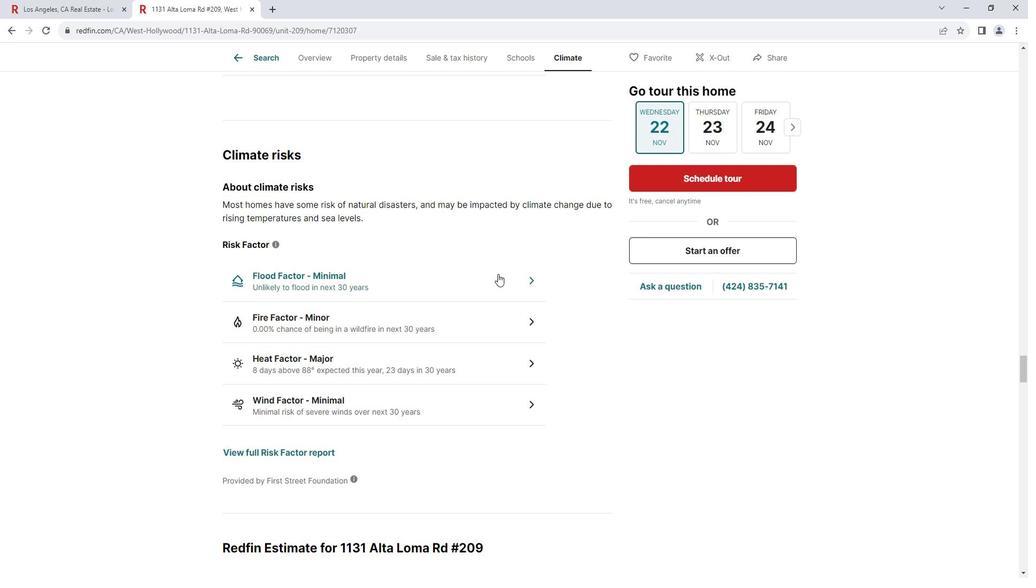 
Action: Mouse pressed left at (505, 271)
Screenshot: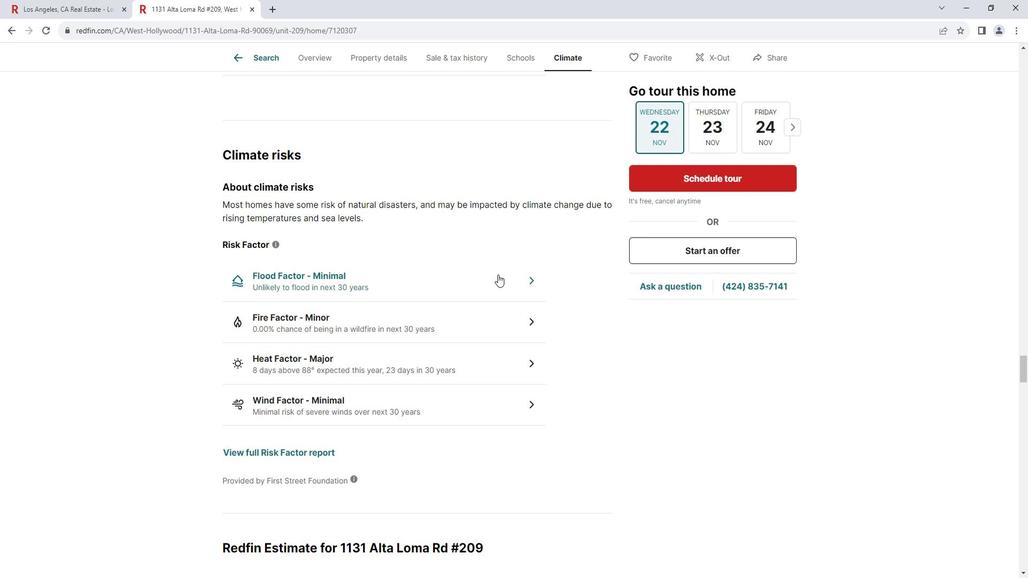 
Action: Mouse moved to (474, 158)
Screenshot: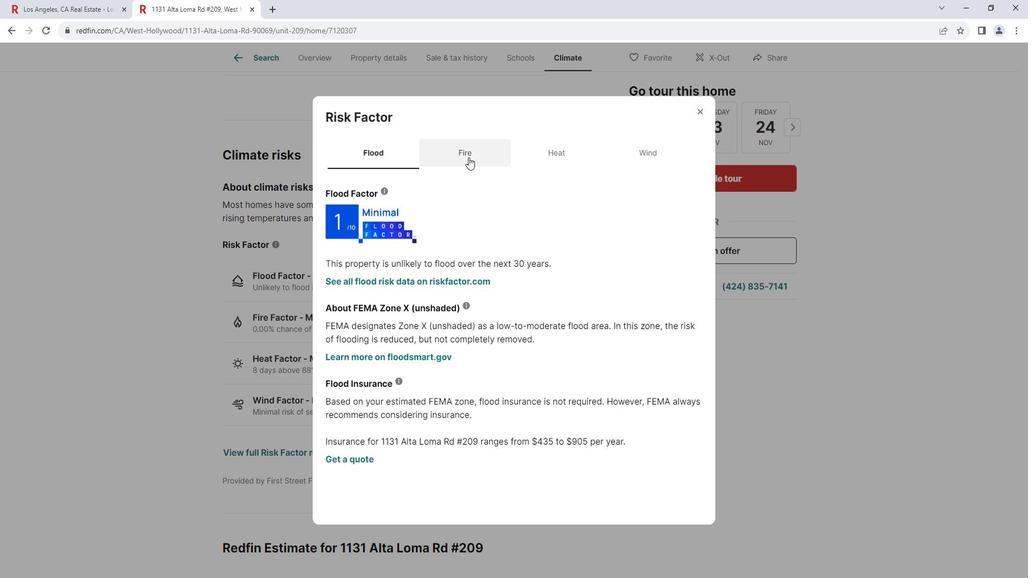 
Action: Mouse pressed left at (474, 158)
Screenshot: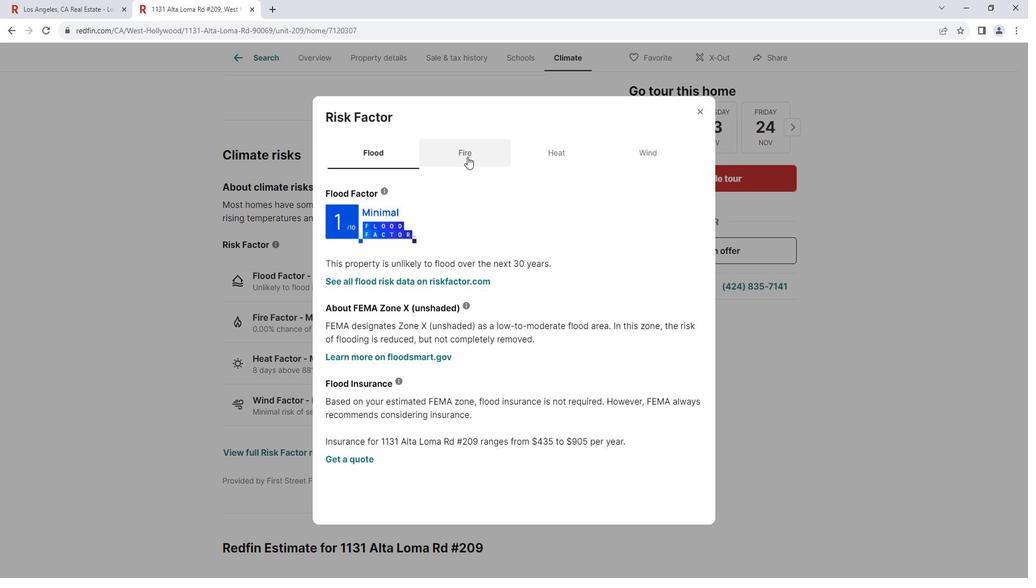 
Action: Mouse moved to (559, 155)
Screenshot: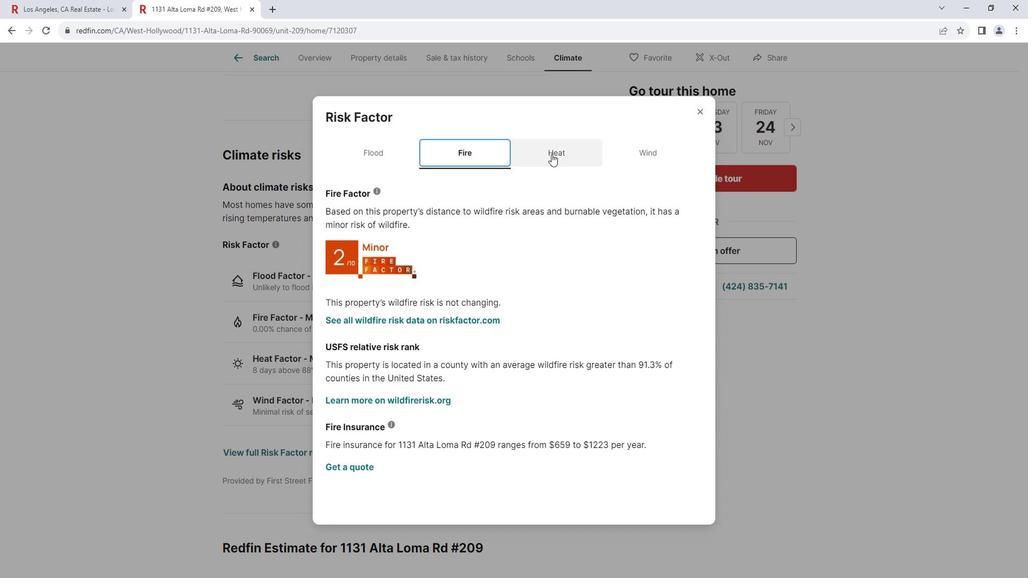 
Action: Mouse pressed left at (559, 155)
Screenshot: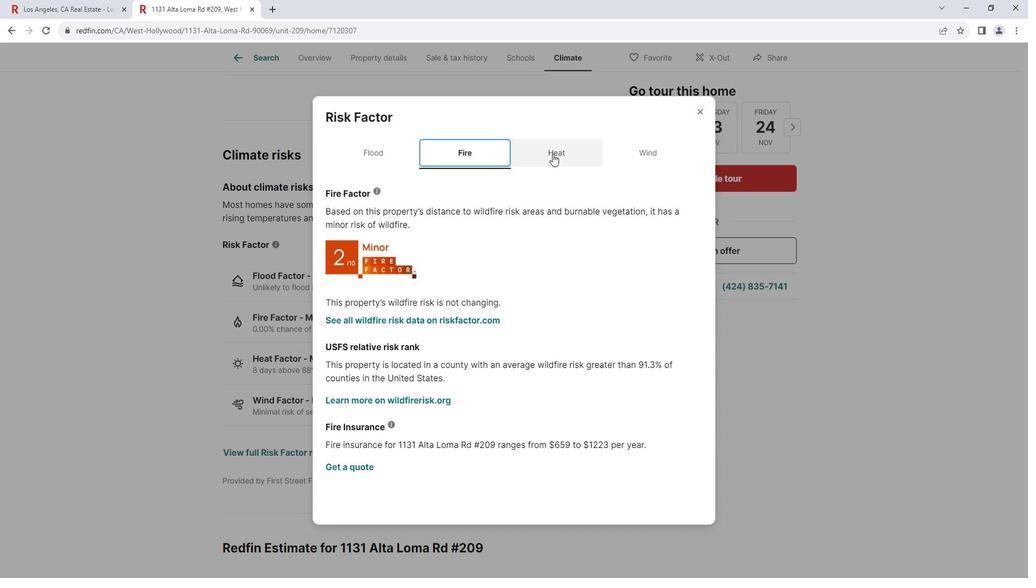 
Action: Mouse moved to (641, 157)
Screenshot: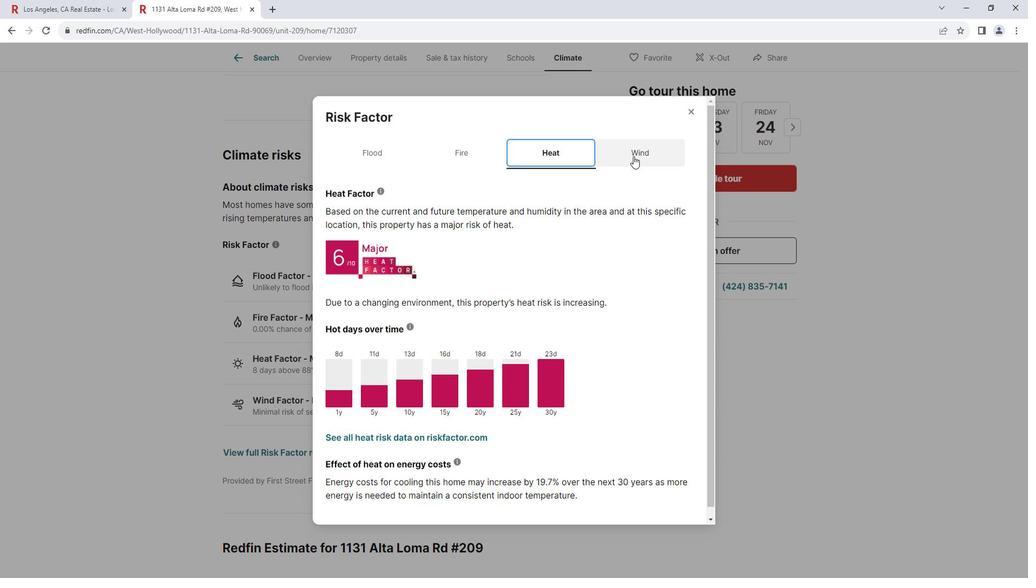 
Action: Mouse pressed left at (641, 157)
Screenshot: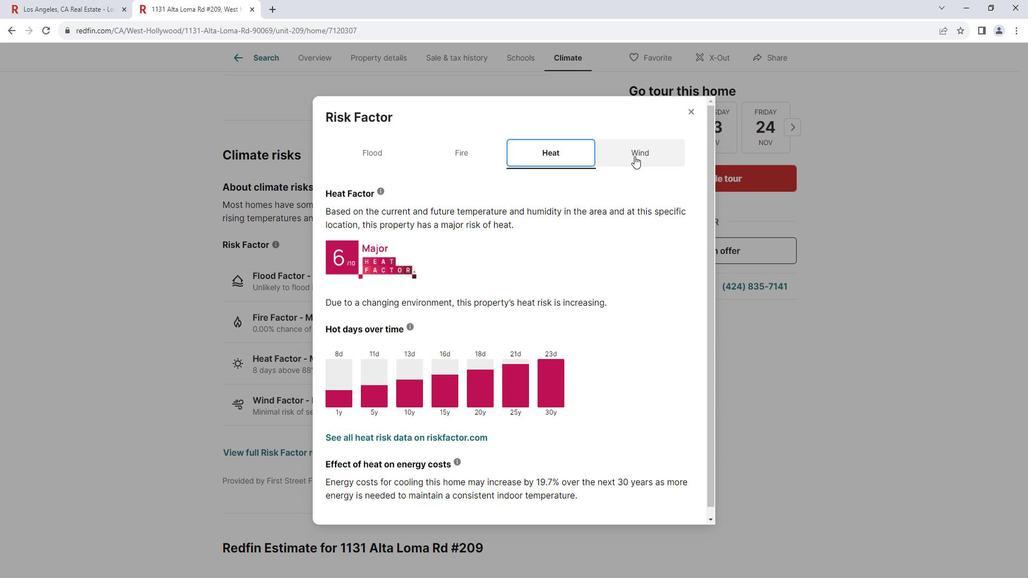 
Action: Mouse moved to (703, 116)
Screenshot: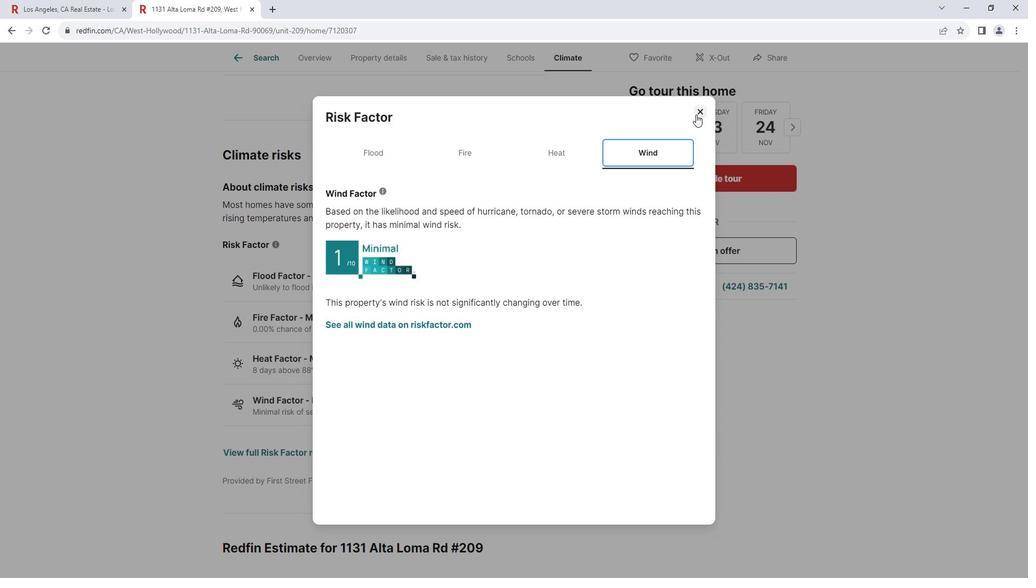 
Action: Mouse pressed left at (703, 116)
Screenshot: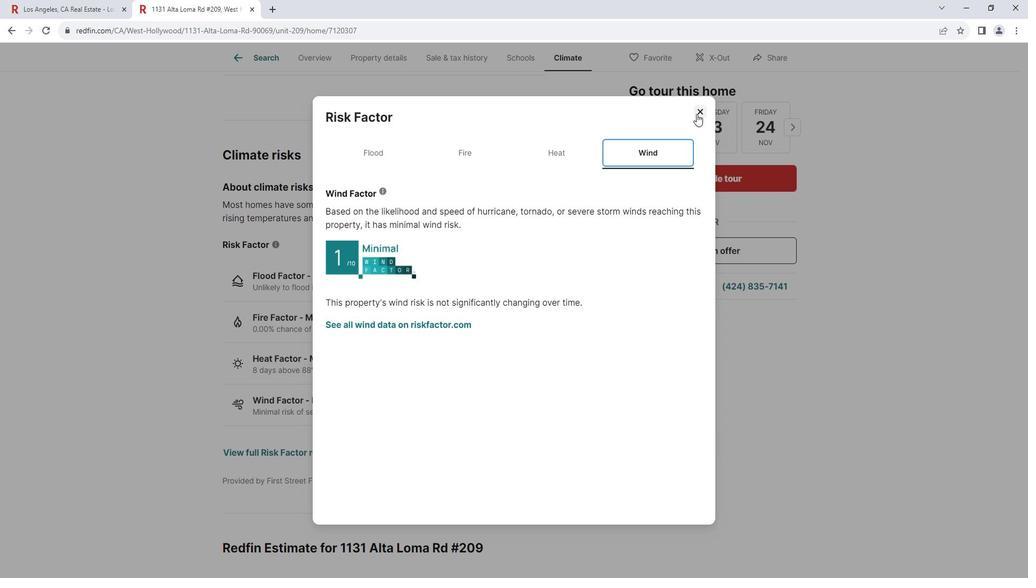 
Action: Mouse moved to (532, 259)
